 Task: Create validation rules in hostel object.
Action: Mouse moved to (1058, 79)
Screenshot: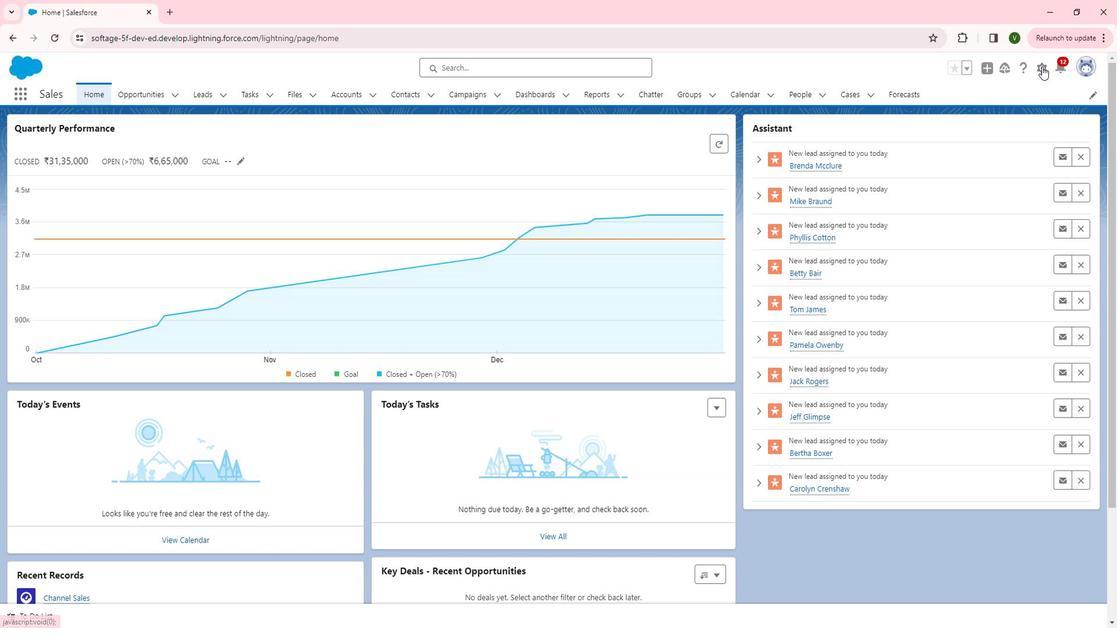 
Action: Mouse pressed left at (1058, 79)
Screenshot: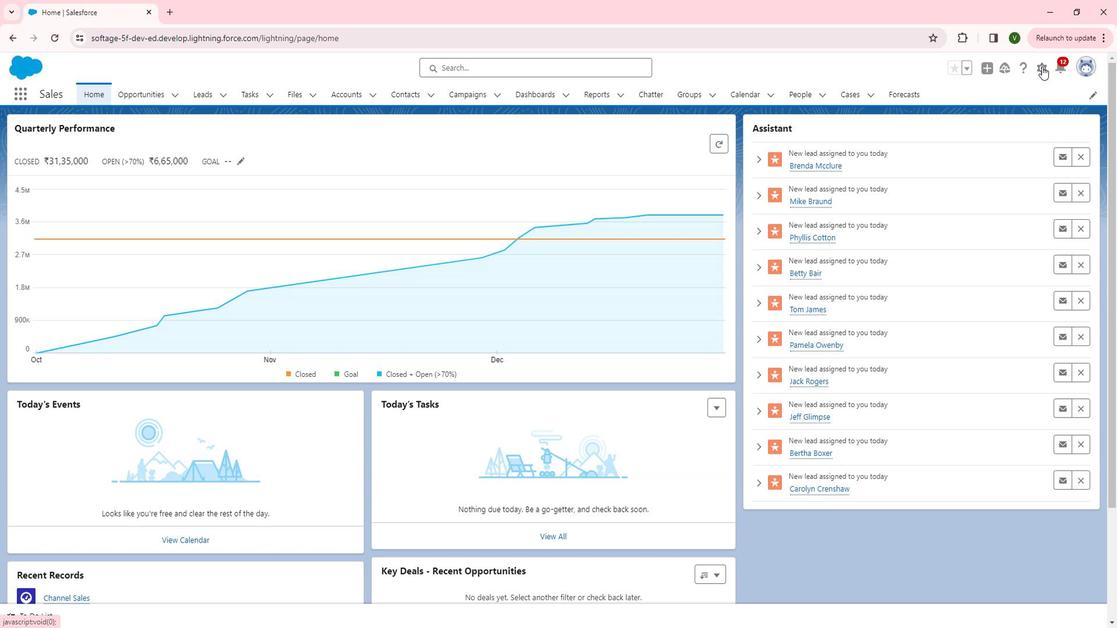 
Action: Mouse moved to (1000, 115)
Screenshot: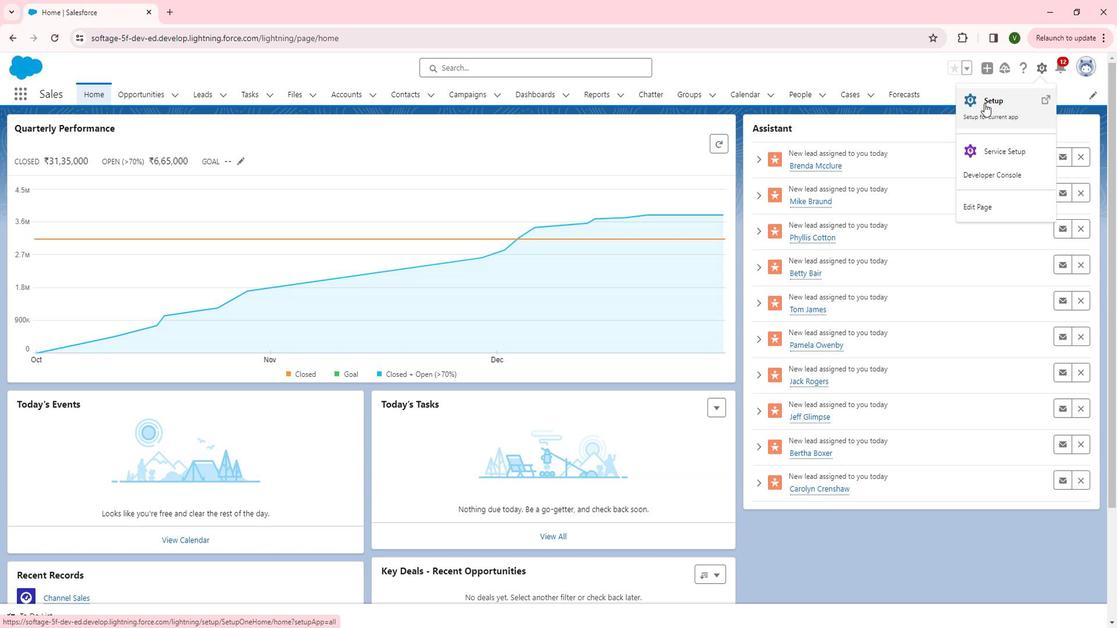 
Action: Mouse pressed left at (1000, 115)
Screenshot: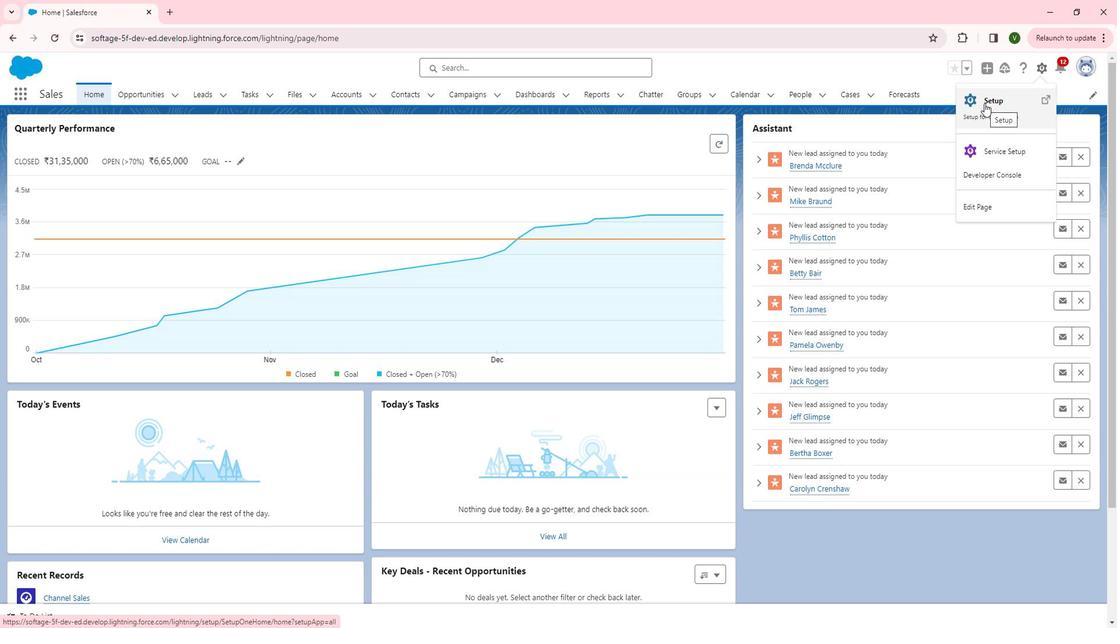 
Action: Mouse moved to (55, 357)
Screenshot: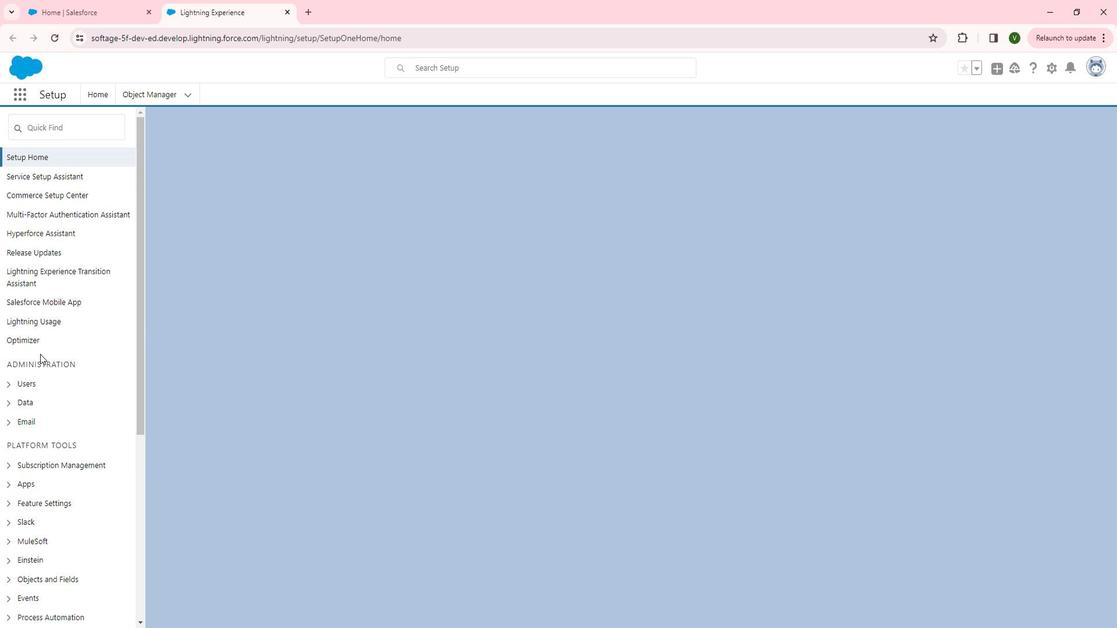 
Action: Mouse scrolled (55, 356) with delta (0, 0)
Screenshot: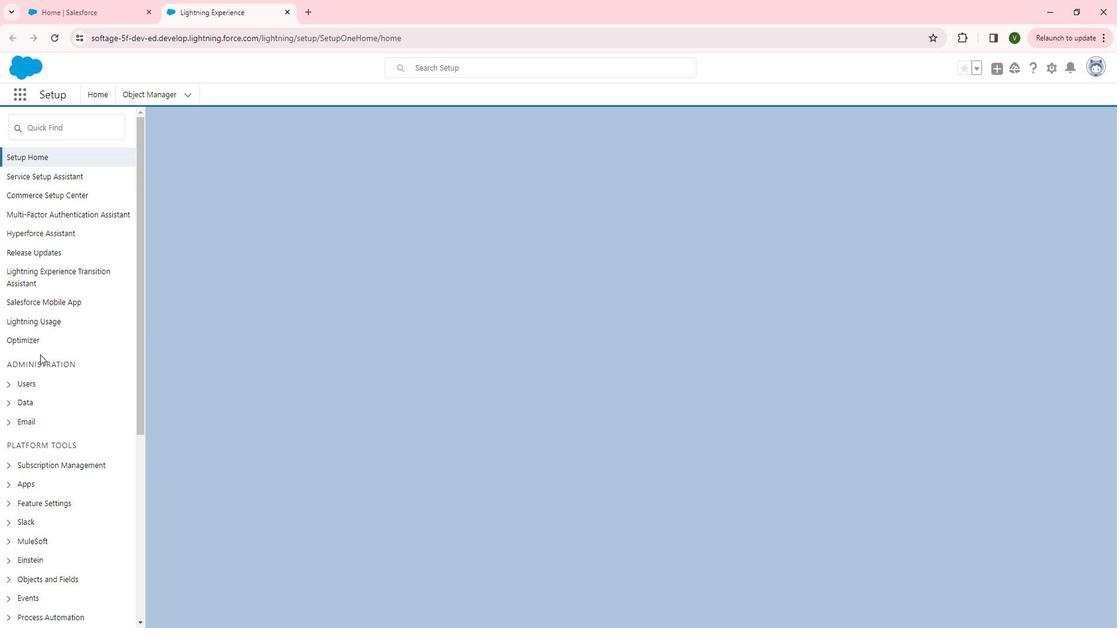 
Action: Mouse scrolled (55, 356) with delta (0, 0)
Screenshot: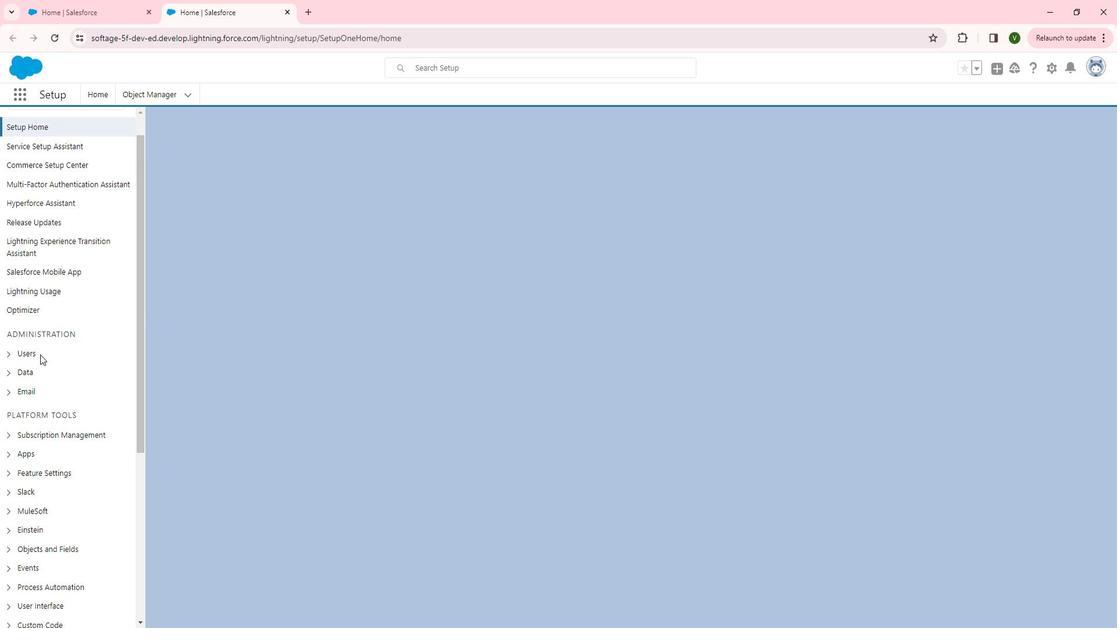 
Action: Mouse scrolled (55, 356) with delta (0, 0)
Screenshot: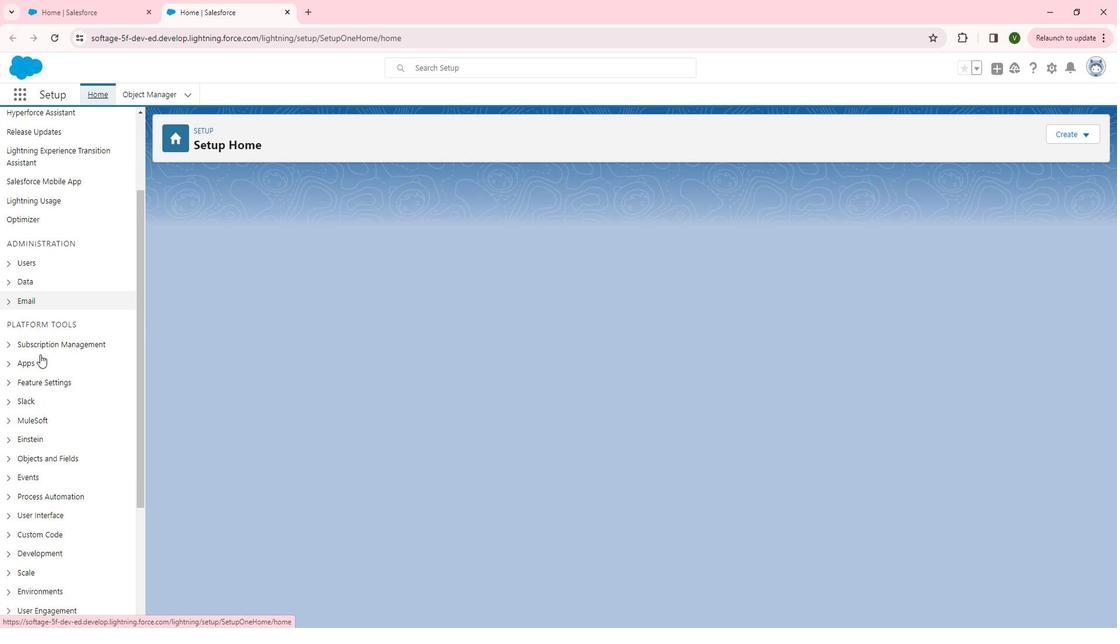 
Action: Mouse scrolled (55, 356) with delta (0, 0)
Screenshot: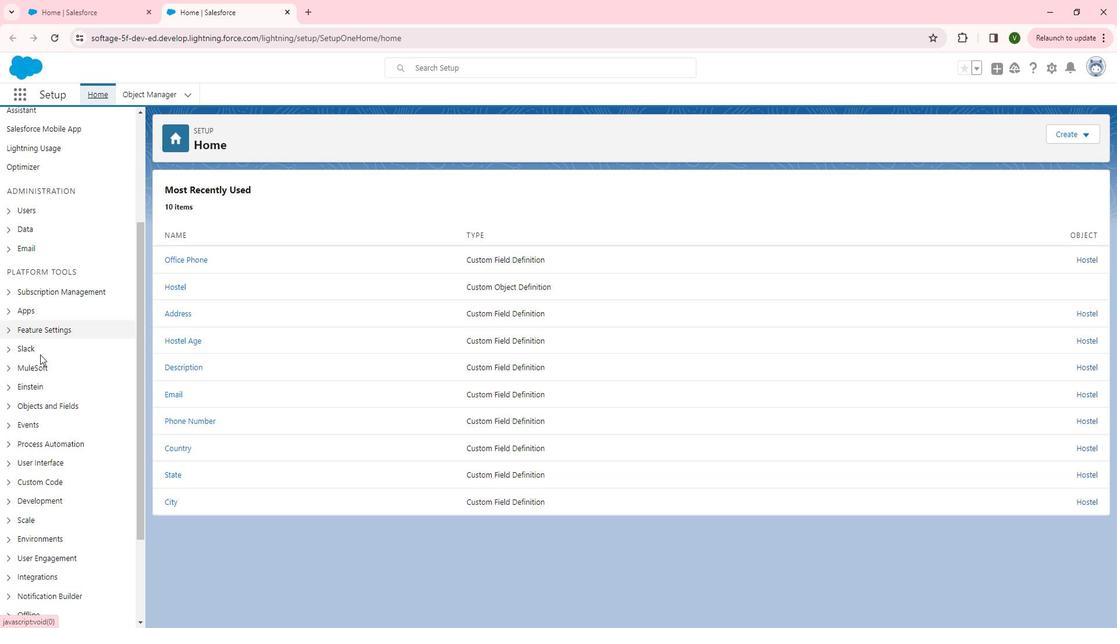 
Action: Mouse moved to (22, 342)
Screenshot: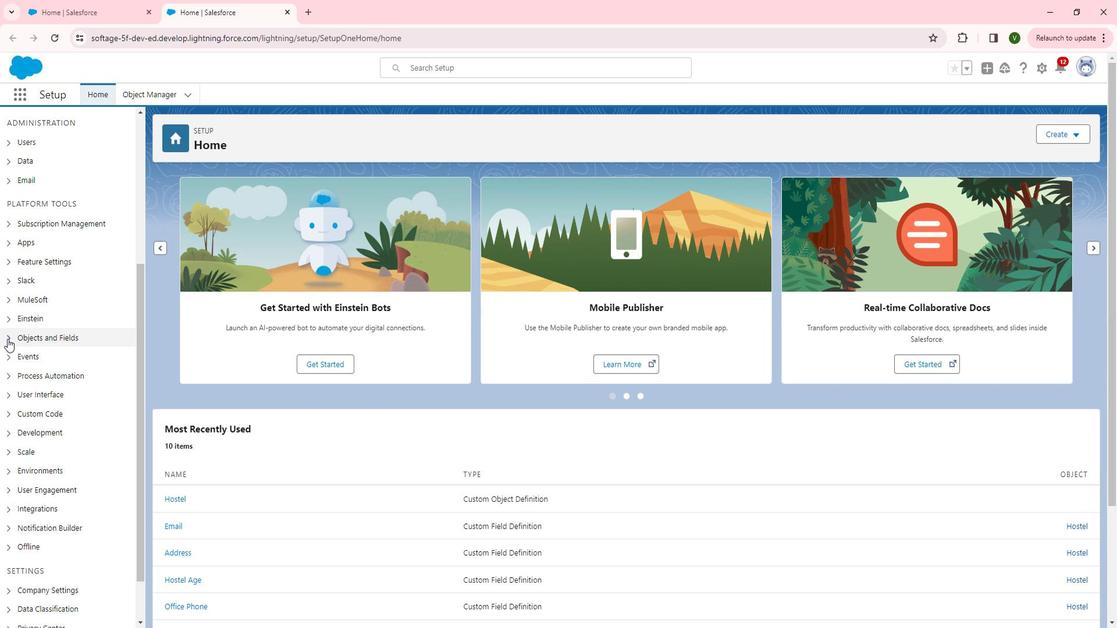 
Action: Mouse pressed left at (22, 342)
Screenshot: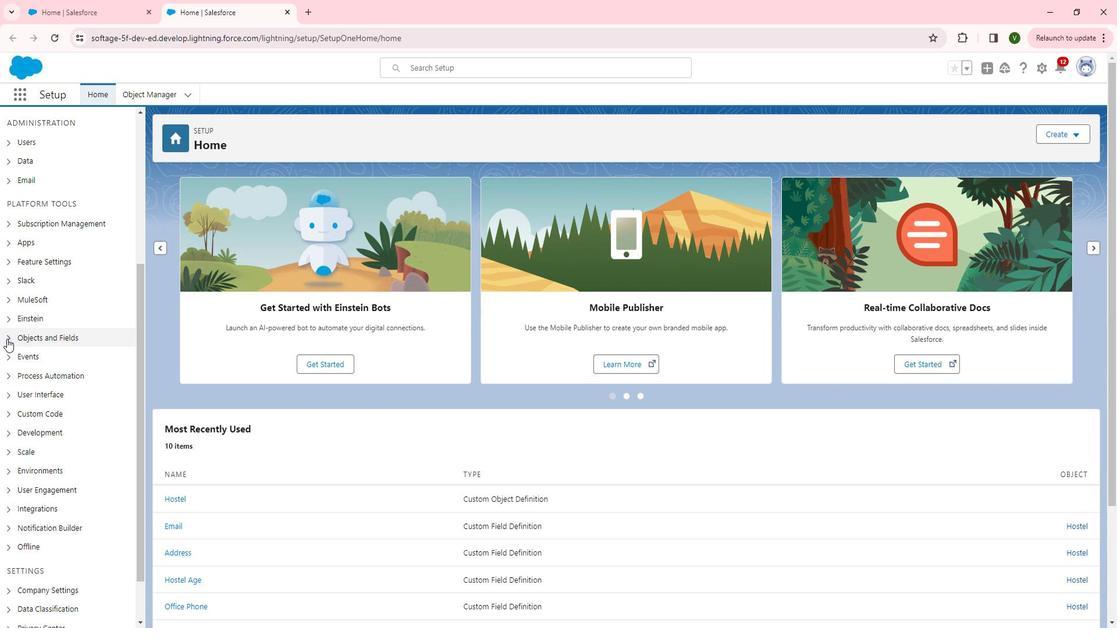 
Action: Mouse moved to (71, 361)
Screenshot: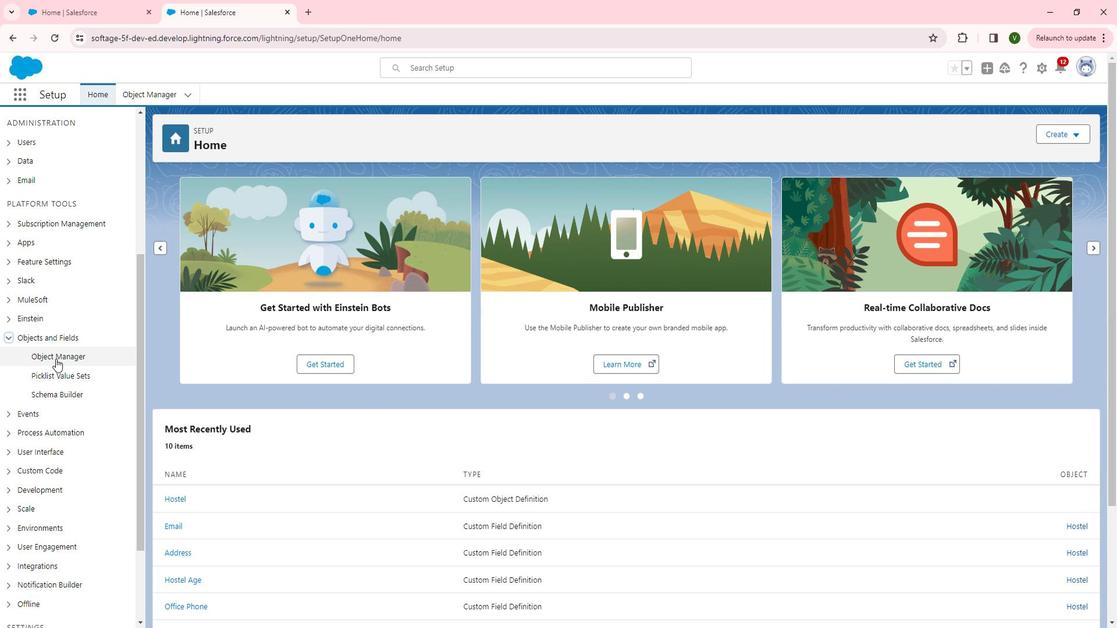 
Action: Mouse pressed left at (71, 361)
Screenshot: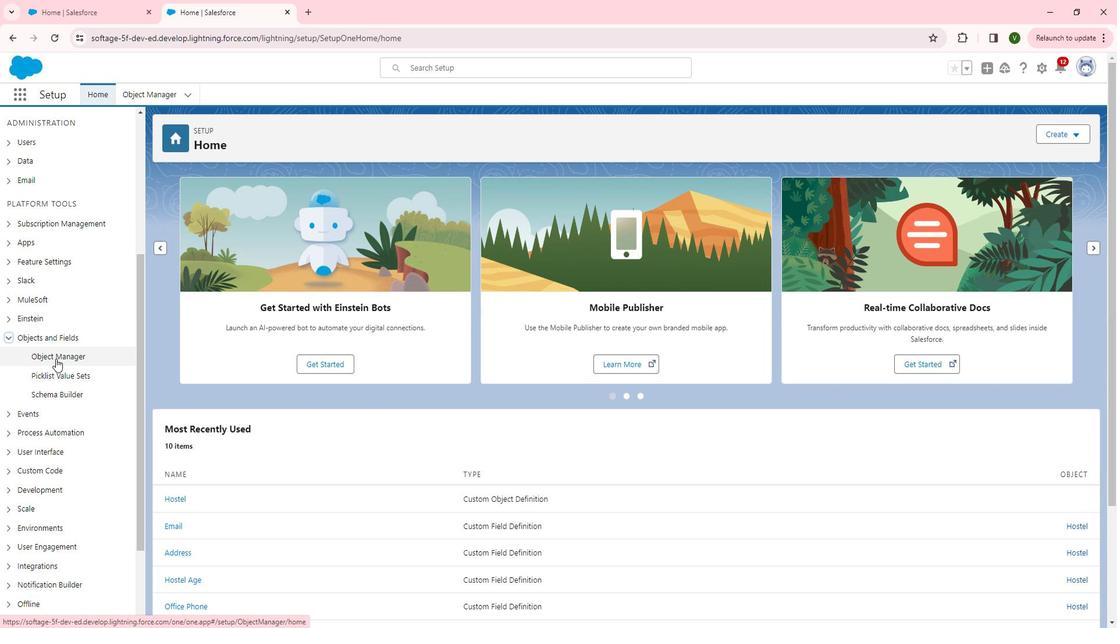 
Action: Mouse moved to (711, 404)
Screenshot: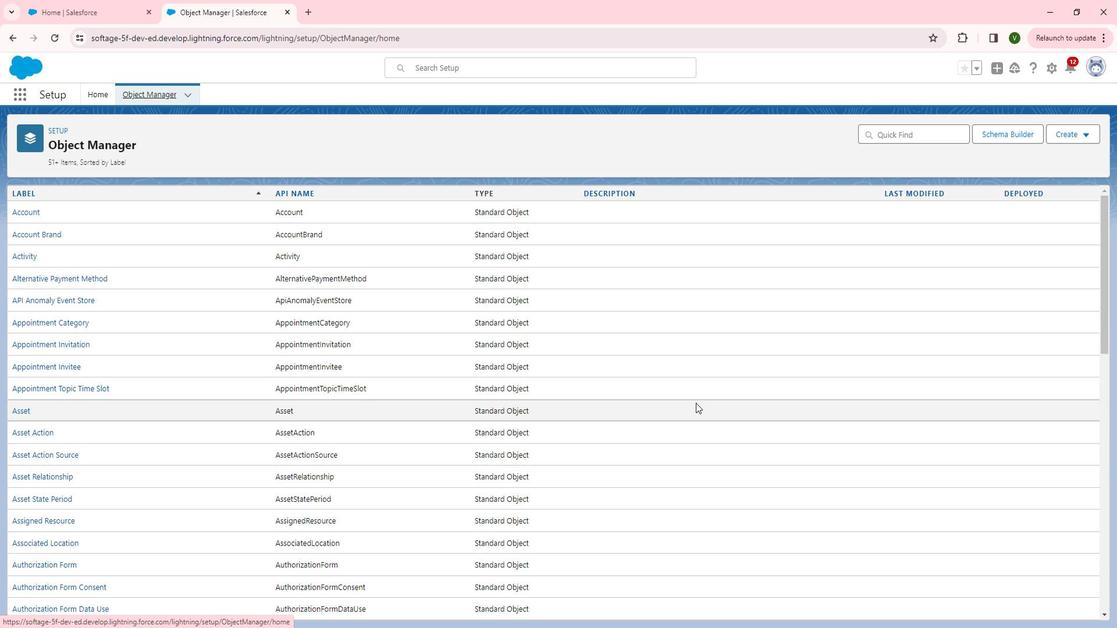 
Action: Mouse scrolled (711, 403) with delta (0, 0)
Screenshot: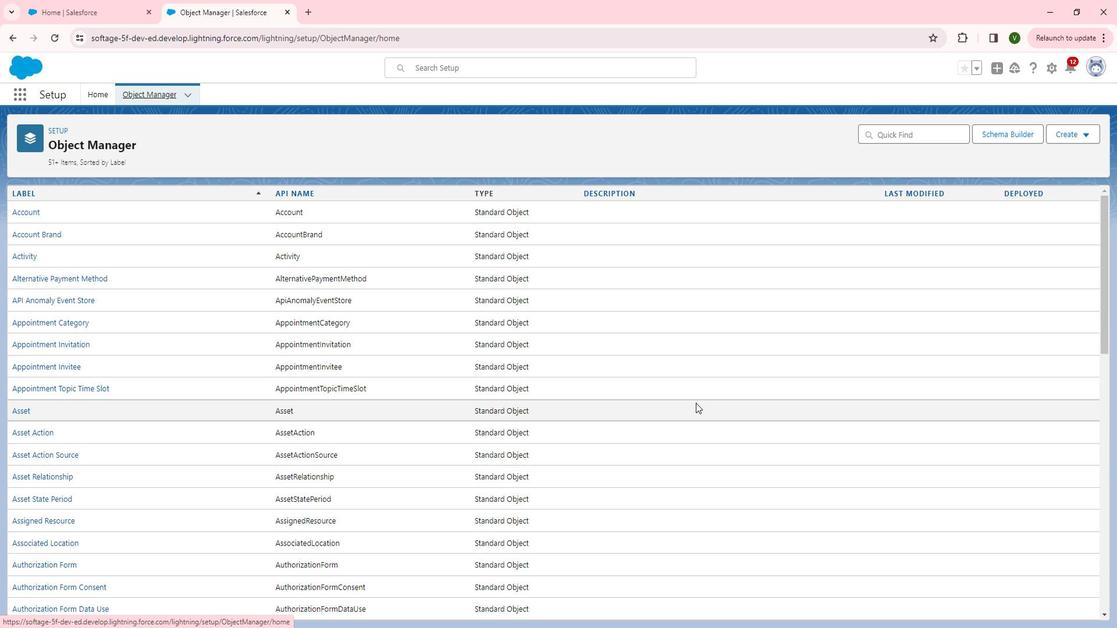 
Action: Mouse scrolled (711, 403) with delta (0, 0)
Screenshot: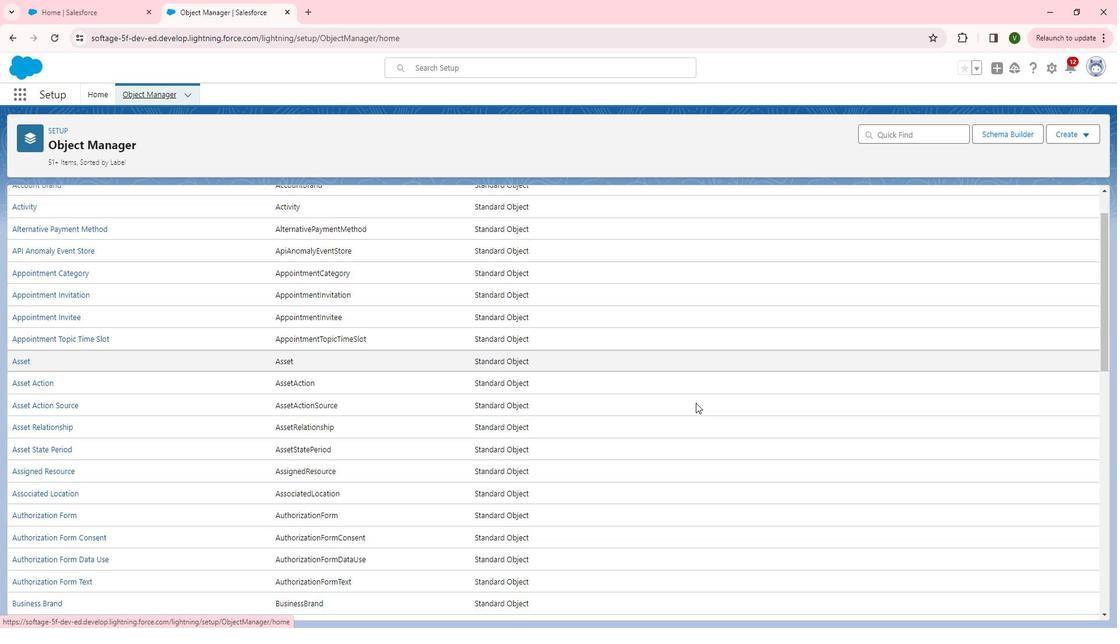 
Action: Mouse scrolled (711, 403) with delta (0, 0)
Screenshot: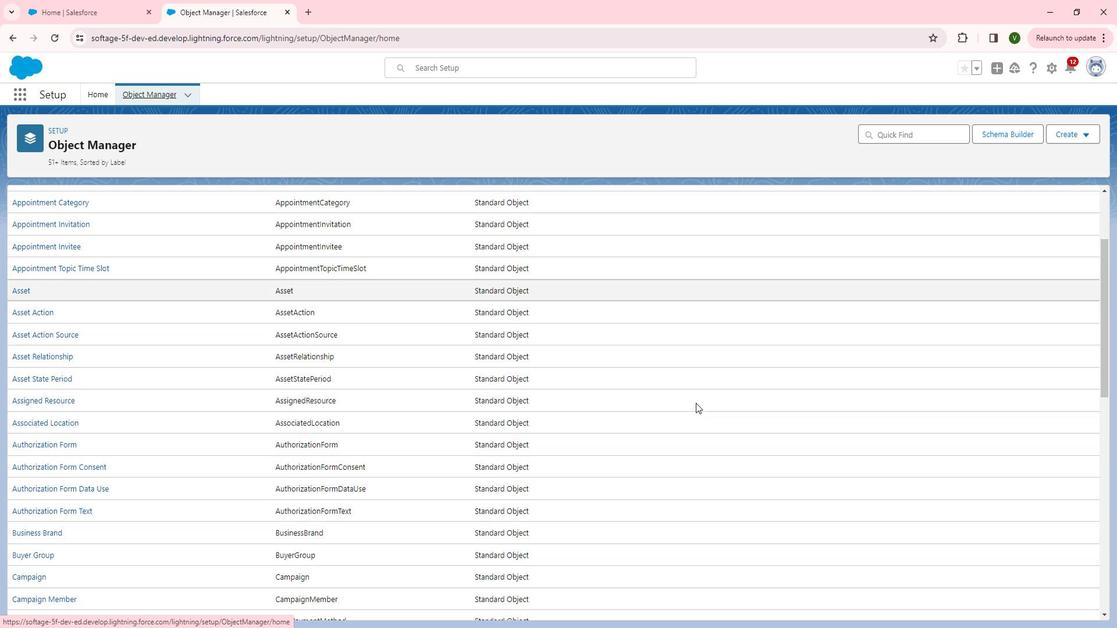 
Action: Mouse scrolled (711, 403) with delta (0, 0)
Screenshot: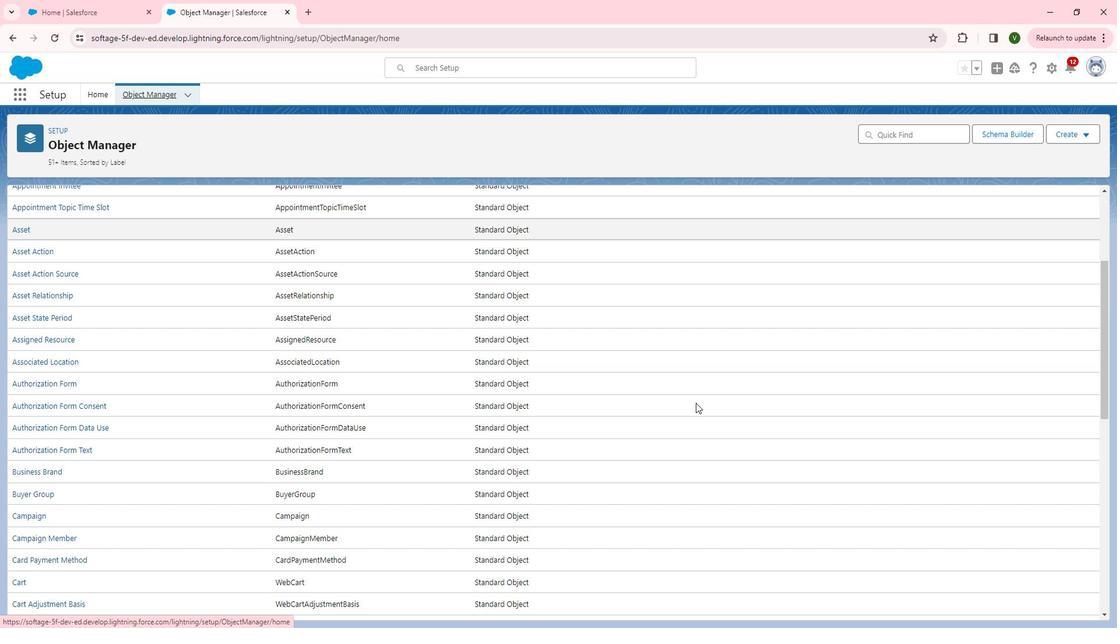 
Action: Mouse scrolled (711, 403) with delta (0, 0)
Screenshot: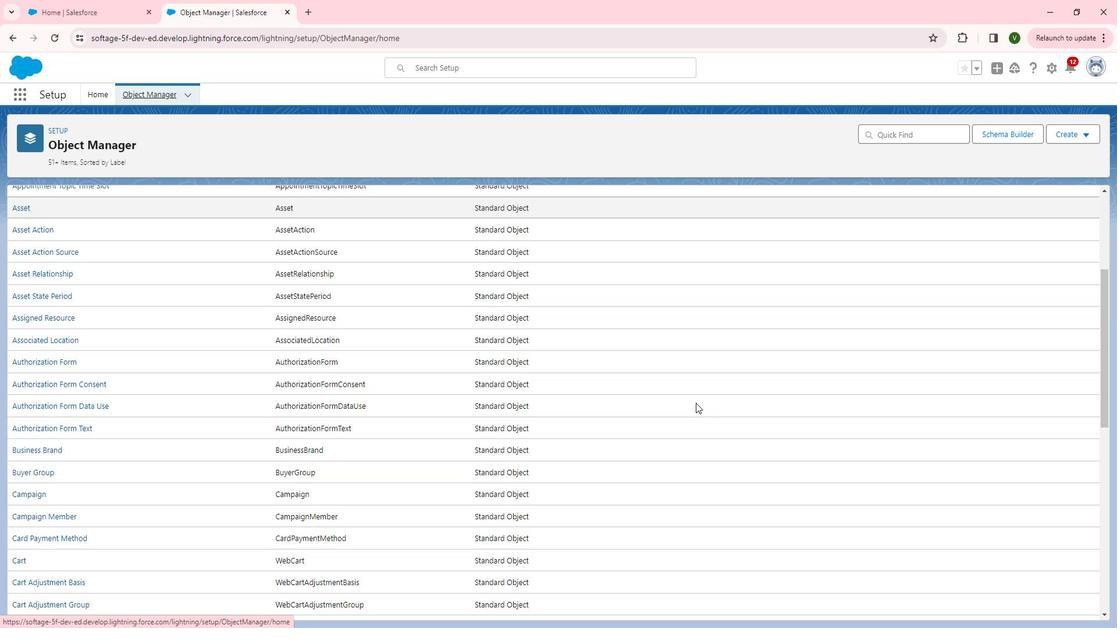 
Action: Mouse scrolled (711, 403) with delta (0, 0)
Screenshot: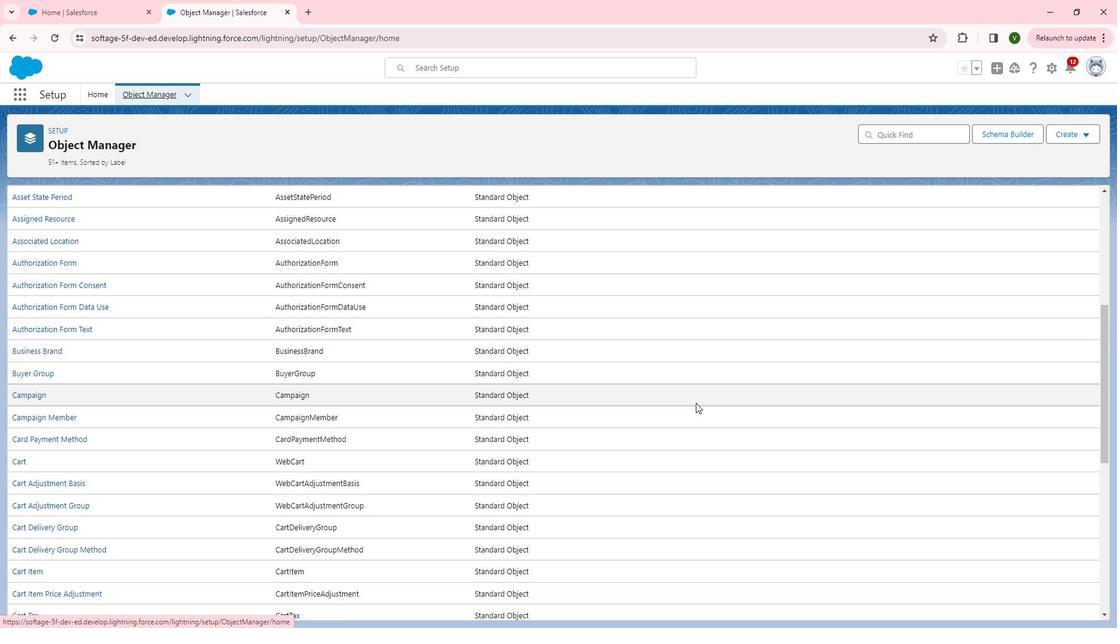 
Action: Mouse scrolled (711, 403) with delta (0, 0)
Screenshot: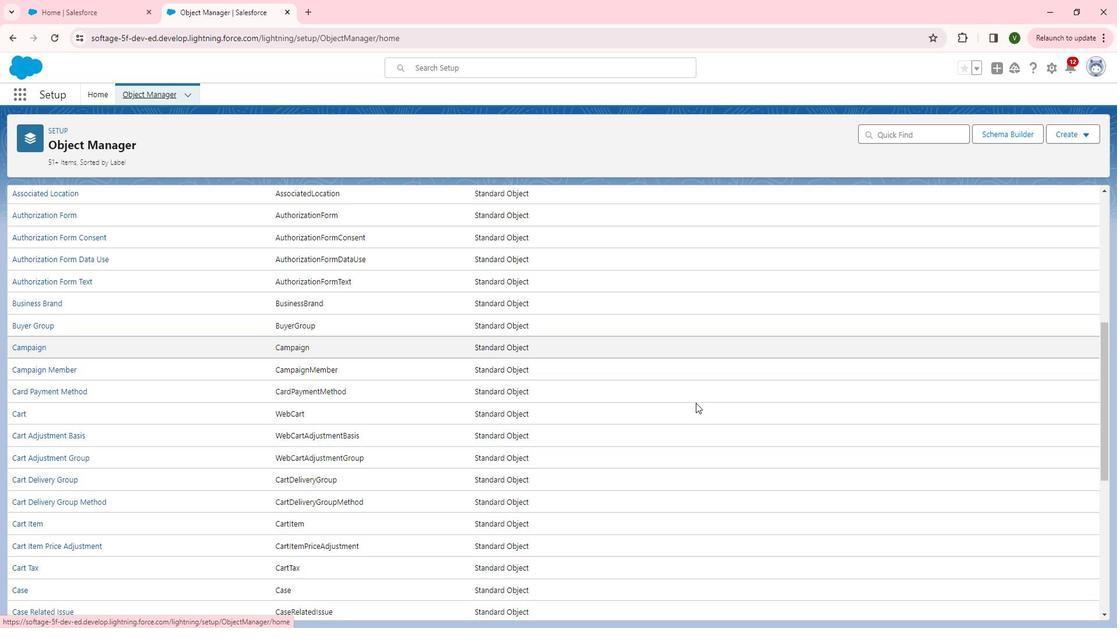 
Action: Mouse scrolled (711, 403) with delta (0, 0)
Screenshot: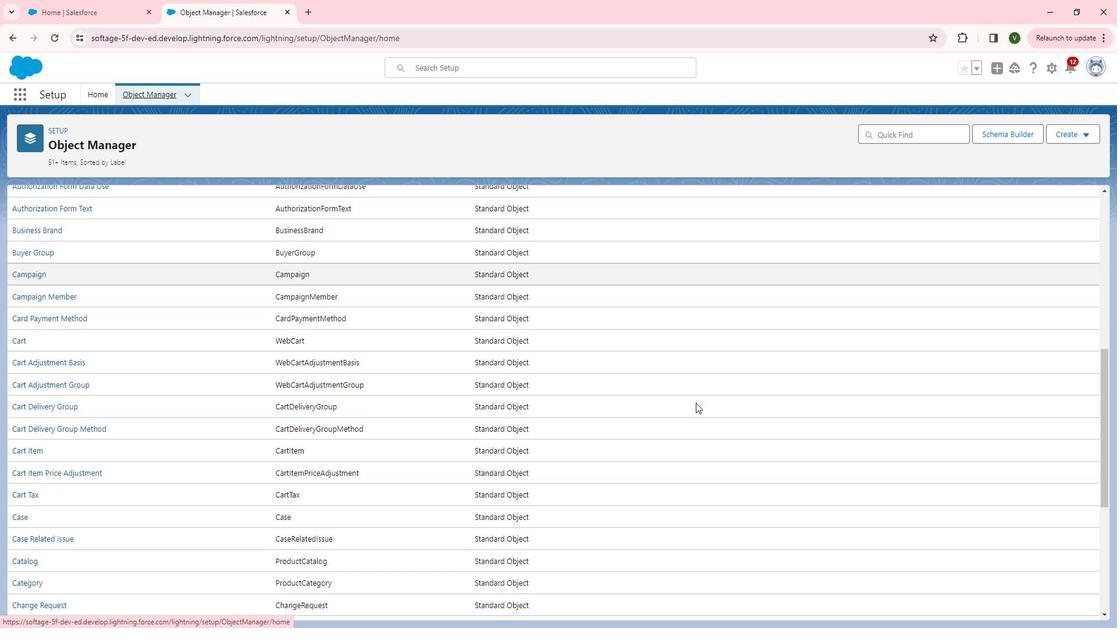 
Action: Mouse scrolled (711, 403) with delta (0, 0)
Screenshot: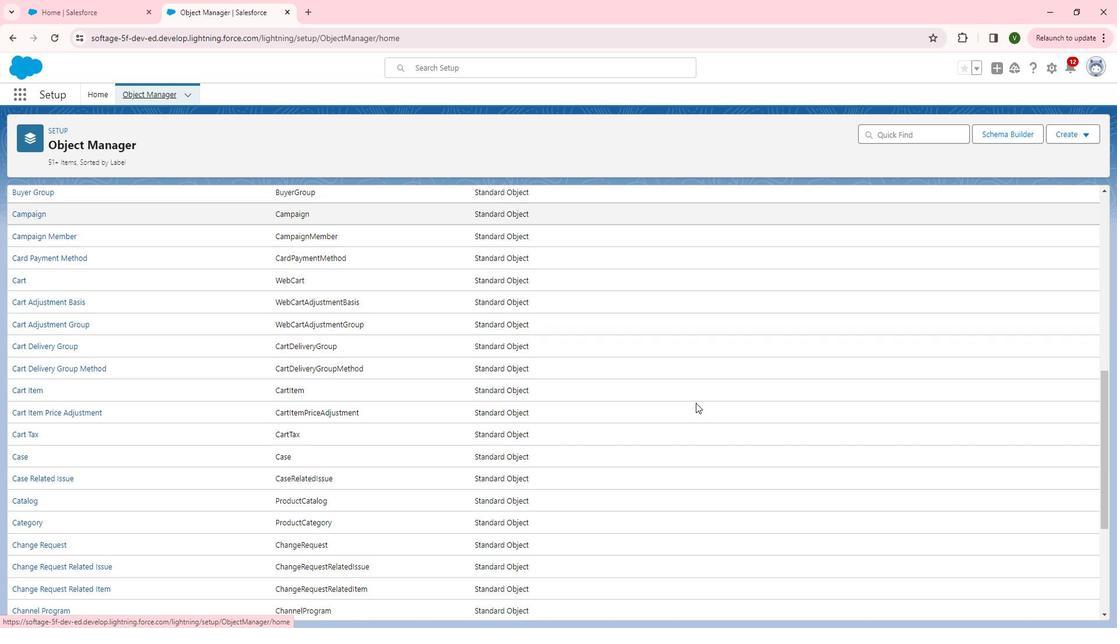 
Action: Mouse scrolled (711, 403) with delta (0, 0)
Screenshot: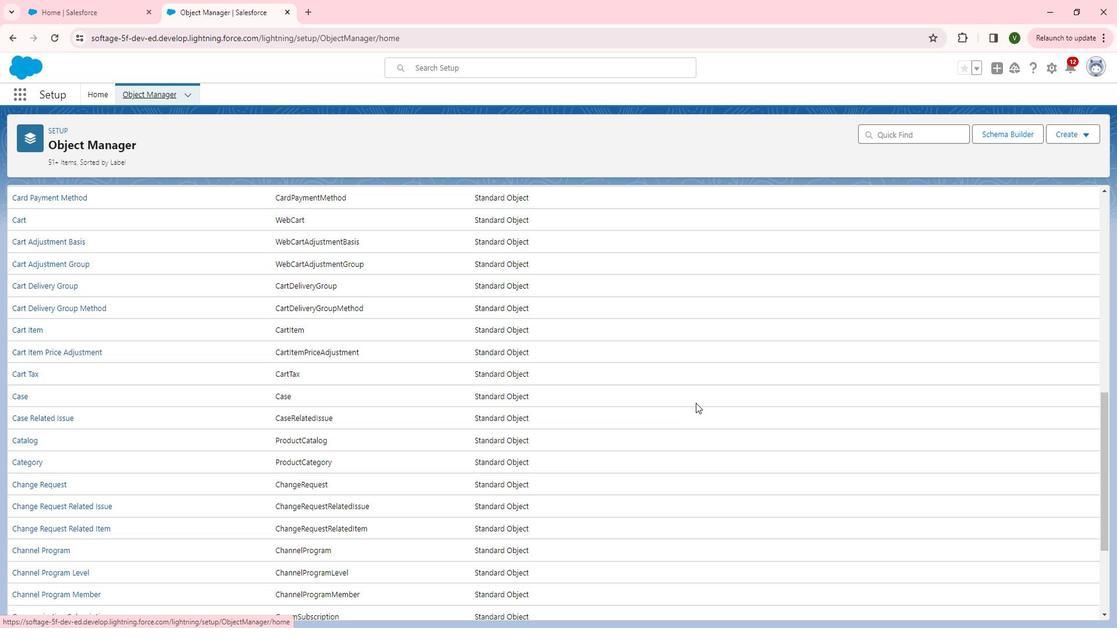 
Action: Mouse scrolled (711, 403) with delta (0, 0)
Screenshot: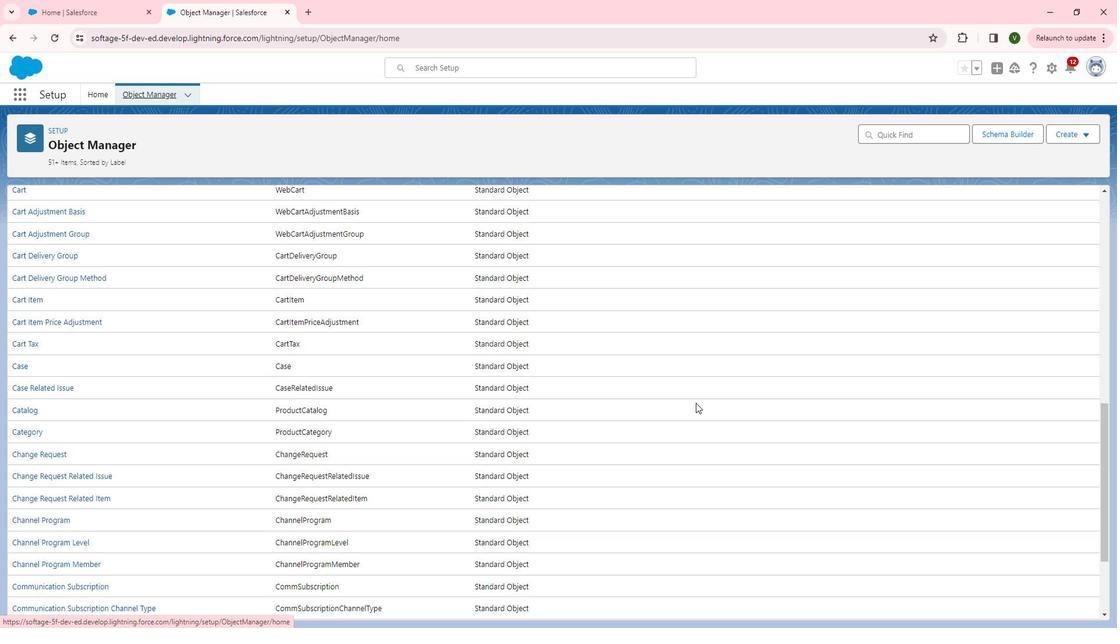 
Action: Mouse scrolled (711, 403) with delta (0, 0)
Screenshot: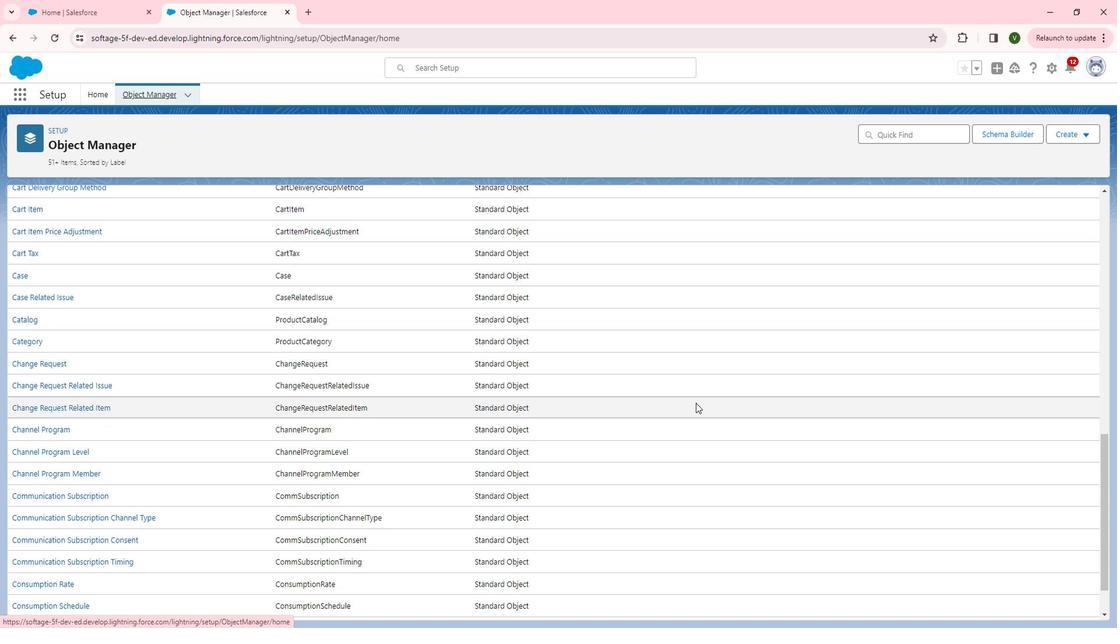 
Action: Mouse scrolled (711, 403) with delta (0, 0)
Screenshot: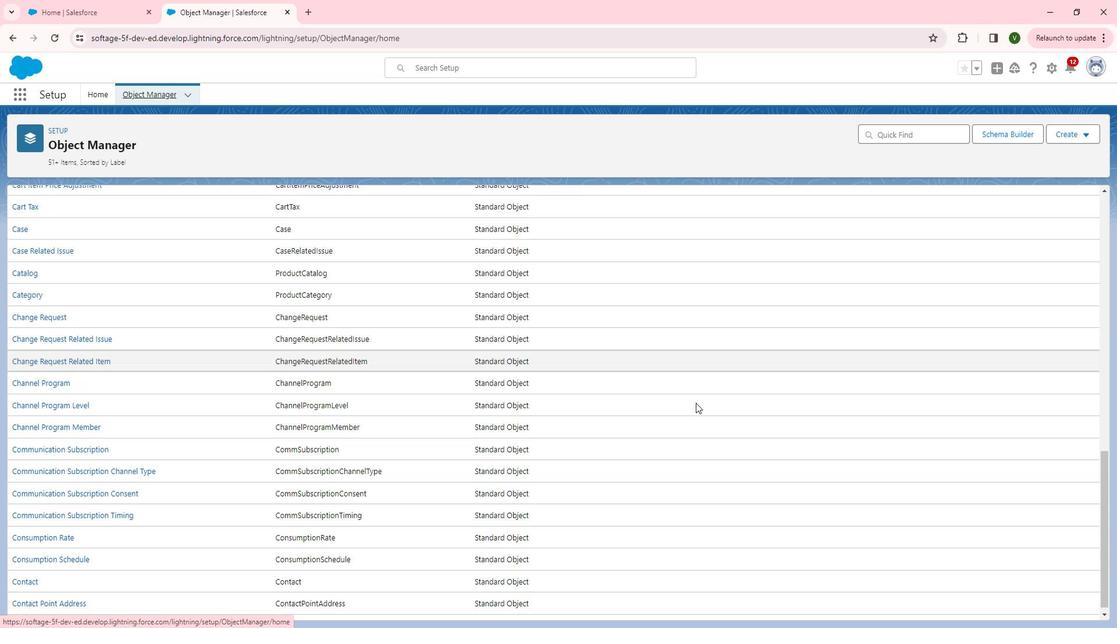 
Action: Mouse scrolled (711, 403) with delta (0, 0)
Screenshot: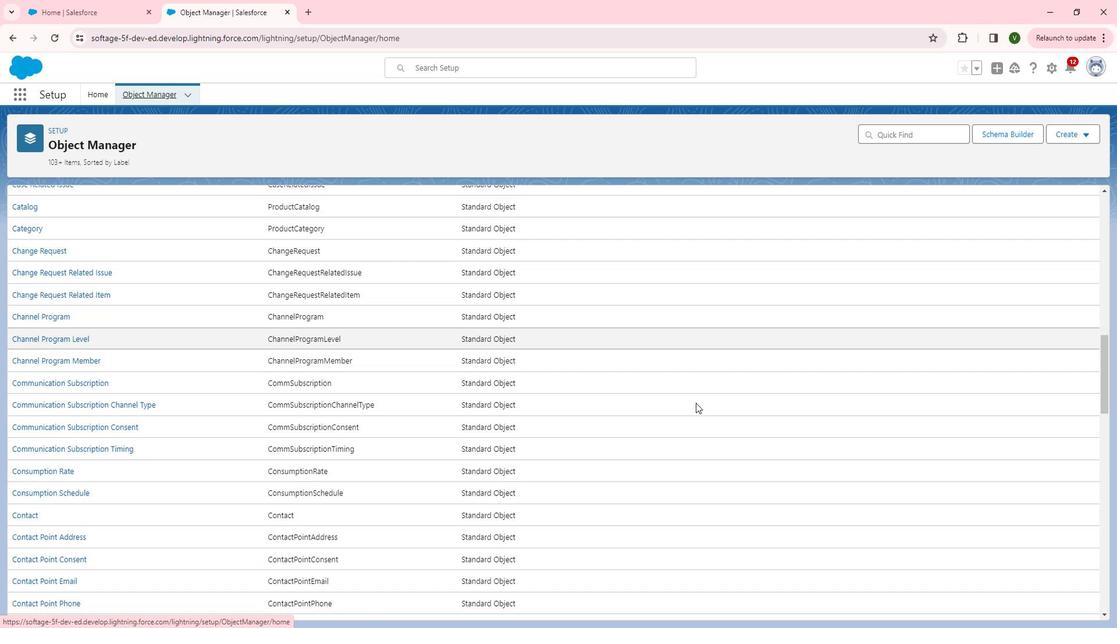 
Action: Mouse scrolled (711, 403) with delta (0, 0)
Screenshot: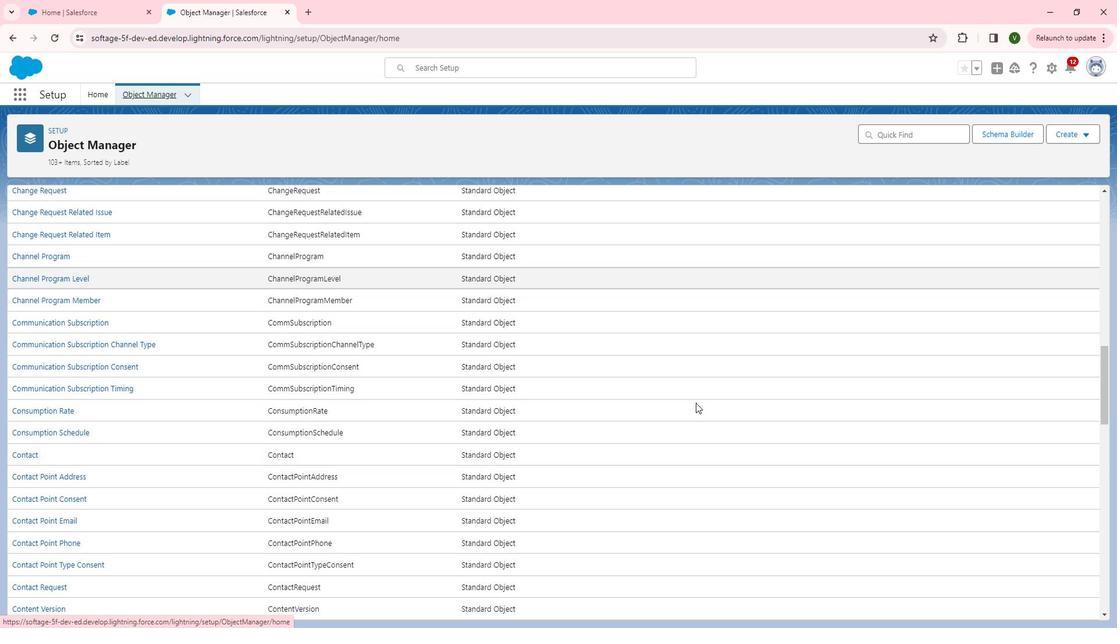 
Action: Mouse scrolled (711, 403) with delta (0, 0)
Screenshot: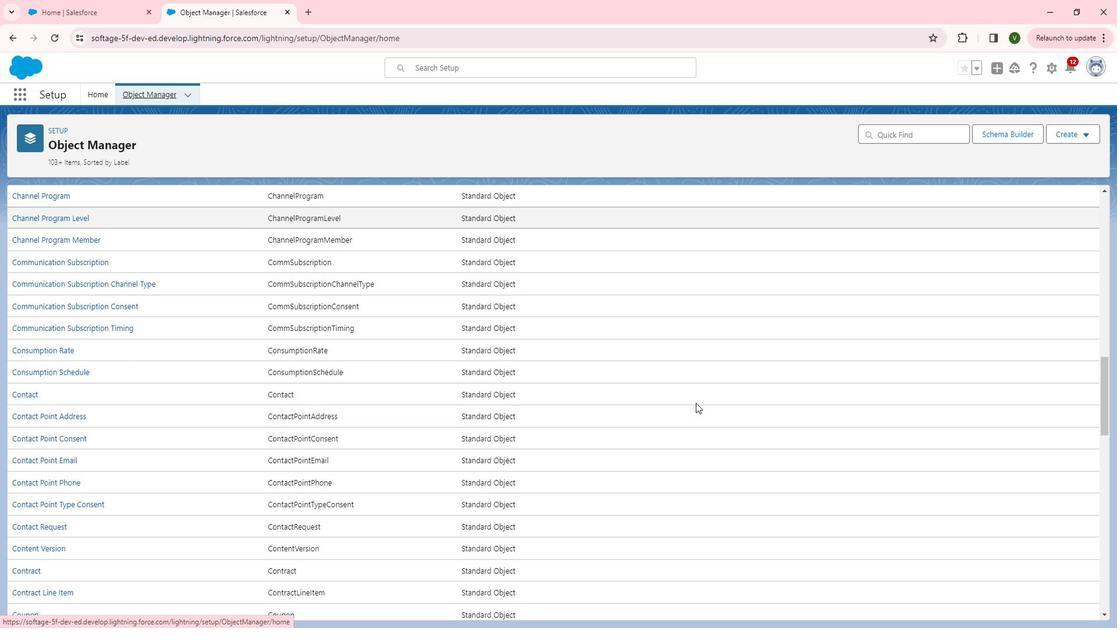
Action: Mouse scrolled (711, 403) with delta (0, 0)
Screenshot: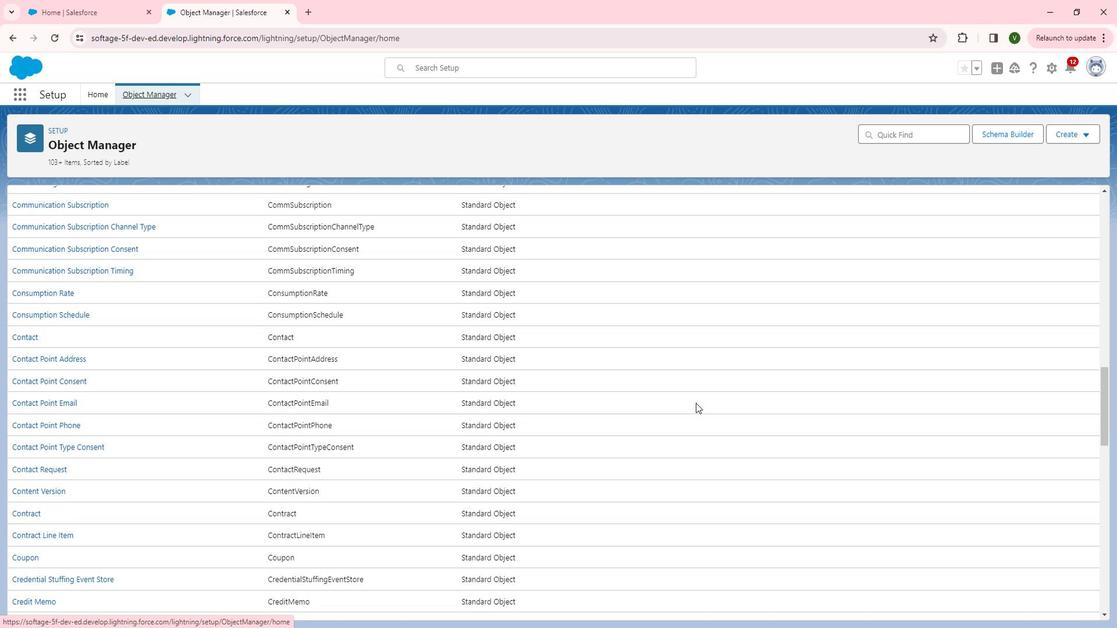 
Action: Mouse scrolled (711, 403) with delta (0, 0)
Screenshot: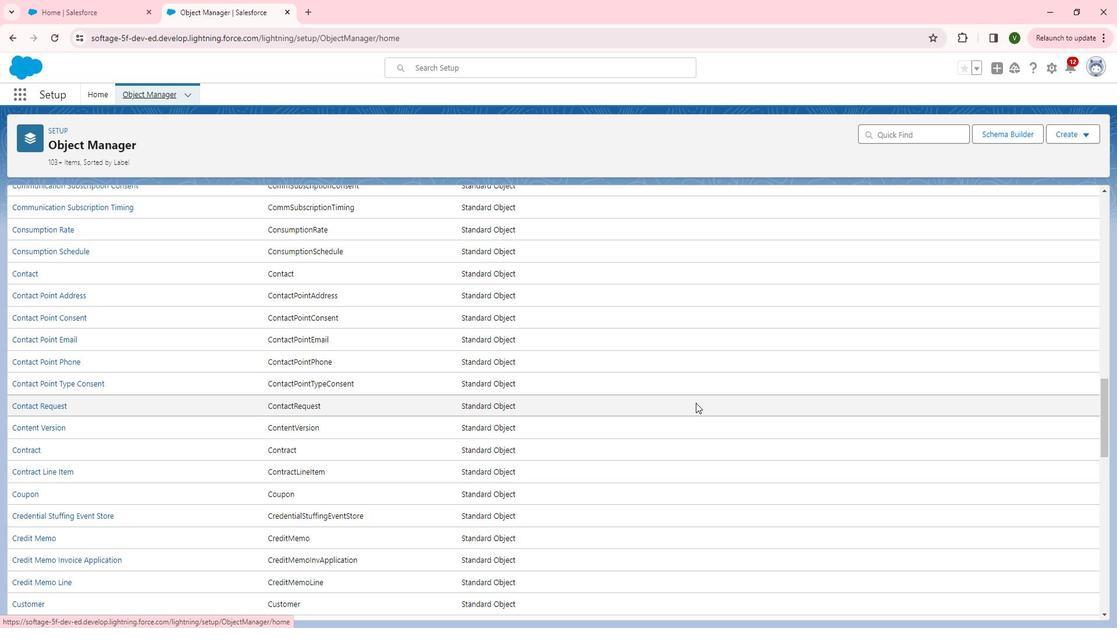 
Action: Mouse scrolled (711, 403) with delta (0, 0)
Screenshot: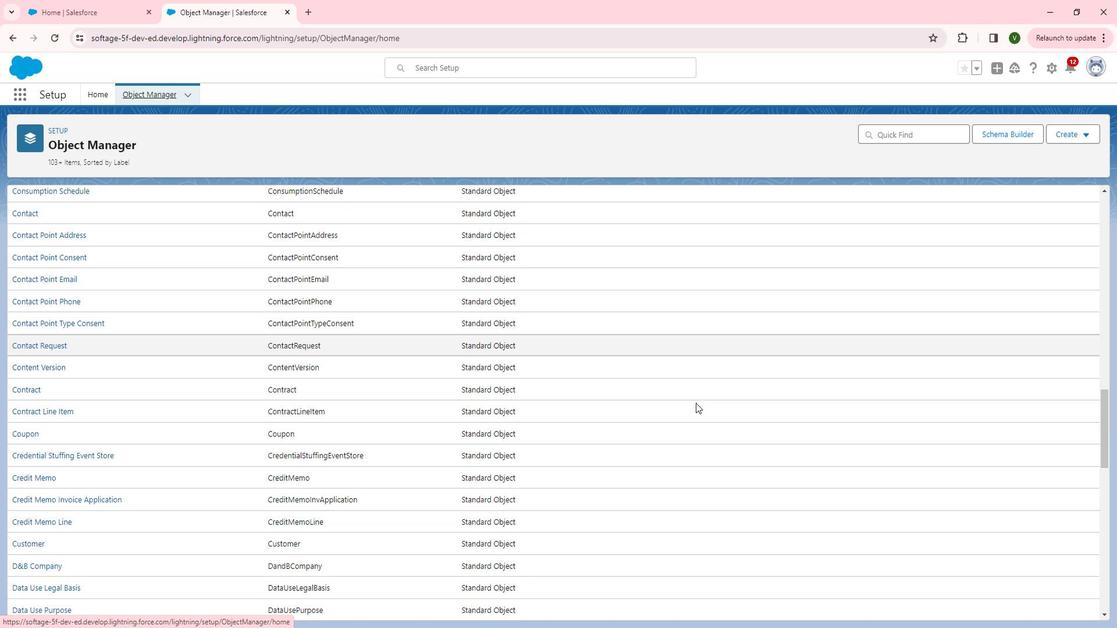 
Action: Mouse scrolled (711, 403) with delta (0, 0)
Screenshot: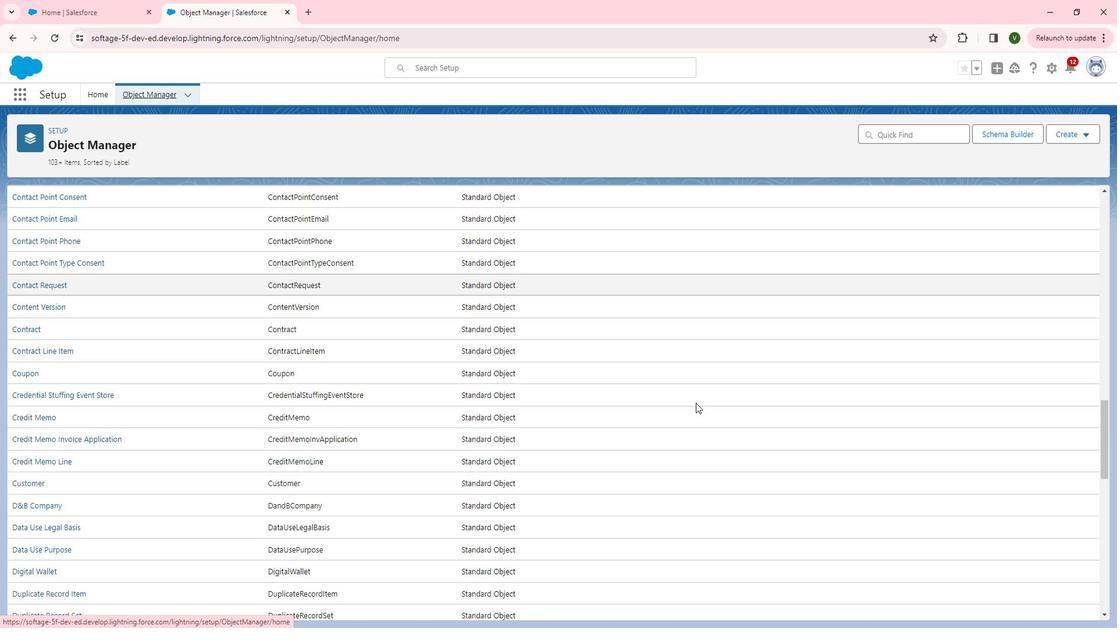 
Action: Mouse scrolled (711, 403) with delta (0, 0)
Screenshot: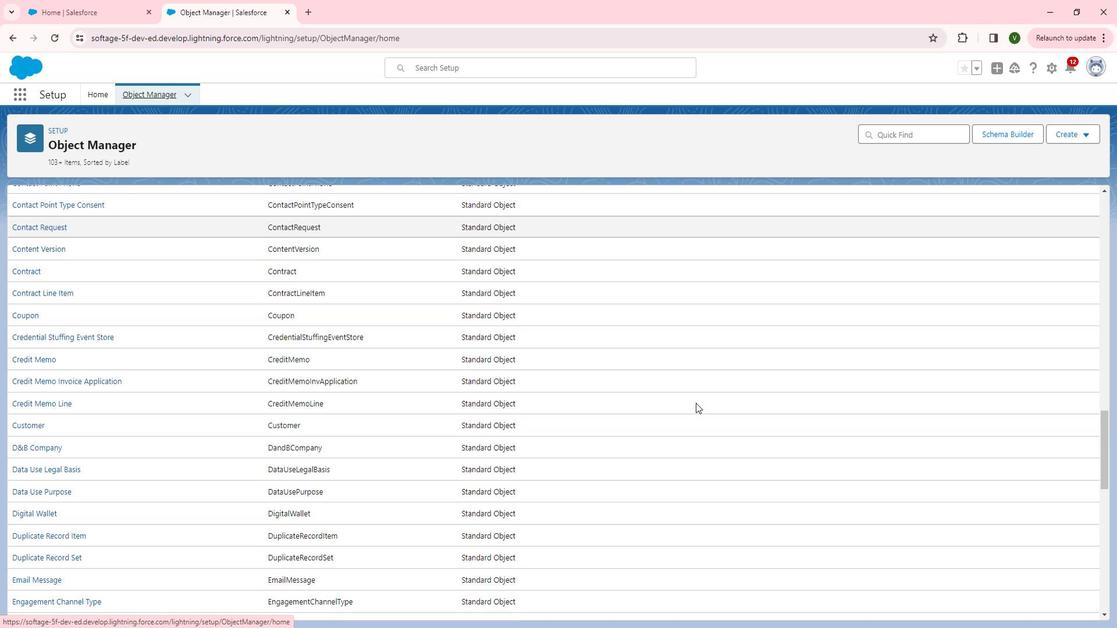 
Action: Mouse scrolled (711, 403) with delta (0, 0)
Screenshot: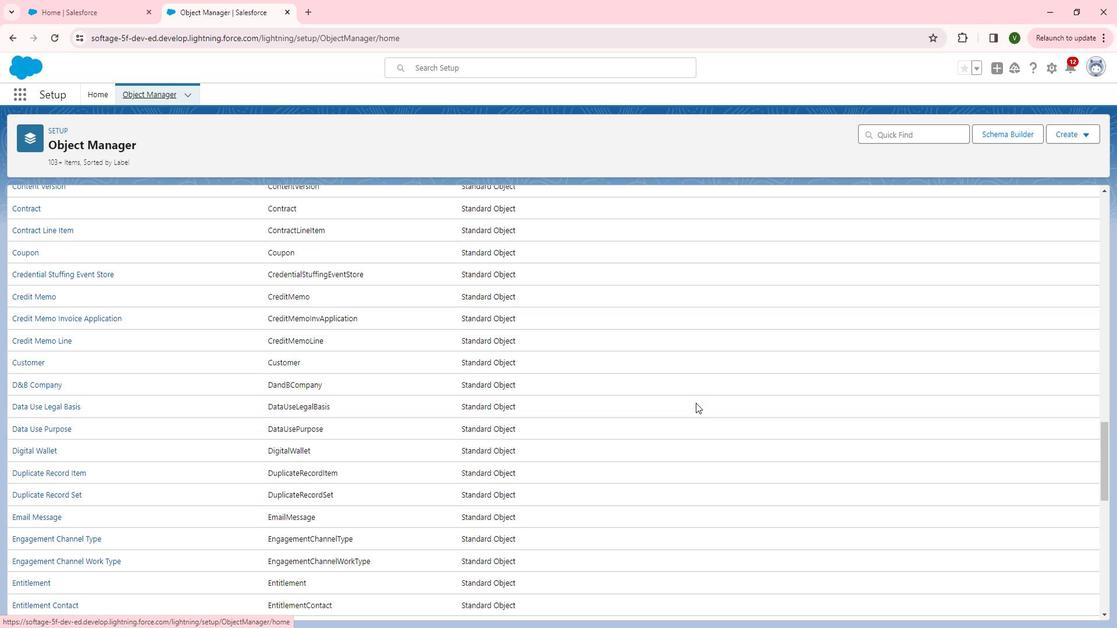 
Action: Mouse scrolled (711, 403) with delta (0, 0)
Screenshot: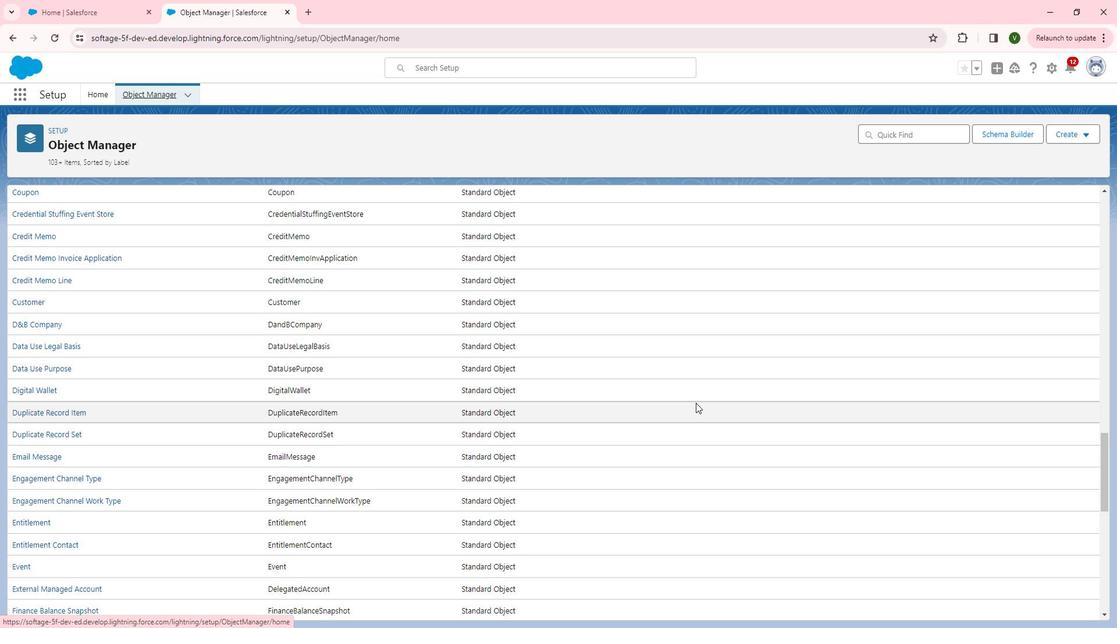 
Action: Mouse scrolled (711, 403) with delta (0, 0)
Screenshot: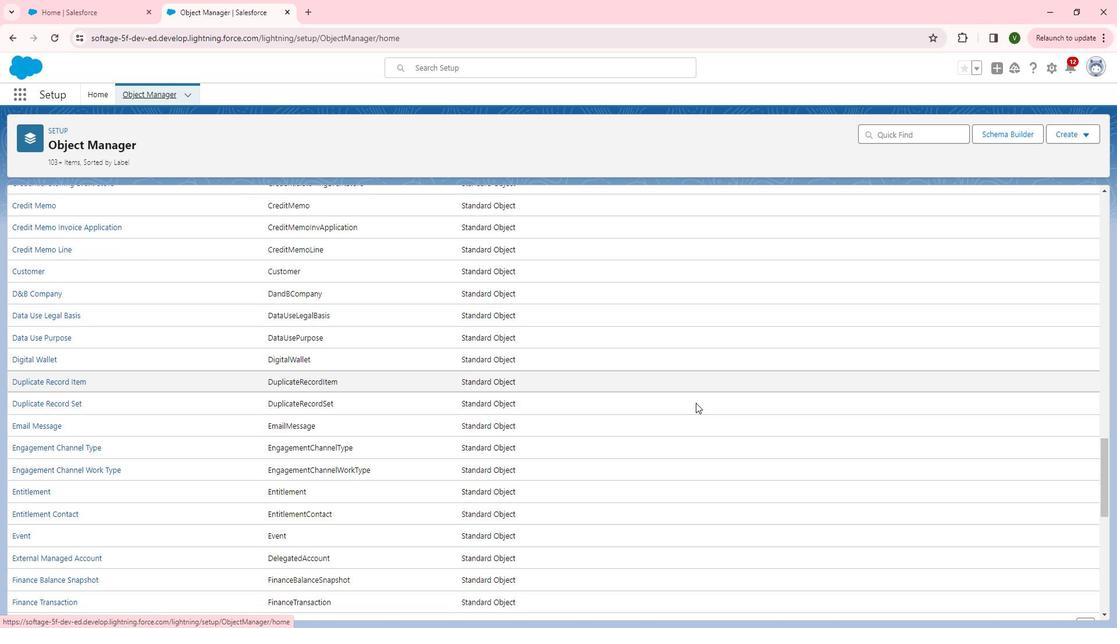 
Action: Mouse scrolled (711, 403) with delta (0, 0)
Screenshot: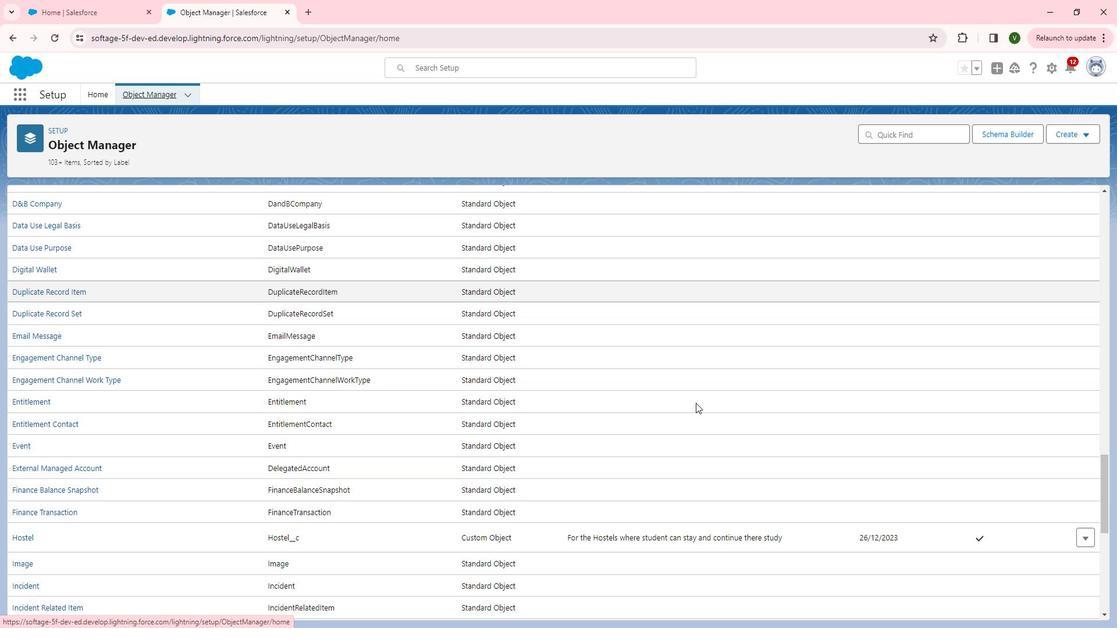 
Action: Mouse scrolled (711, 403) with delta (0, 0)
Screenshot: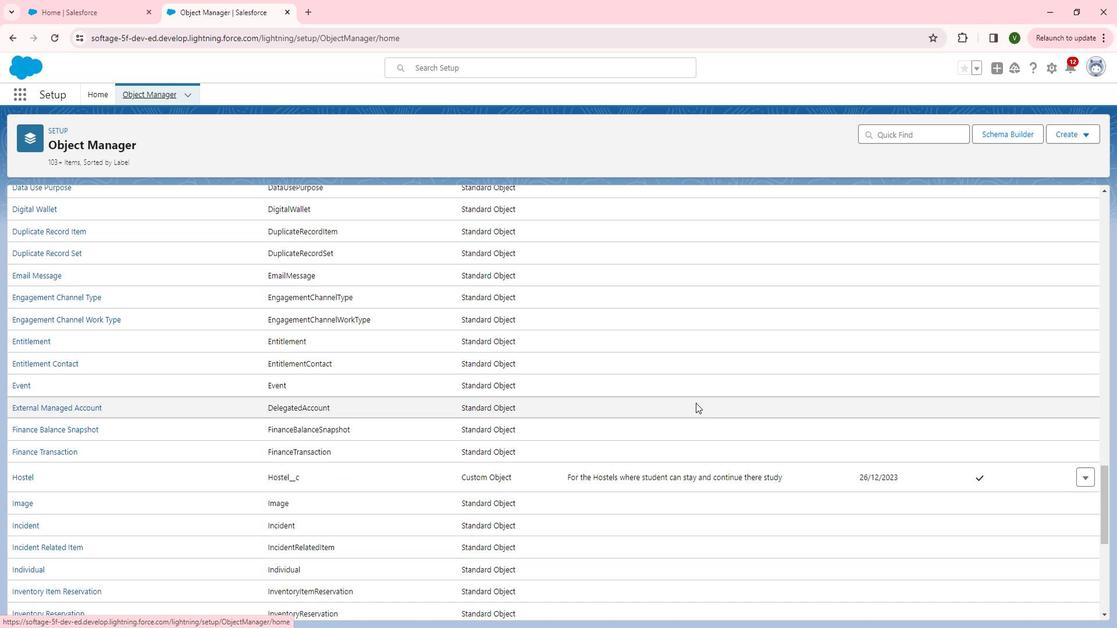 
Action: Mouse moved to (39, 416)
Screenshot: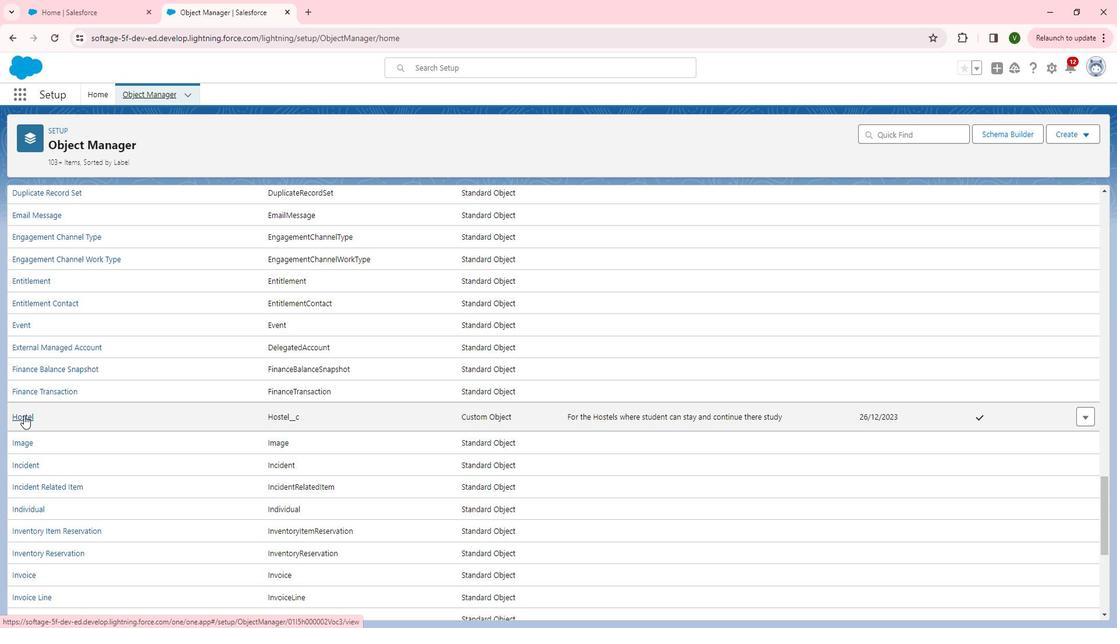
Action: Mouse pressed left at (39, 416)
Screenshot: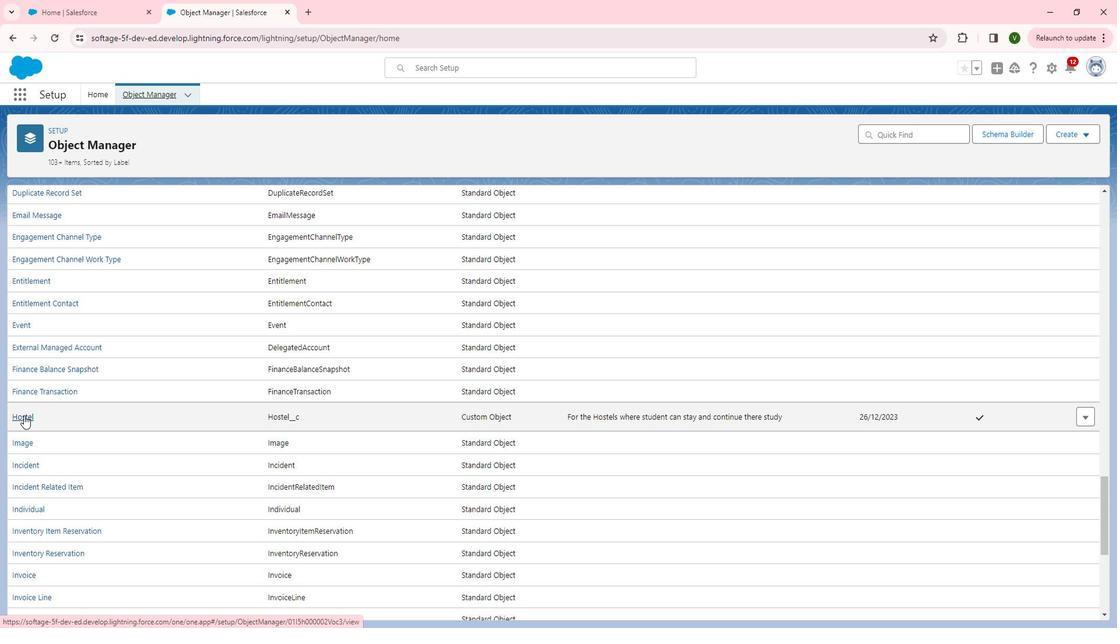 
Action: Mouse moved to (60, 545)
Screenshot: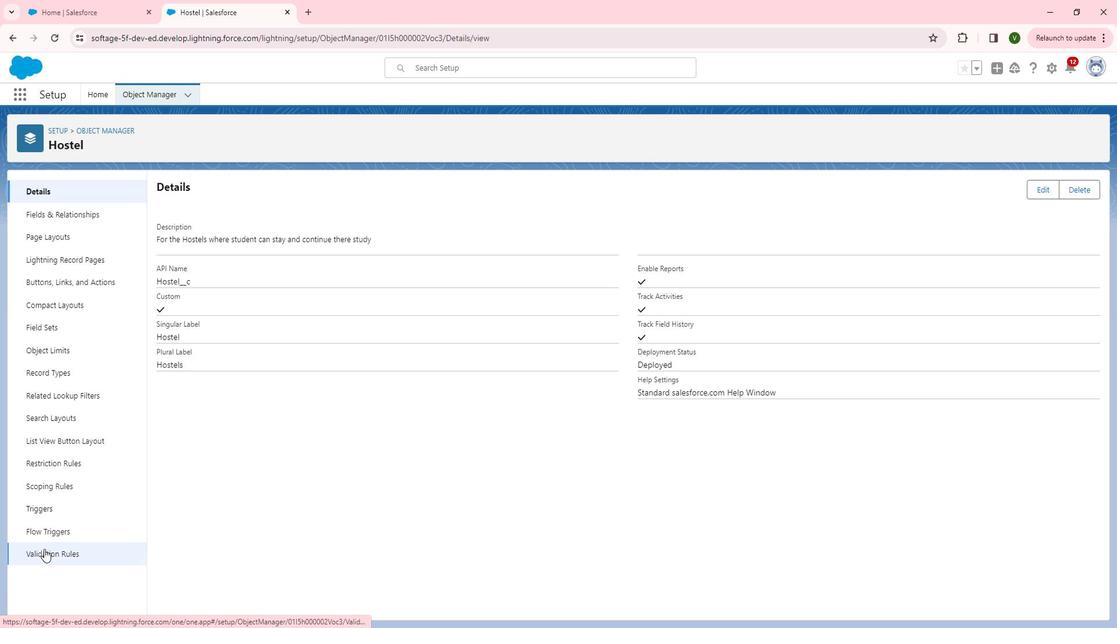 
Action: Mouse pressed left at (60, 545)
Screenshot: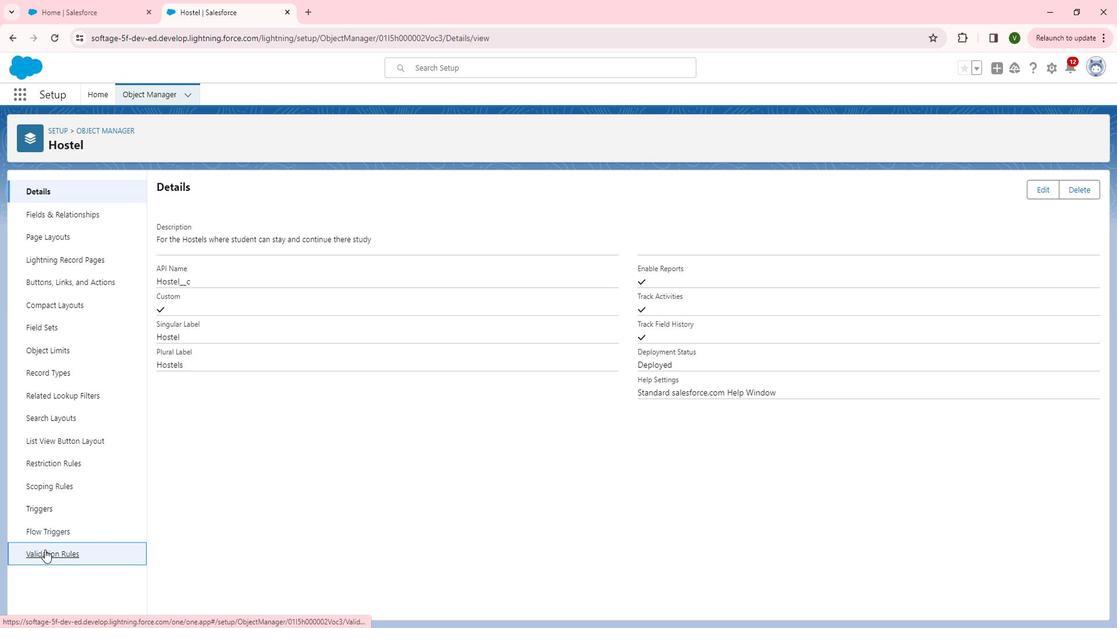 
Action: Mouse moved to (1099, 192)
Screenshot: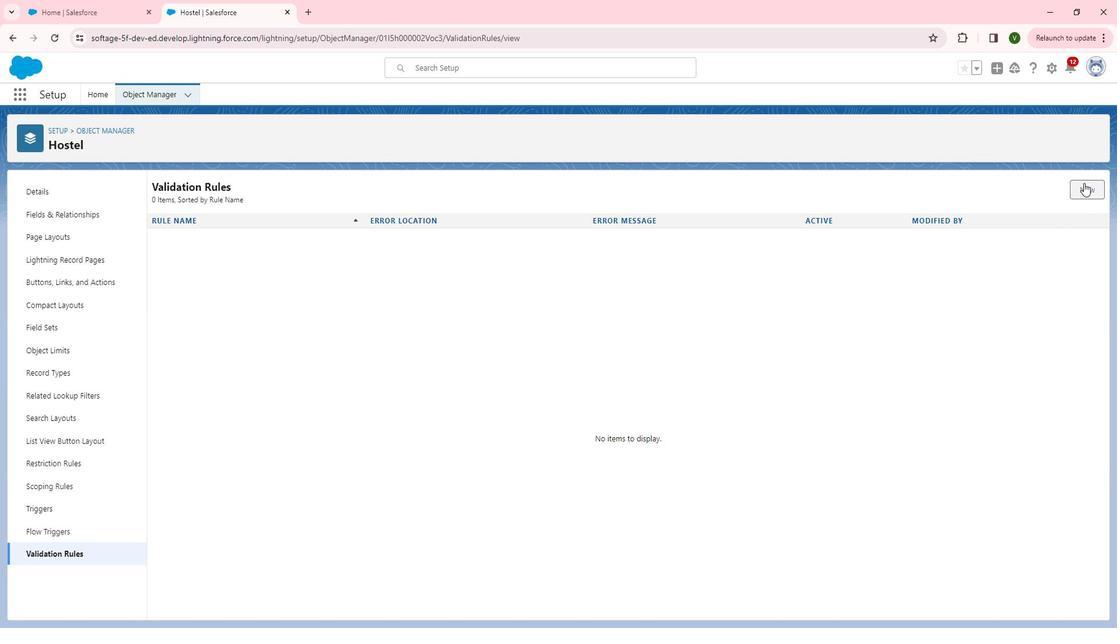 
Action: Mouse pressed left at (1099, 192)
Screenshot: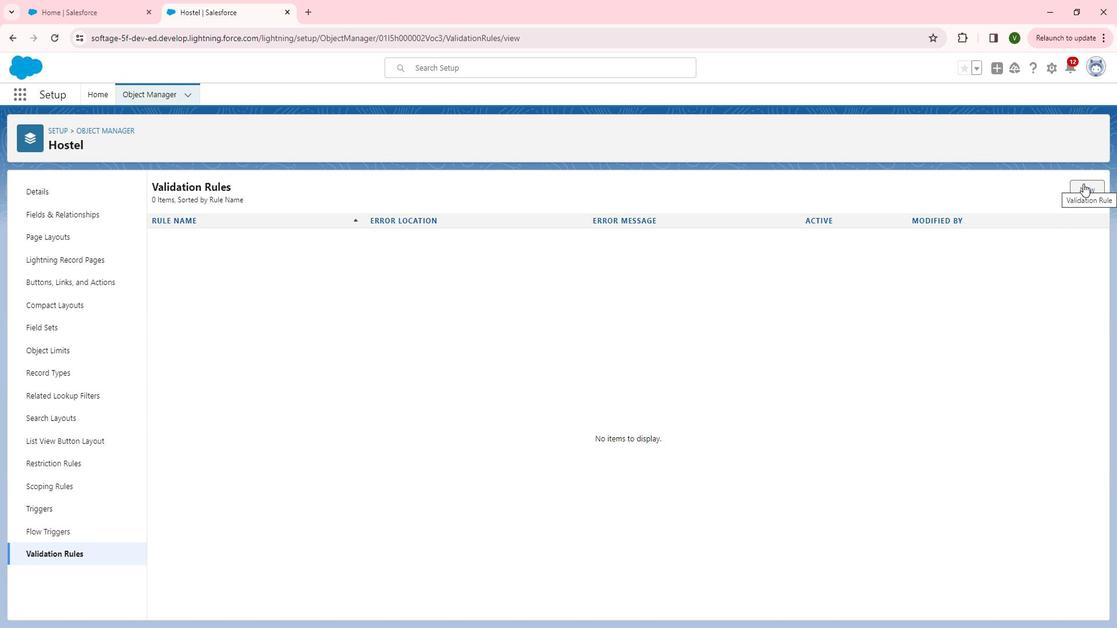
Action: Mouse moved to (352, 277)
Screenshot: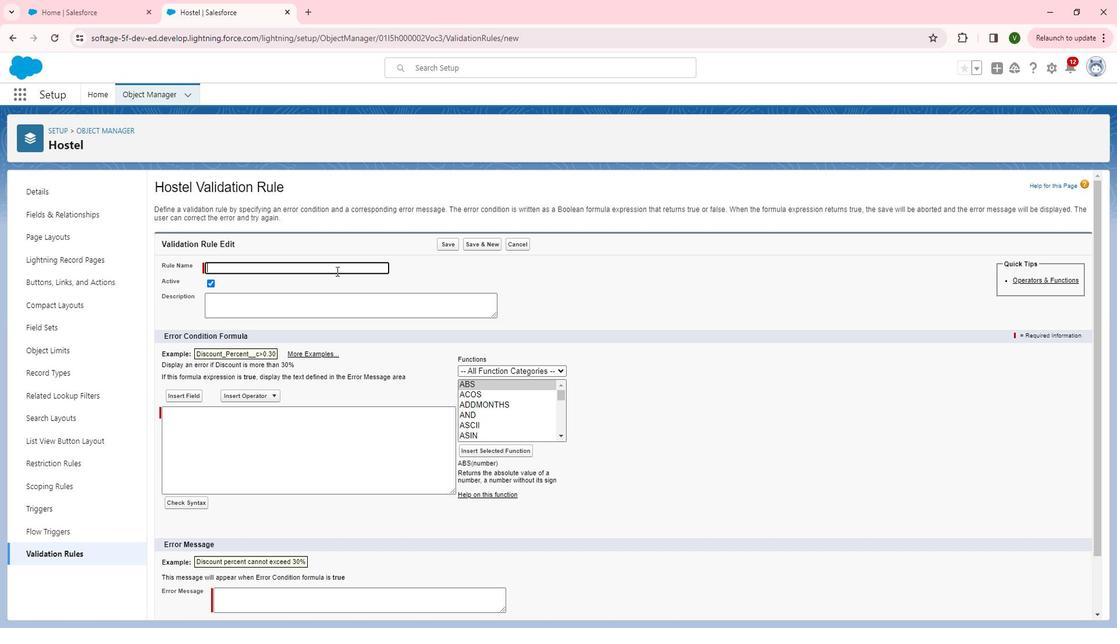
Action: Mouse pressed left at (352, 277)
Screenshot: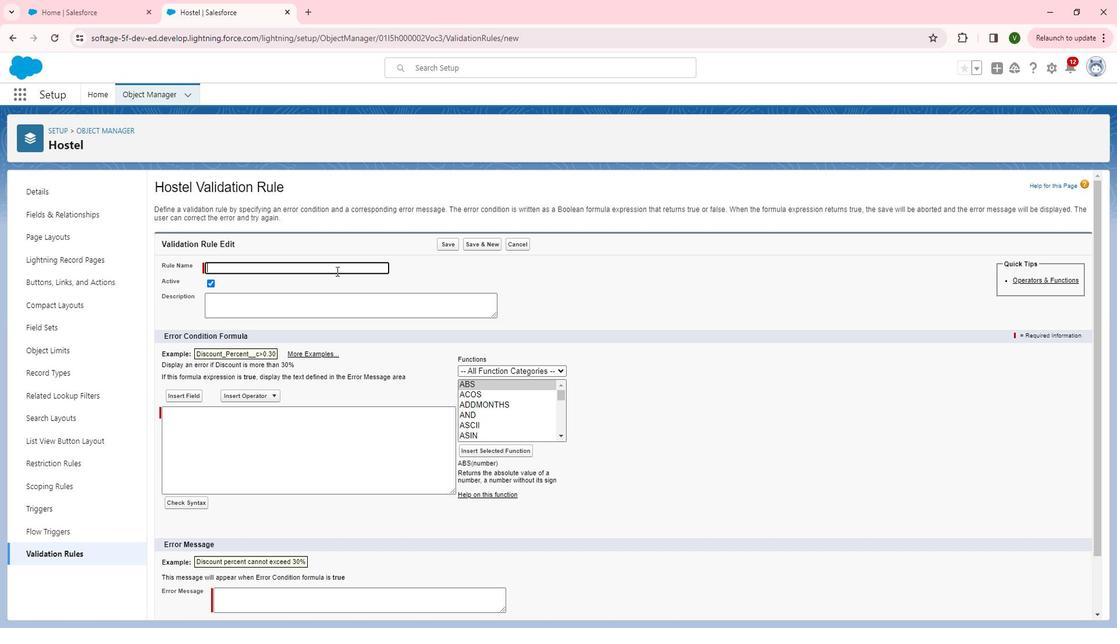 
Action: Key pressed <Key.shift>Ensure<Key.space>the<Key.space>email<Key.space>is<Key.space>not<Key.space>black<Key.backspace><Key.backspace>nk<Key.space>and<Key.space>it<Key.space>should<Key.space>be<Key.space>valiud<Key.backspace><Key.backspace><Key.backspace><Key.backspace><Key.backspace><Key.backspace><Key.backspace><Key.backspace><Key.backspace><Key.backspace><Key.space>and<Key.space><Key.backspace><Key.backspace><Key.backspace><Key.backspace><Key.backspace>and<Key.space>valid
Screenshot: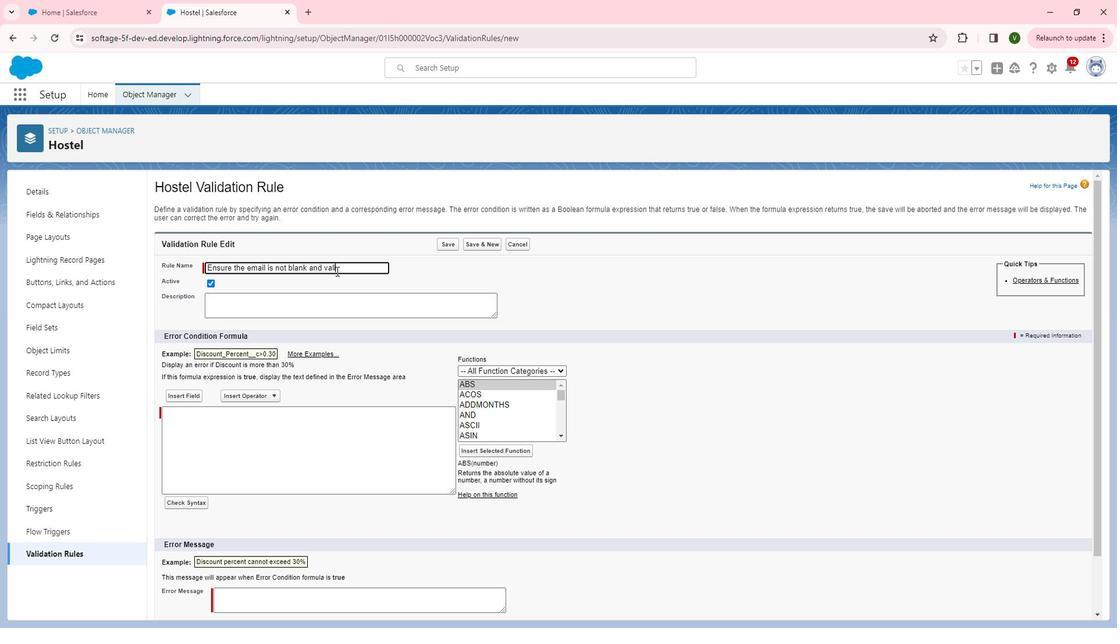 
Action: Mouse moved to (332, 304)
Screenshot: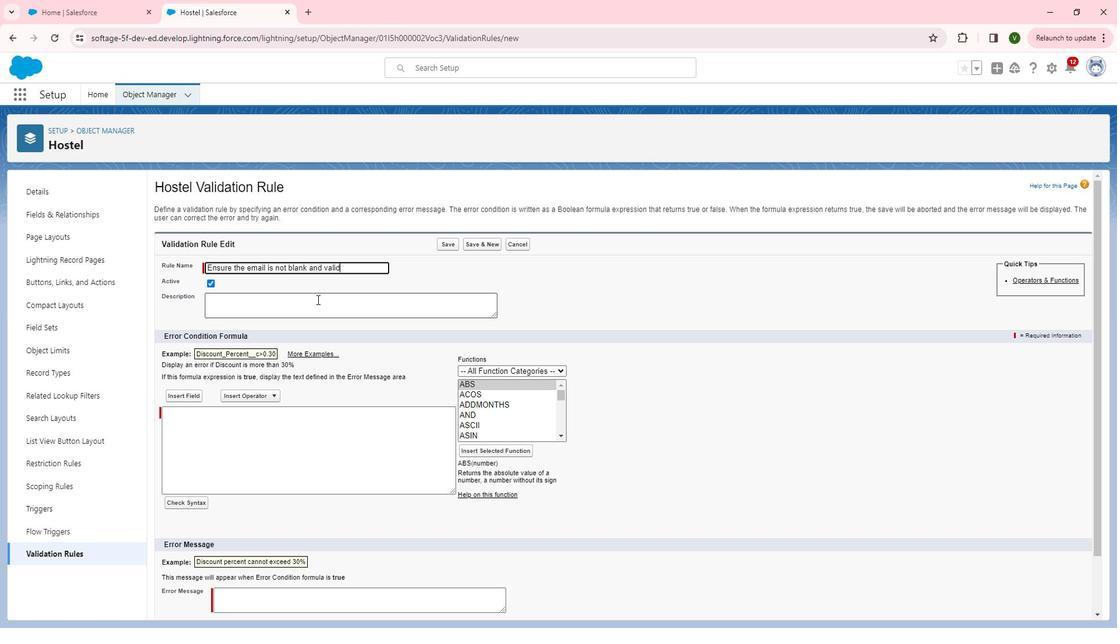 
Action: Mouse pressed left at (332, 304)
Screenshot: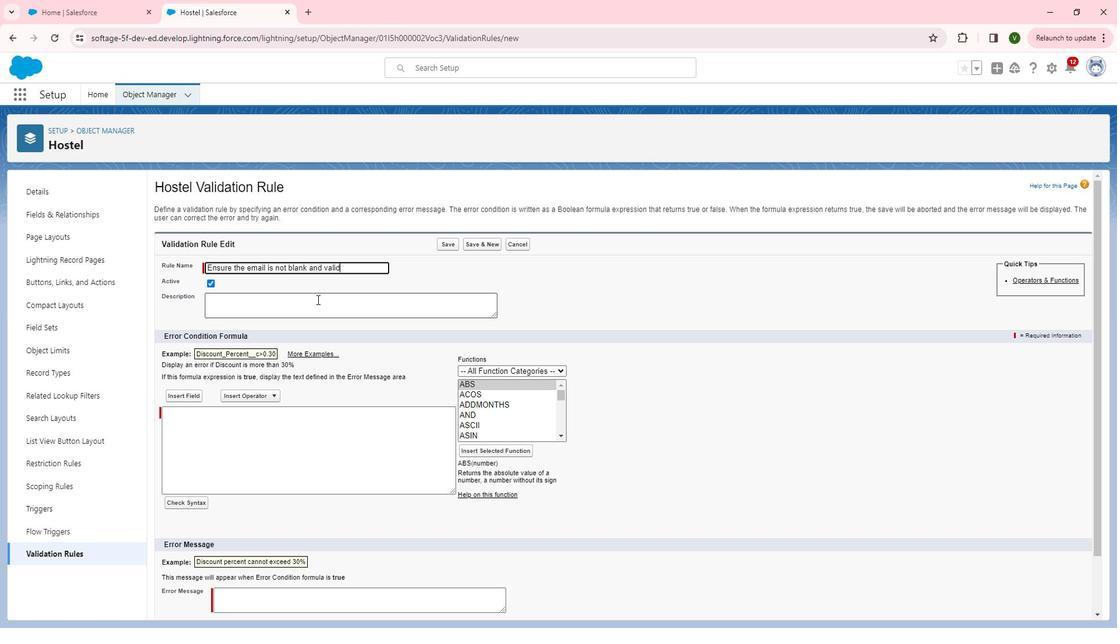 
Action: Key pressed <Key.shift>To<Key.space>mac<Key.backspace>ke<Key.space>sure<Key.space>the<Key.space><Key.shift>Email<Key.space>shoud<Key.space><Key.backspace><Key.backspace>ld<Key.space>be<Key.space>not<Key.space>blank<Key.space>and<Key.space>a<Key.backspace>enterd<Key.space><Key.backspace><Key.backspace>ed<Key.space>value<Key.backspace><Key.backspace><Key.backspace><Key.backspace><Key.backspace>email<Key.space>shu<Key.backspace>ould<Key.space>be<Key.space>valid
Screenshot: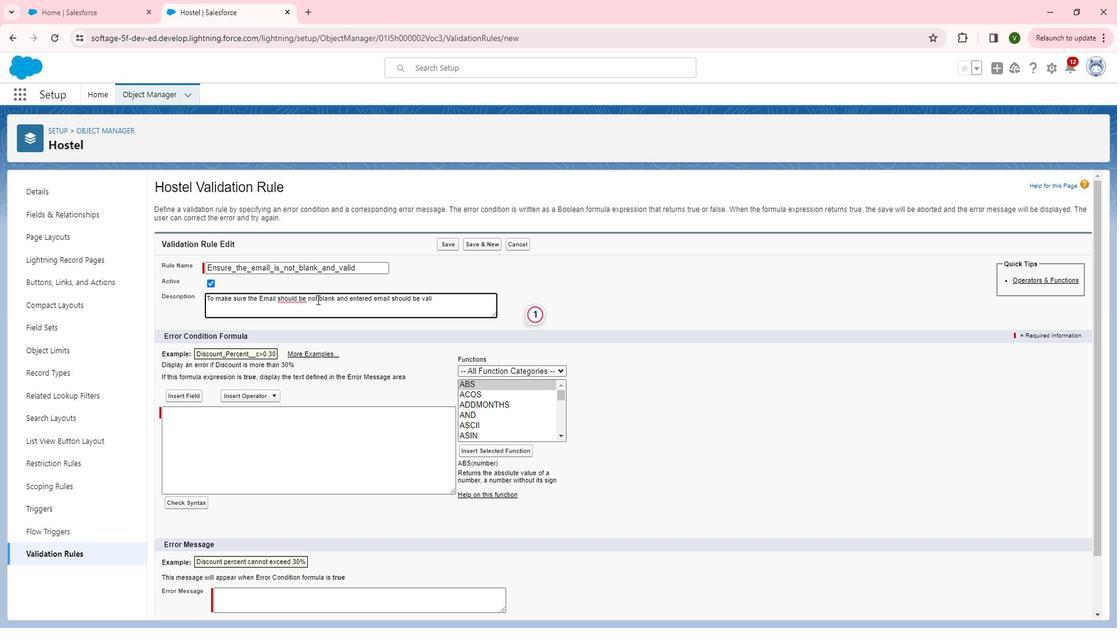 
Action: Mouse moved to (338, 434)
Screenshot: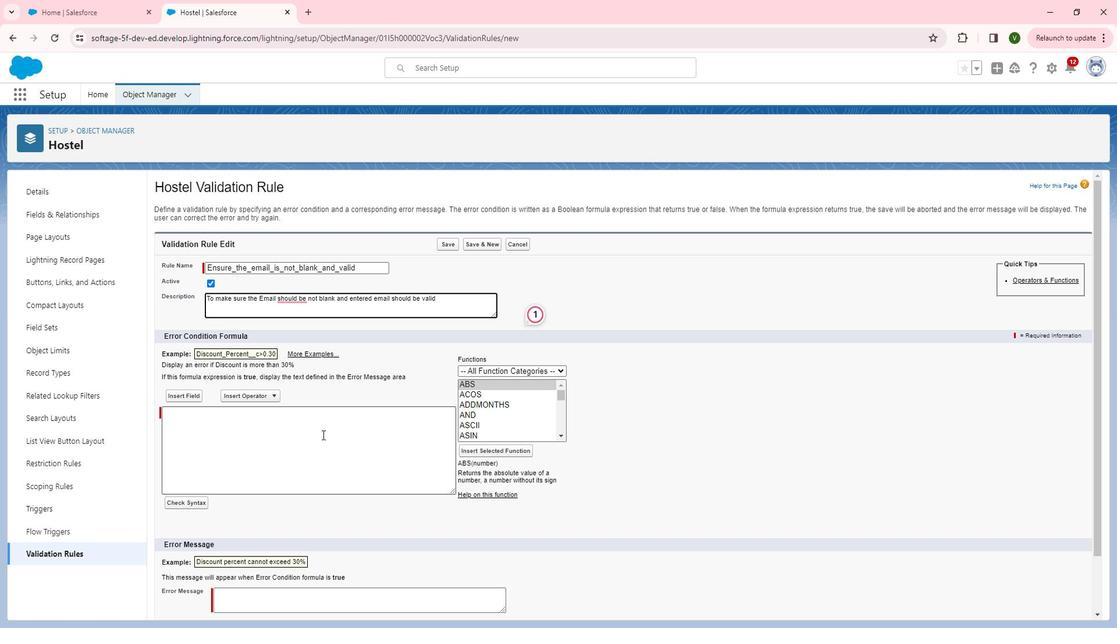 
Action: Mouse pressed left at (338, 434)
Screenshot: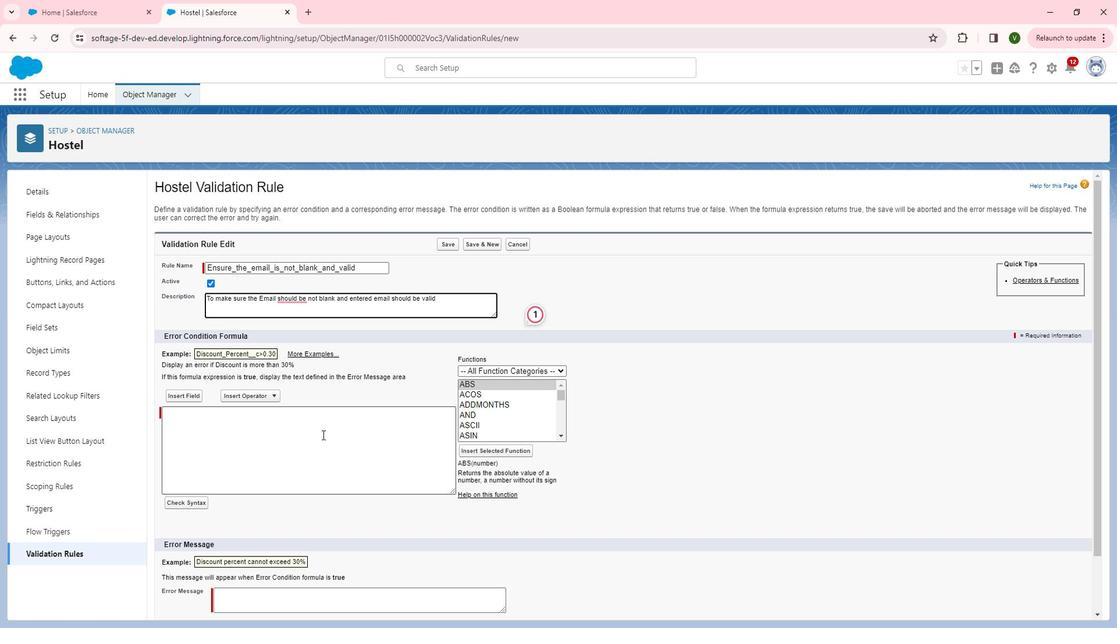 
Action: Key pressed <Key.shift>And<Key.shift><Key.shift><Key.shift><Key.shift><Key.shift><Key.shift><Key.shift><Key.shift><Key.shift><Key.shift><Key.shift><Key.shift>(<Key.enter><Key.shift>Not<Key.backspace><Key.backspace><Key.shift>OT<Key.shift>(<Key.left><Key.left><Key.left><Key.left><Key.tab>
Screenshot: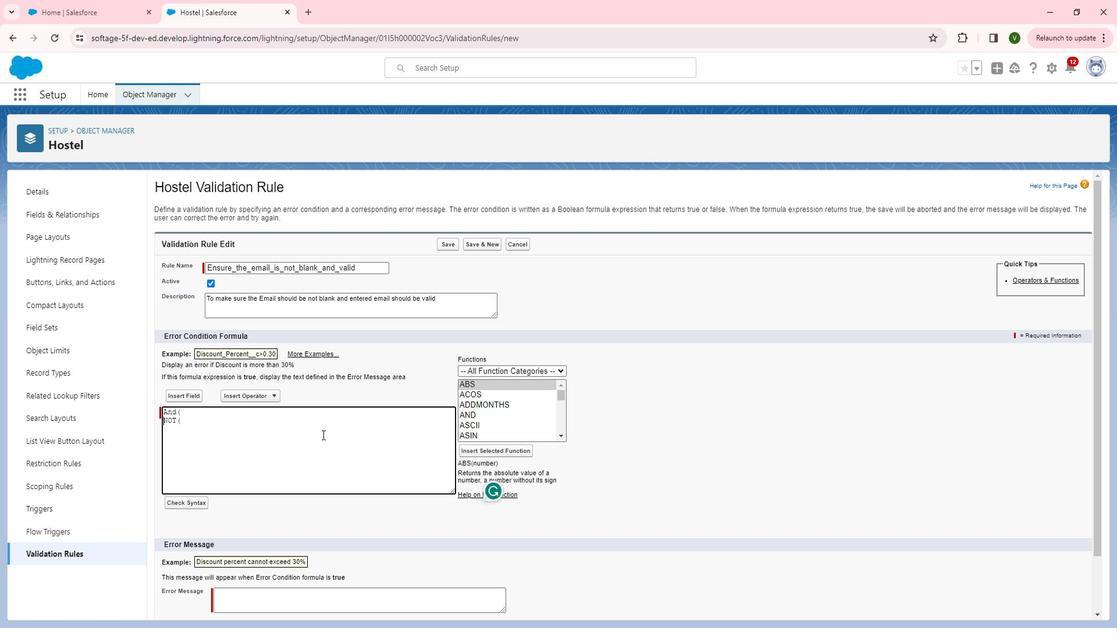 
Action: Mouse pressed left at (338, 434)
Screenshot: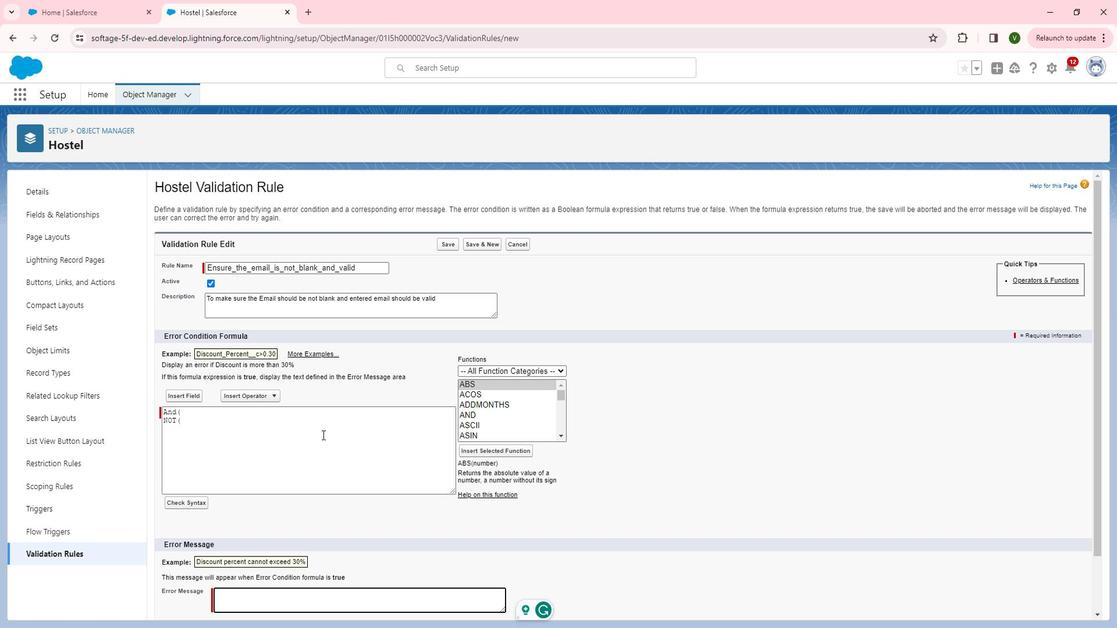 
Action: Key pressed <Key.backspace><Key.backspace><Key.backspace><Key.backspace><Key.backspace><Key.space><Key.shift>Not<Key.shift>(is<Key.backspace><Key.backspace><Key.shift>Isblank<Key.backspace><Key.backspace><Key.backspace><Key.backspace><Key.backspace><Key.backspace><Key.backspace>
Screenshot: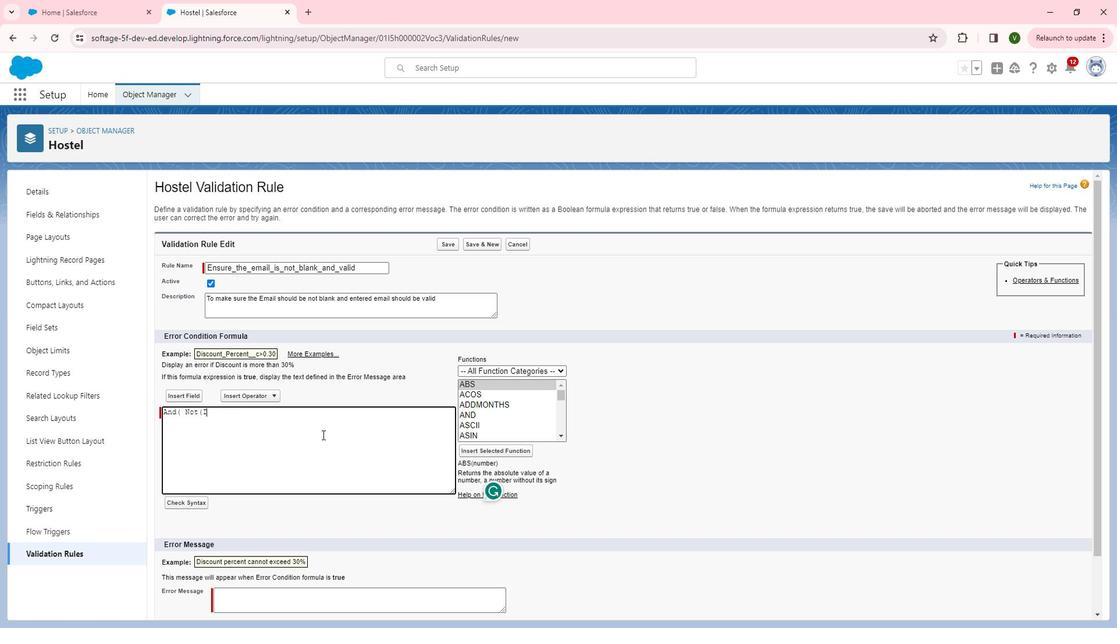
Action: Mouse moved to (499, 421)
Screenshot: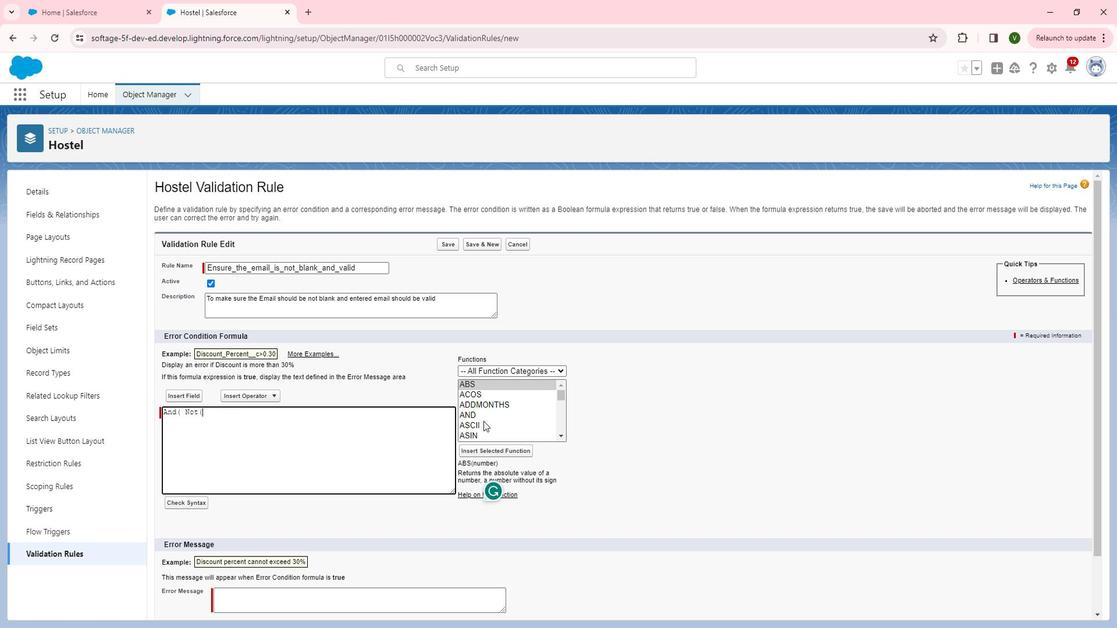
Action: Mouse scrolled (499, 420) with delta (0, 0)
Screenshot: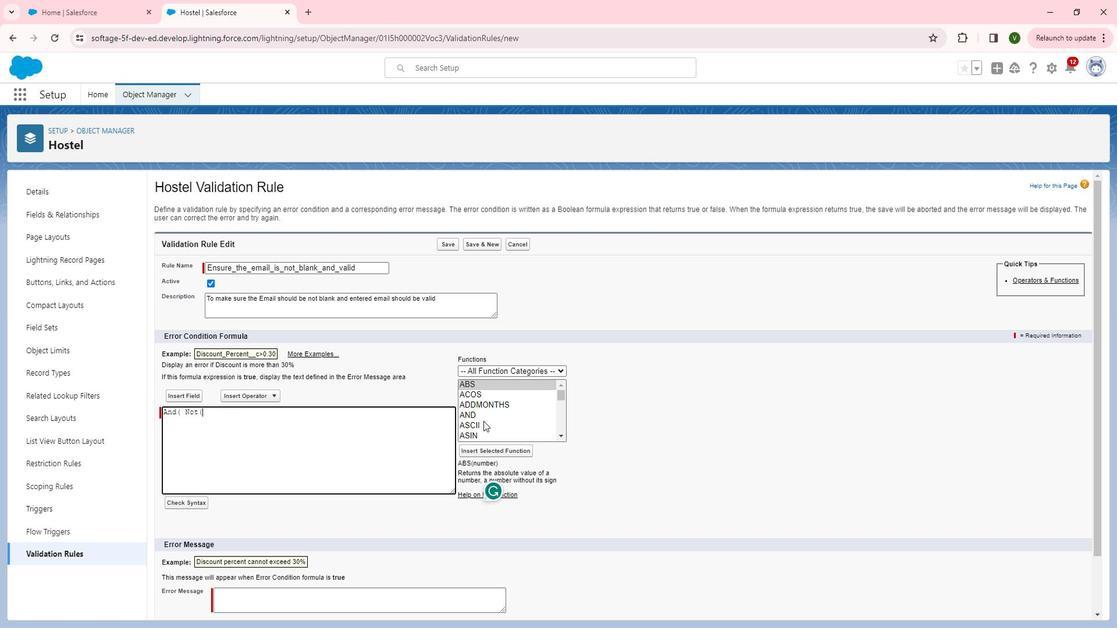 
Action: Mouse scrolled (499, 420) with delta (0, 0)
Screenshot: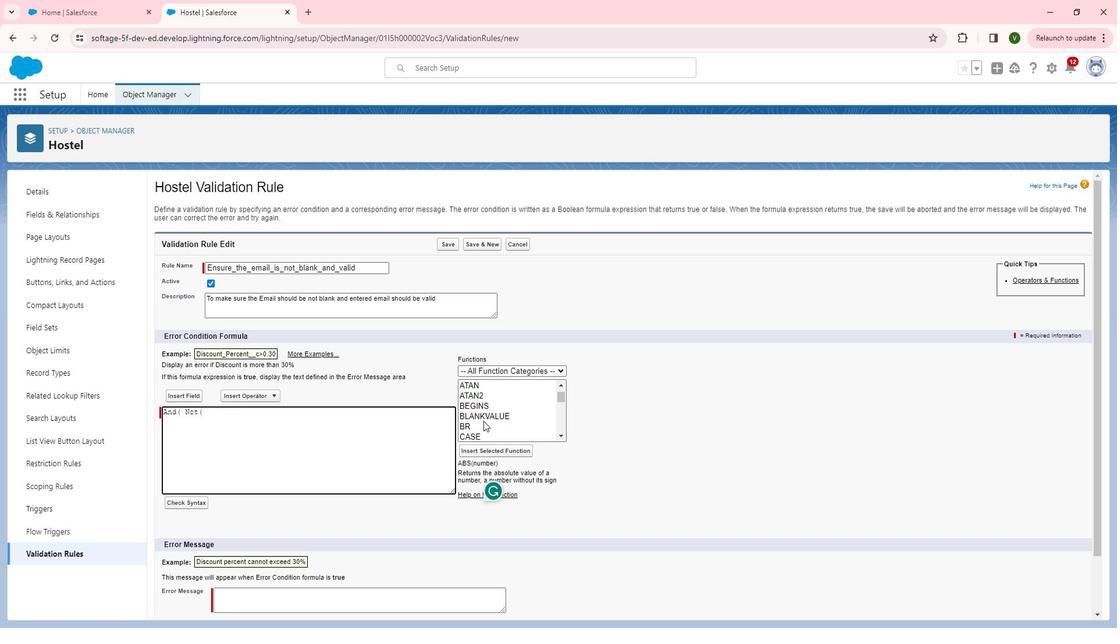 
Action: Mouse moved to (502, 420)
Screenshot: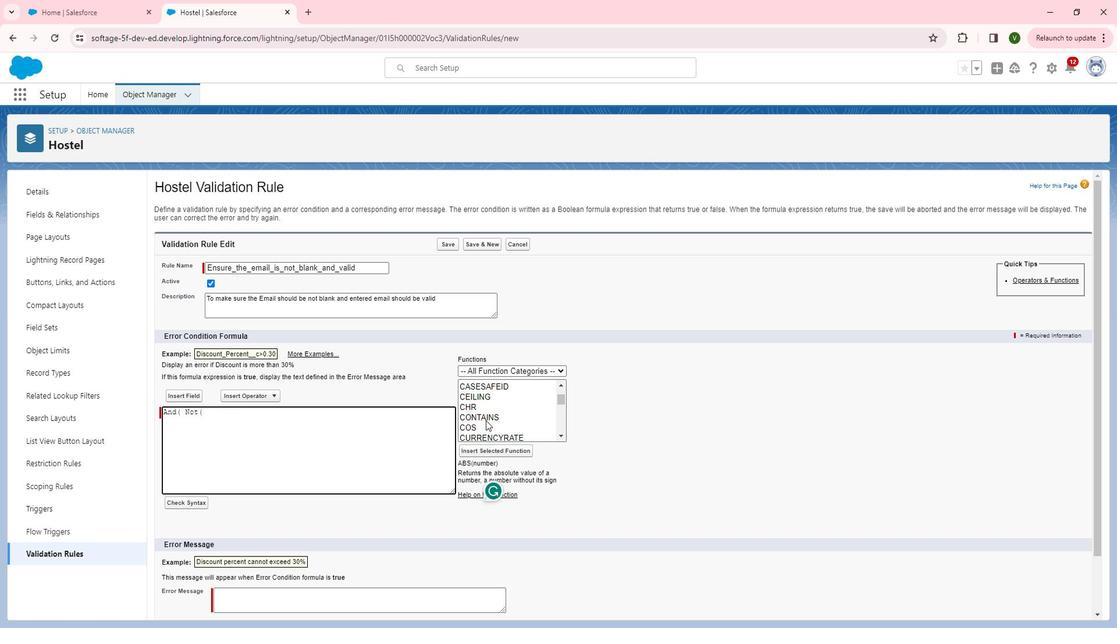
Action: Mouse scrolled (502, 420) with delta (0, 0)
Screenshot: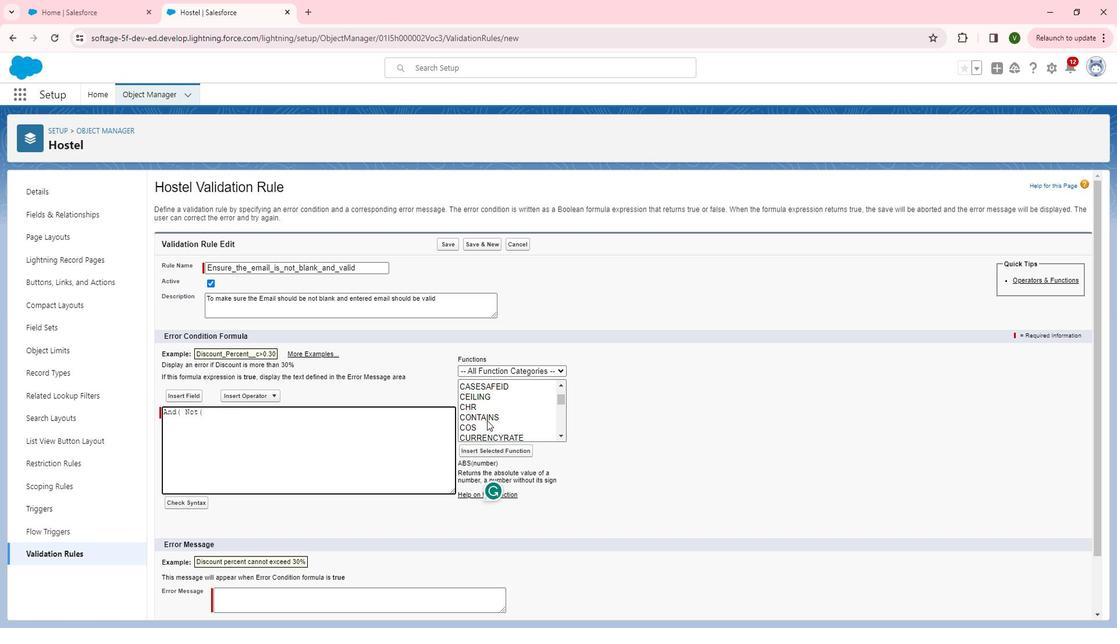 
Action: Mouse moved to (502, 420)
Screenshot: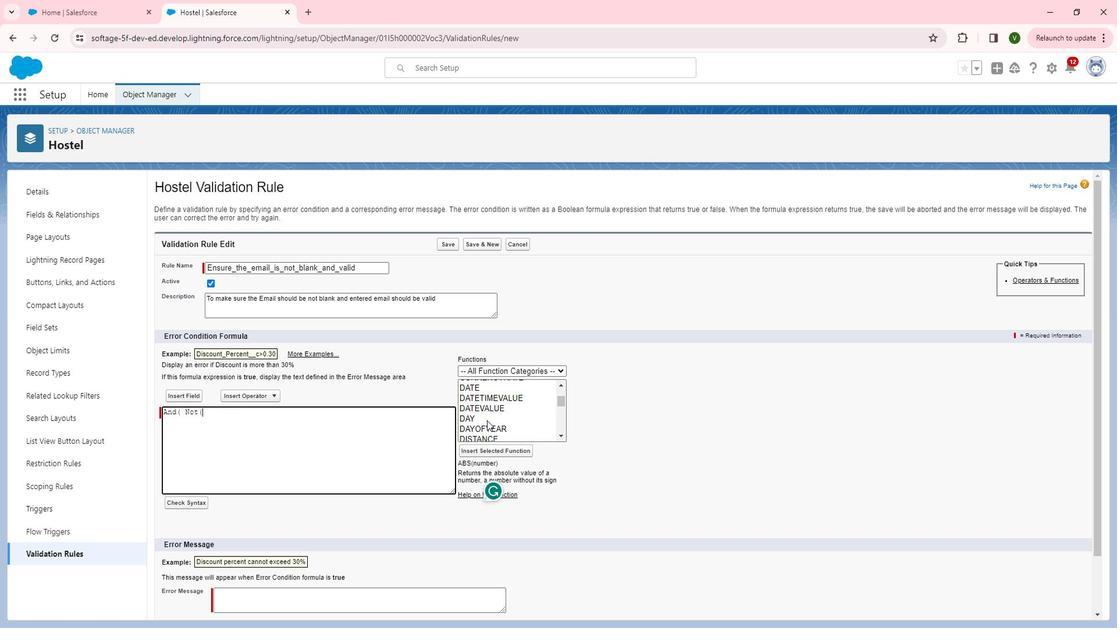 
Action: Mouse scrolled (502, 420) with delta (0, 0)
Screenshot: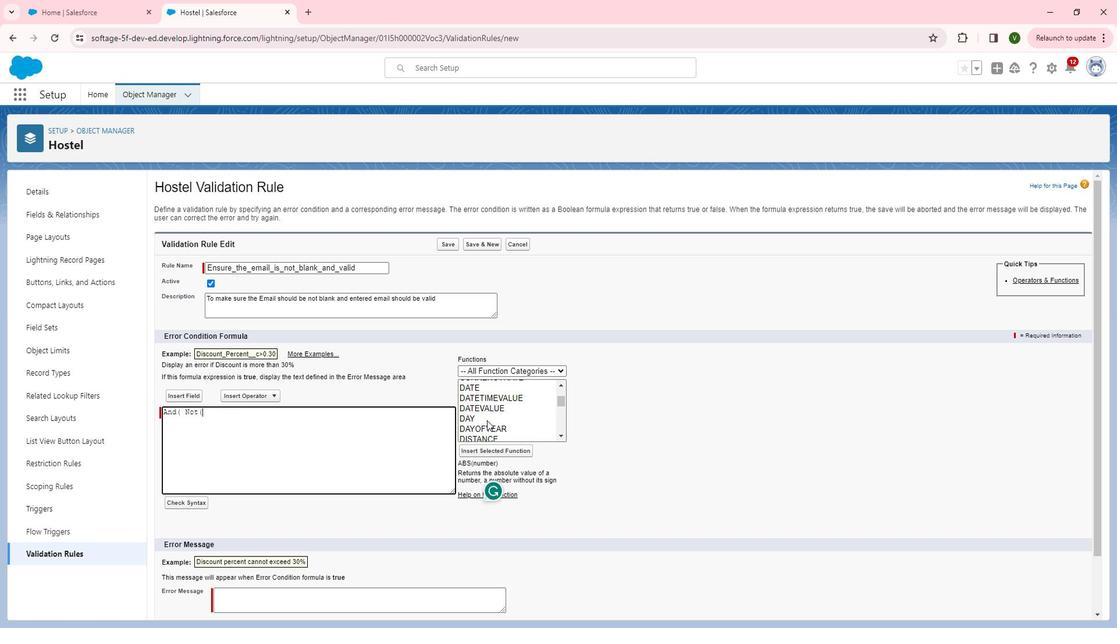 
Action: Mouse scrolled (502, 420) with delta (0, 0)
Screenshot: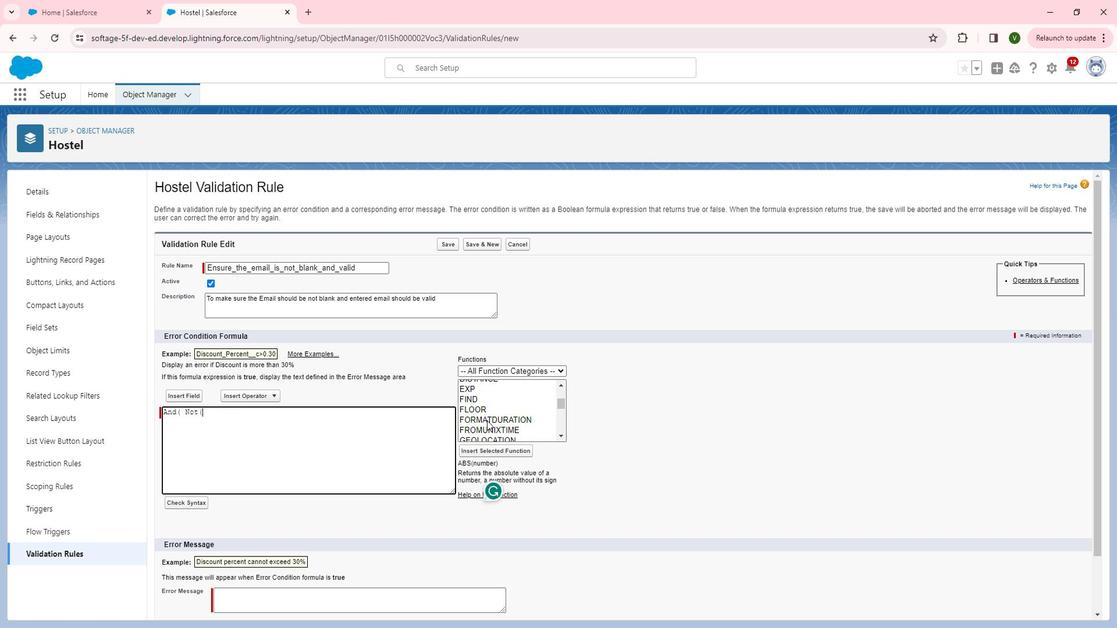 
Action: Mouse scrolled (502, 420) with delta (0, 0)
Screenshot: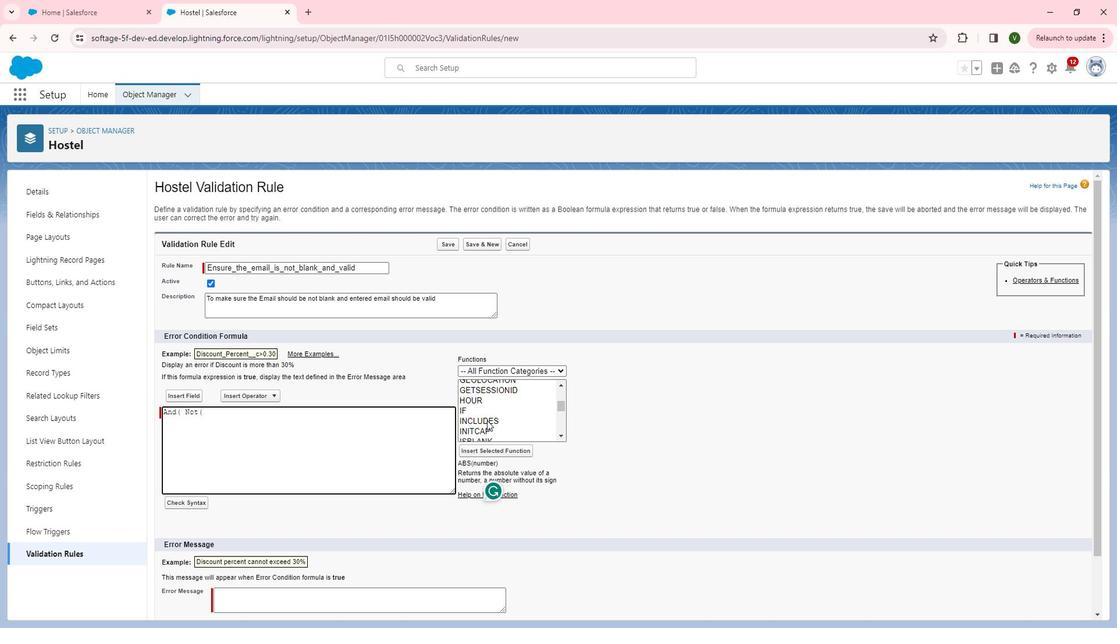 
Action: Mouse moved to (500, 384)
Screenshot: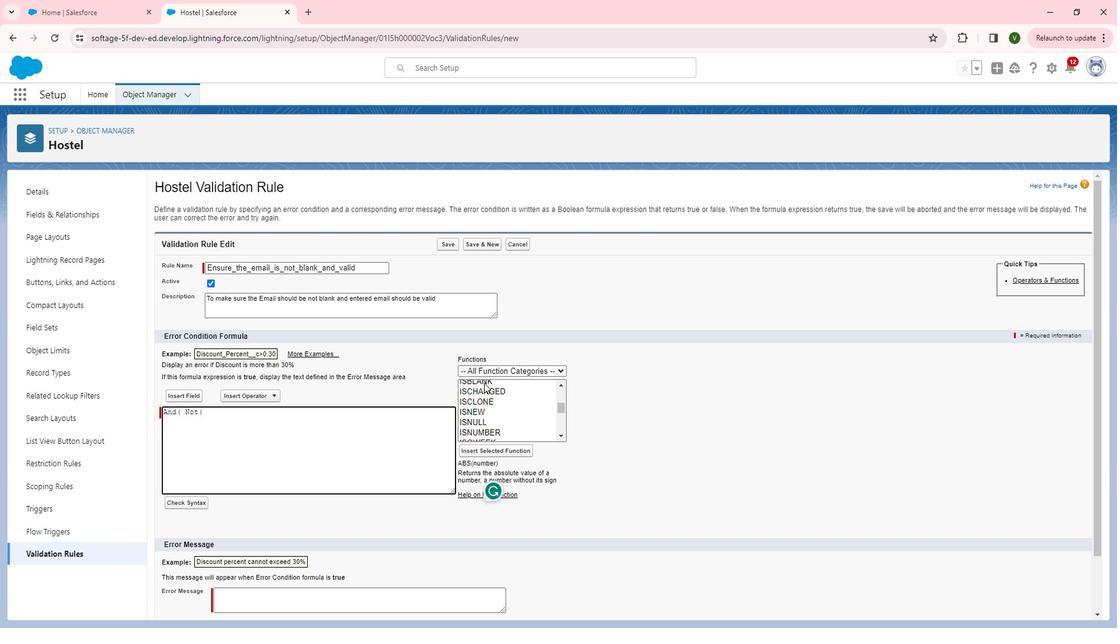 
Action: Mouse pressed left at (500, 384)
Screenshot: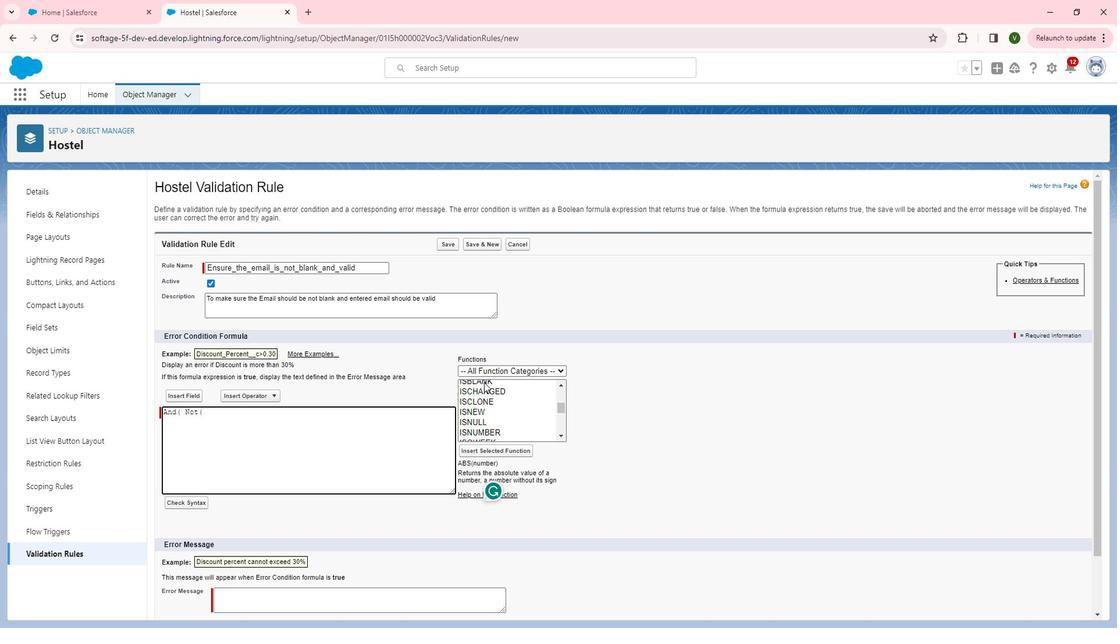 
Action: Mouse moved to (500, 385)
Screenshot: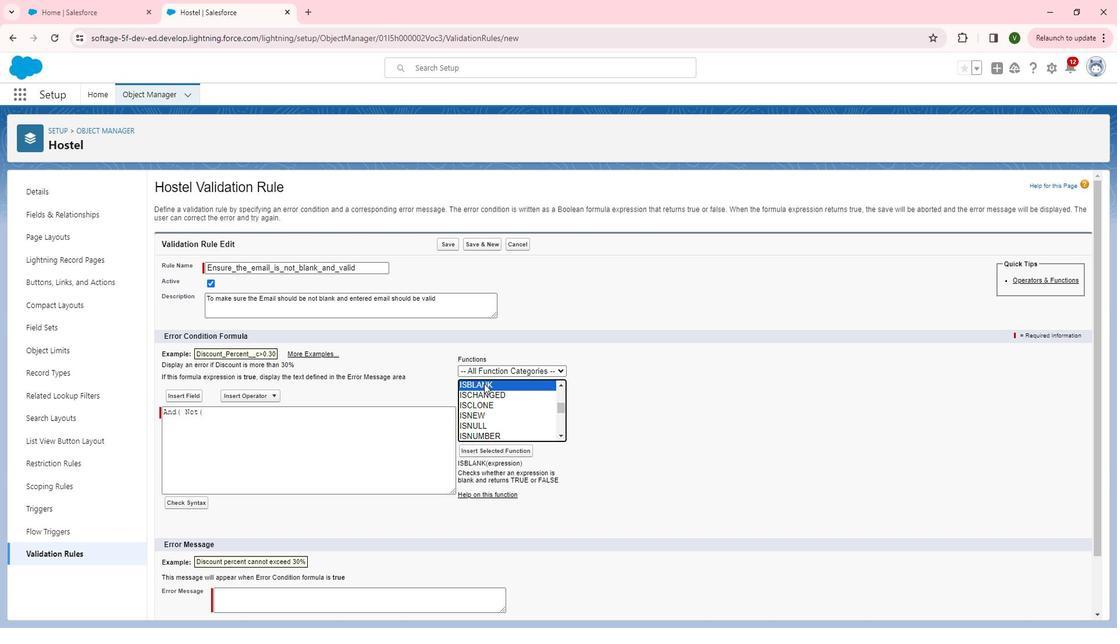 
Action: Mouse pressed left at (500, 385)
Screenshot: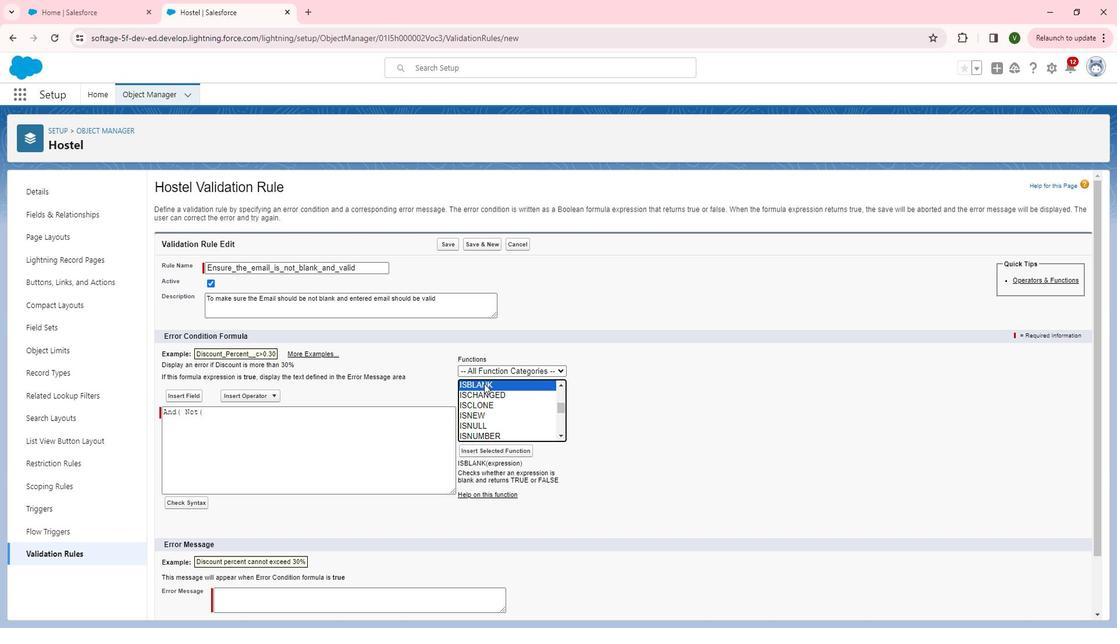
Action: Mouse pressed left at (500, 385)
Screenshot: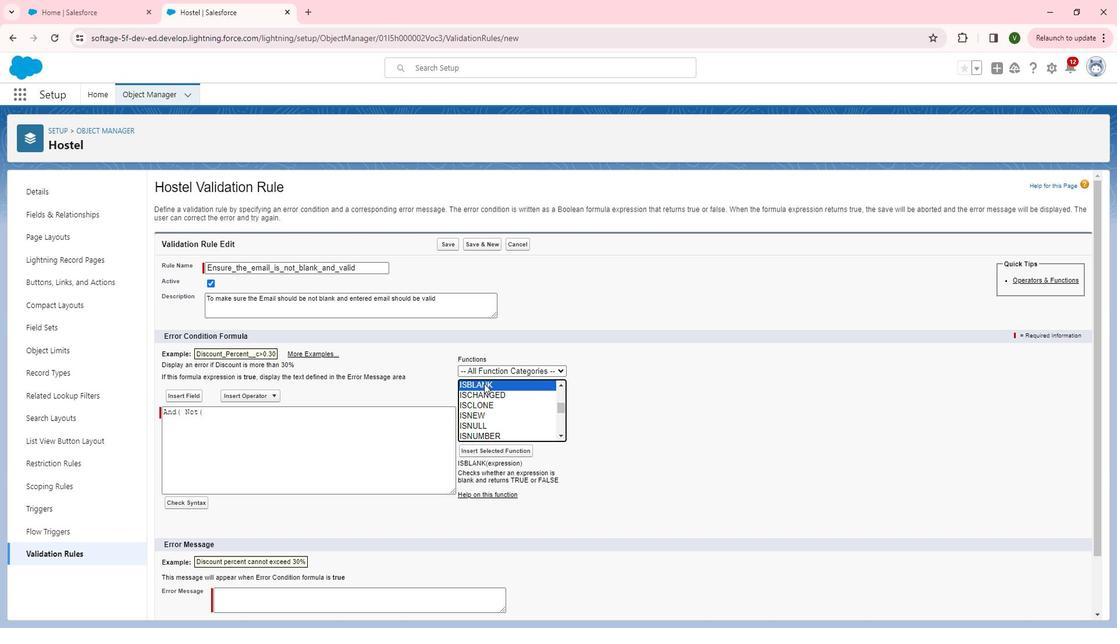 
Action: Mouse moved to (277, 413)
Screenshot: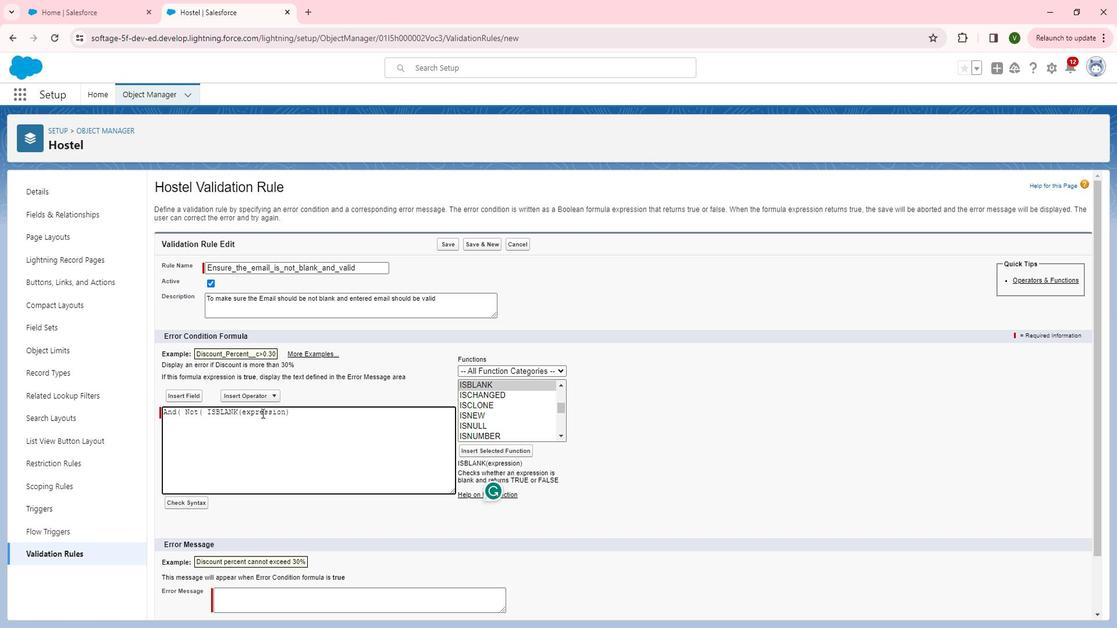 
Action: Mouse pressed left at (277, 413)
Screenshot: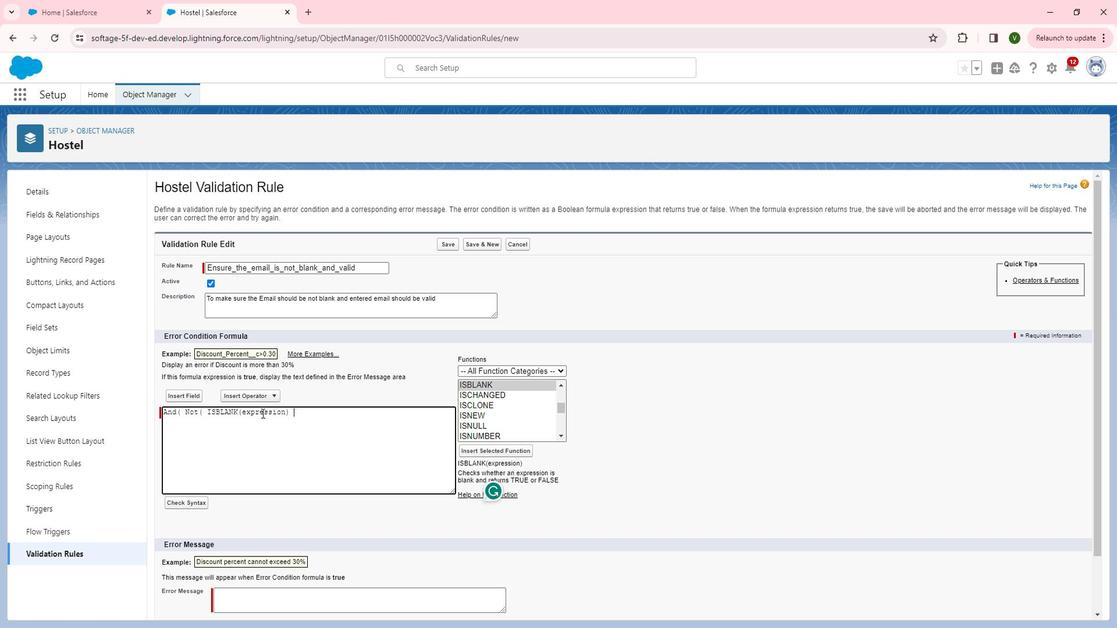 
Action: Mouse pressed left at (277, 413)
Screenshot: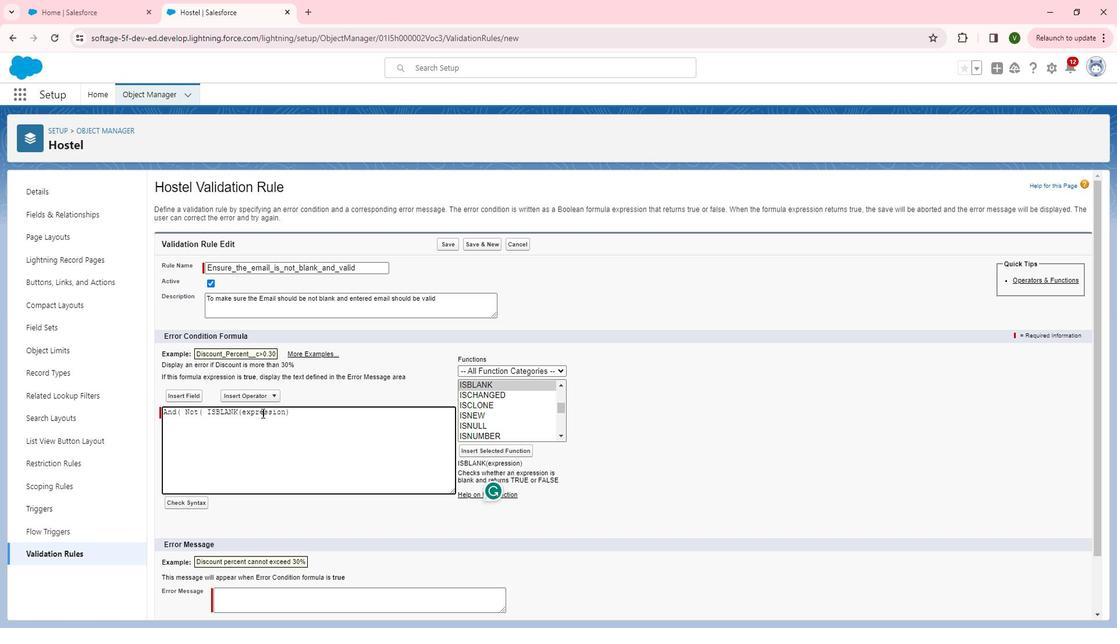 
Action: Mouse moved to (203, 393)
Screenshot: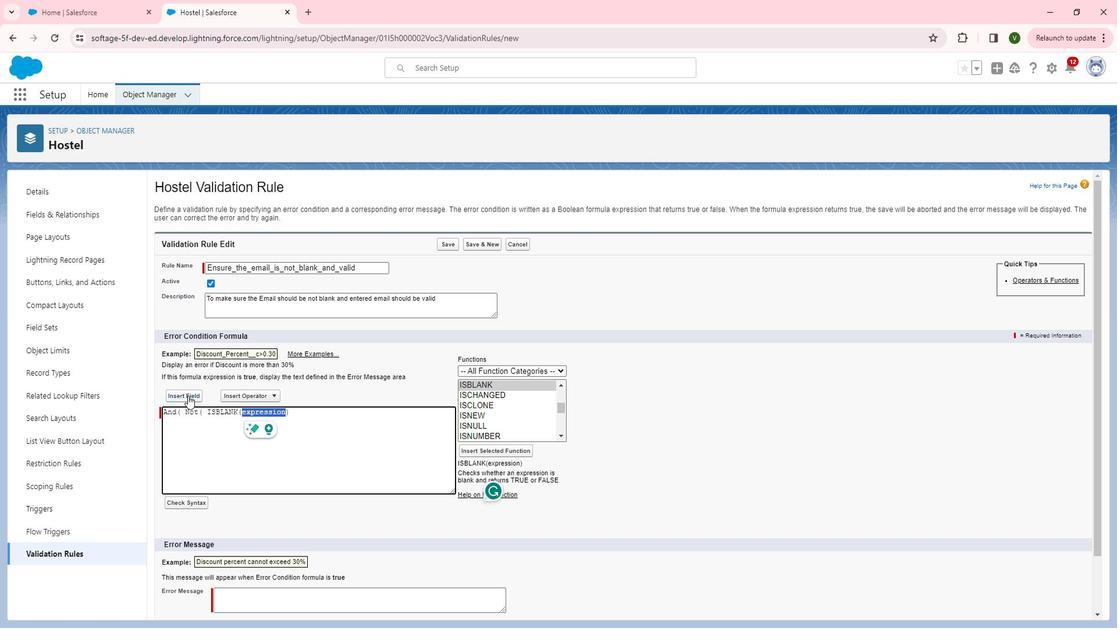 
Action: Mouse pressed left at (203, 393)
Screenshot: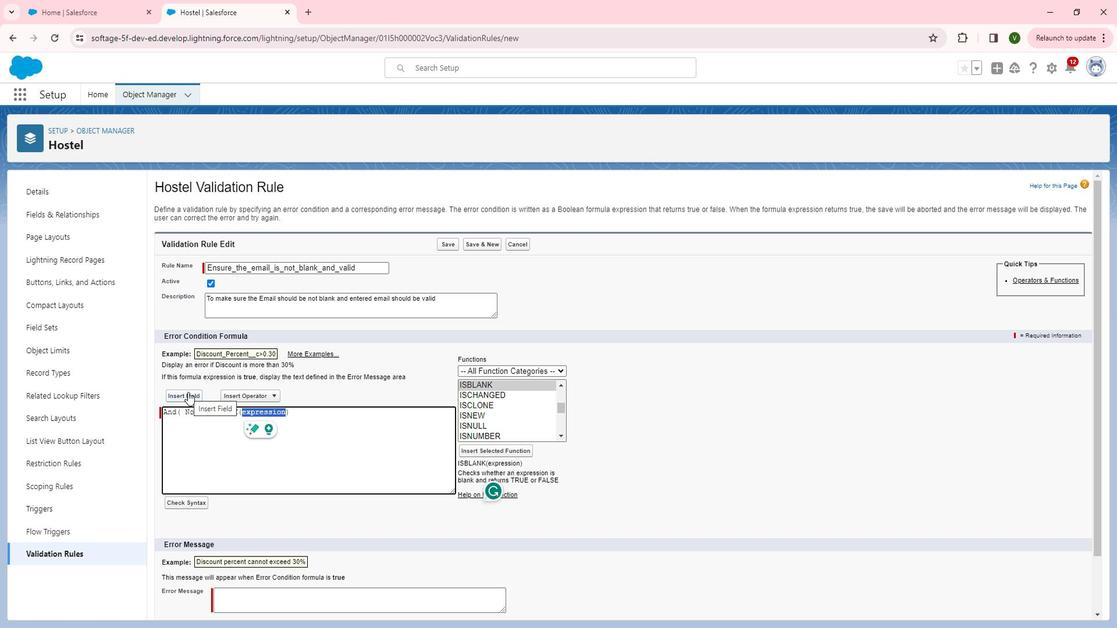 
Action: Mouse moved to (525, 430)
Screenshot: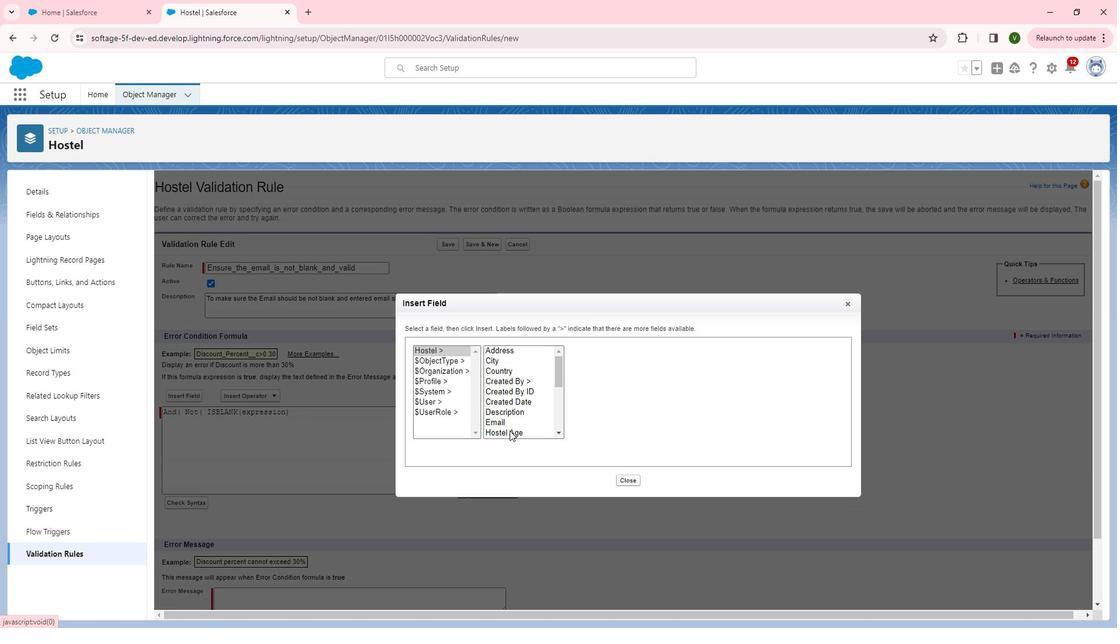
Action: Mouse pressed left at (525, 430)
Screenshot: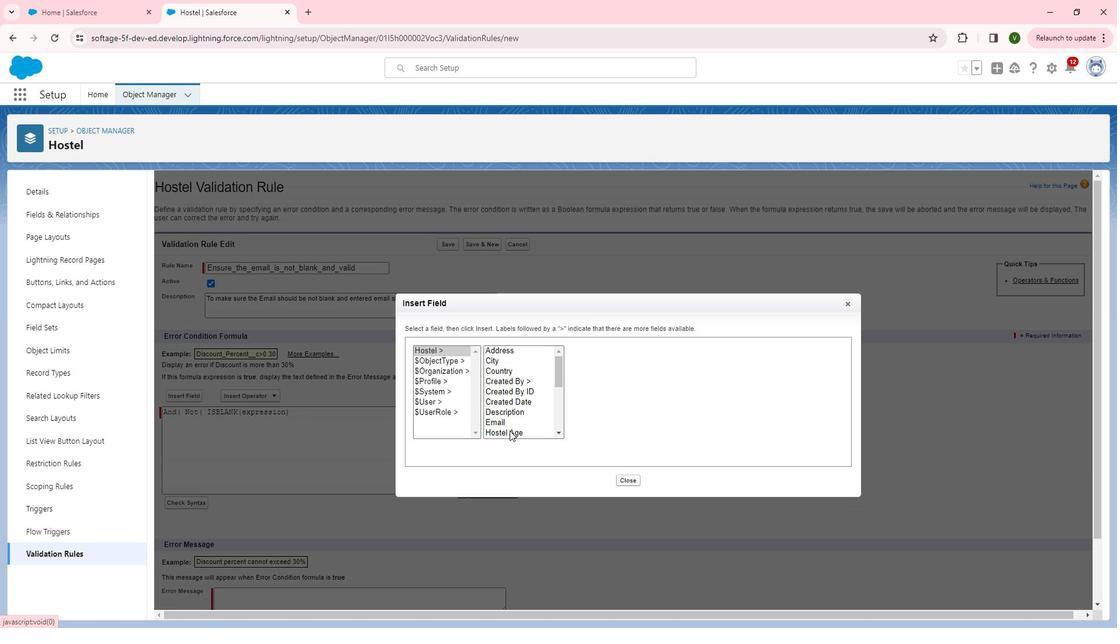 
Action: Mouse moved to (516, 421)
Screenshot: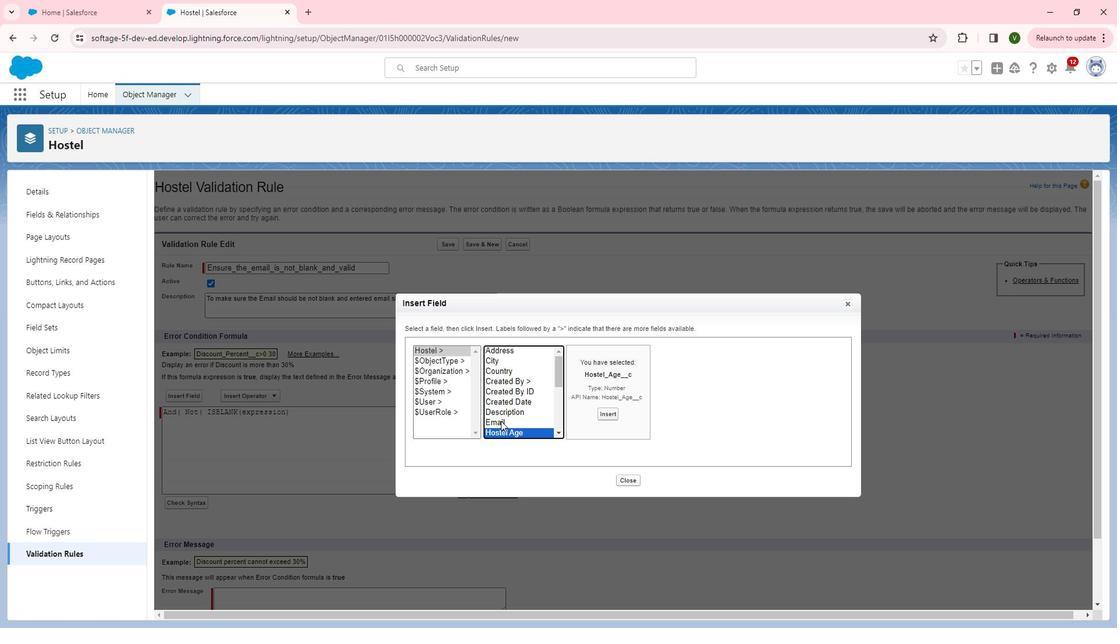 
Action: Mouse pressed left at (516, 421)
Screenshot: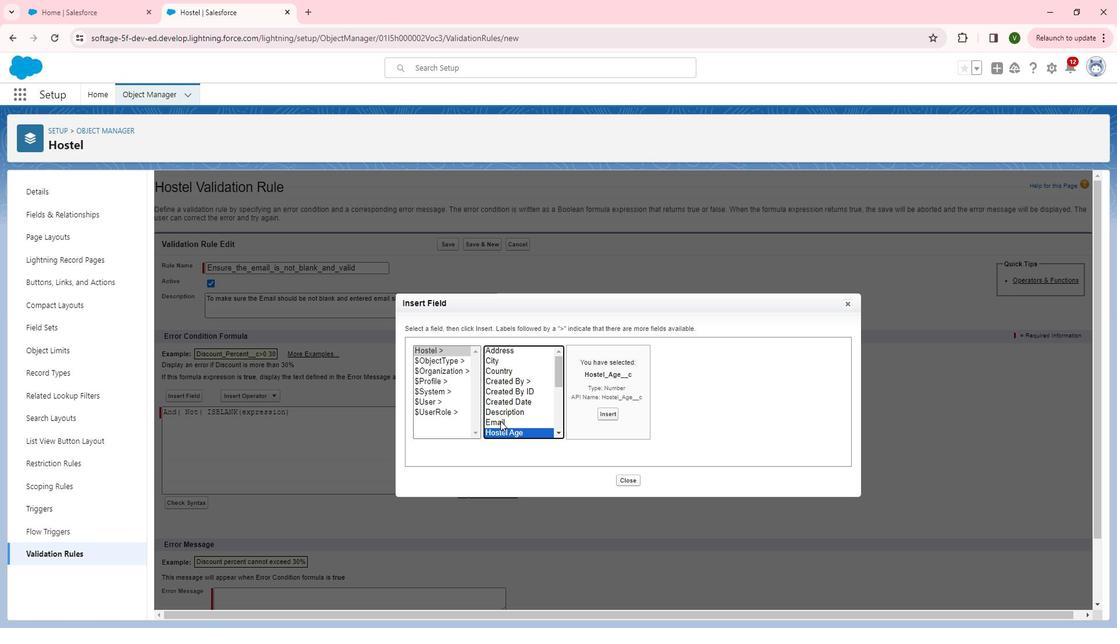
Action: Mouse moved to (619, 410)
Screenshot: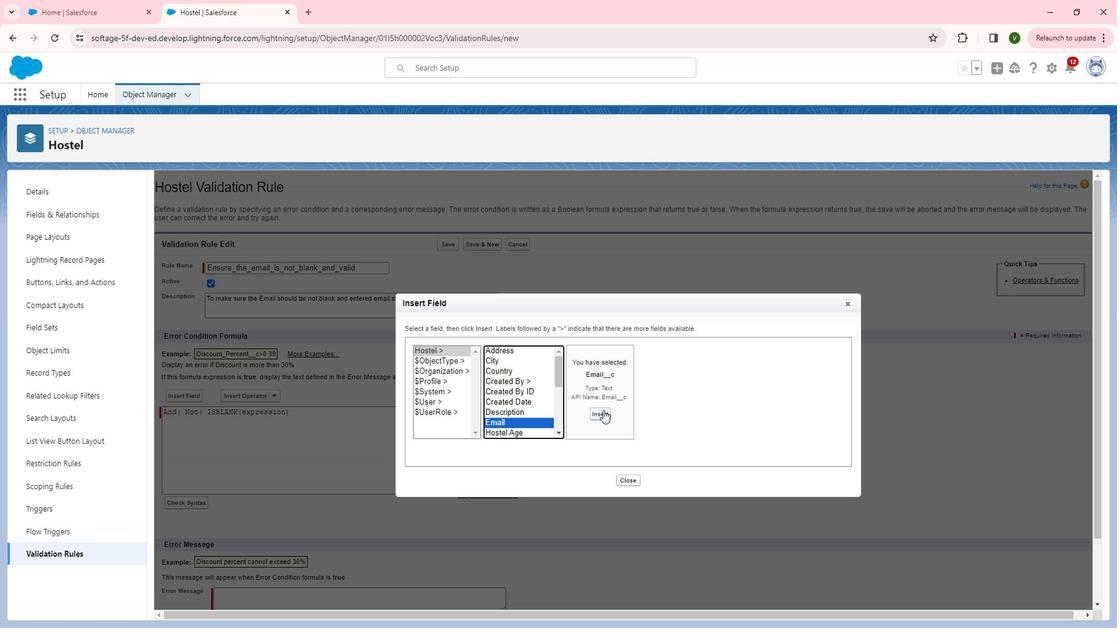 
Action: Mouse pressed left at (619, 410)
Screenshot: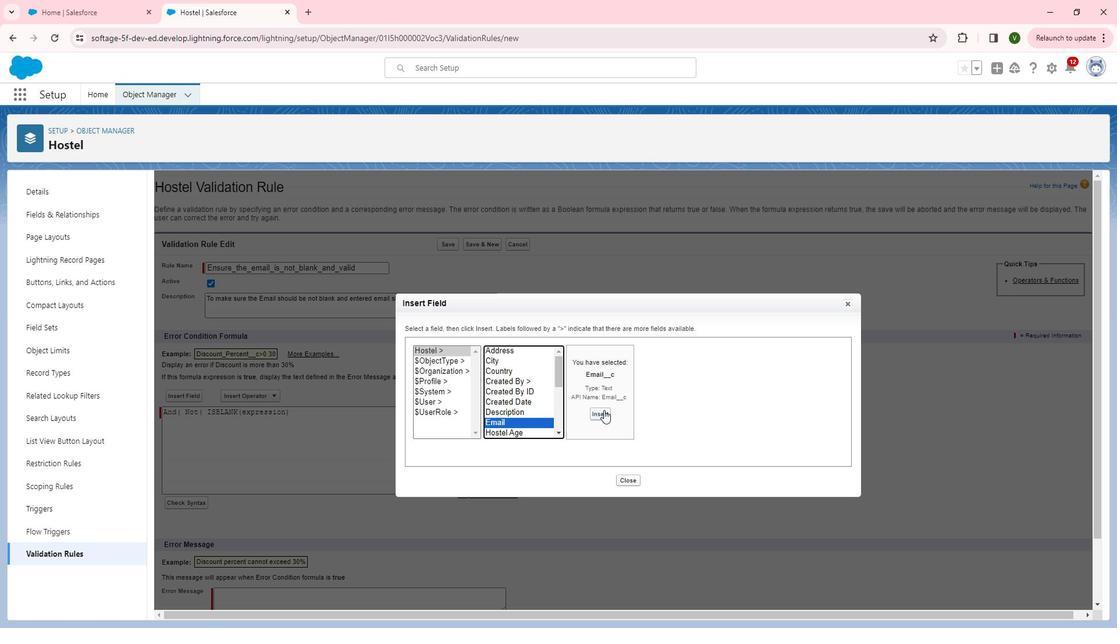 
Action: Mouse moved to (323, 419)
Screenshot: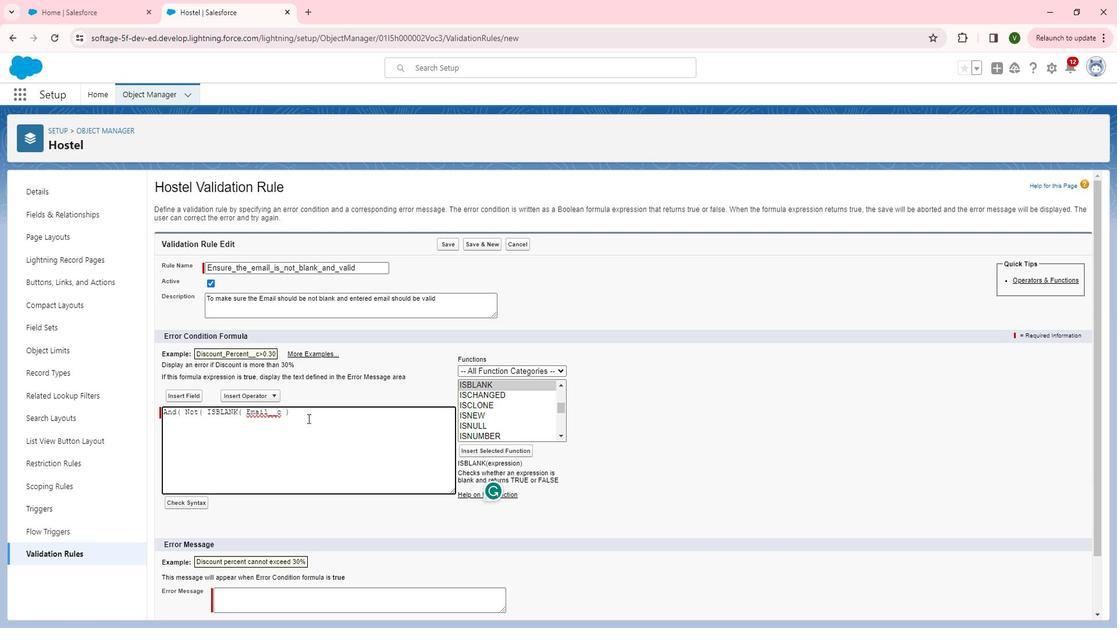 
Action: Mouse pressed left at (323, 419)
Screenshot: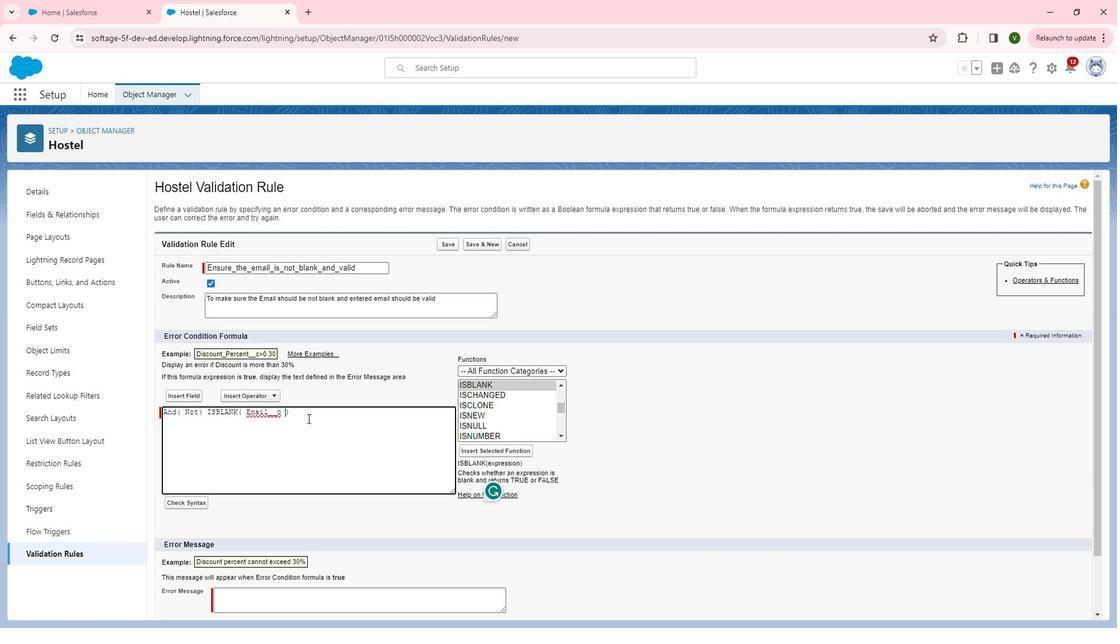 
Action: Key pressed <Key.backspace><Key.shift_r>),<Key.enter><Key.shift>Not<Key.caps_lock><Key.shift><Key.caps_lock><Key.shift>(<Key.space><Key.backspace>
Screenshot: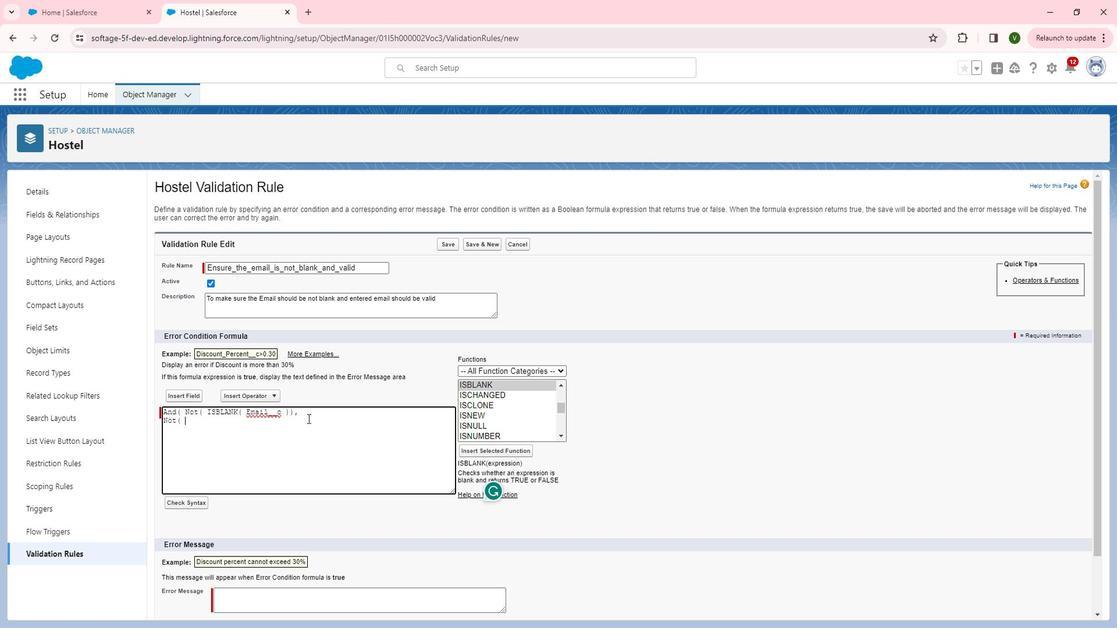 
Action: Mouse moved to (493, 406)
Screenshot: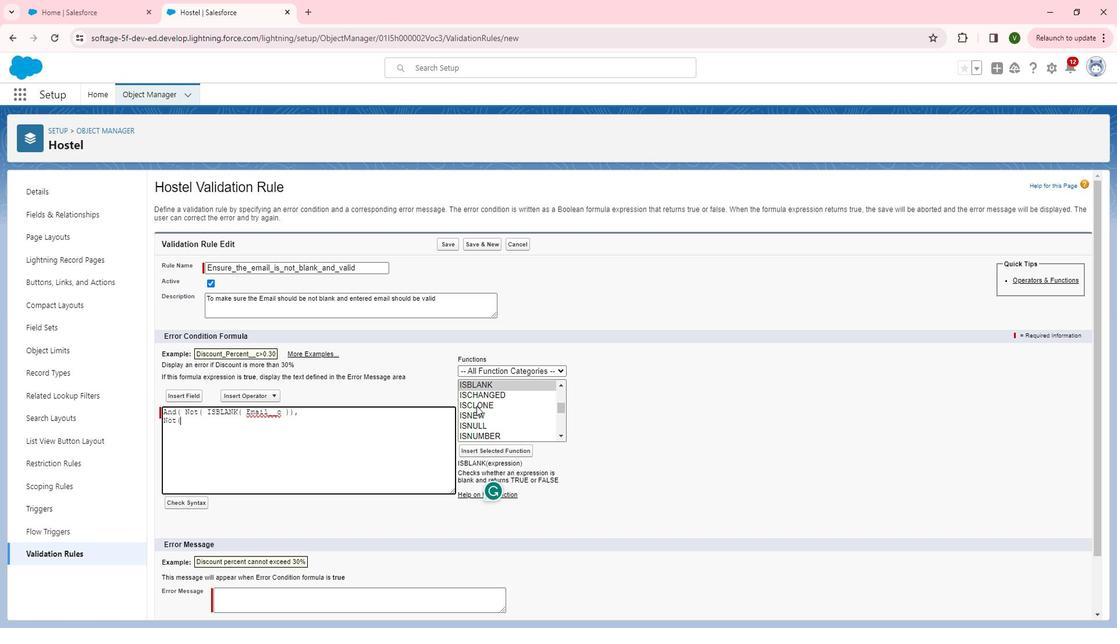 
Action: Mouse scrolled (493, 407) with delta (0, 0)
Screenshot: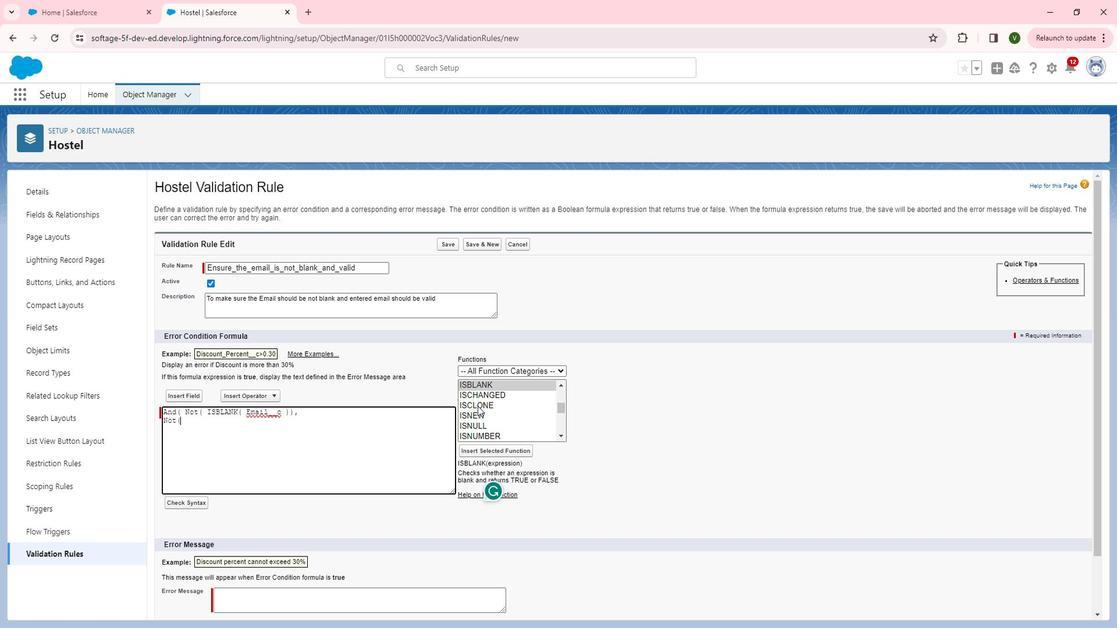 
Action: Mouse scrolled (493, 407) with delta (0, 0)
Screenshot: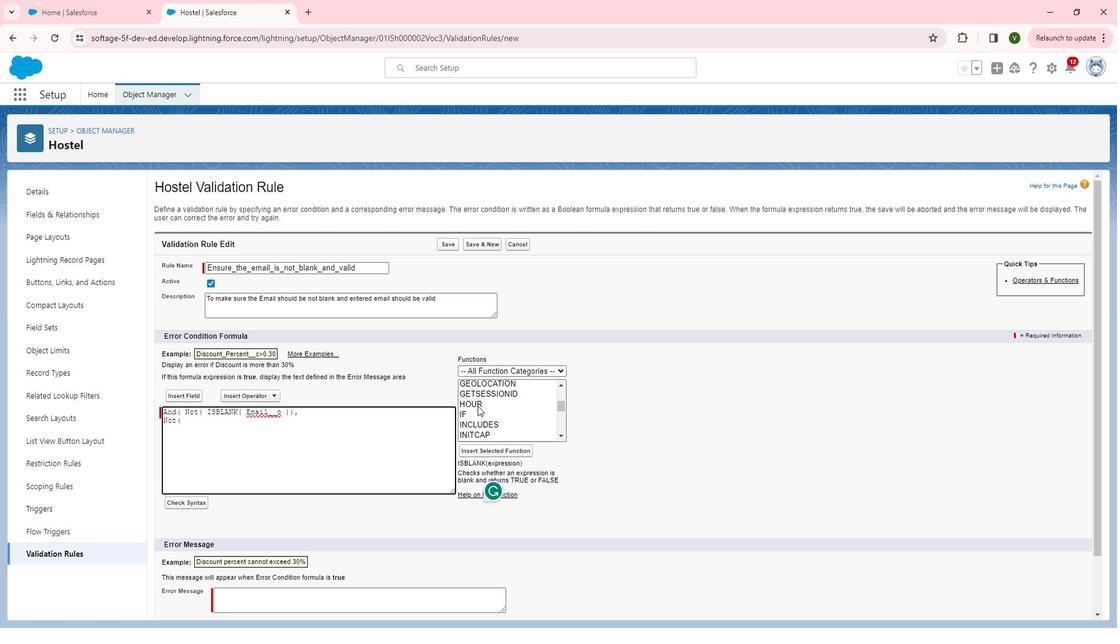 
Action: Mouse scrolled (493, 407) with delta (0, 0)
Screenshot: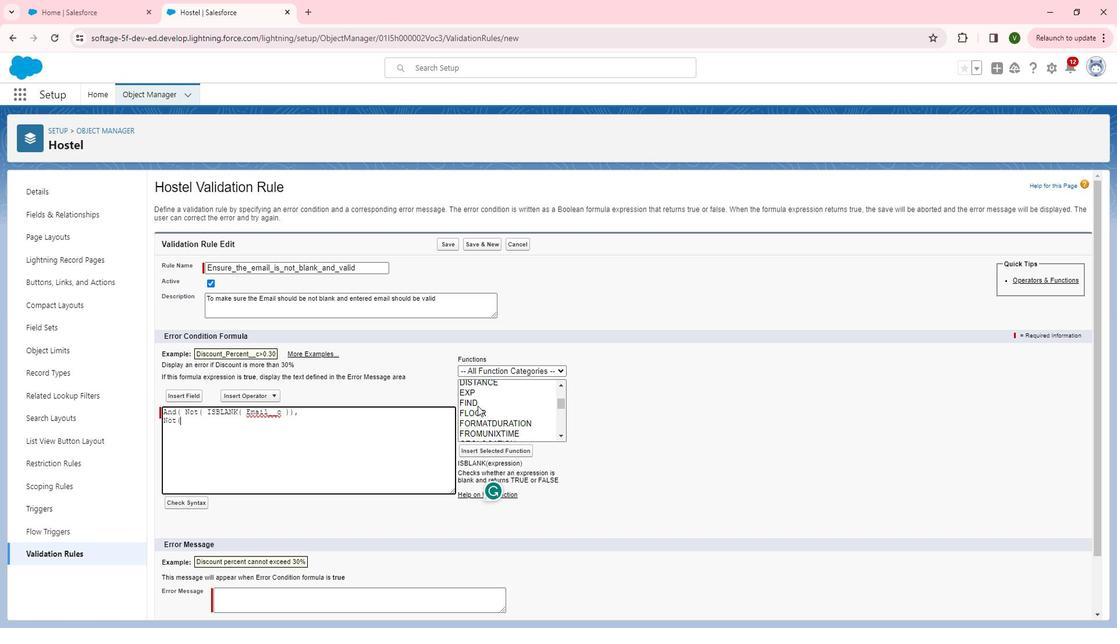 
Action: Mouse moved to (493, 406)
Screenshot: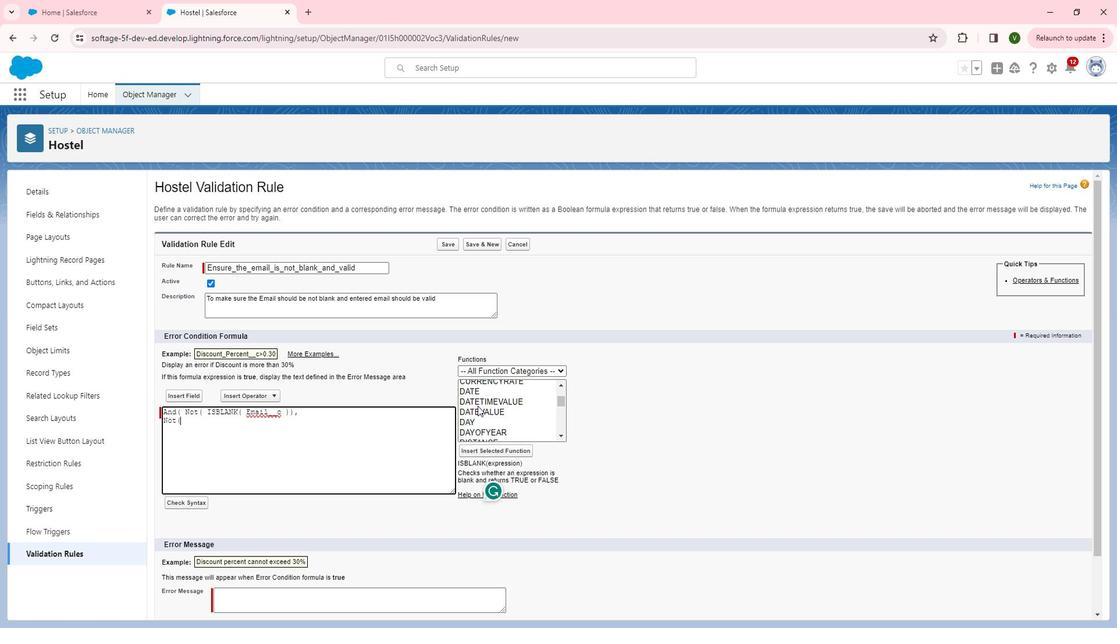 
Action: Mouse scrolled (493, 407) with delta (0, 0)
Screenshot: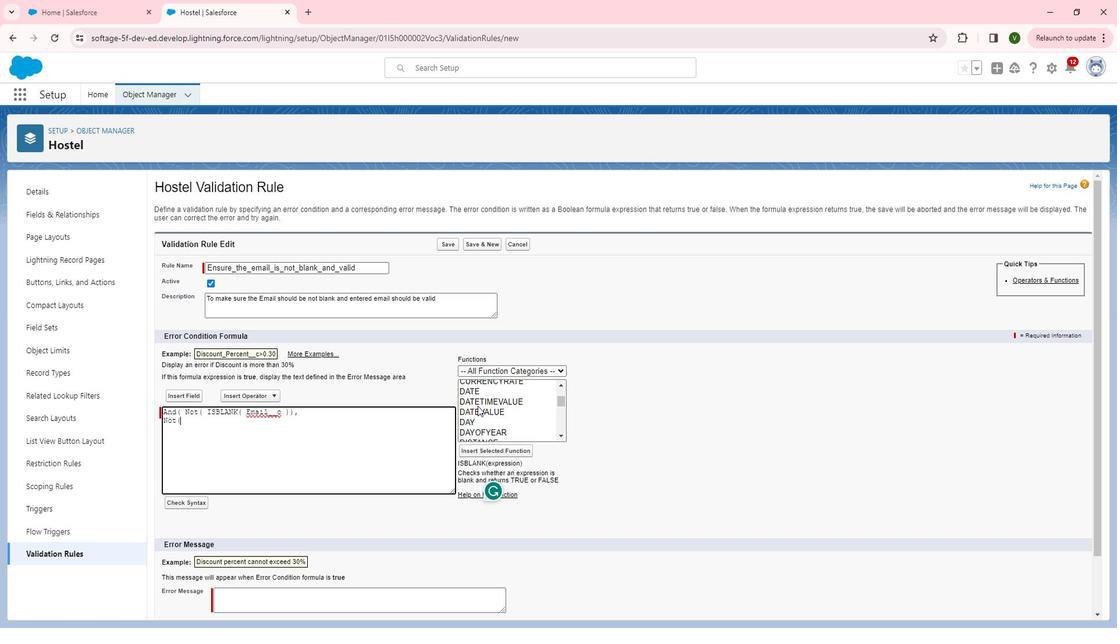 
Action: Mouse moved to (506, 423)
Screenshot: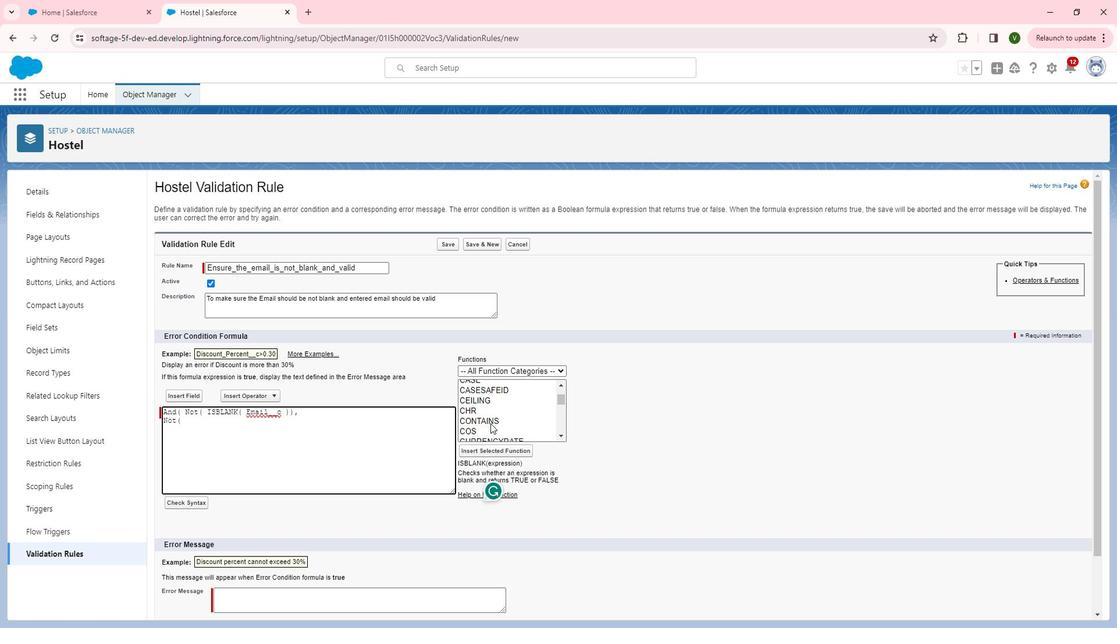 
Action: Mouse pressed left at (506, 423)
Screenshot: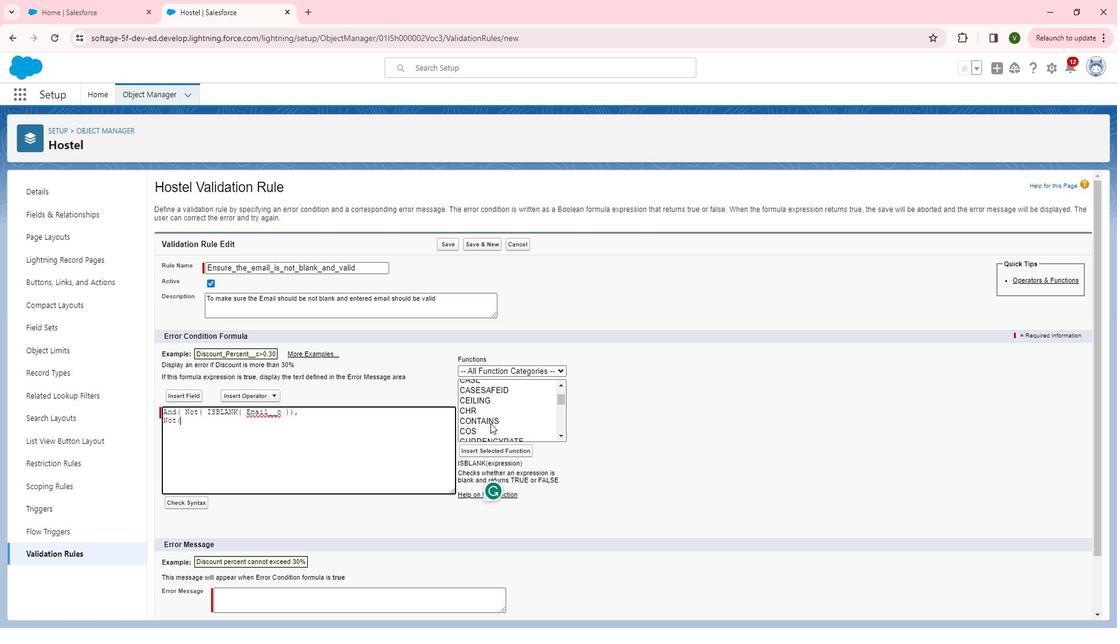 
Action: Mouse moved to (516, 445)
Screenshot: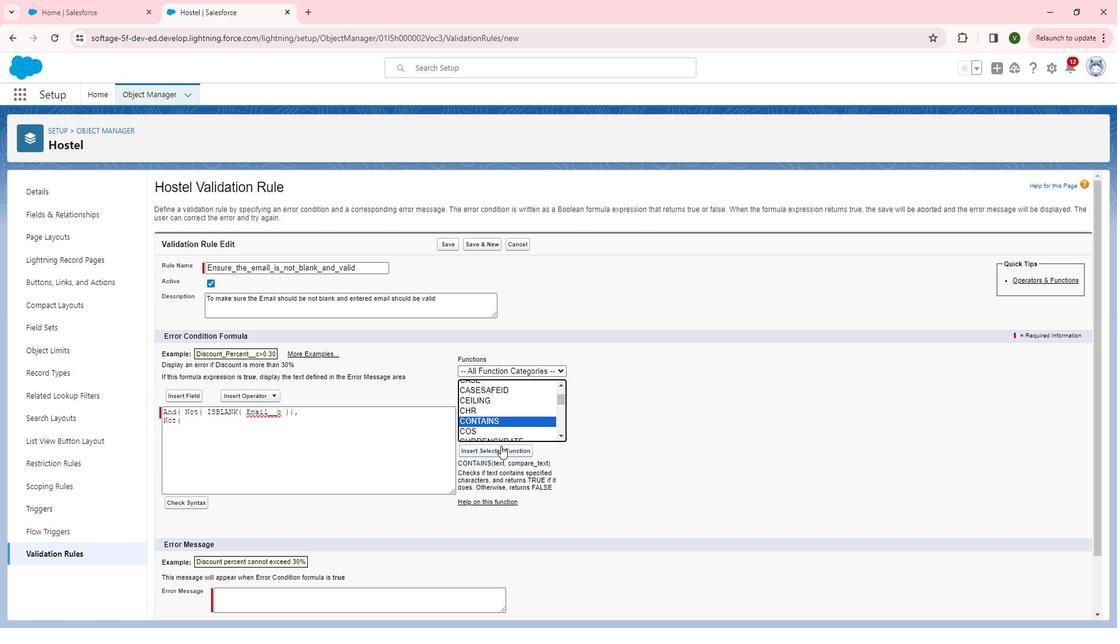 
Action: Mouse pressed left at (516, 445)
Screenshot: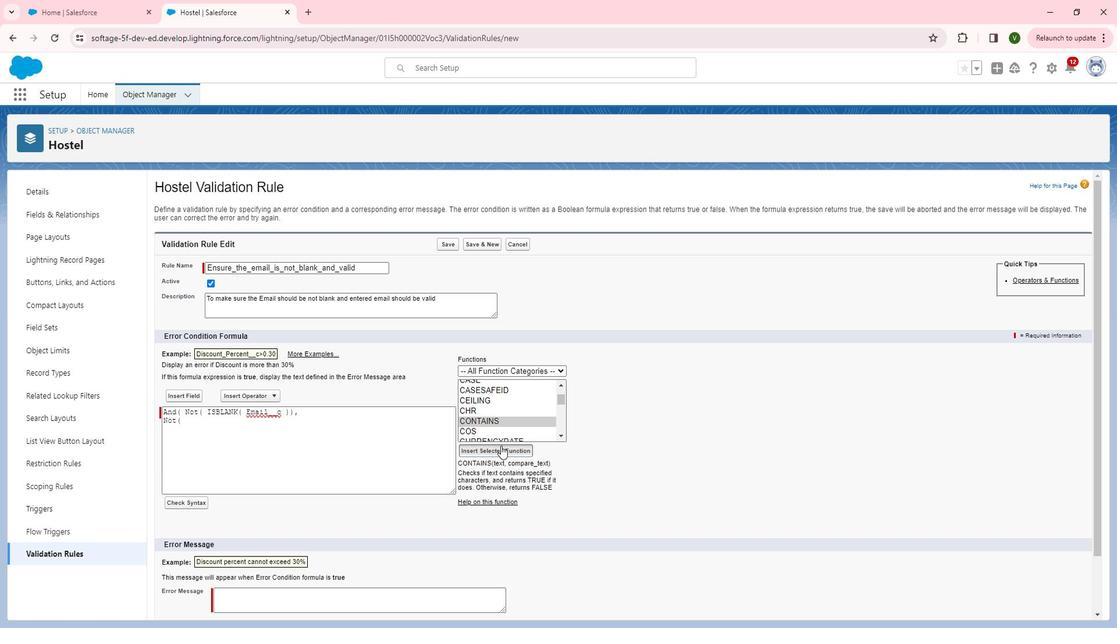 
Action: Mouse moved to (246, 418)
Screenshot: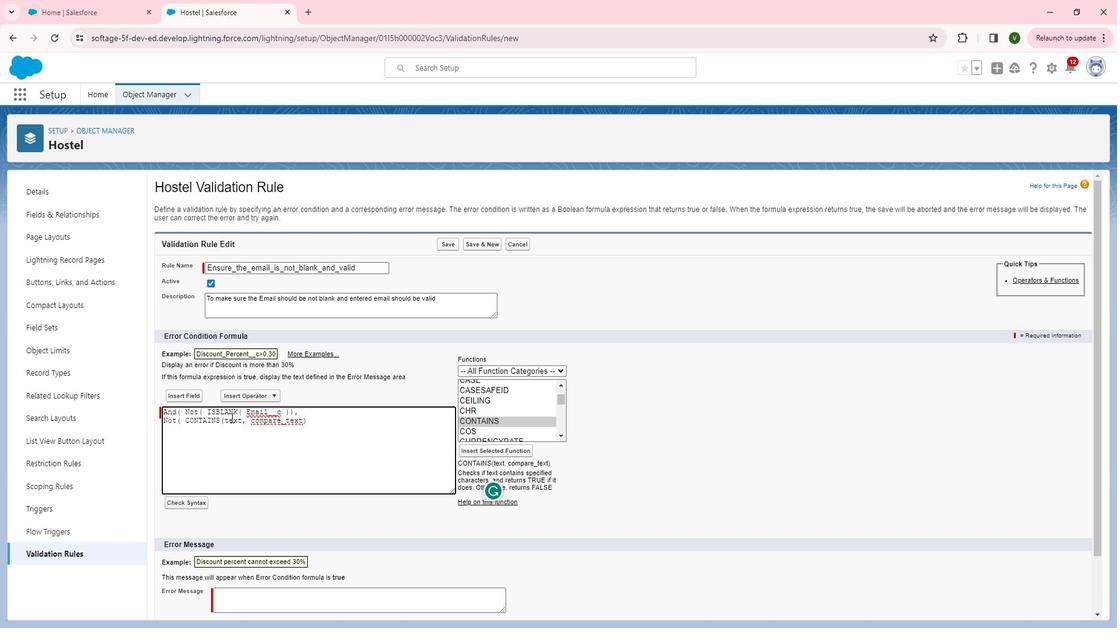 
Action: Mouse pressed left at (246, 418)
Screenshot: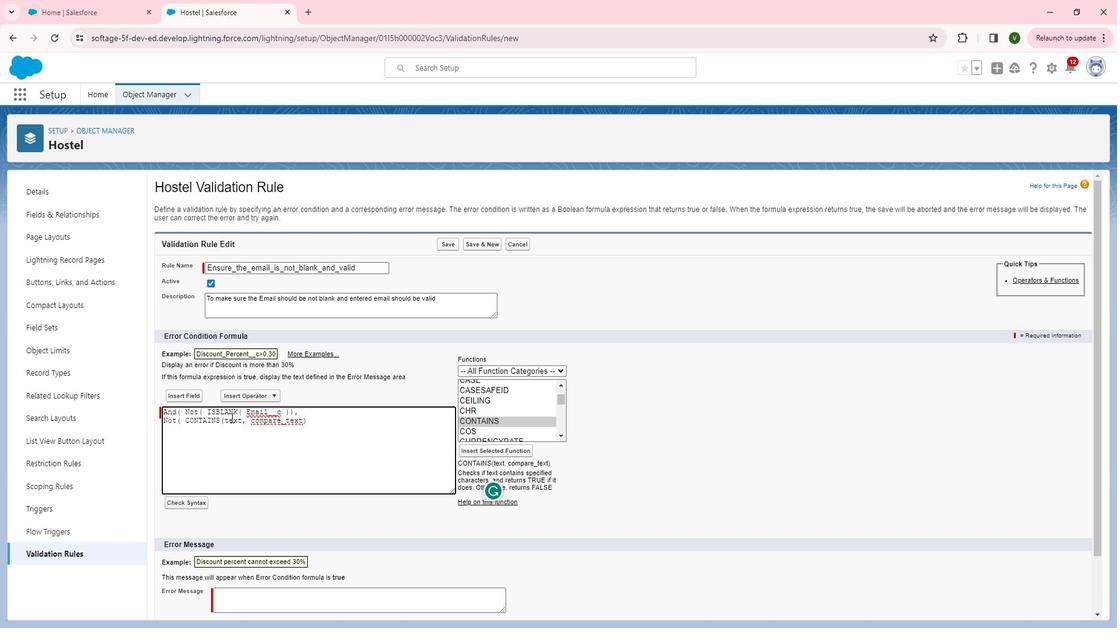 
Action: Mouse pressed left at (246, 418)
Screenshot: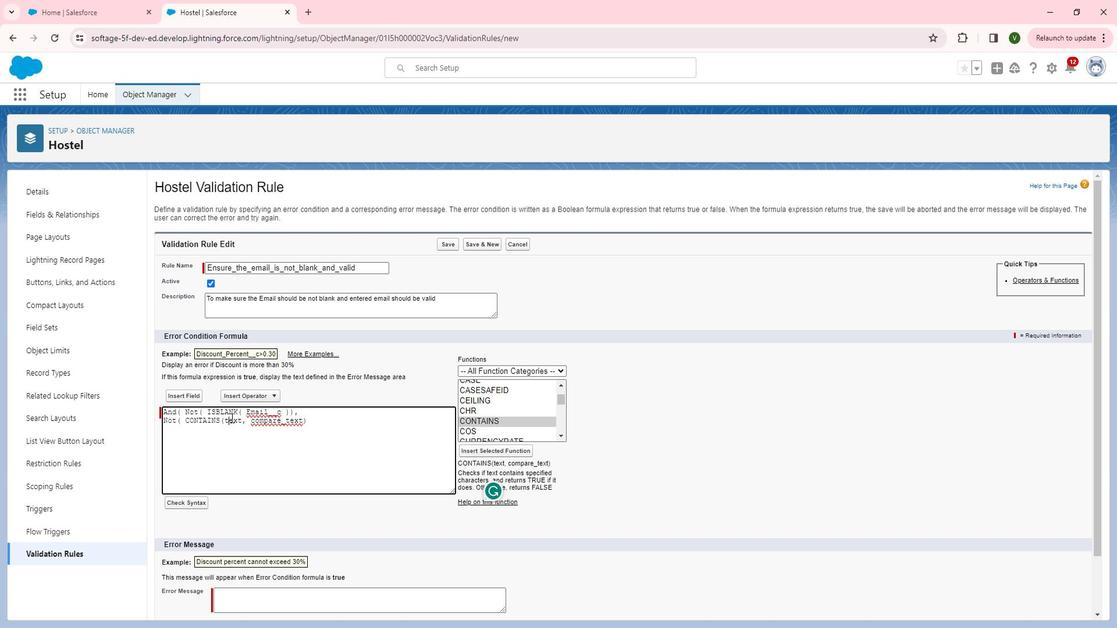 
Action: Mouse moved to (202, 397)
Screenshot: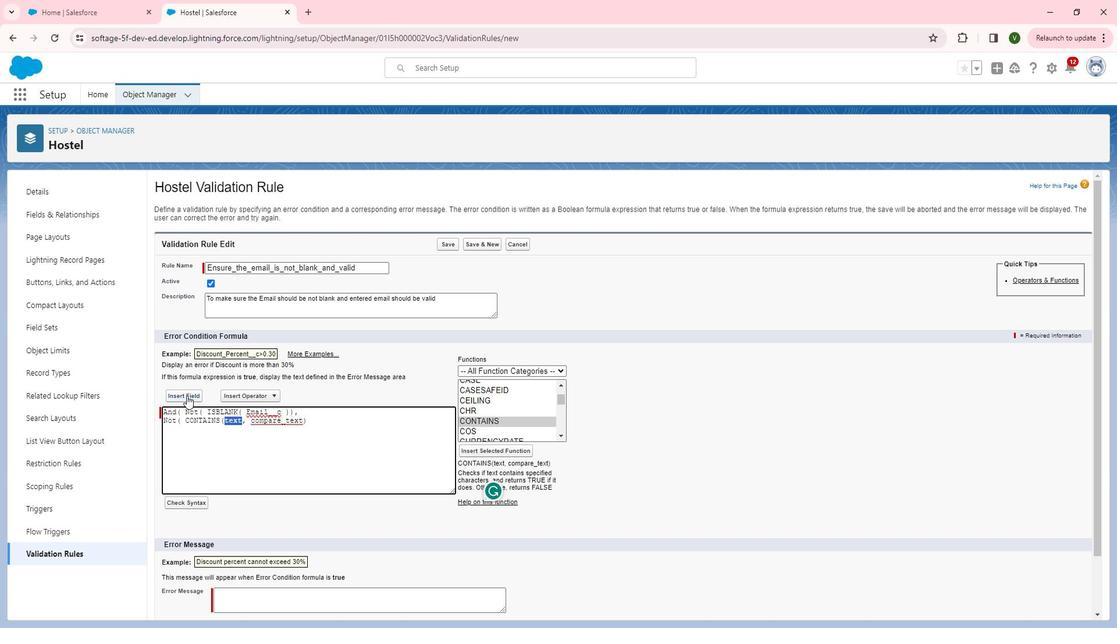 
Action: Mouse pressed left at (202, 397)
Screenshot: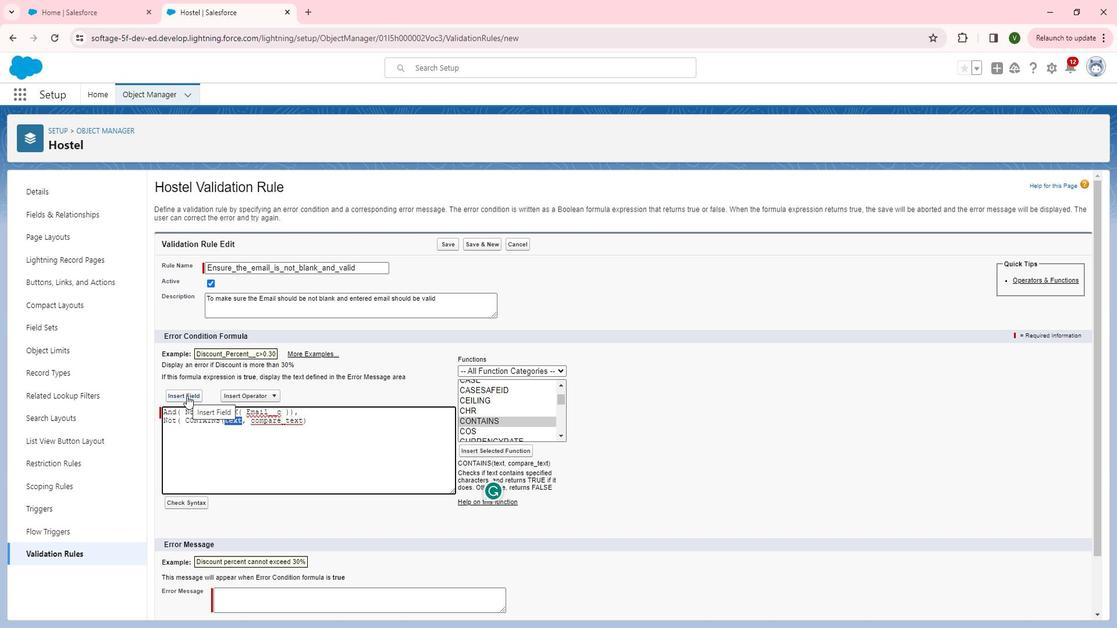 
Action: Mouse moved to (515, 423)
Screenshot: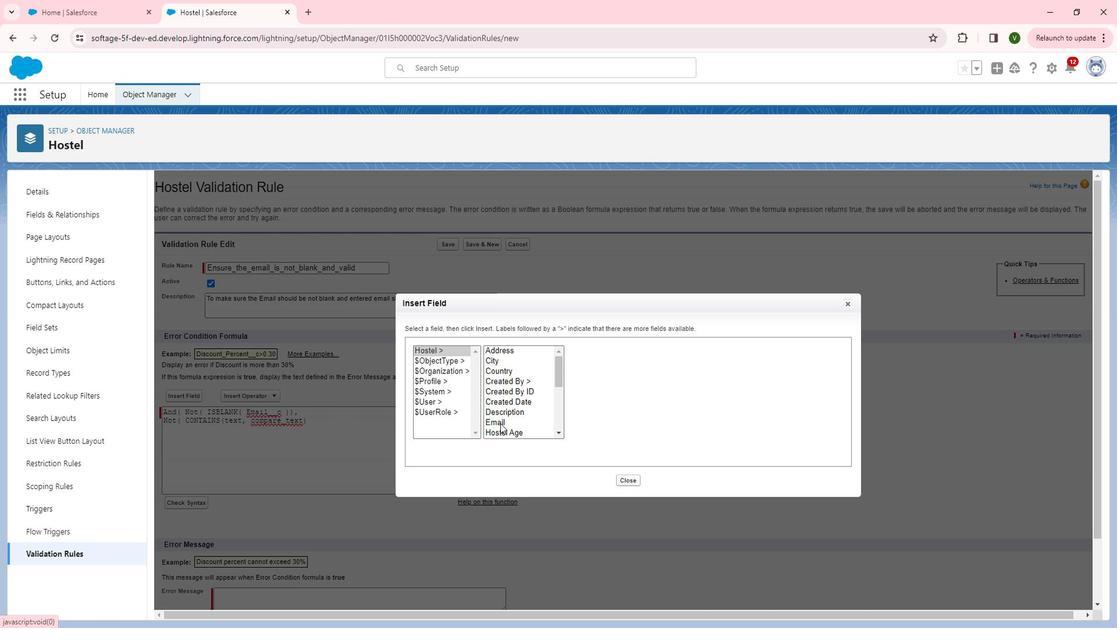 
Action: Mouse pressed left at (515, 423)
Screenshot: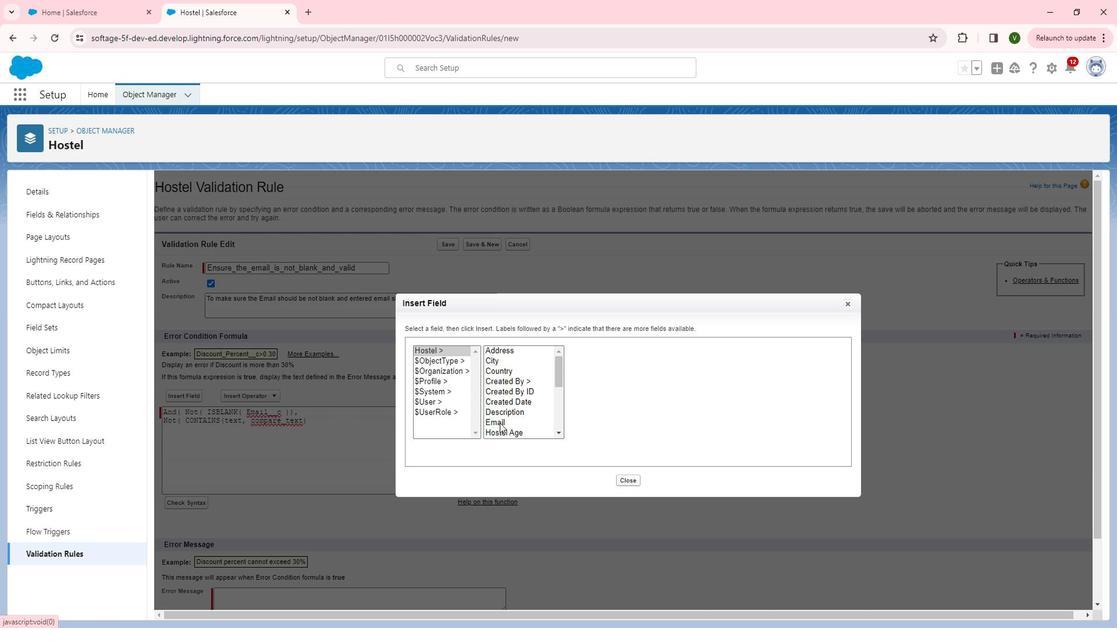 
Action: Mouse moved to (619, 415)
Screenshot: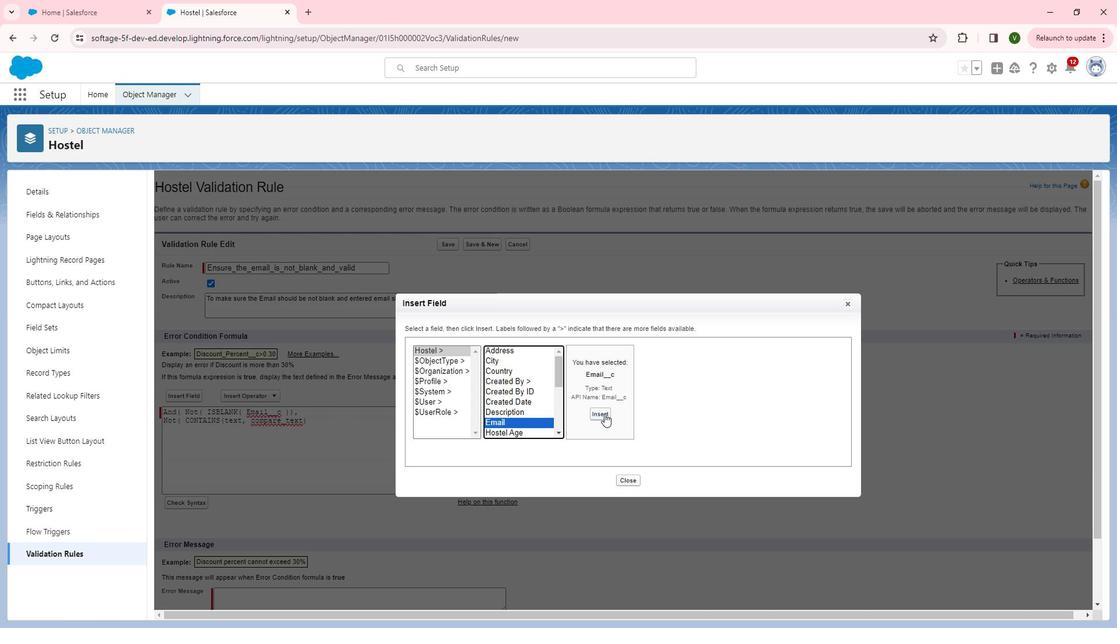 
Action: Mouse pressed left at (619, 415)
Screenshot: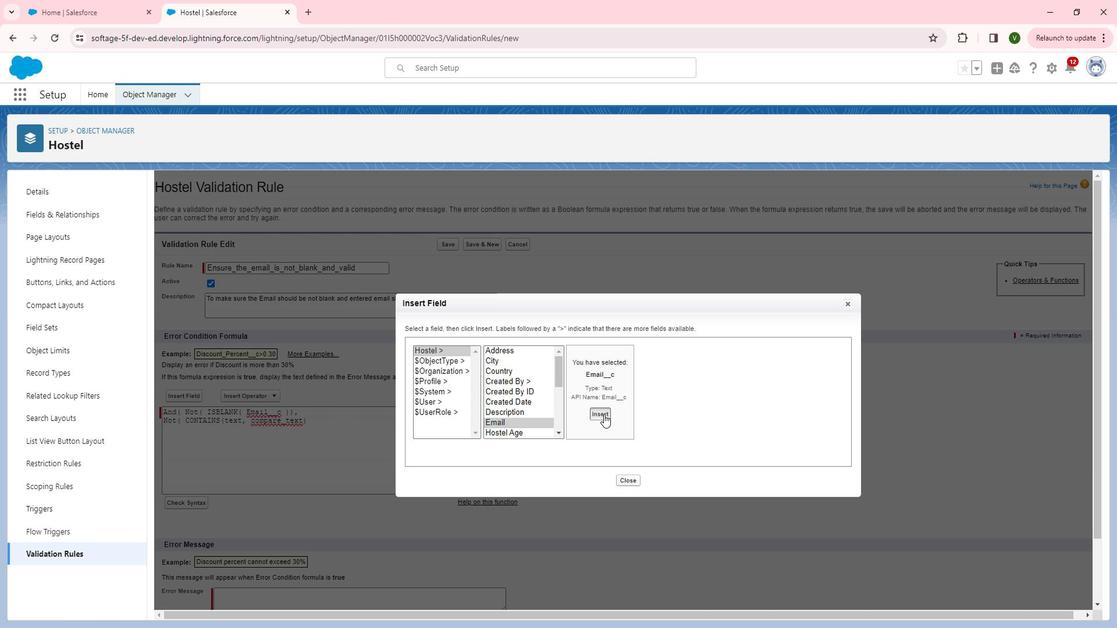 
Action: Mouse moved to (313, 424)
Screenshot: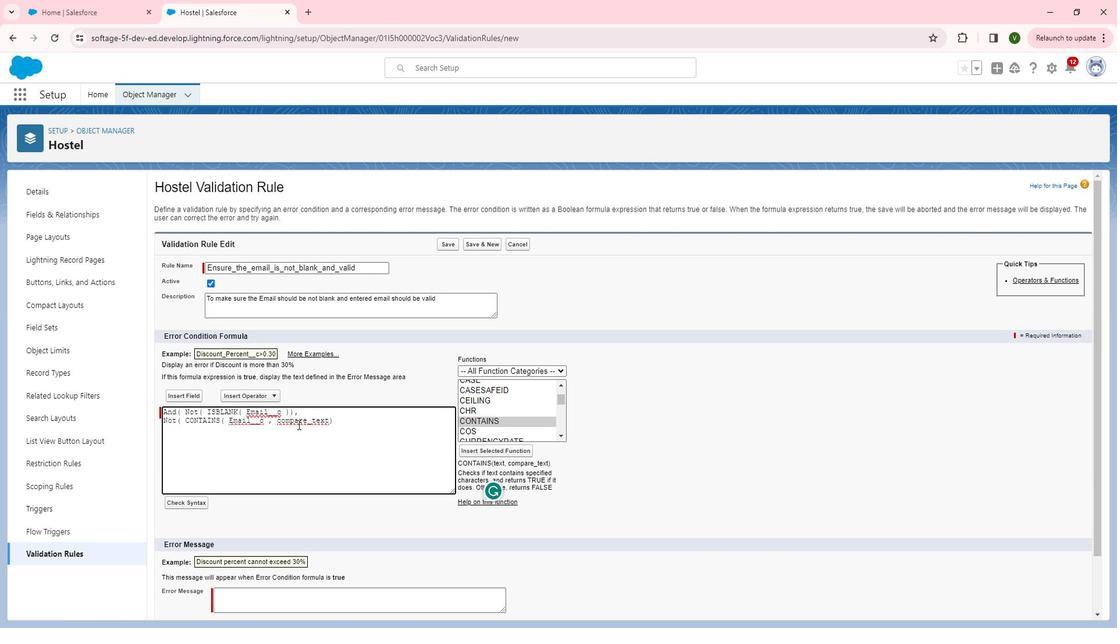 
Action: Mouse pressed left at (313, 424)
Screenshot: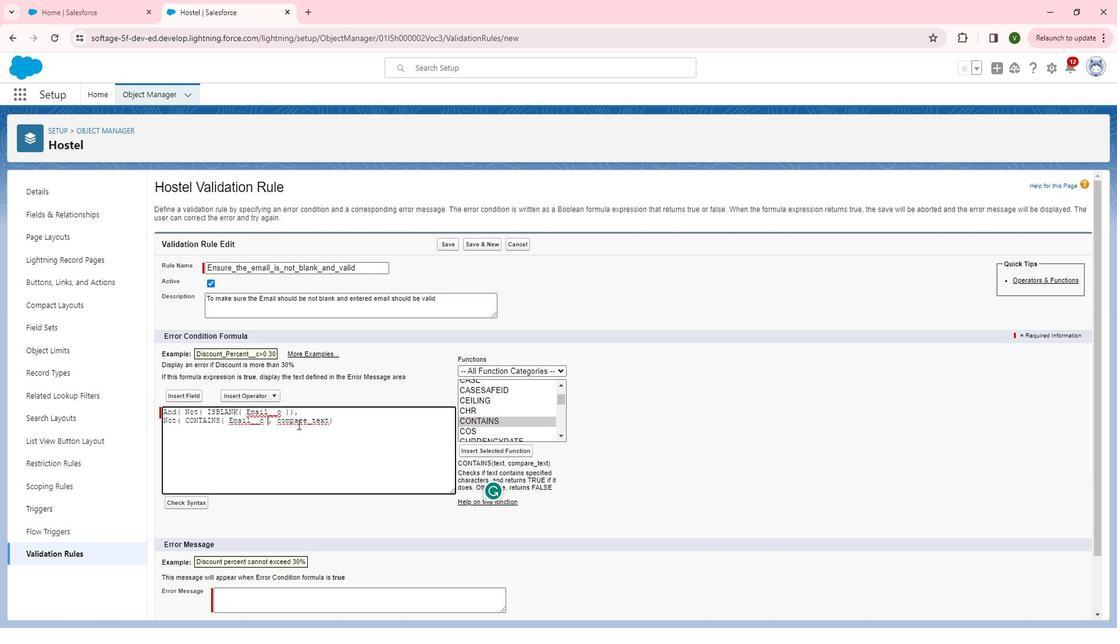 
Action: Mouse pressed left at (313, 424)
Screenshot: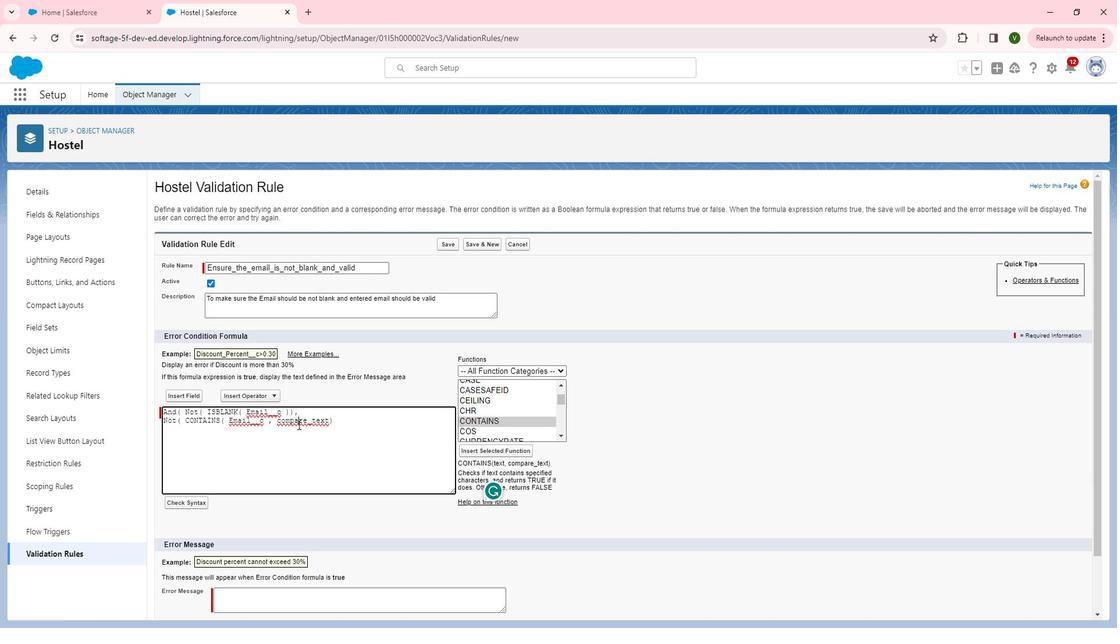 
Action: Mouse moved to (313, 424)
Screenshot: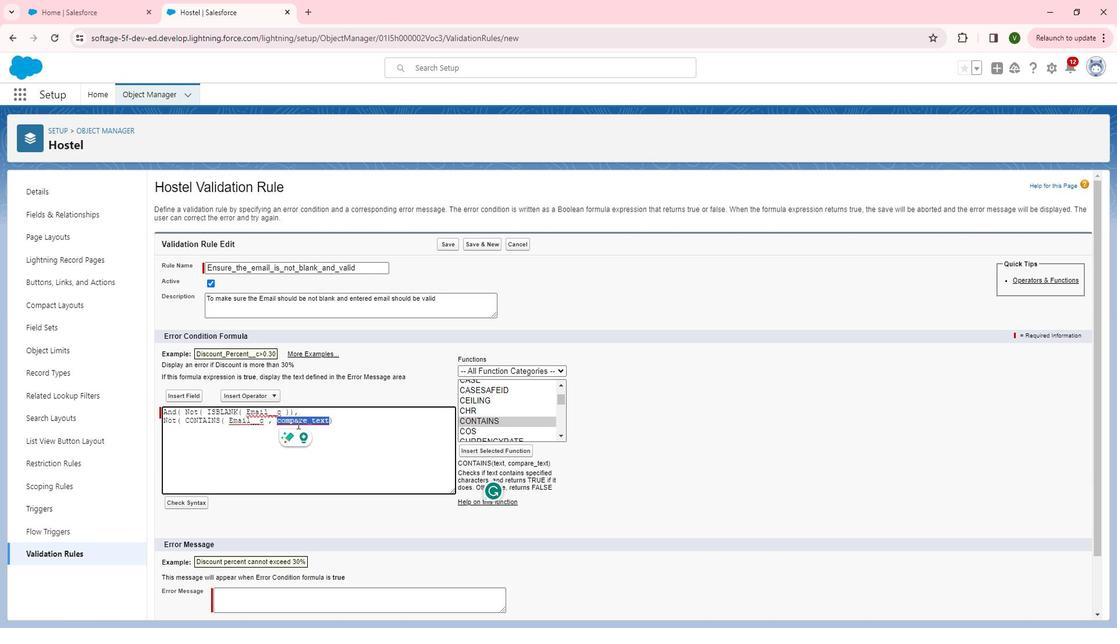 
Action: Key pressed '<Key.shift>@'<Key.right><Key.shift>),<Key.enter><Key.shift>Not<Key.shift>(<Key.space>
Screenshot: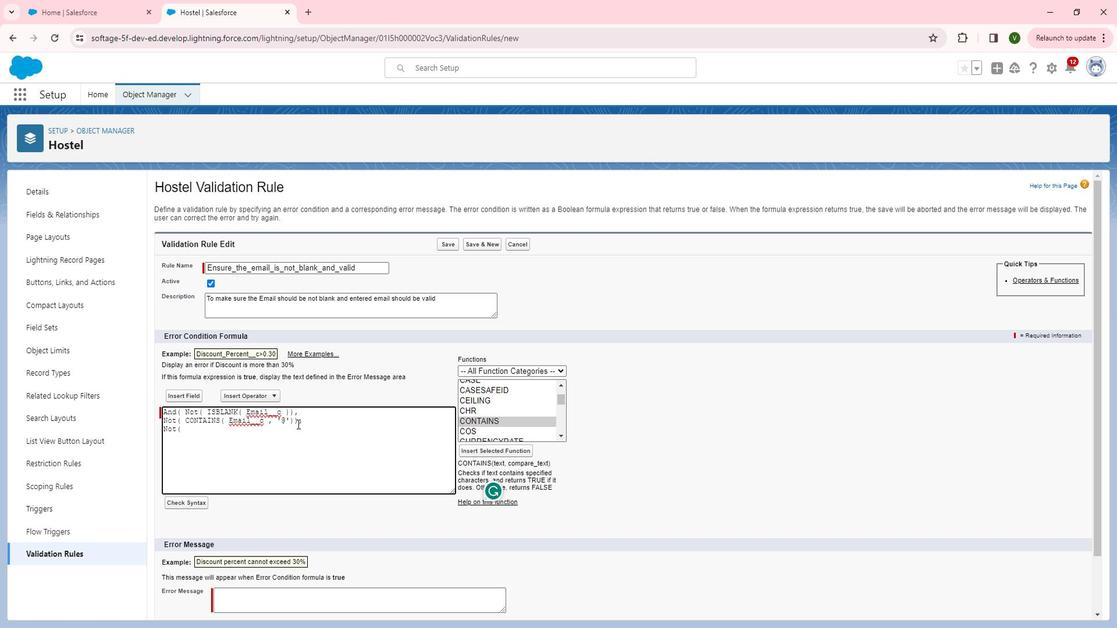 
Action: Mouse moved to (504, 423)
Screenshot: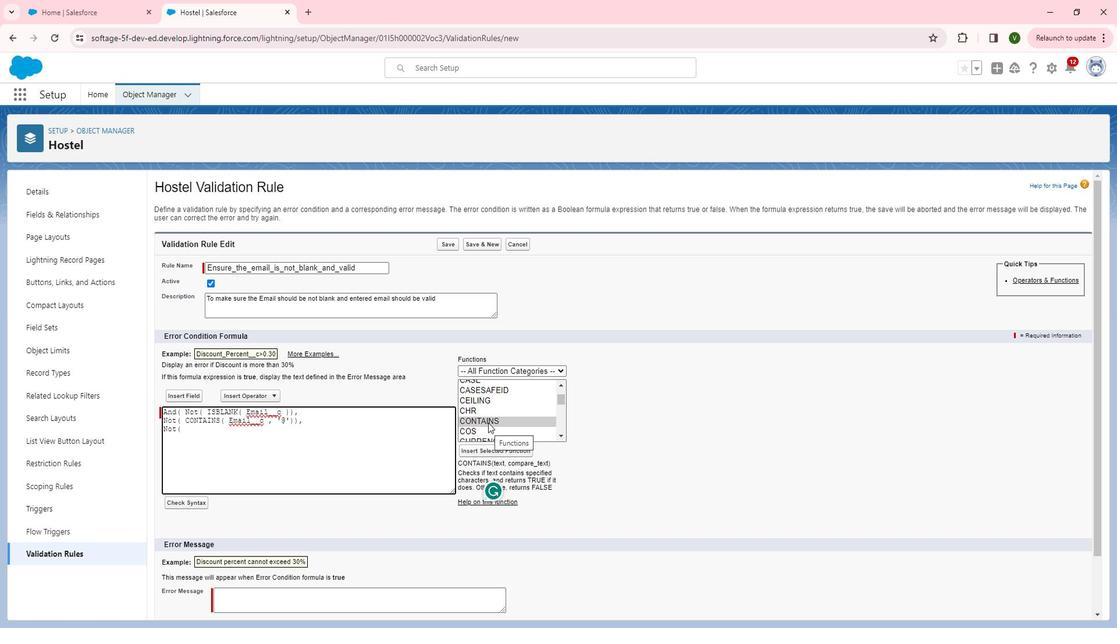 
Action: Mouse pressed left at (504, 423)
Screenshot: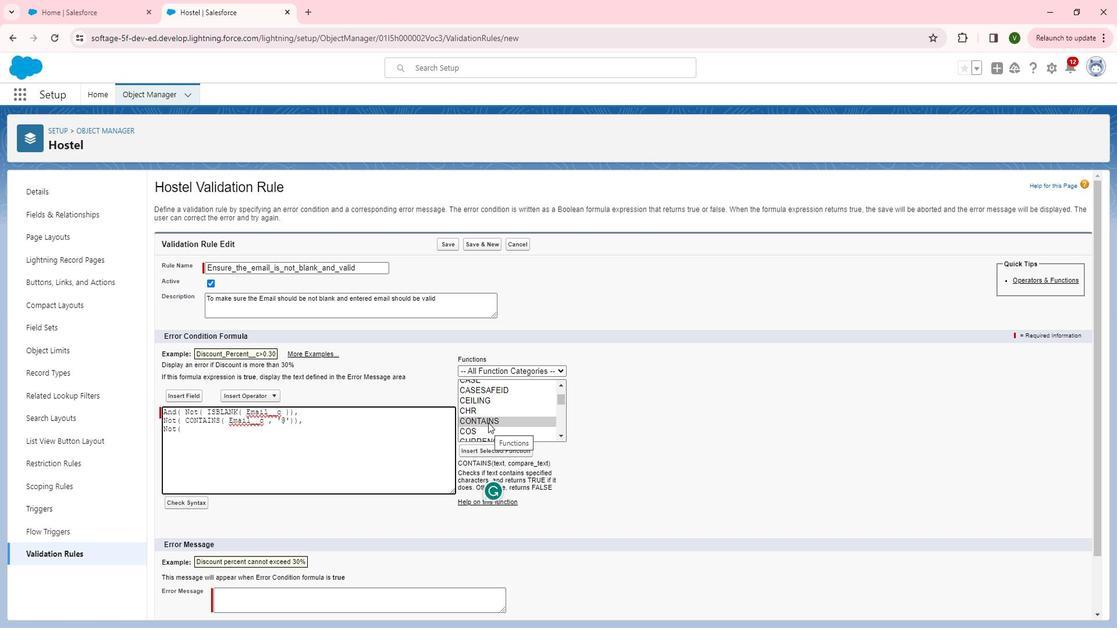 
Action: Mouse pressed left at (504, 423)
Screenshot: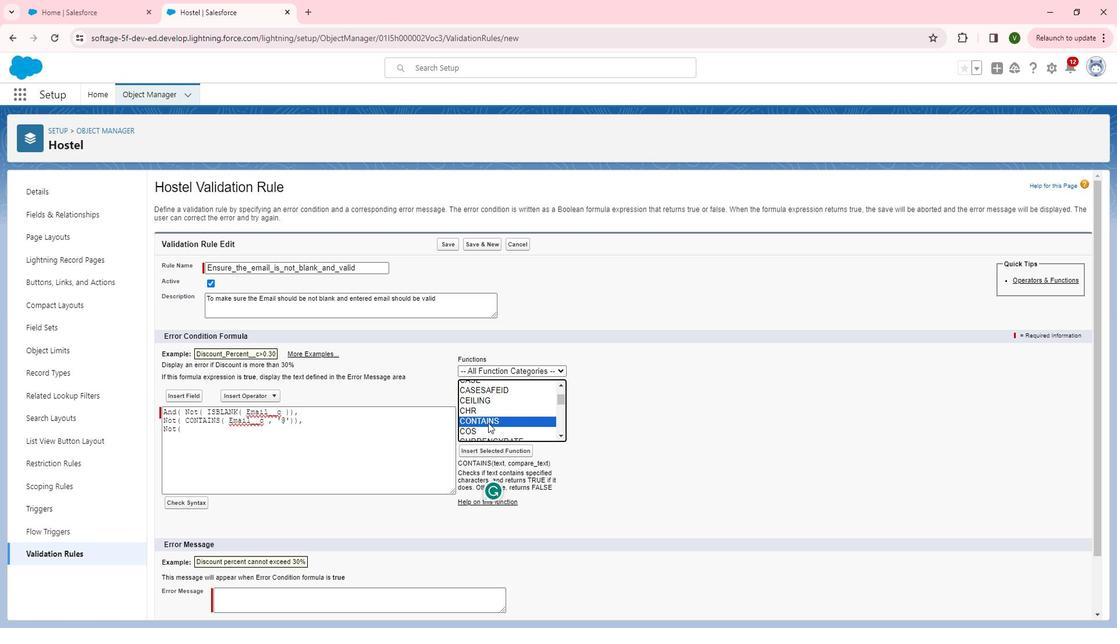 
Action: Mouse moved to (253, 429)
Screenshot: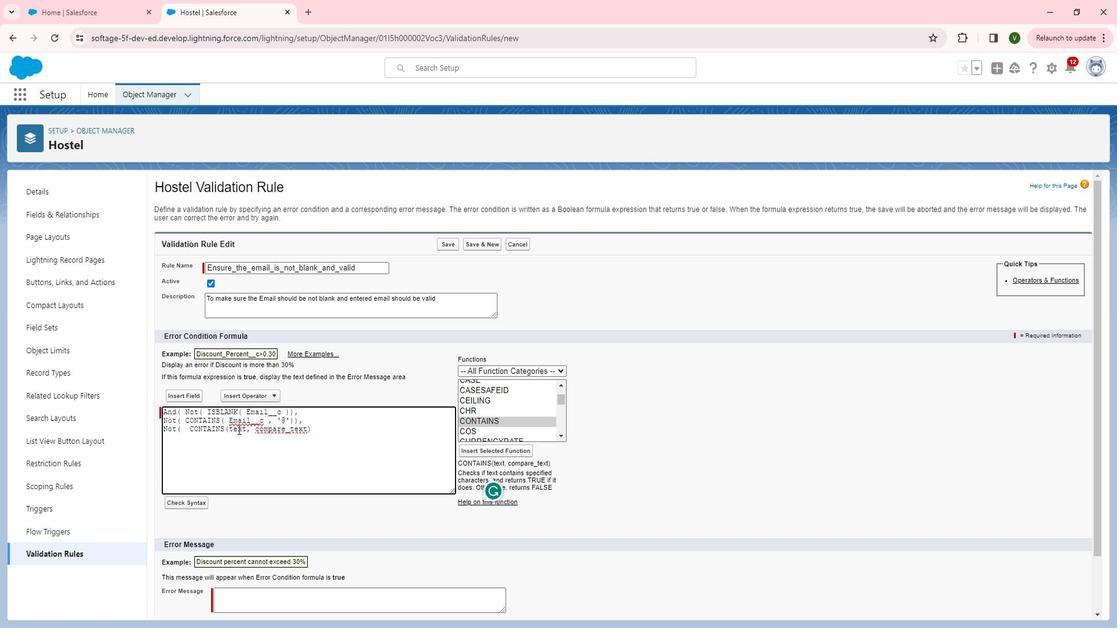 
Action: Mouse pressed left at (253, 429)
Screenshot: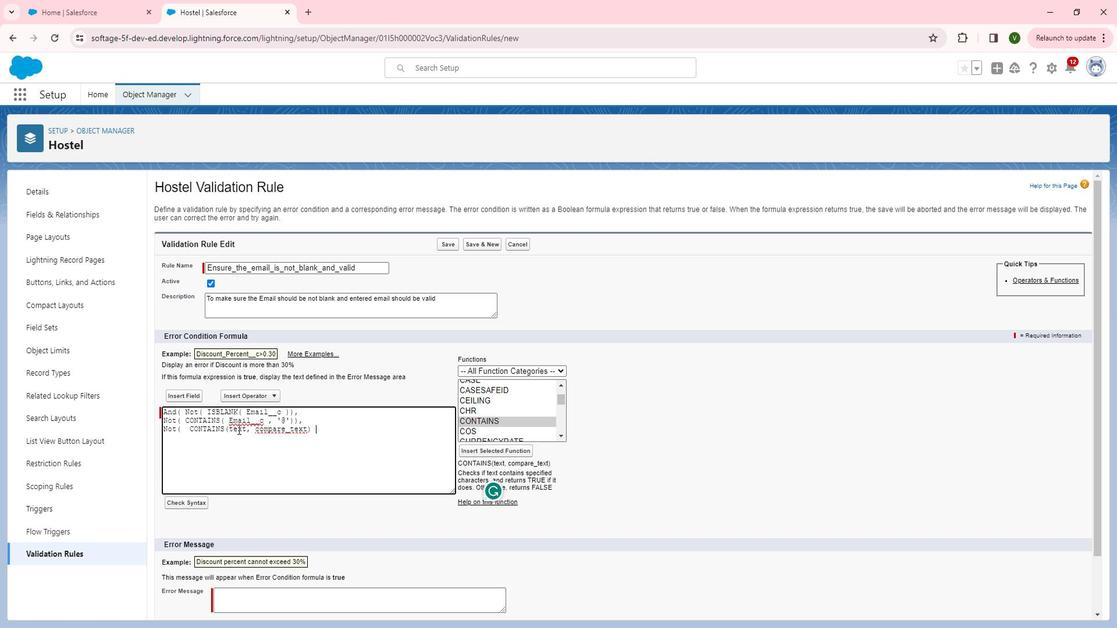 
Action: Mouse pressed left at (253, 429)
Screenshot: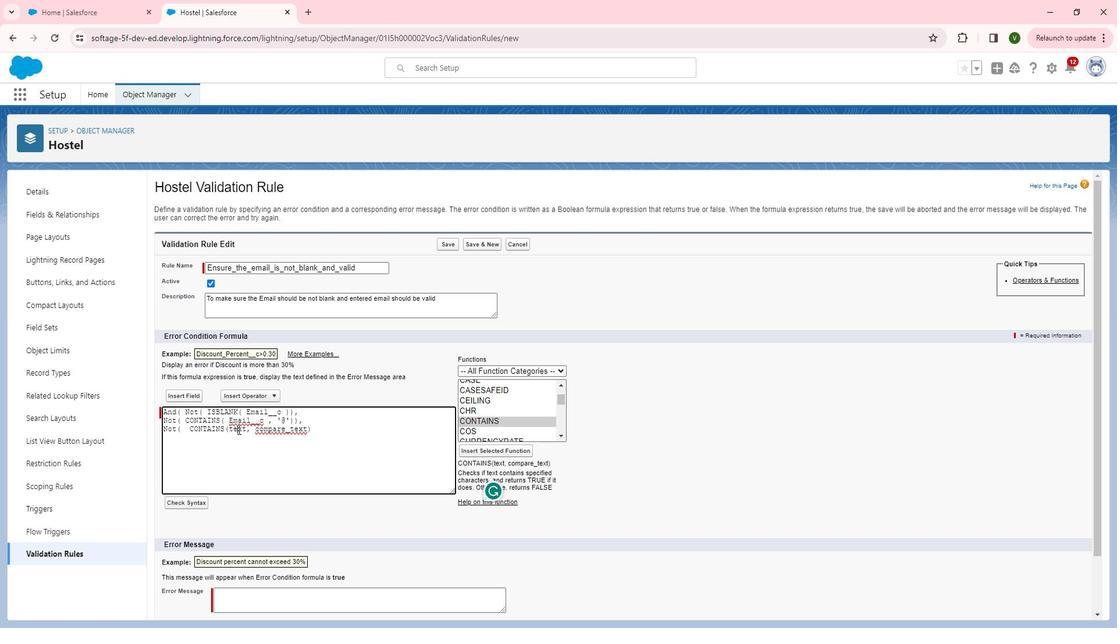 
Action: Mouse pressed left at (253, 429)
Screenshot: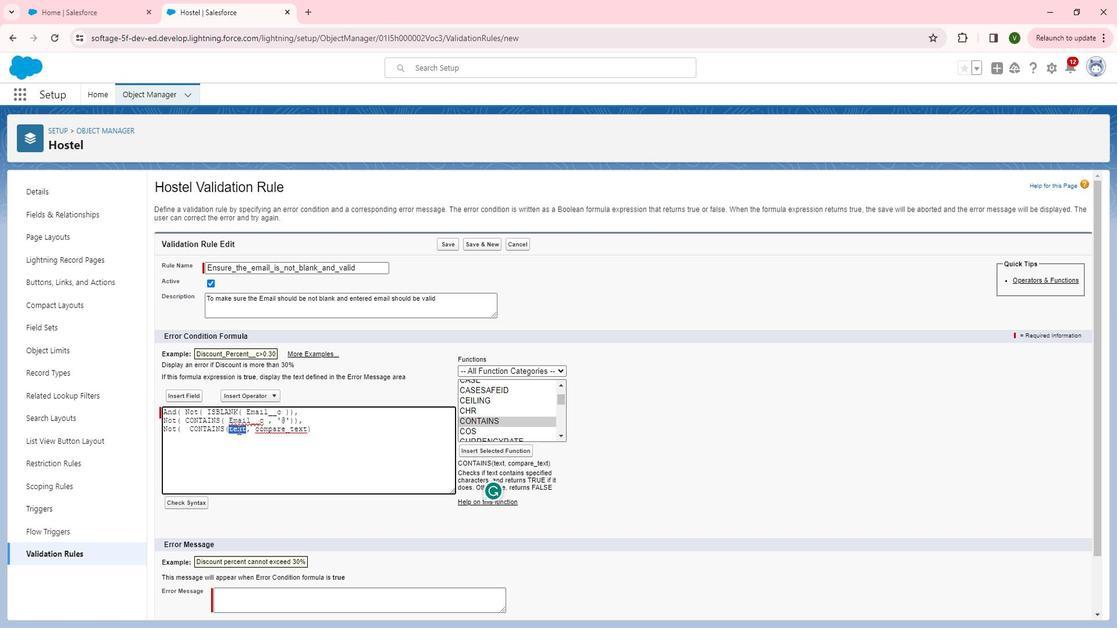 
Action: Mouse pressed left at (253, 429)
Screenshot: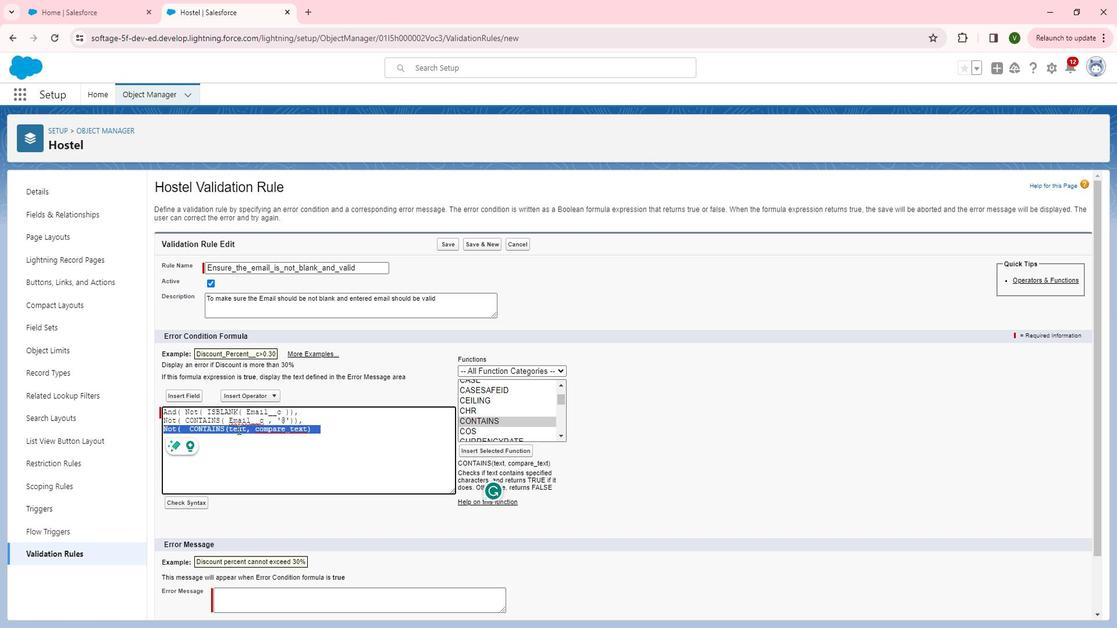 
Action: Mouse moved to (253, 431)
Screenshot: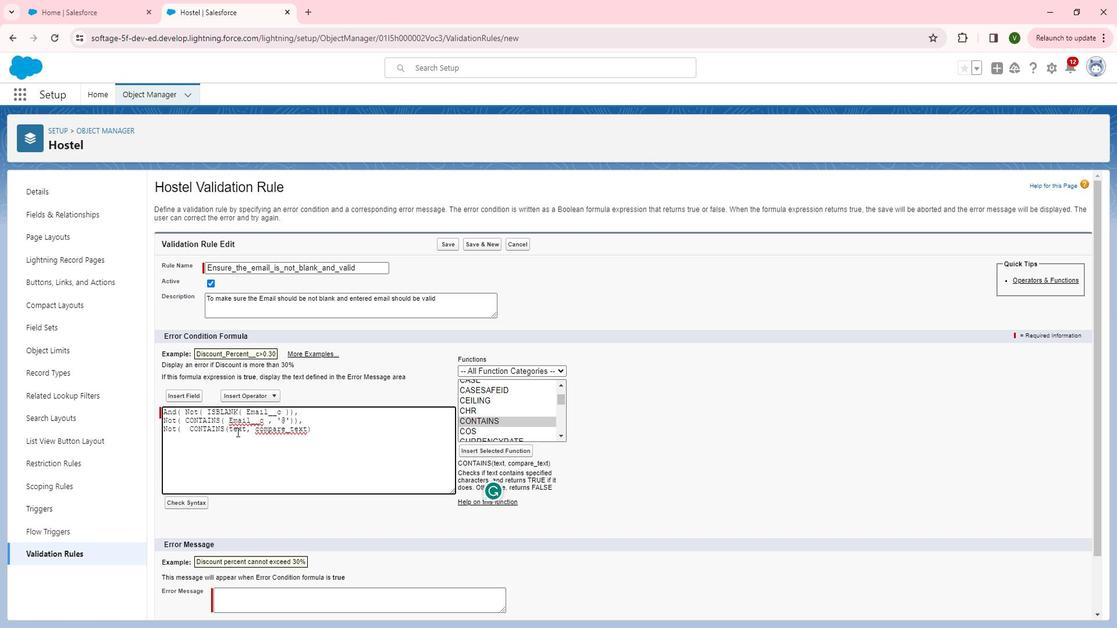 
Action: Mouse pressed left at (253, 431)
Screenshot: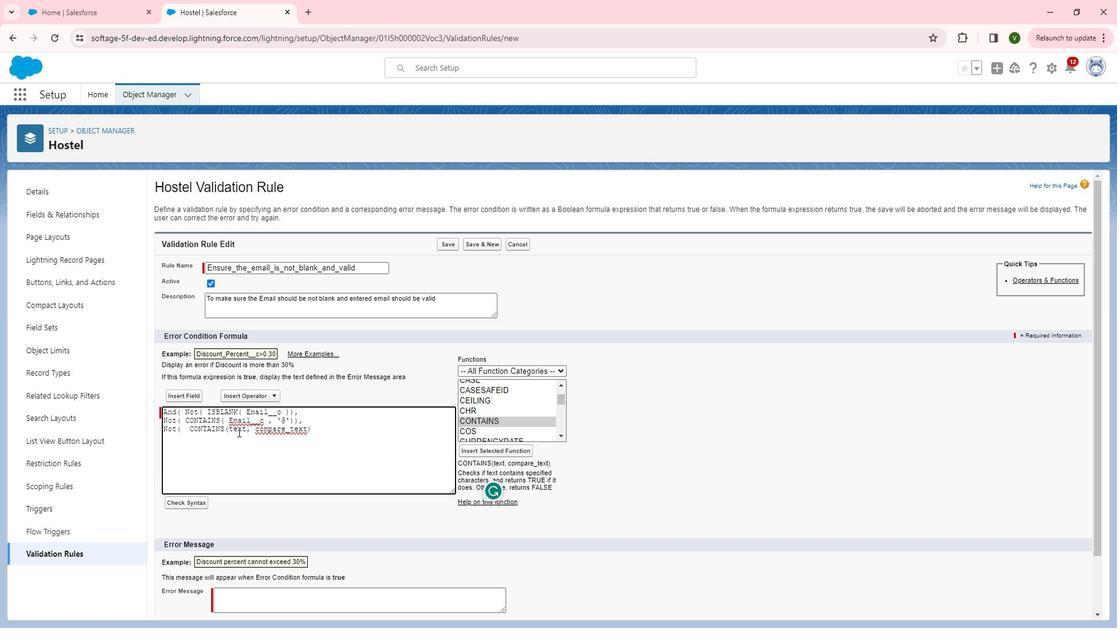 
Action: Mouse pressed left at (253, 431)
Screenshot: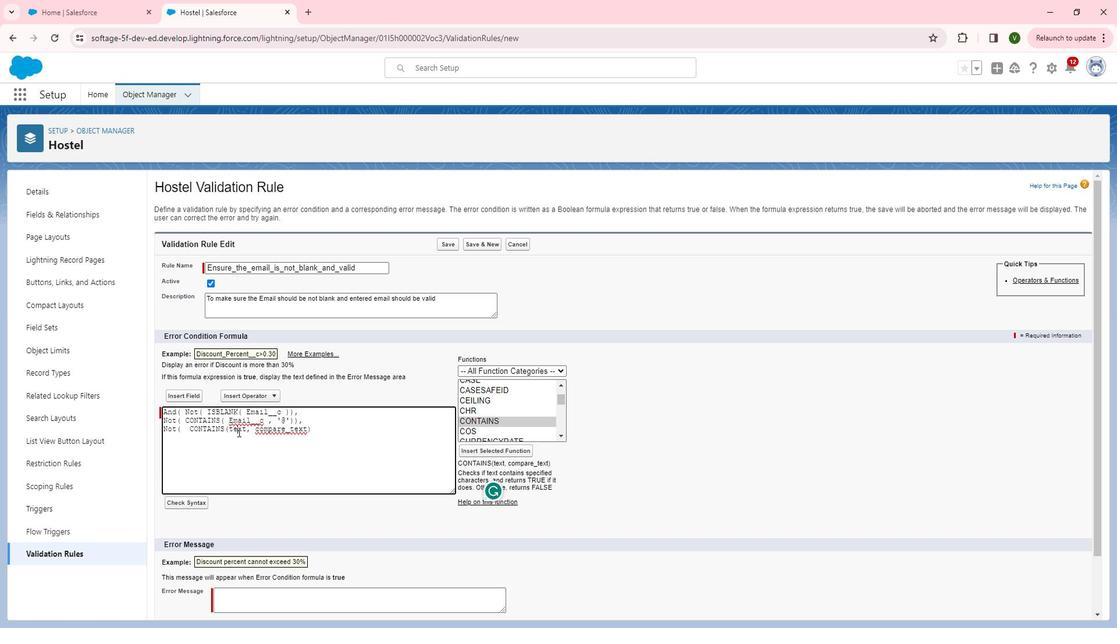 
Action: Mouse moved to (213, 396)
Screenshot: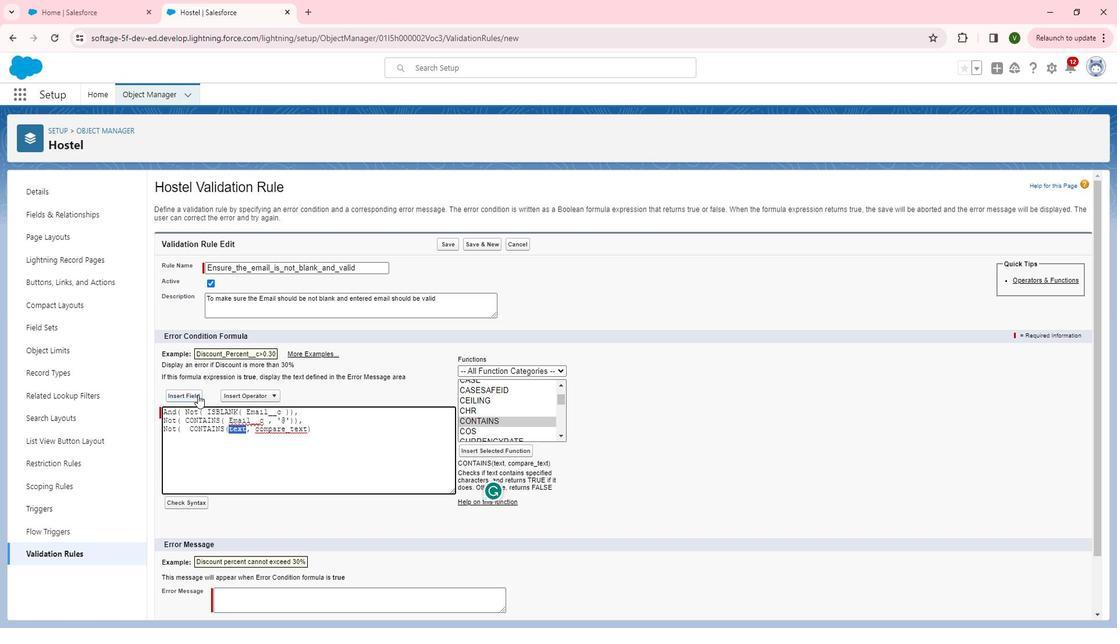 
Action: Mouse pressed left at (213, 396)
Screenshot: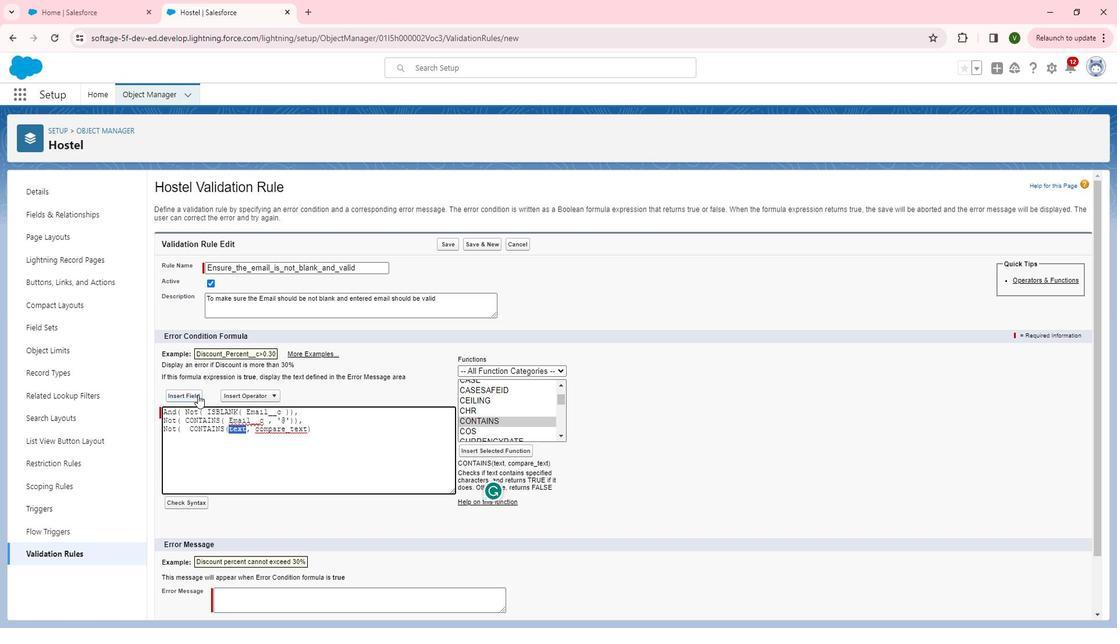 
Action: Mouse moved to (512, 420)
Screenshot: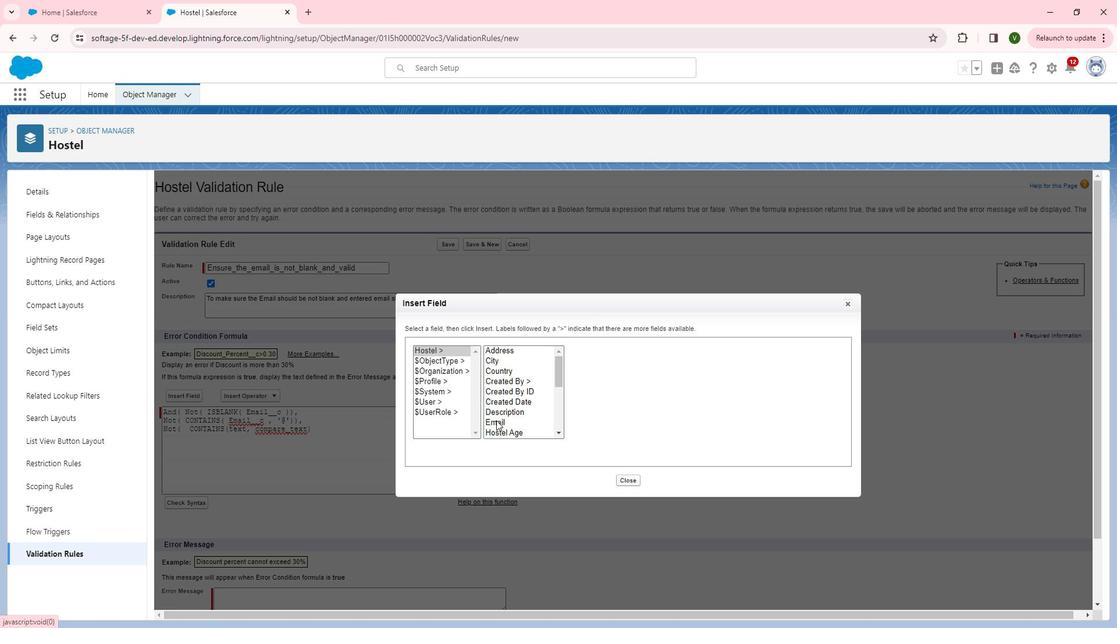 
Action: Mouse pressed left at (512, 420)
Screenshot: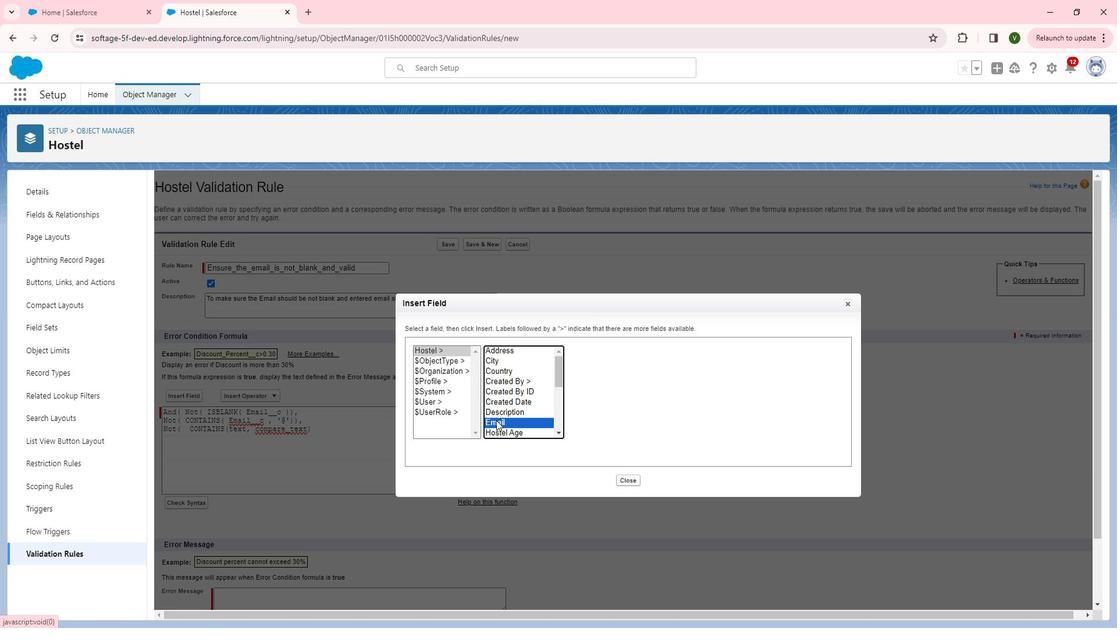 
Action: Mouse moved to (616, 414)
Screenshot: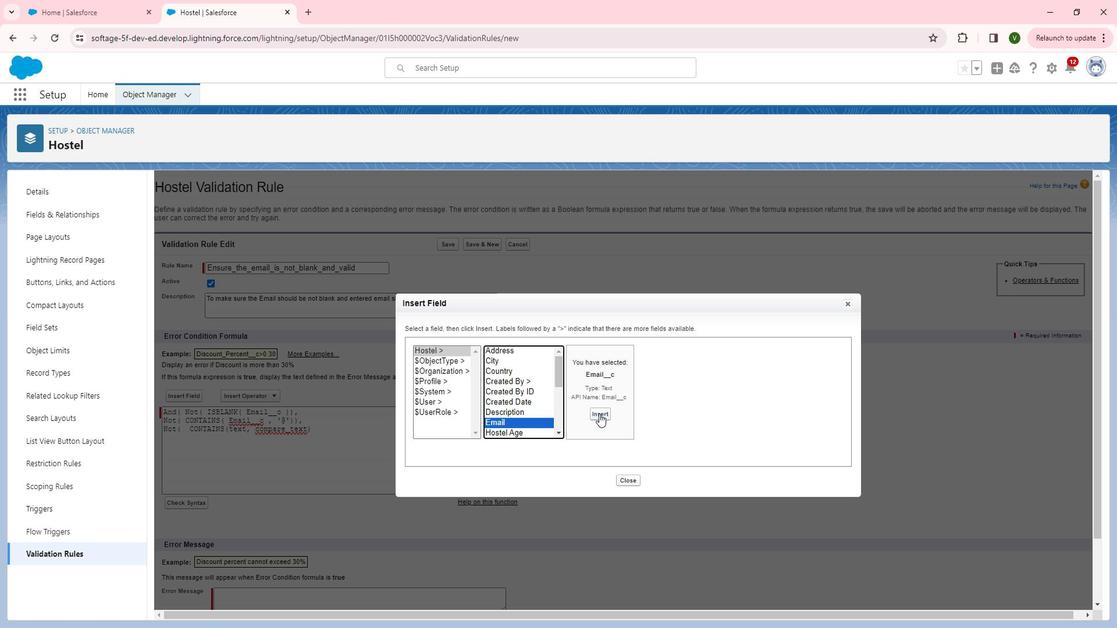 
Action: Mouse pressed left at (616, 414)
Screenshot: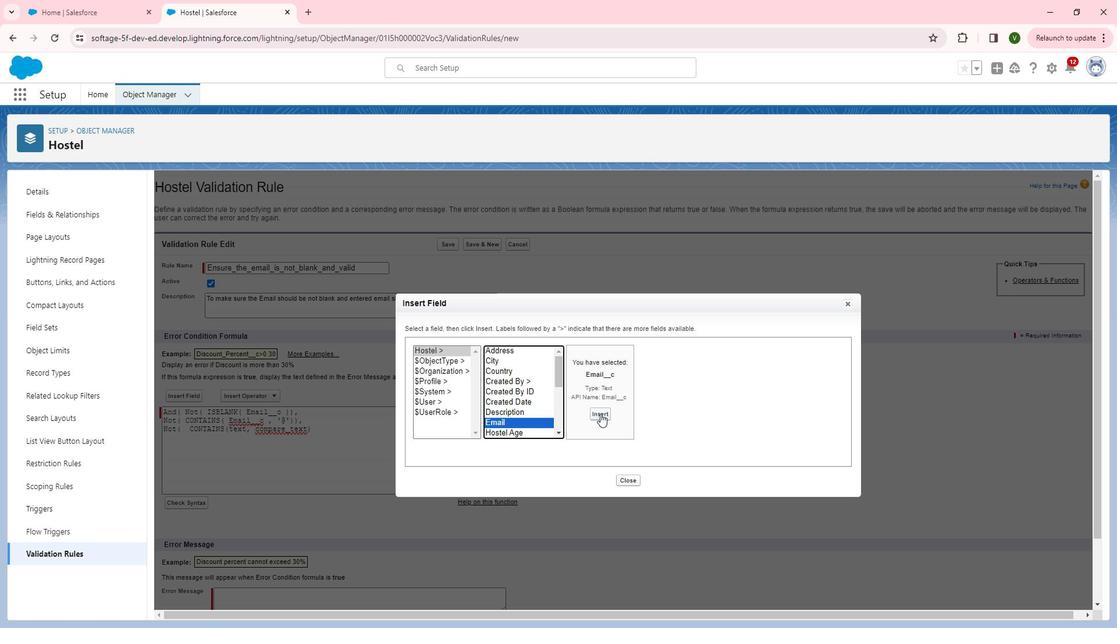 
Action: Mouse moved to (316, 429)
Screenshot: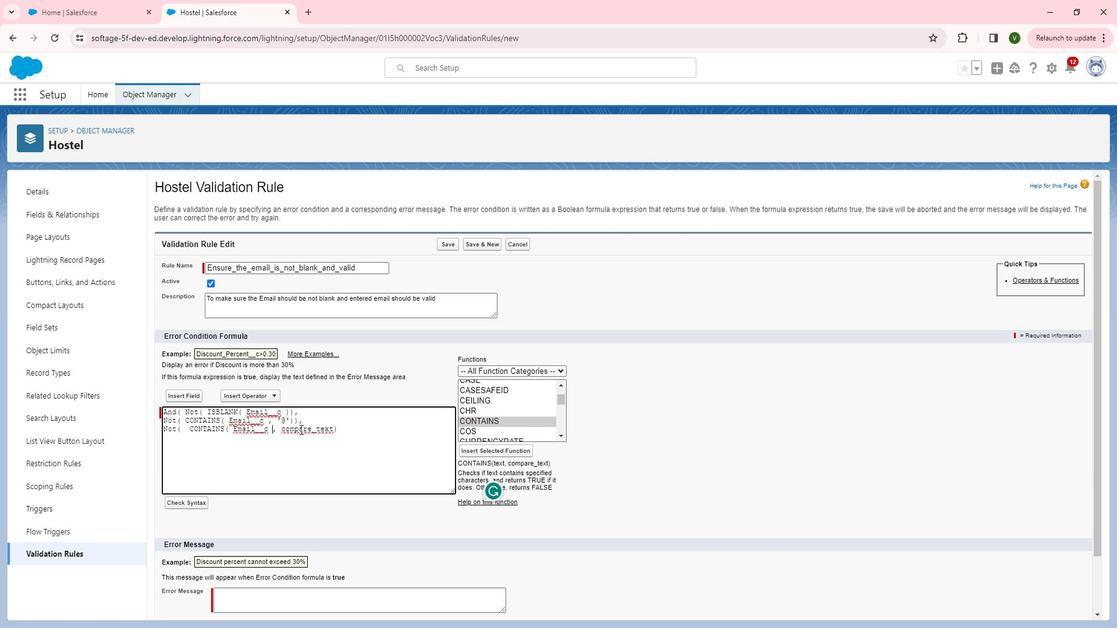 
Action: Mouse pressed left at (316, 429)
Screenshot: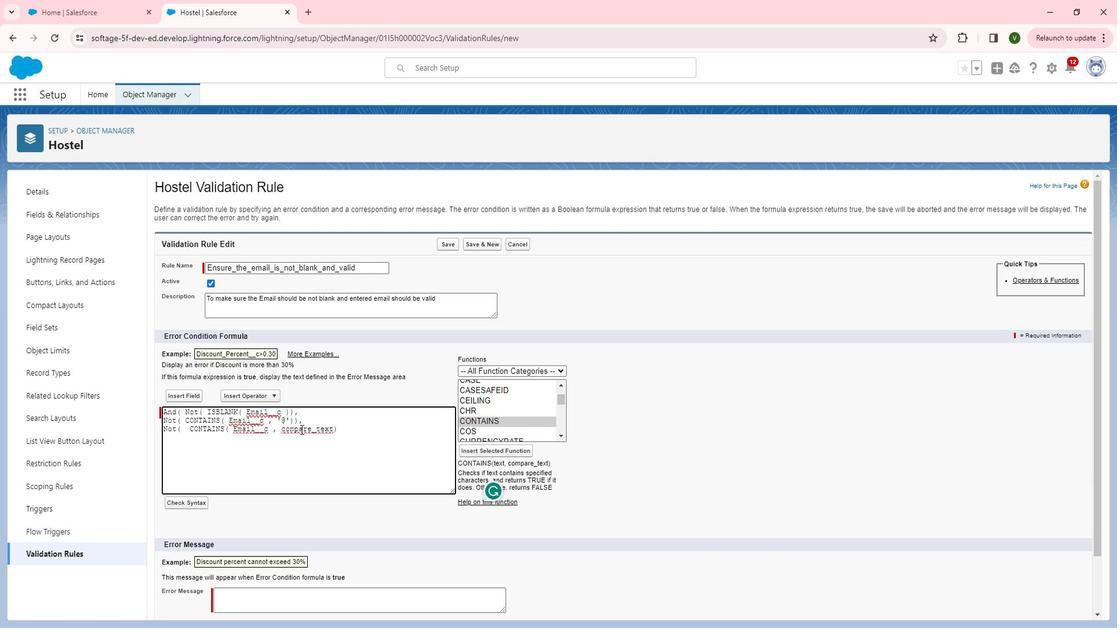 
Action: Mouse pressed left at (316, 429)
Screenshot: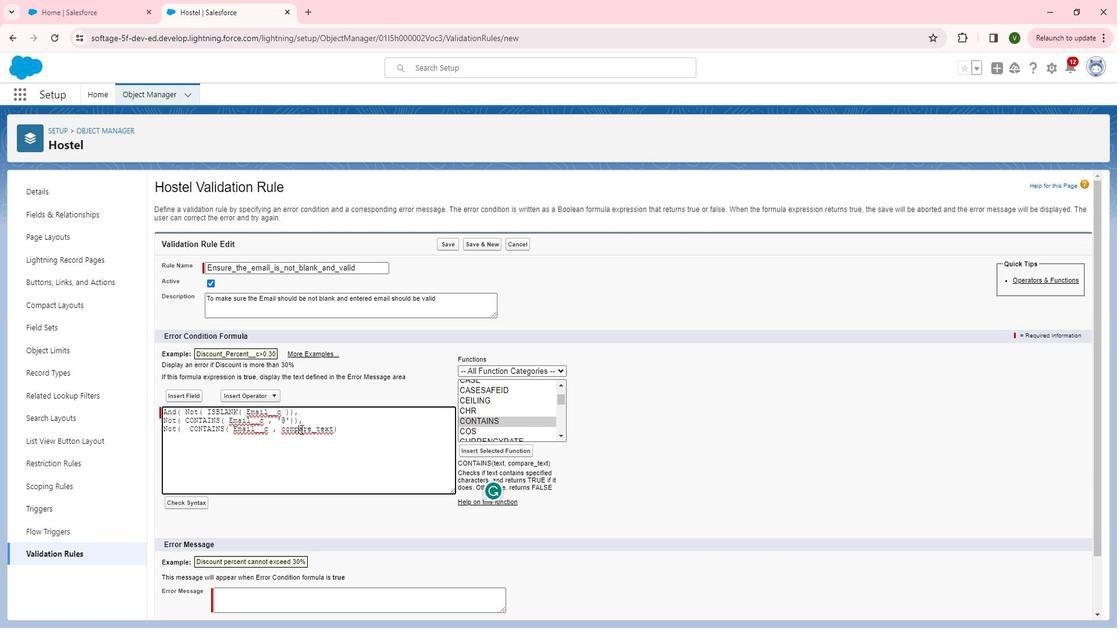 
Action: Mouse moved to (318, 429)
Screenshot: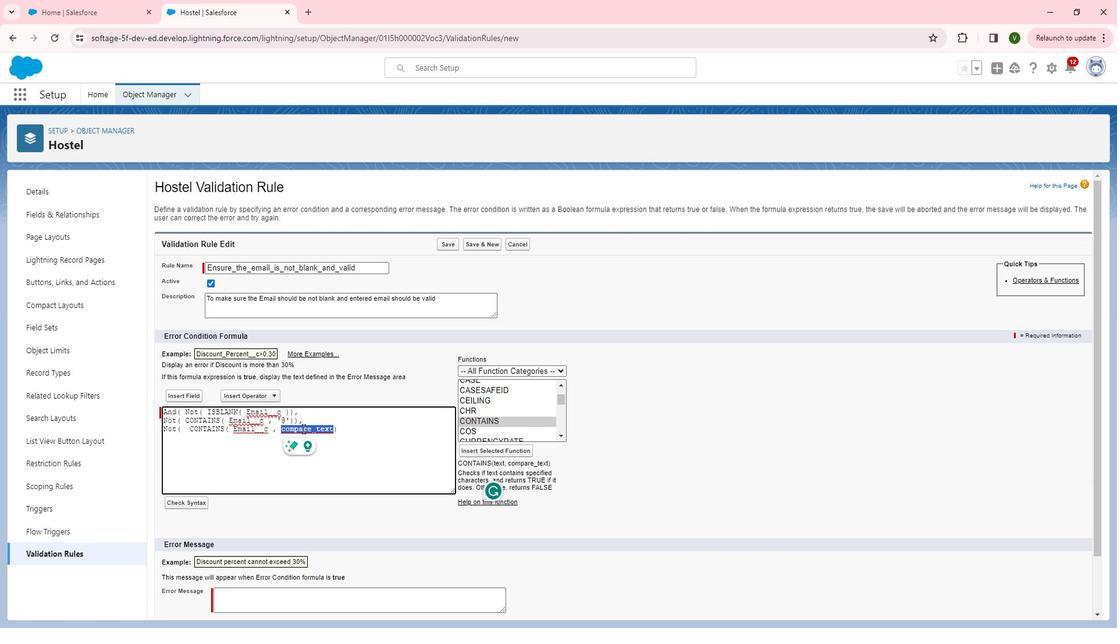 
Action: Key pressed <Key.shift>".<Key.shift>"<Key.right><Key.shift>)<Key.enter>0<Key.backspace><Key.shift>)
Screenshot: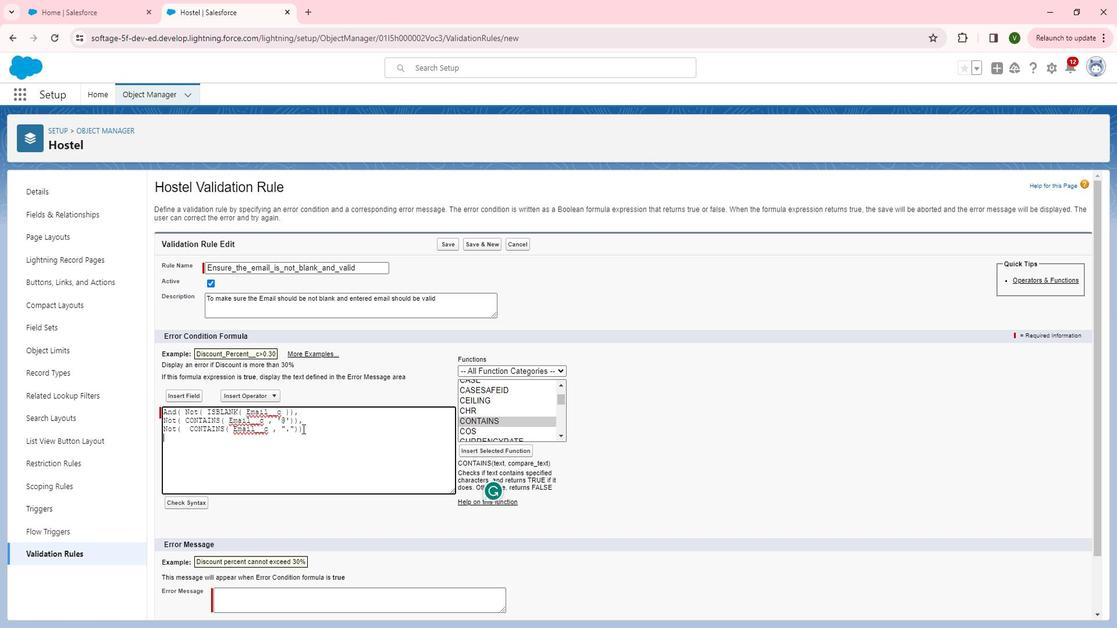 
Action: Mouse moved to (216, 498)
Screenshot: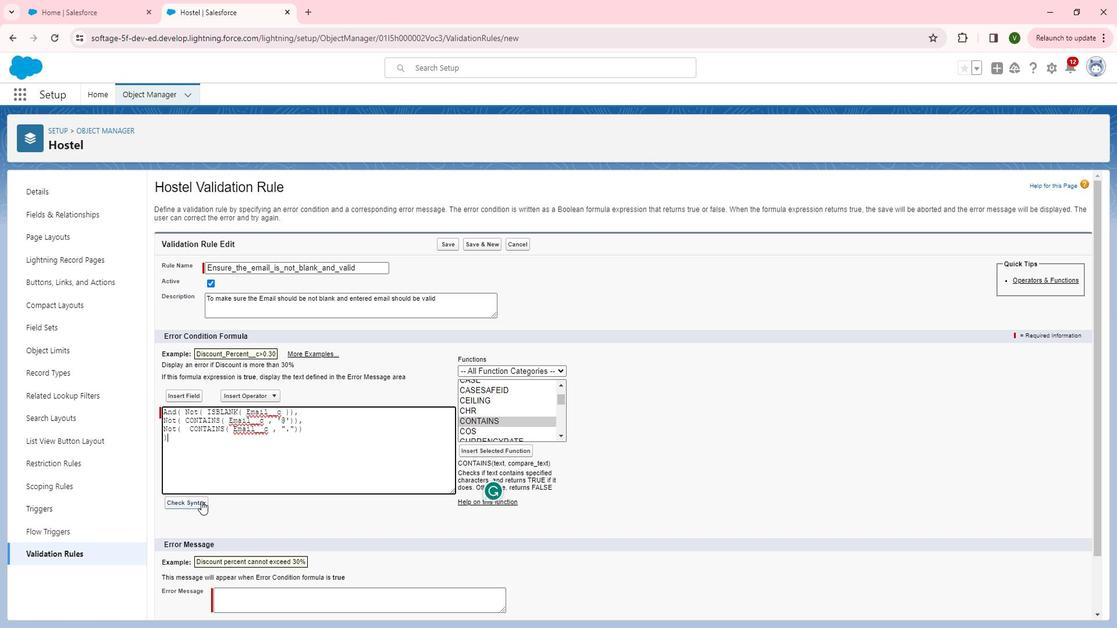 
Action: Mouse pressed left at (216, 498)
Screenshot: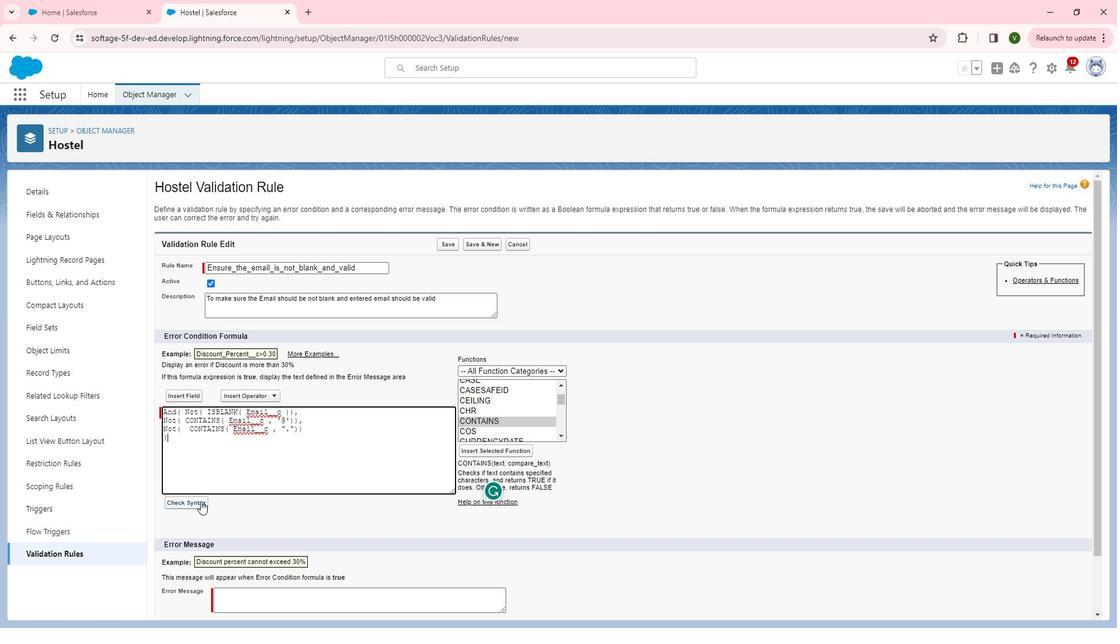 
Action: Mouse moved to (302, 488)
Screenshot: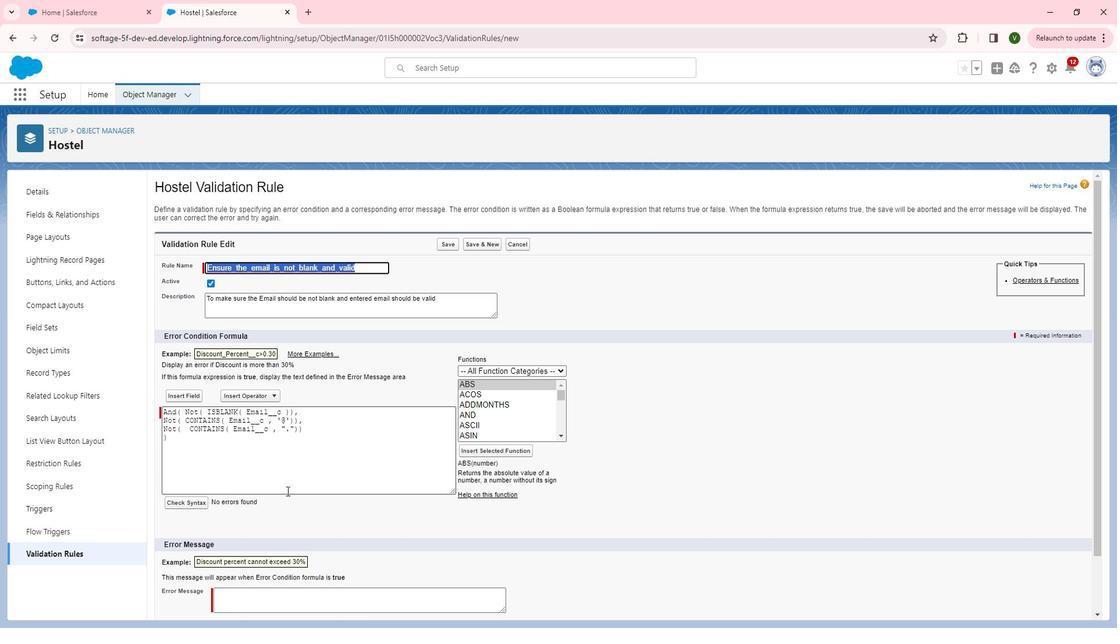 
Action: Mouse scrolled (302, 488) with delta (0, 0)
Screenshot: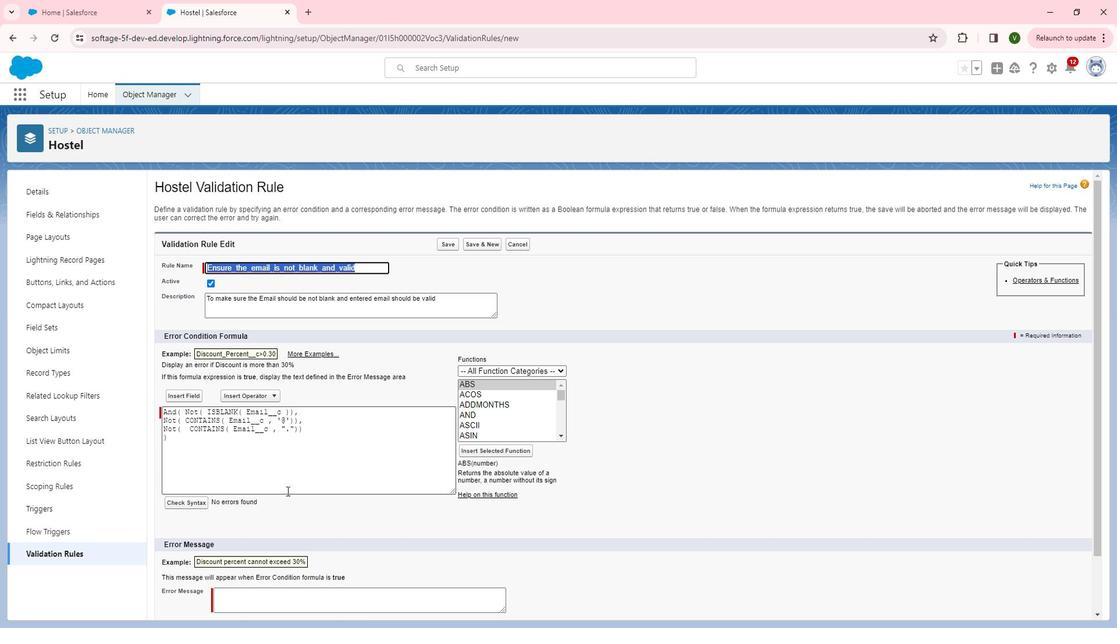 
Action: Mouse scrolled (302, 488) with delta (0, 0)
Screenshot: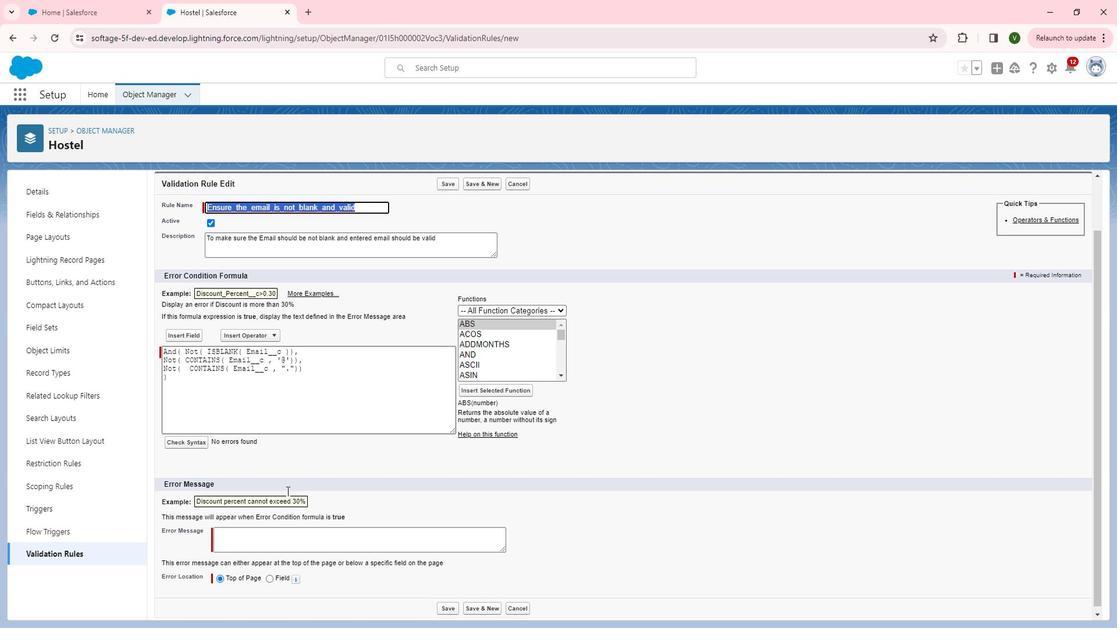 
Action: Mouse moved to (296, 527)
Screenshot: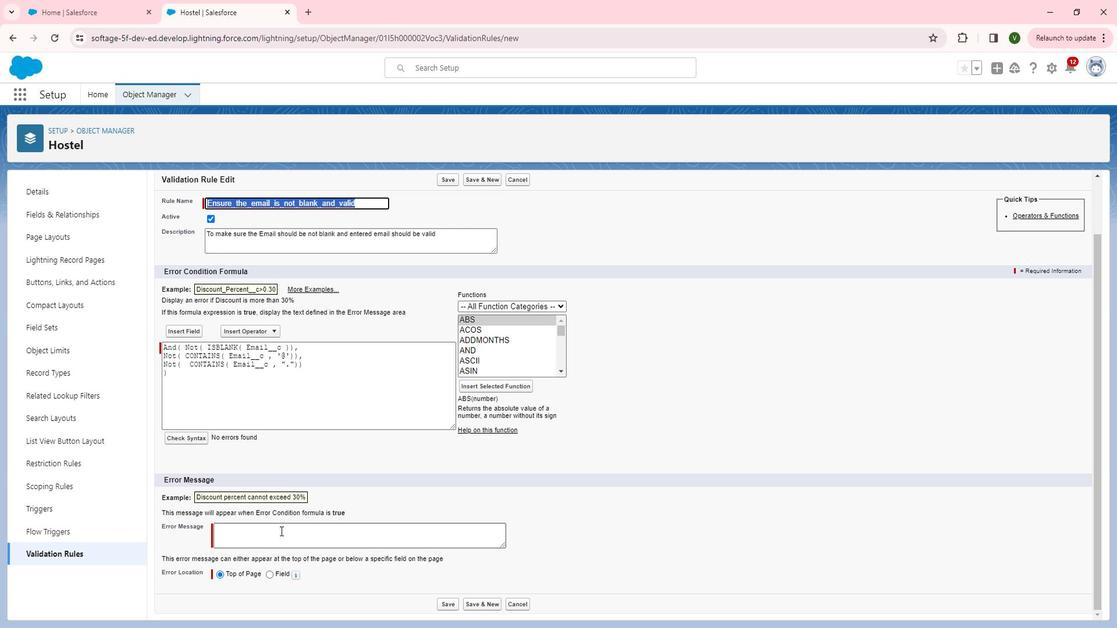 
Action: Mouse pressed left at (296, 527)
Screenshot: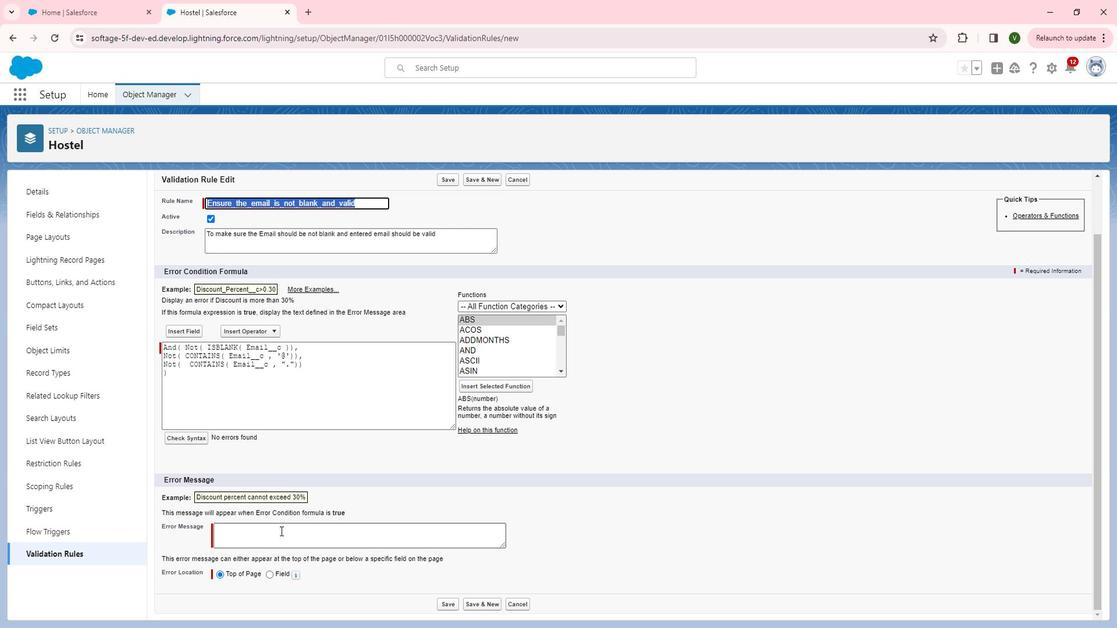 
Action: Key pressed <Key.shift>Email<Key.space>n<Key.backspace><Key.shift>Must<Key.space>n<Key.backspace>be<Key.space>not<Key.space><Key.shift>Bla<Key.backspace><Key.backspace><Key.backspace>blank<Key.space>and<Key.space>it<Key.space>should<Key.space>be<Key.space><Key.shift>V<Key.backspace><Key.shift>valid
Screenshot: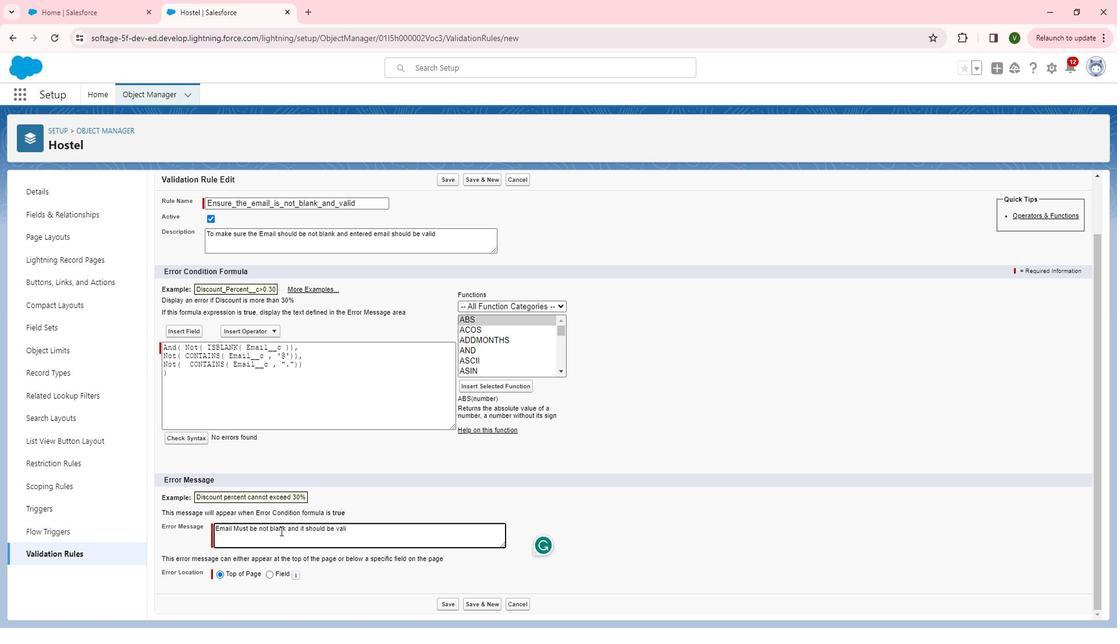 
Action: Mouse moved to (284, 568)
Screenshot: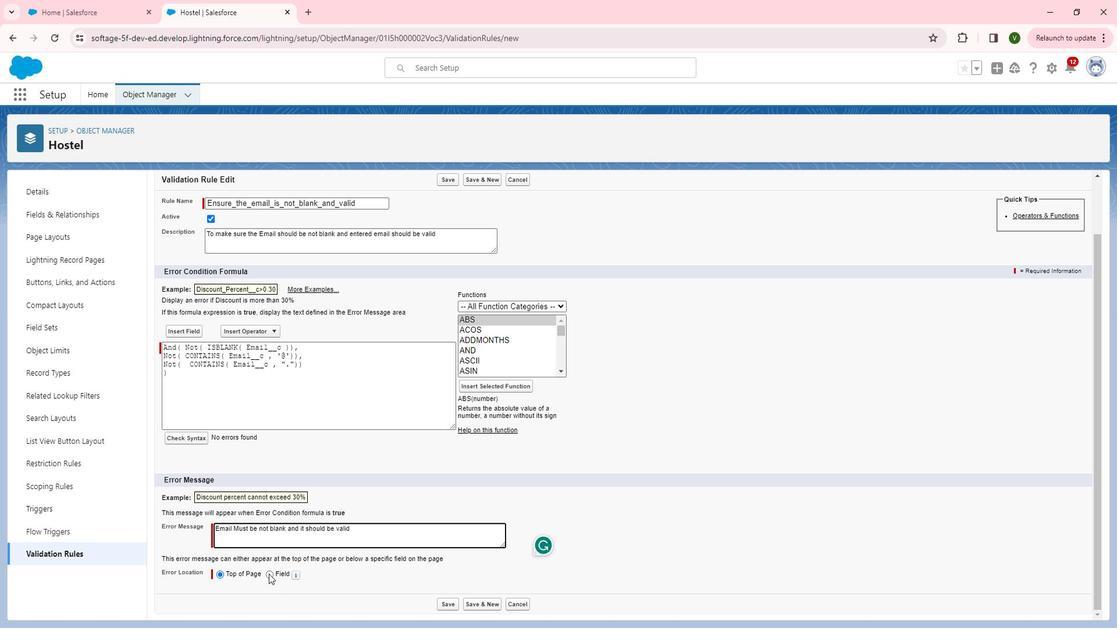 
Action: Mouse pressed left at (284, 568)
Screenshot: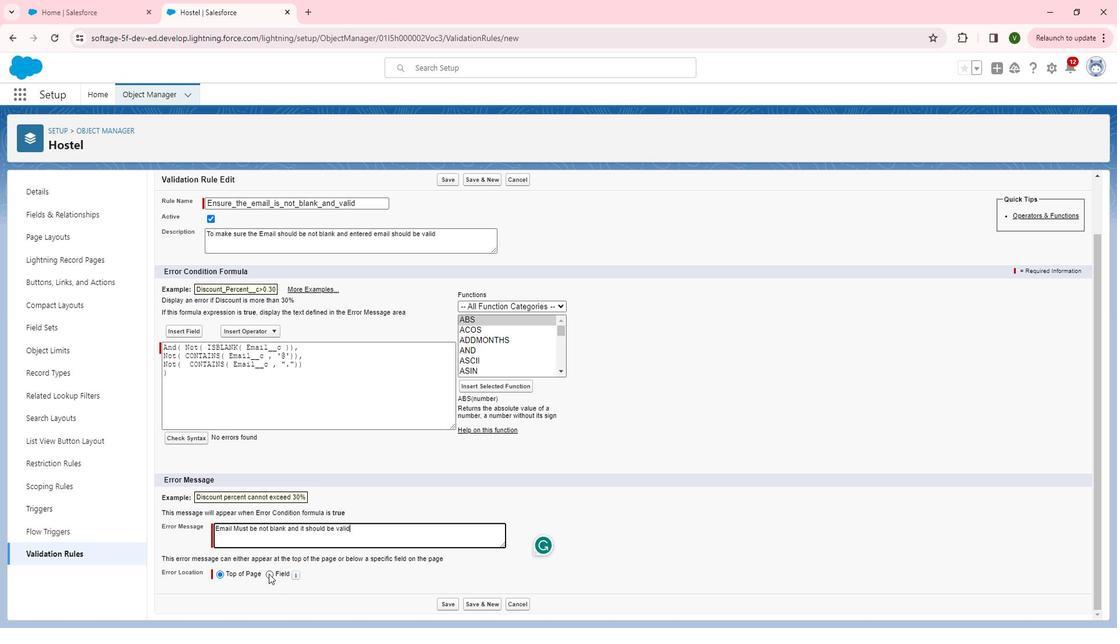 
Action: Mouse moved to (358, 568)
Screenshot: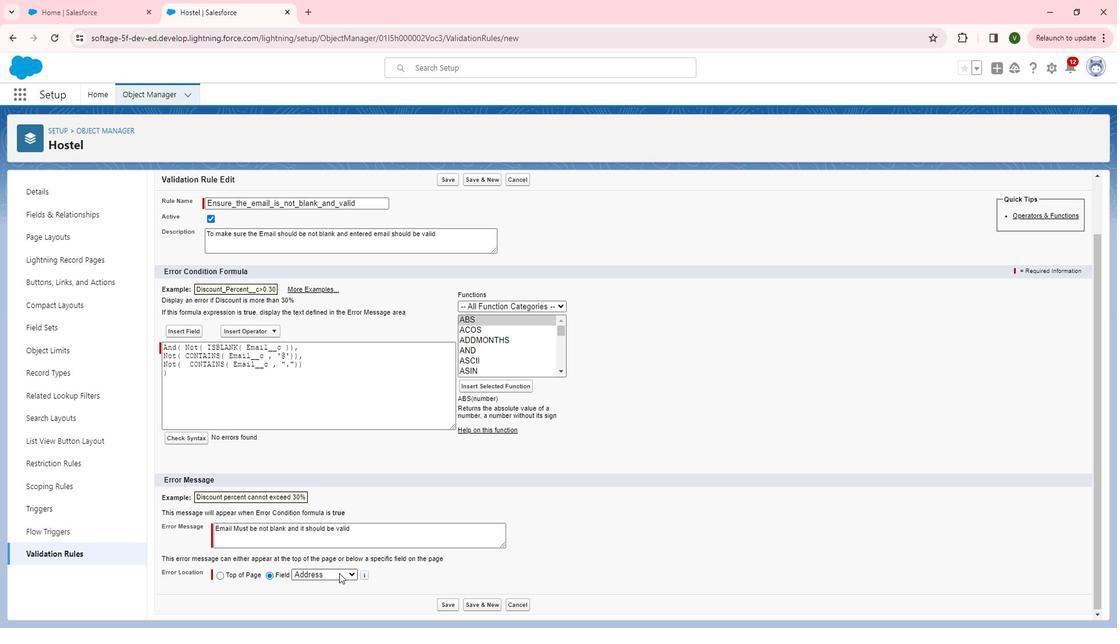
Action: Mouse pressed left at (358, 568)
Screenshot: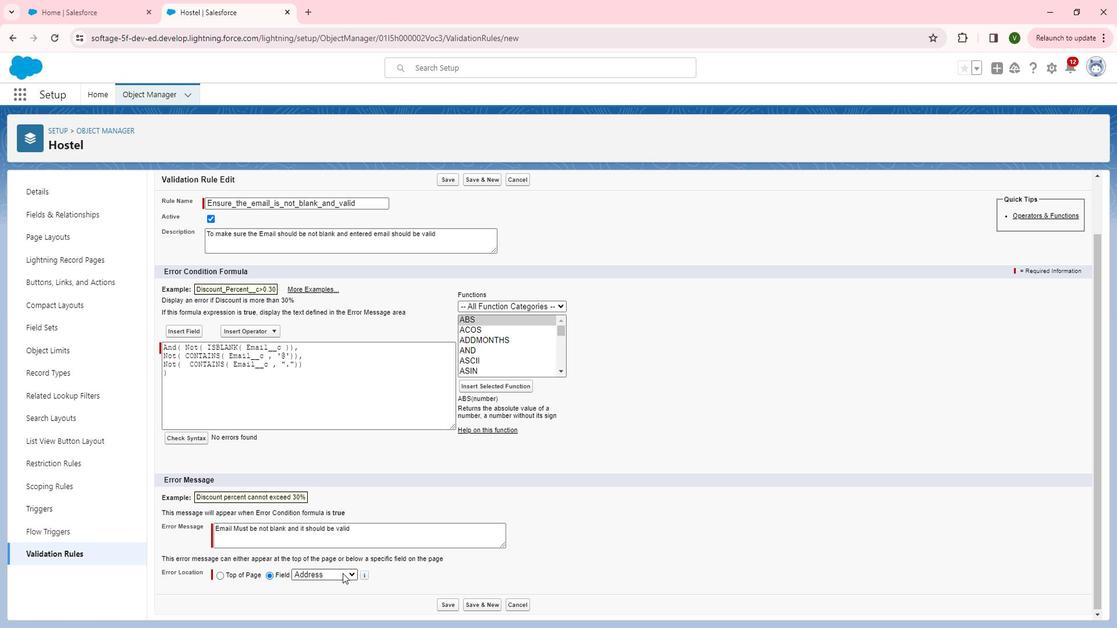 
Action: Mouse moved to (346, 501)
Screenshot: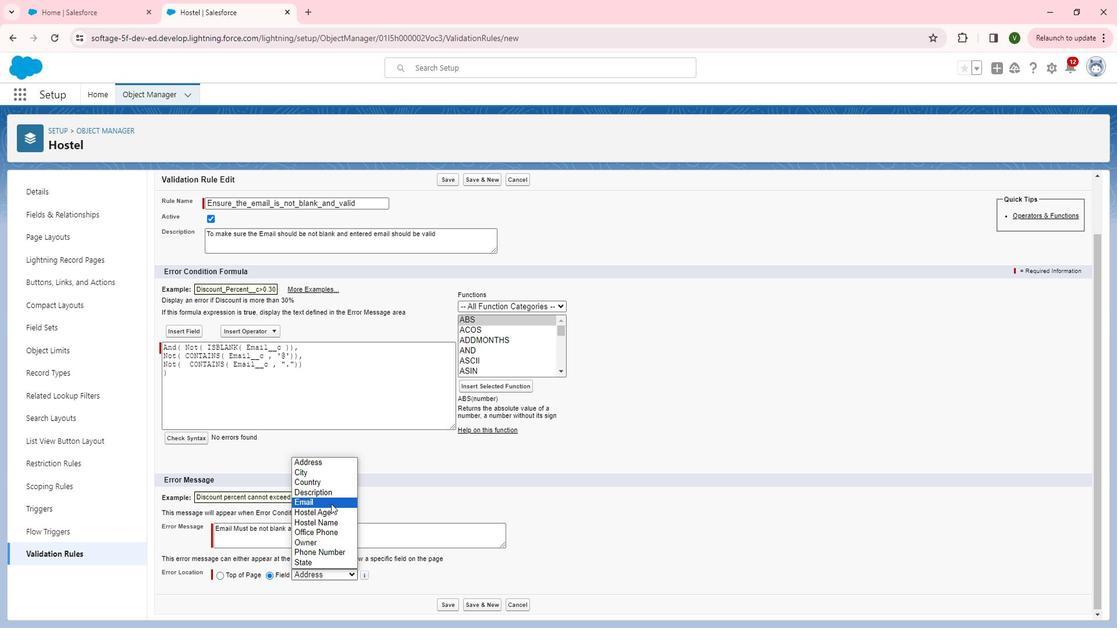
Action: Mouse pressed left at (346, 501)
Screenshot: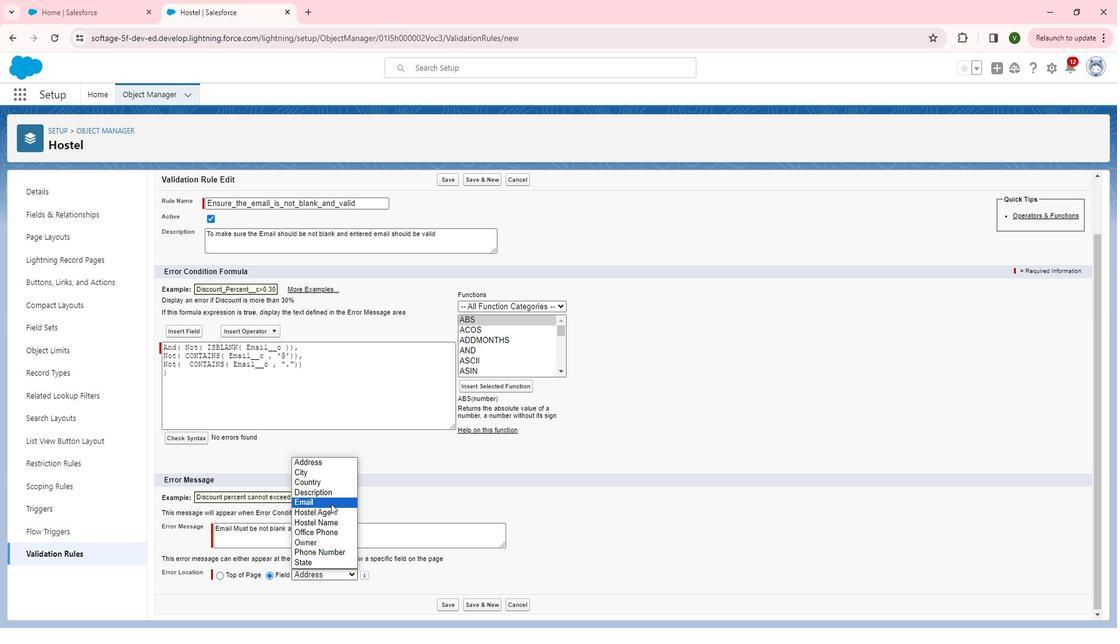
Action: Mouse moved to (521, 560)
Screenshot: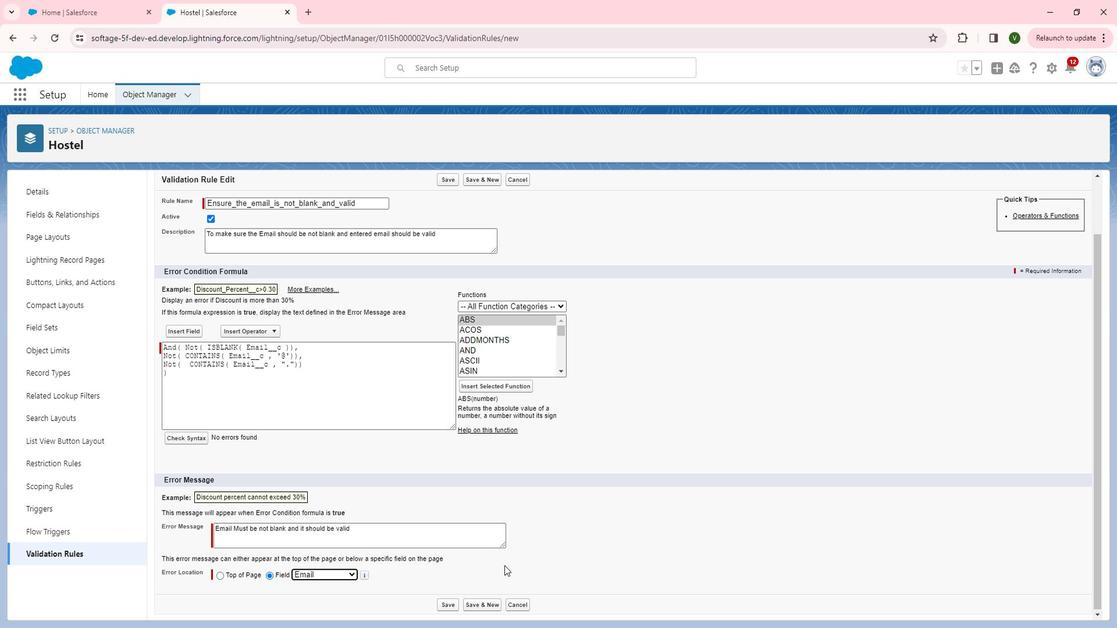 
Action: Mouse scrolled (521, 560) with delta (0, 0)
Screenshot: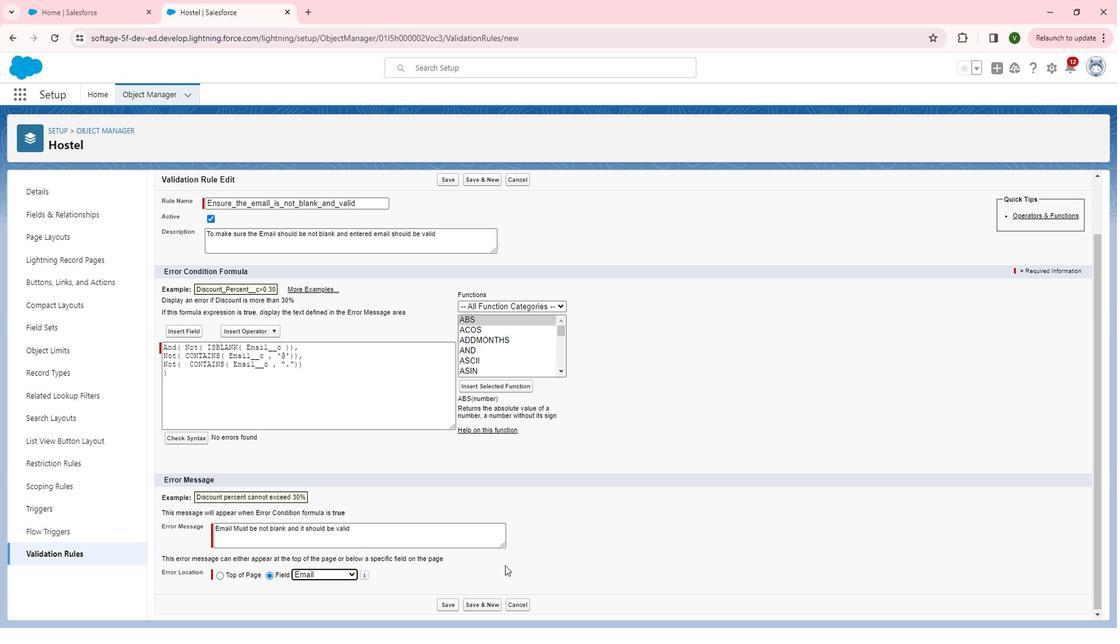 
Action: Mouse moved to (459, 595)
Screenshot: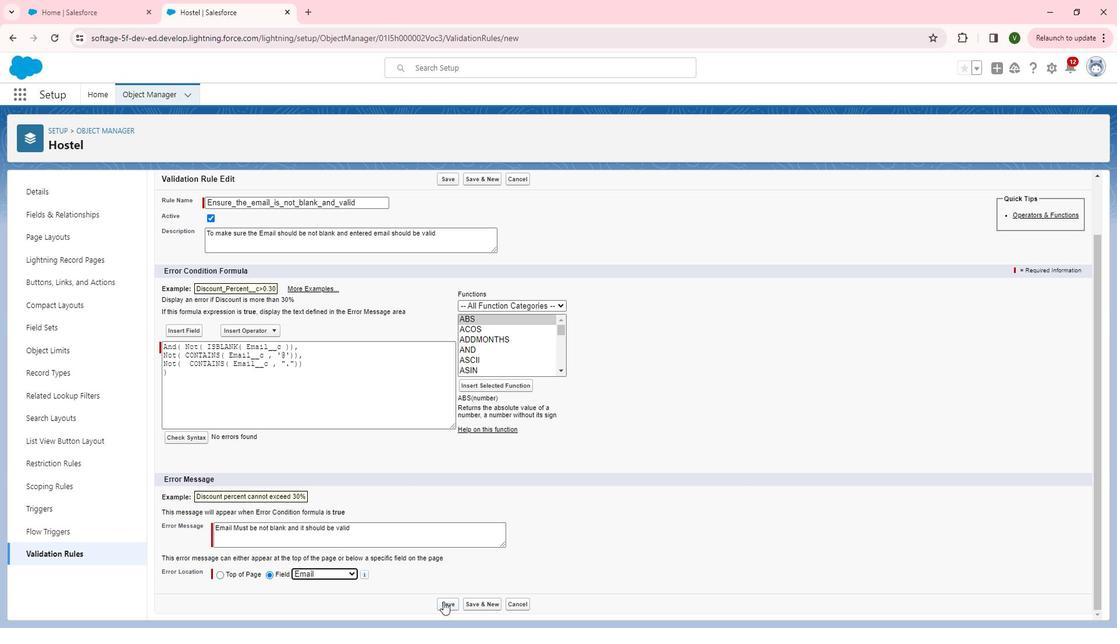 
Action: Mouse pressed left at (459, 595)
Screenshot: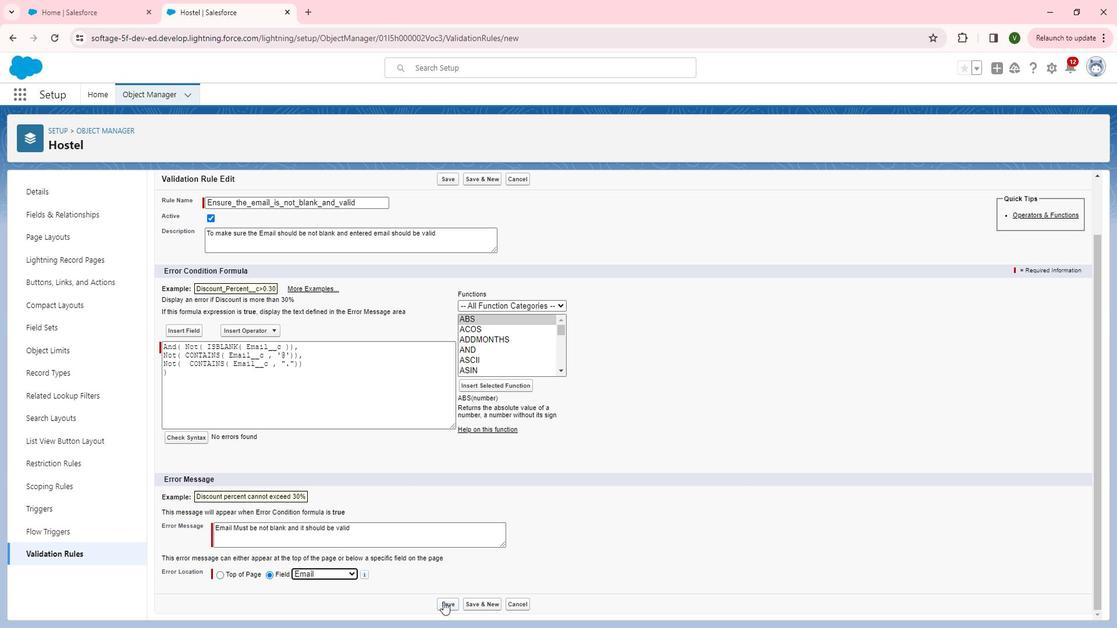 
Action: Mouse moved to (72, 208)
Screenshot: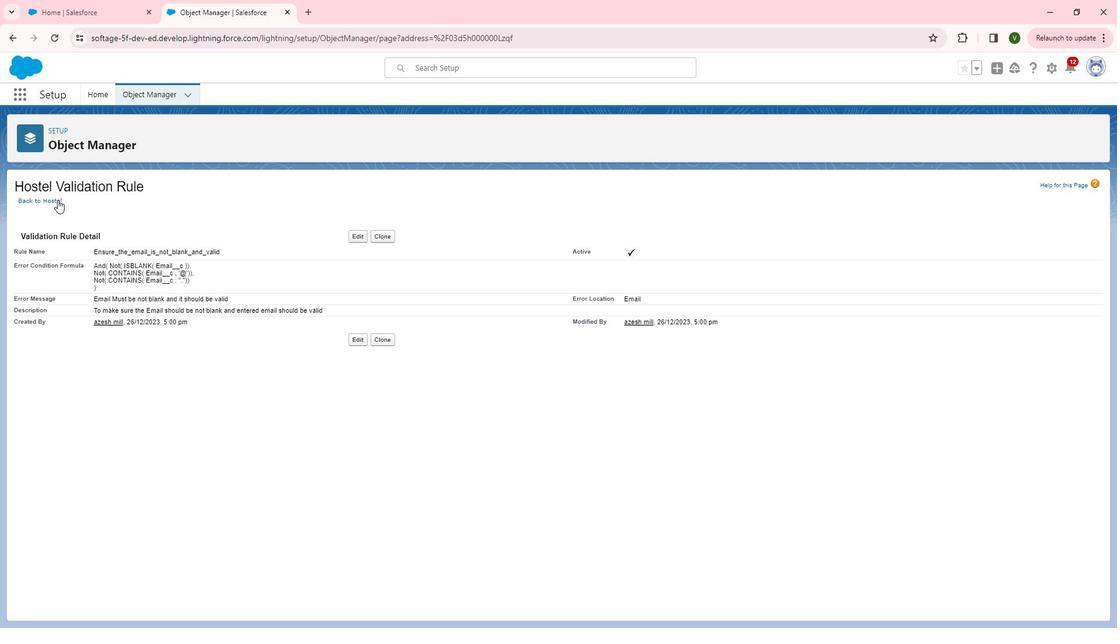 
Action: Mouse pressed left at (72, 208)
Screenshot: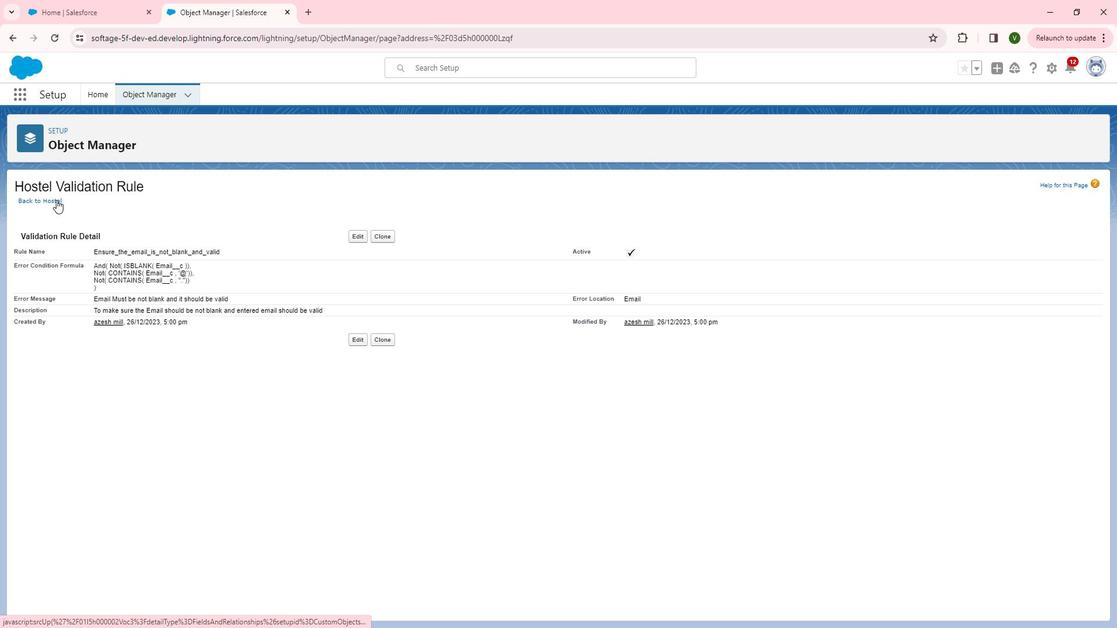 
Action: Mouse moved to (206, 444)
Screenshot: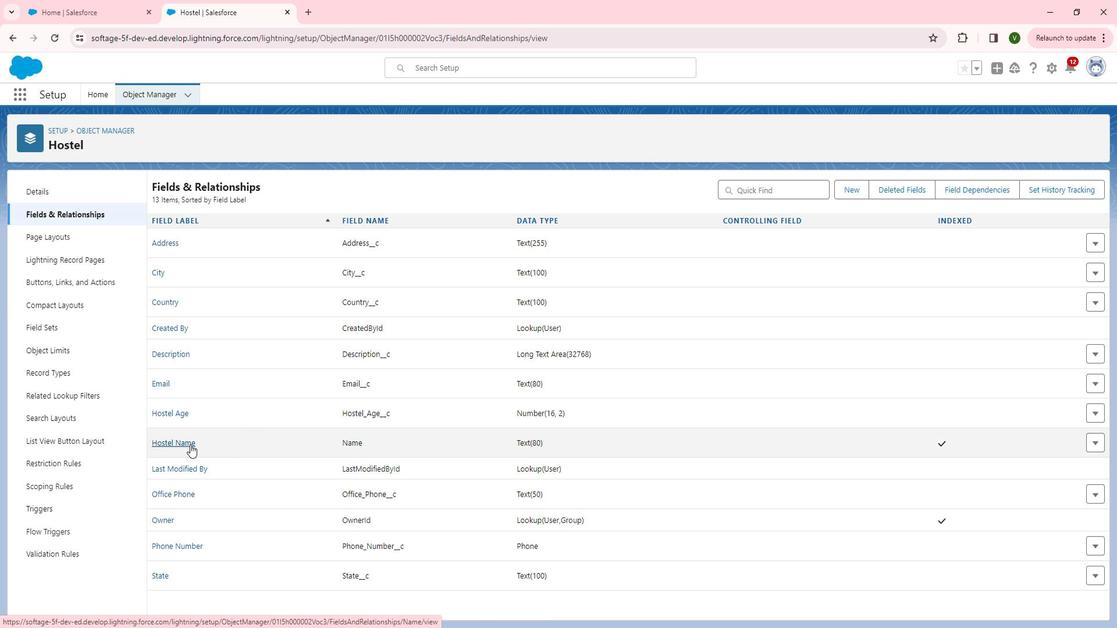 
Action: Mouse pressed left at (206, 444)
Screenshot: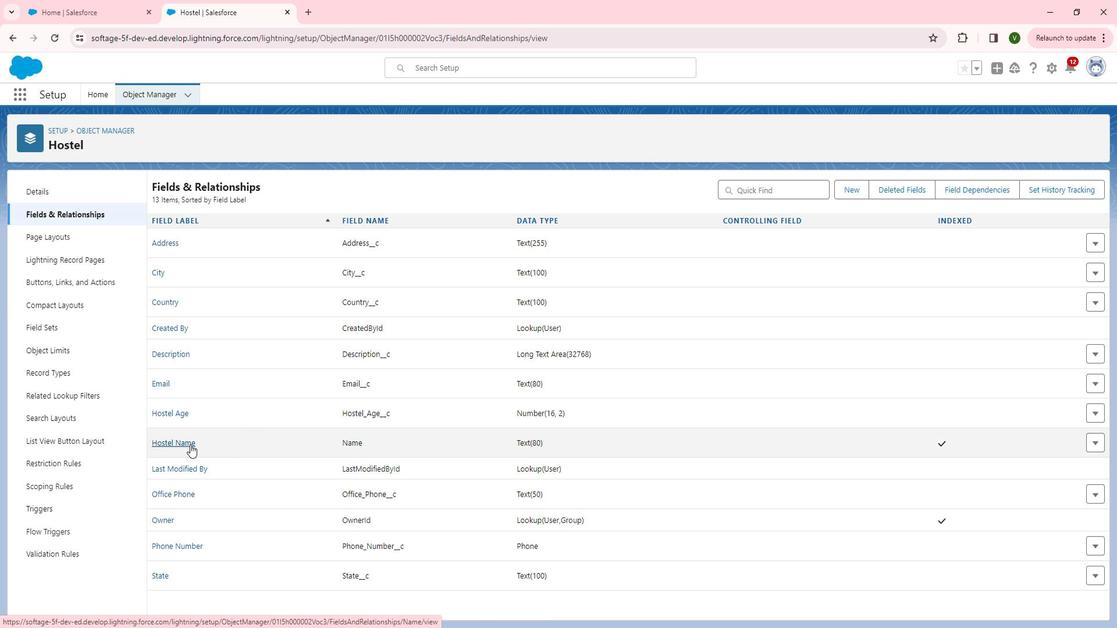 
Action: Mouse moved to (473, 358)
Screenshot: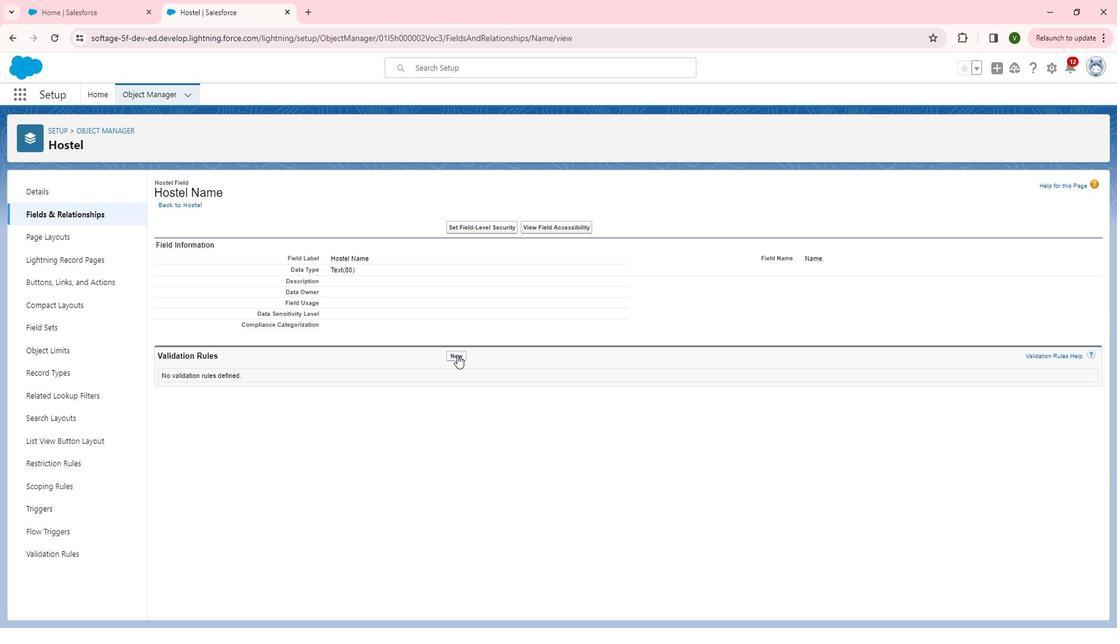 
Action: Mouse pressed left at (473, 358)
Screenshot: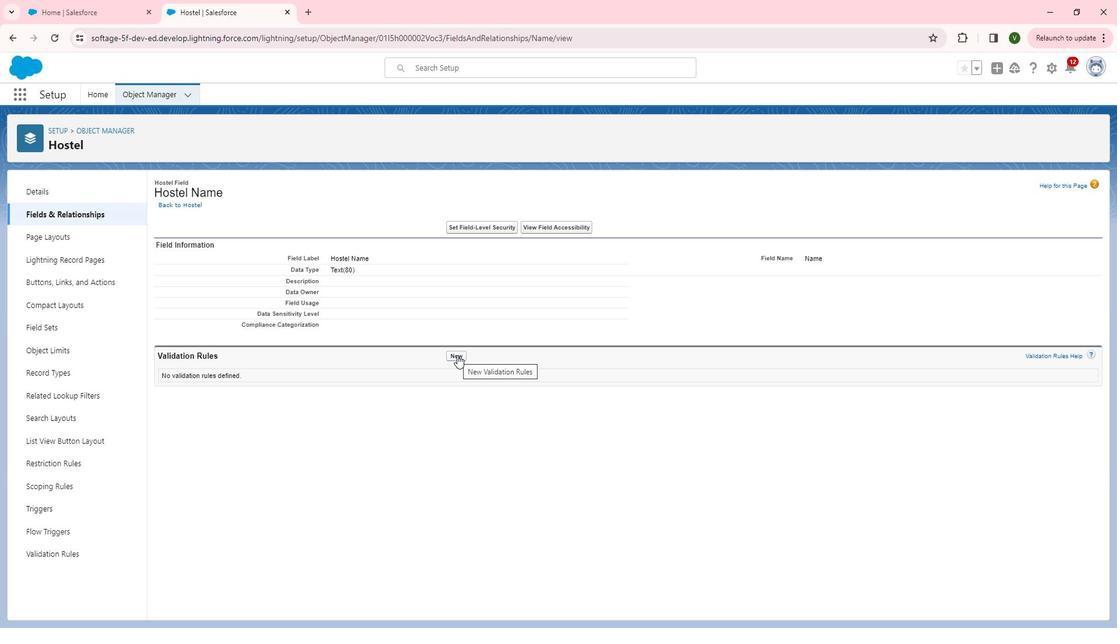 
Action: Mouse moved to (316, 274)
Screenshot: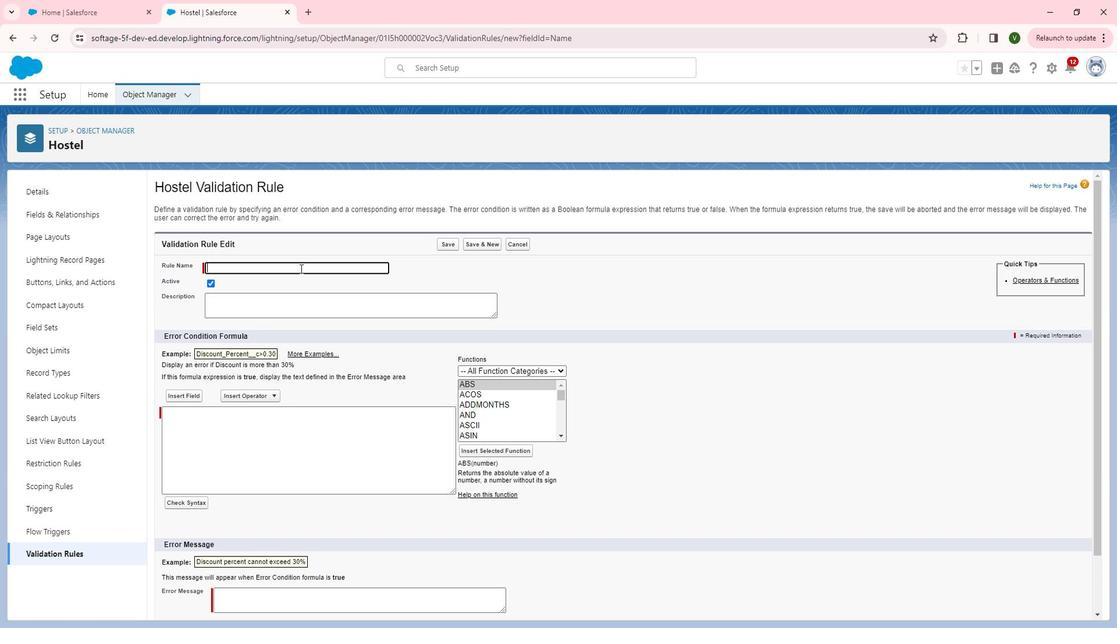 
Action: Mouse pressed left at (316, 274)
Screenshot: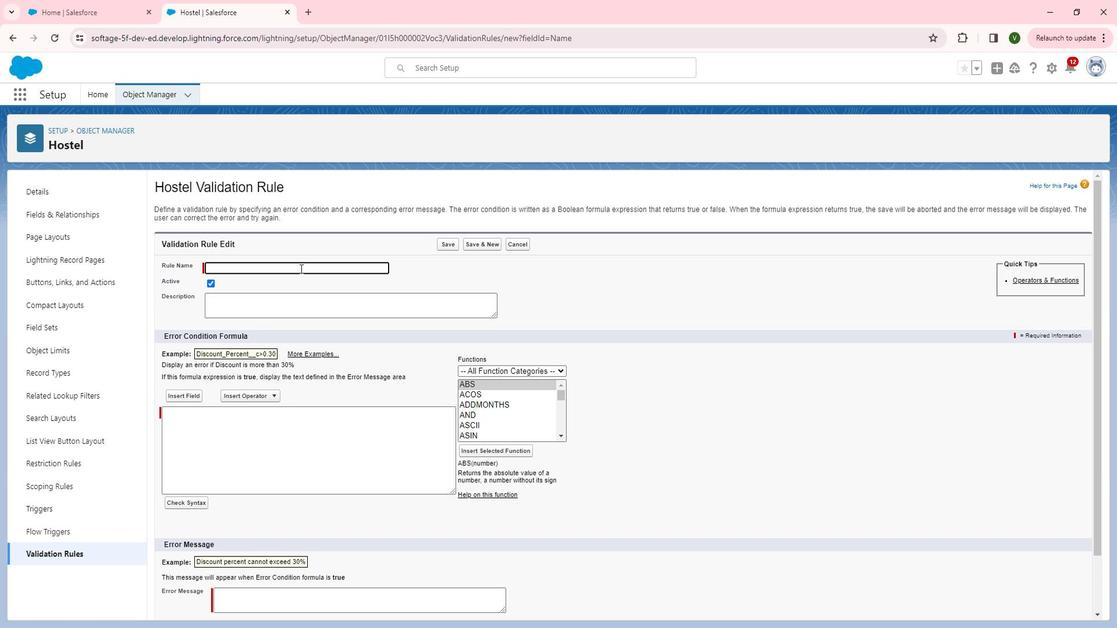 
Action: Key pressed <Key.shift>Hostel<Key.space><Key.shift>Name<Key.space>is<Key.space>not<Key.space>blank
Screenshot: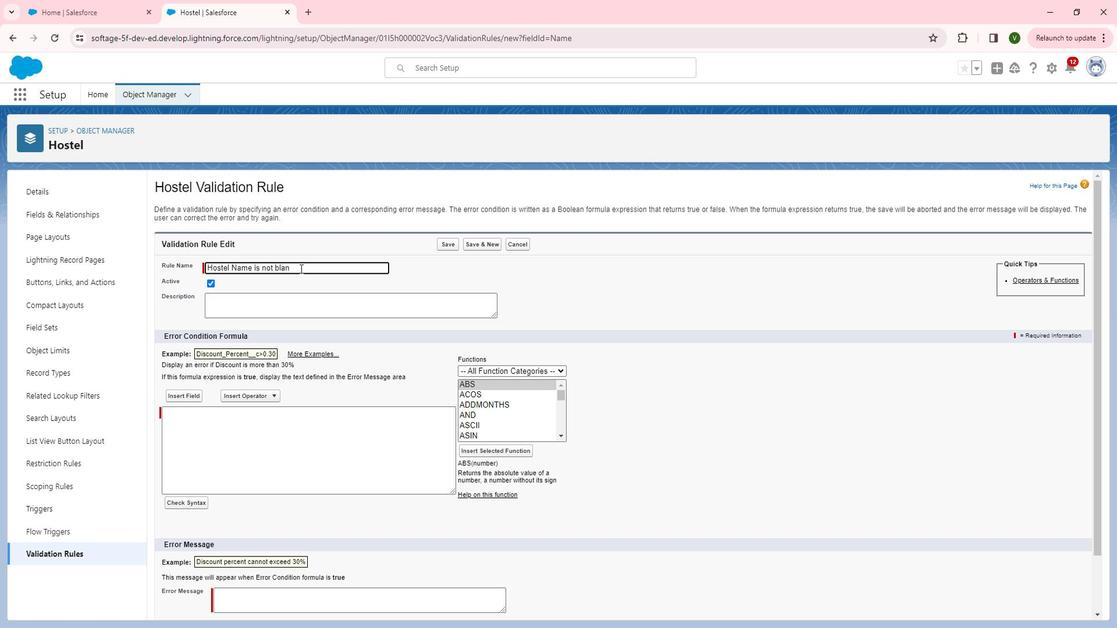 
Action: Mouse moved to (313, 309)
Screenshot: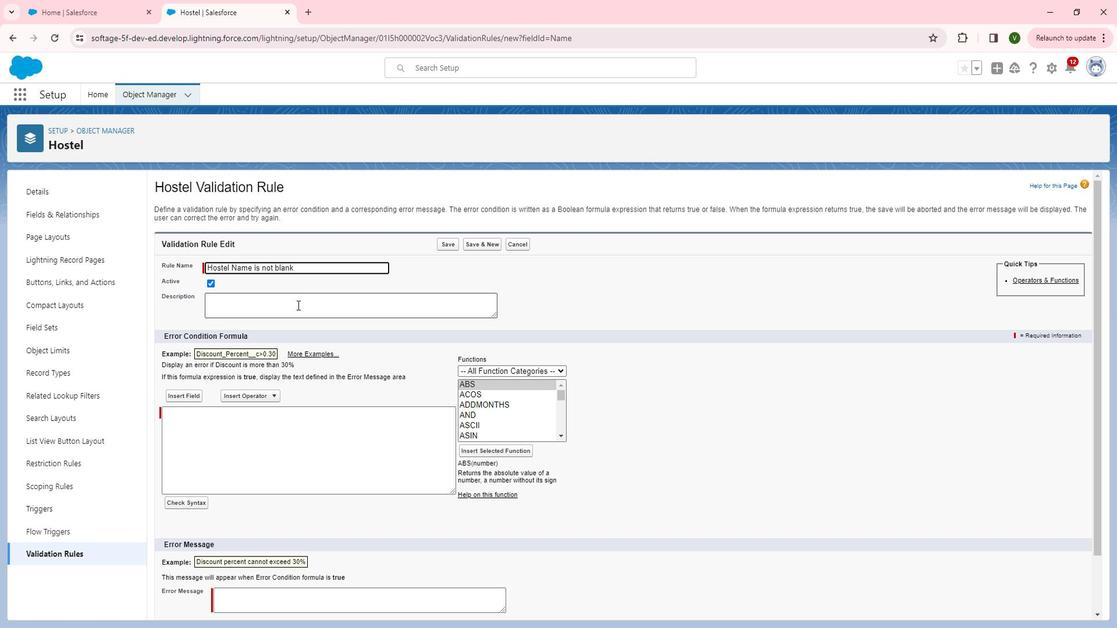 
Action: Mouse pressed left at (313, 309)
Screenshot: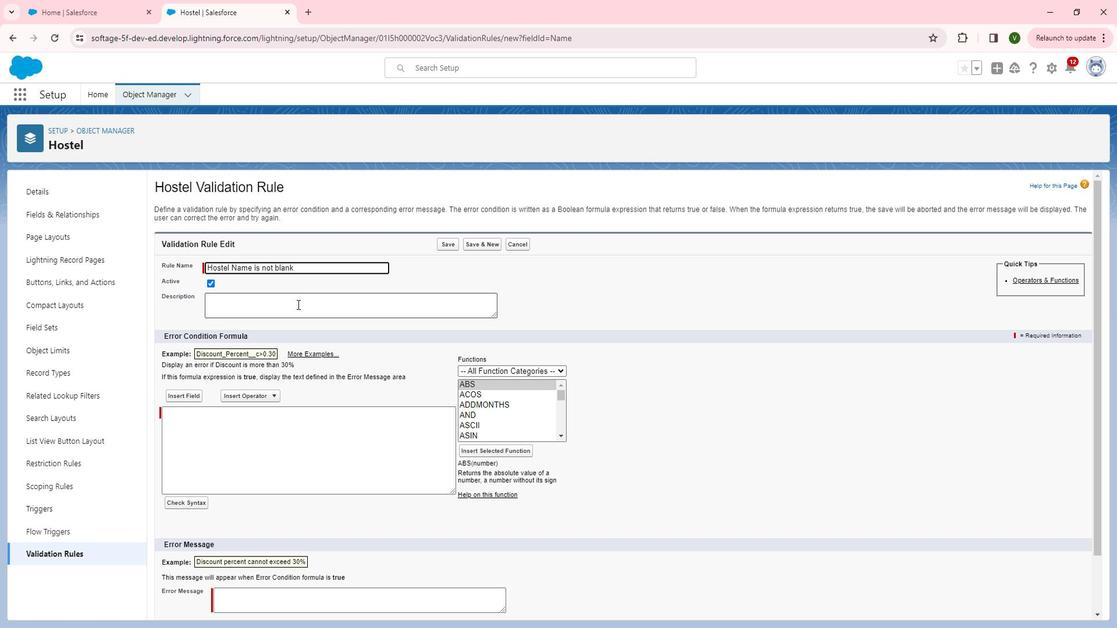
Action: Key pressed <Key.shift>Hostel<Key.space>name<Key.space>should<Key.space><Key.backspace><Key.backspace><Key.backspace><Key.backspace><Key.backspace><Key.backspace><Key.backspace><Key.backspace><Key.backspace><Key.backspace><Key.backspace><Key.backspace><Key.backspace><Key.backspace><Key.backspace><Key.backspace><Key.backspace><Key.backspace><Key.backspace><Key.shift>w<Key.shift>hen<Key.space>new<Key.space>record<Key.space>create<Key.space>for<Key.space><Key.shift>H<Key.backspace>o<Key.backspace>hostel<Key.space><Key.shift>H<Key.backspace>name<Key.space>should<Key.space>be<Key.space>not<Key.space>blank.
Screenshot: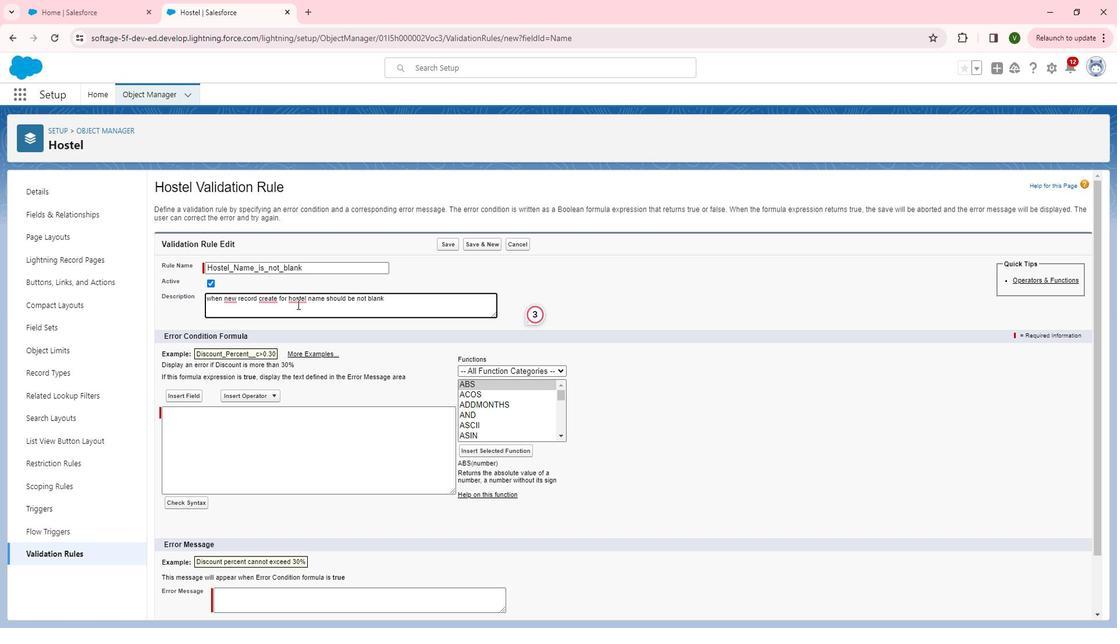 
Action: Mouse moved to (368, 429)
Screenshot: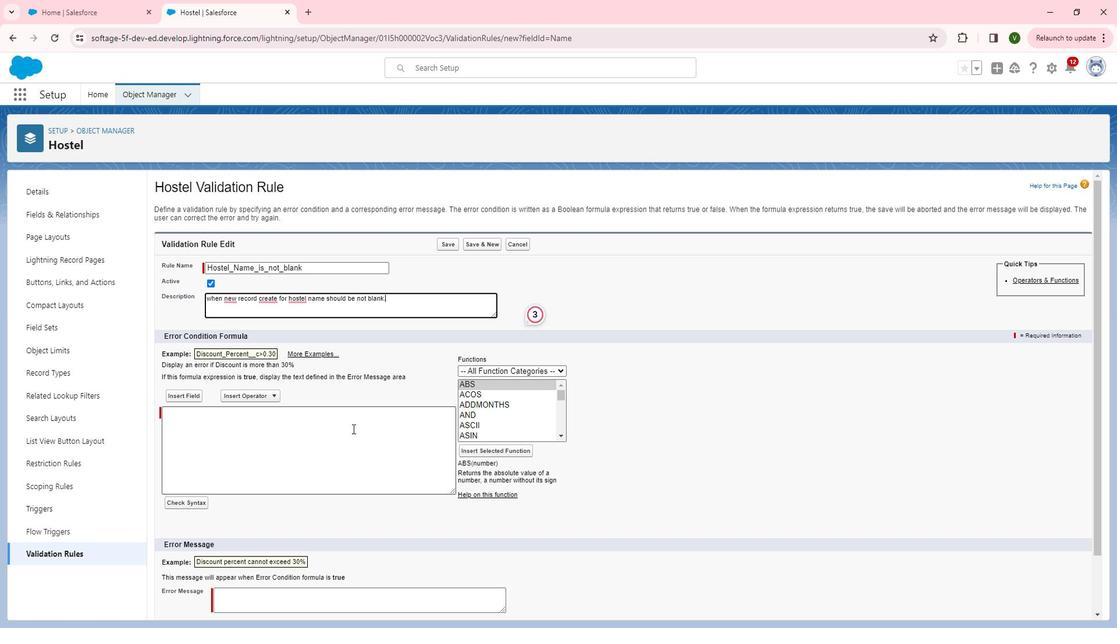 
Action: Mouse scrolled (368, 428) with delta (0, 0)
Screenshot: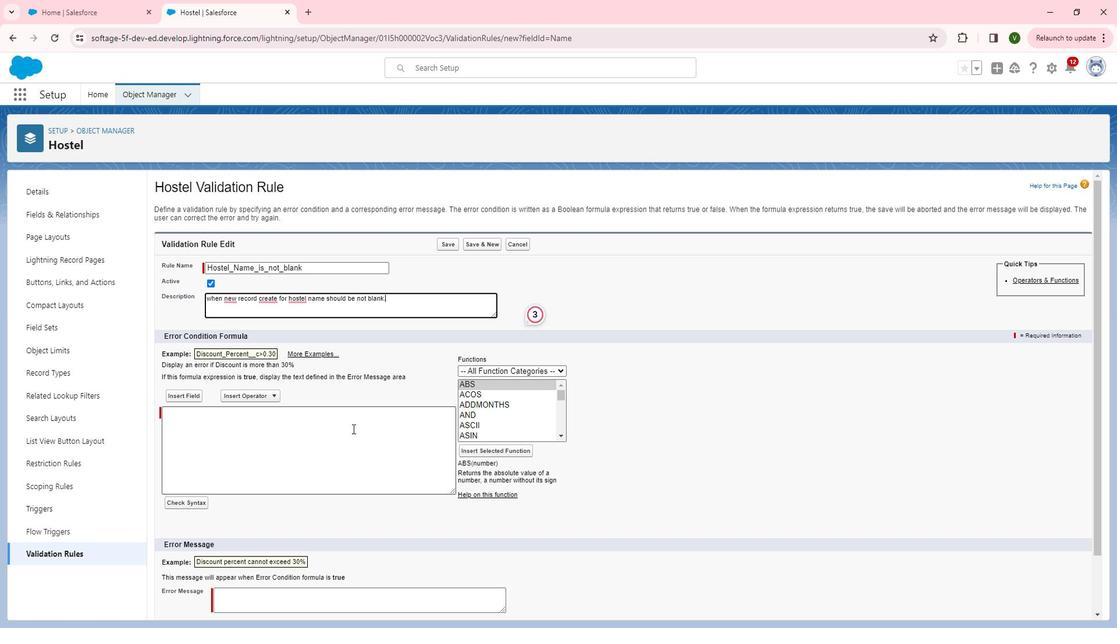 
Action: Mouse moved to (264, 383)
Screenshot: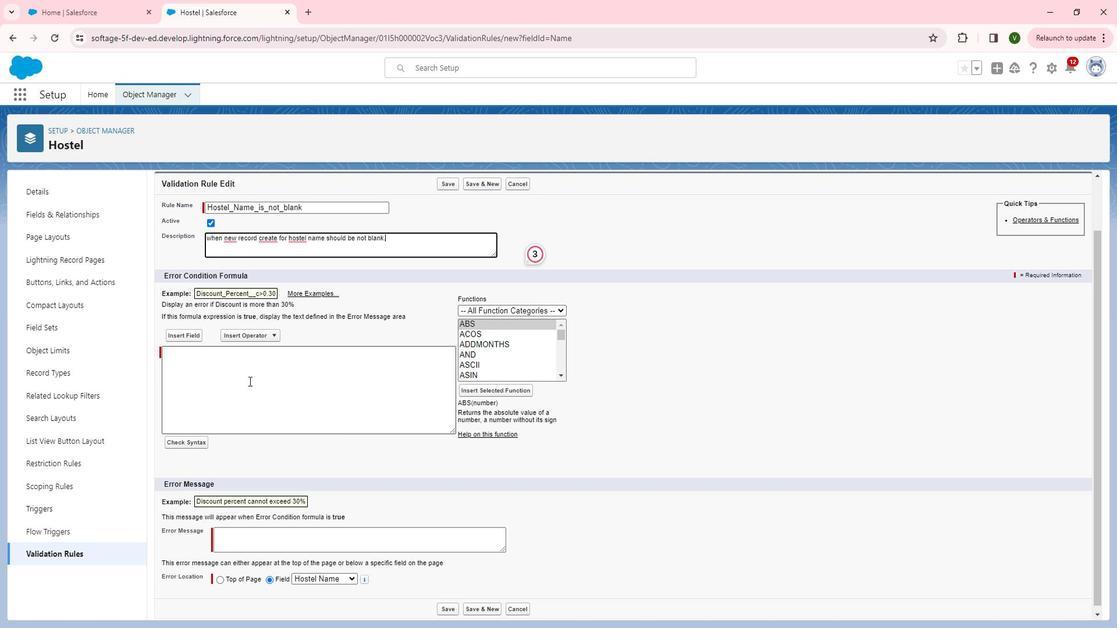 
Action: Mouse pressed left at (264, 383)
Screenshot: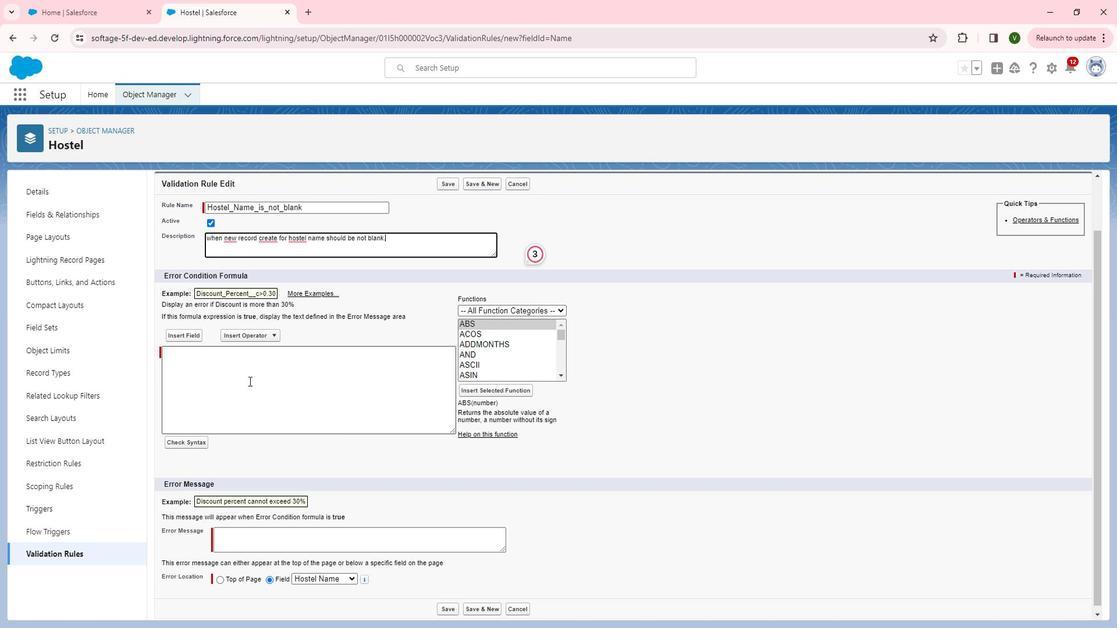 
Action: Mouse moved to (495, 356)
Screenshot: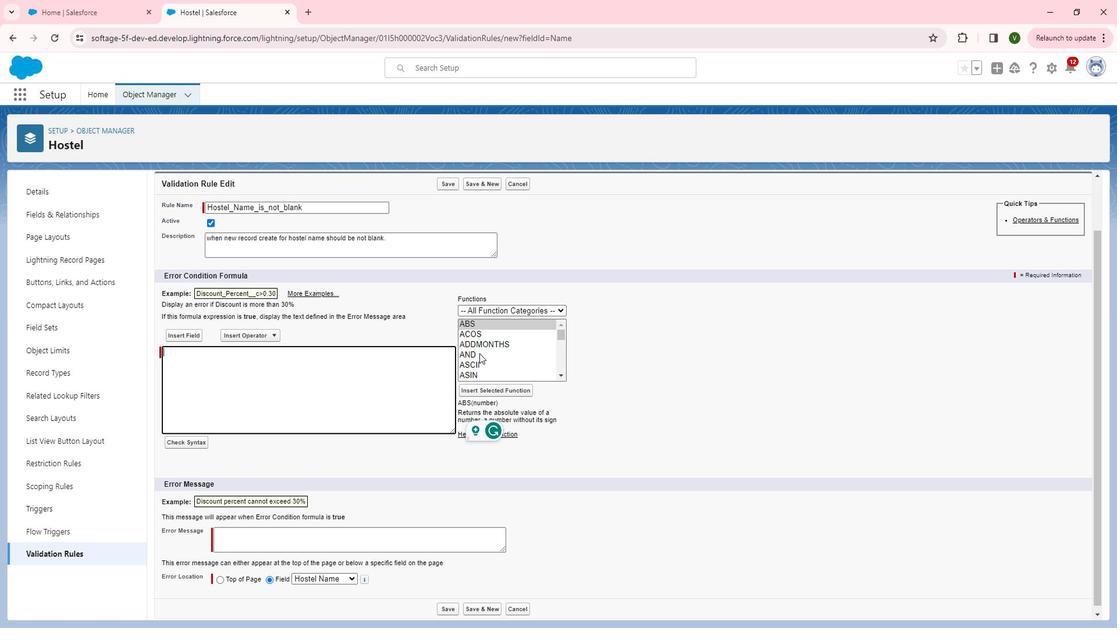
Action: Mouse scrolled (495, 355) with delta (0, 0)
Screenshot: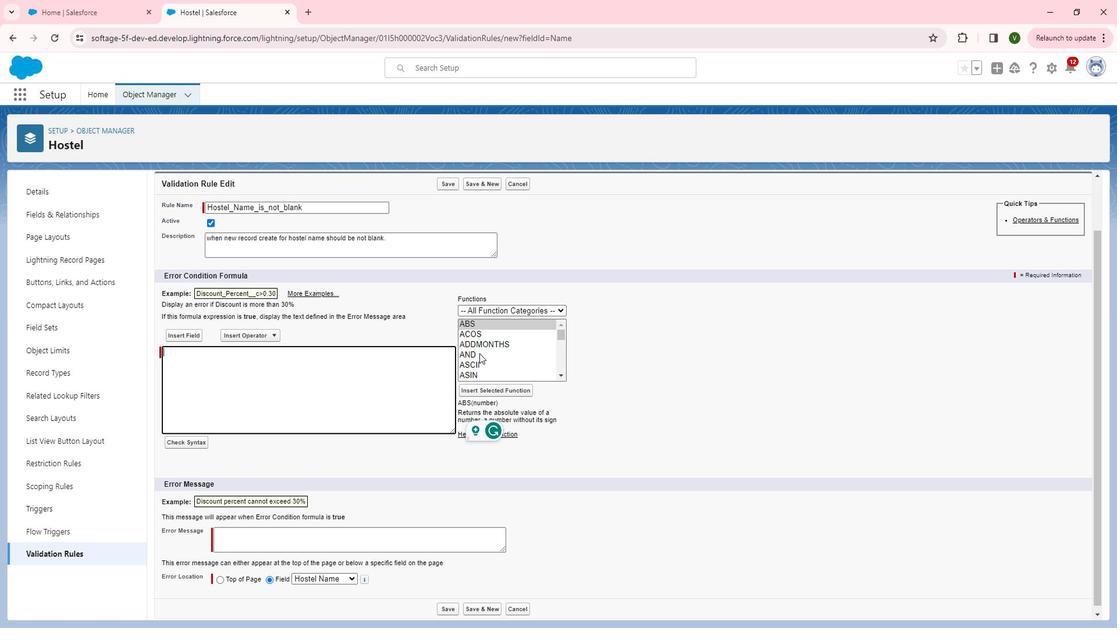 
Action: Mouse scrolled (495, 356) with delta (0, 0)
Screenshot: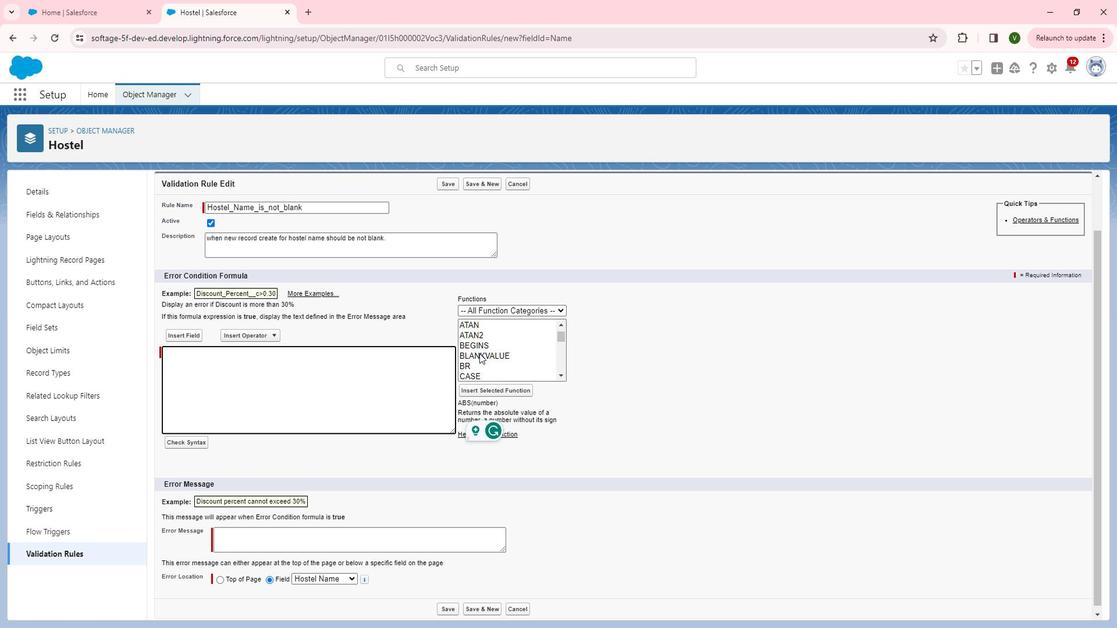 
Action: Mouse moved to (277, 338)
Screenshot: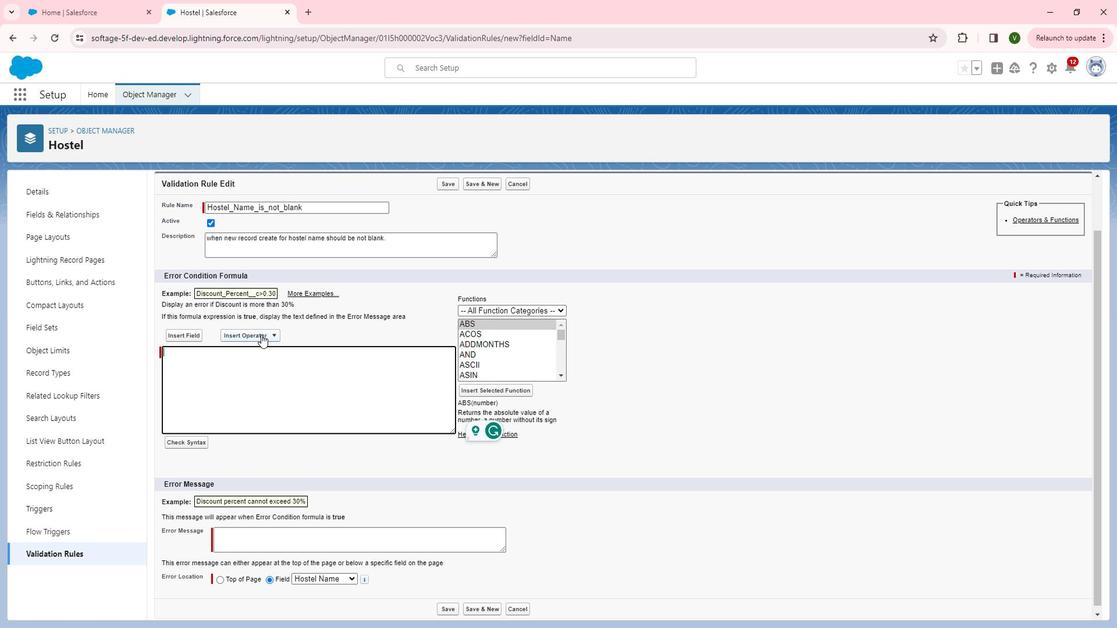 
Action: Mouse pressed left at (277, 338)
Screenshot: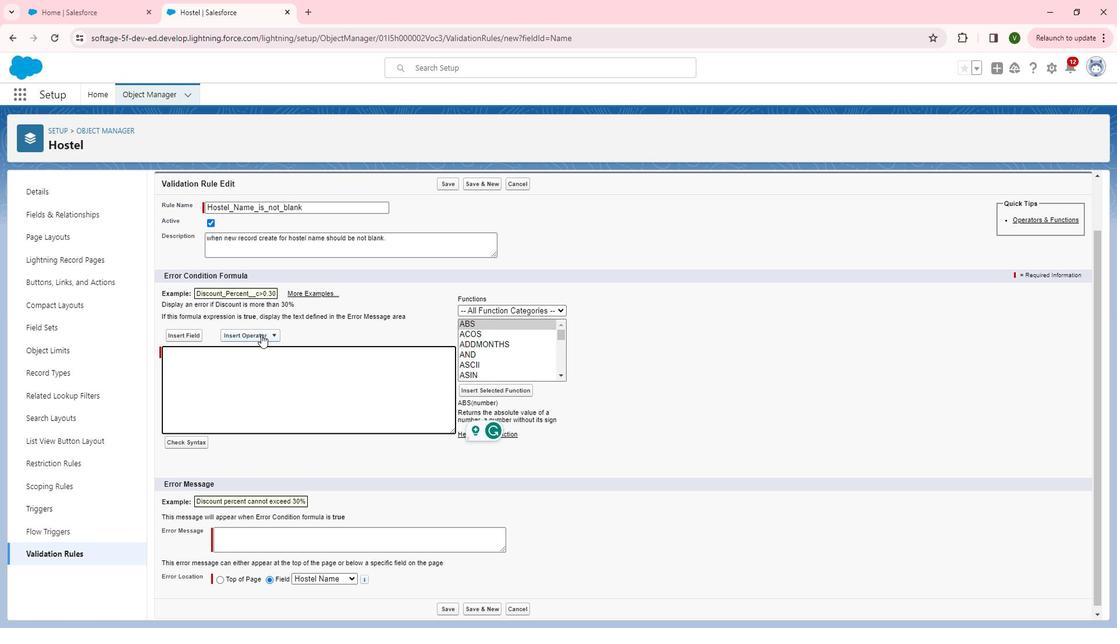 
Action: Mouse moved to (259, 511)
Screenshot: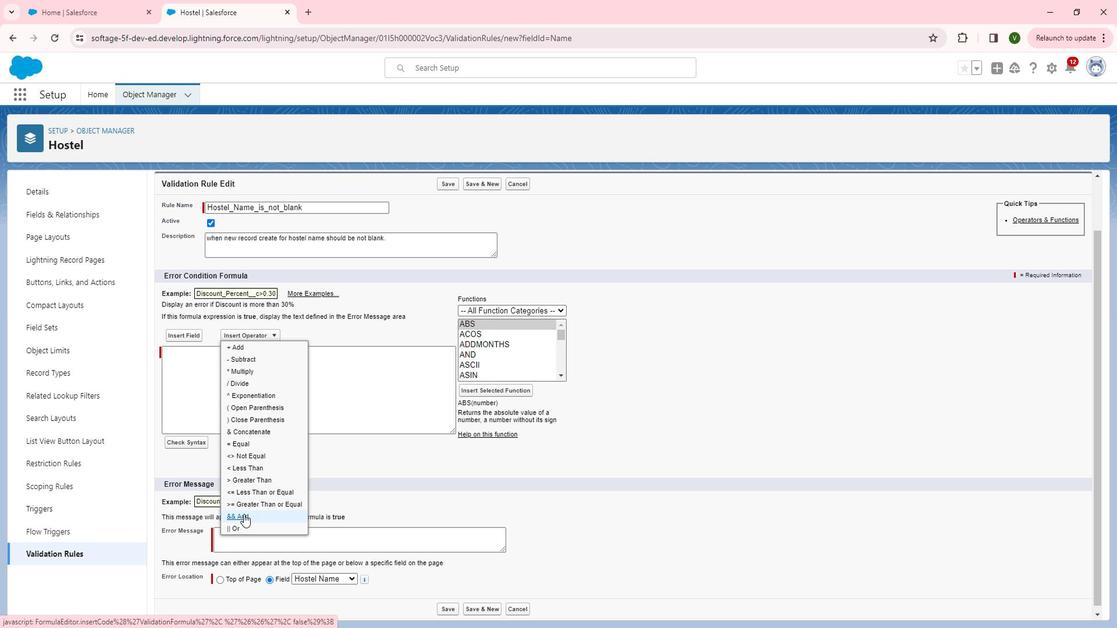 
Action: Mouse pressed left at (259, 511)
Screenshot: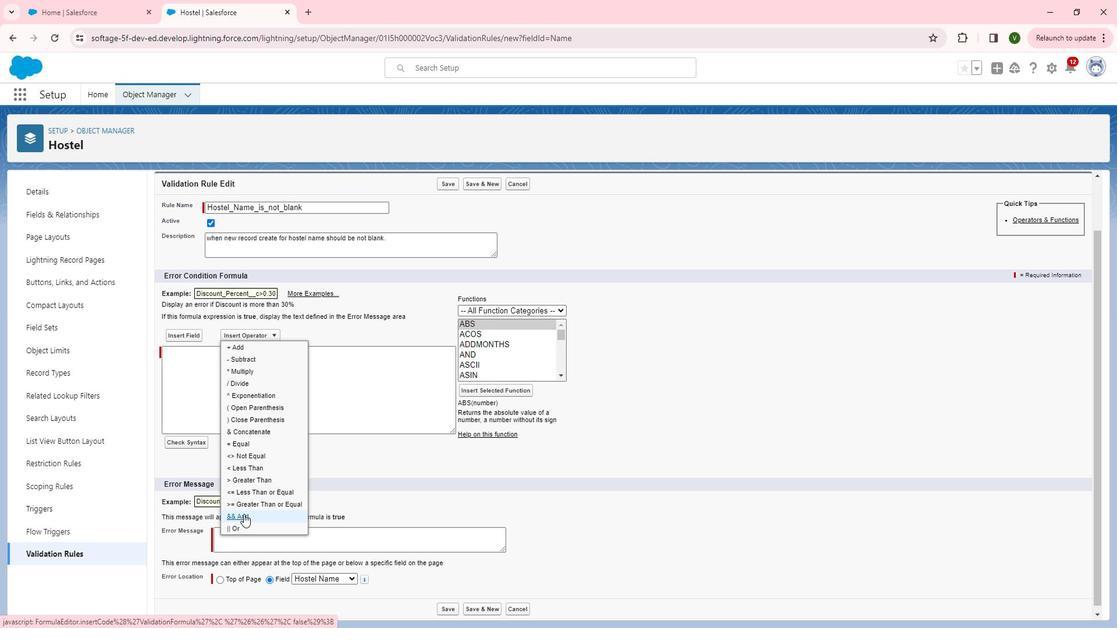 
Action: Mouse moved to (211, 409)
Screenshot: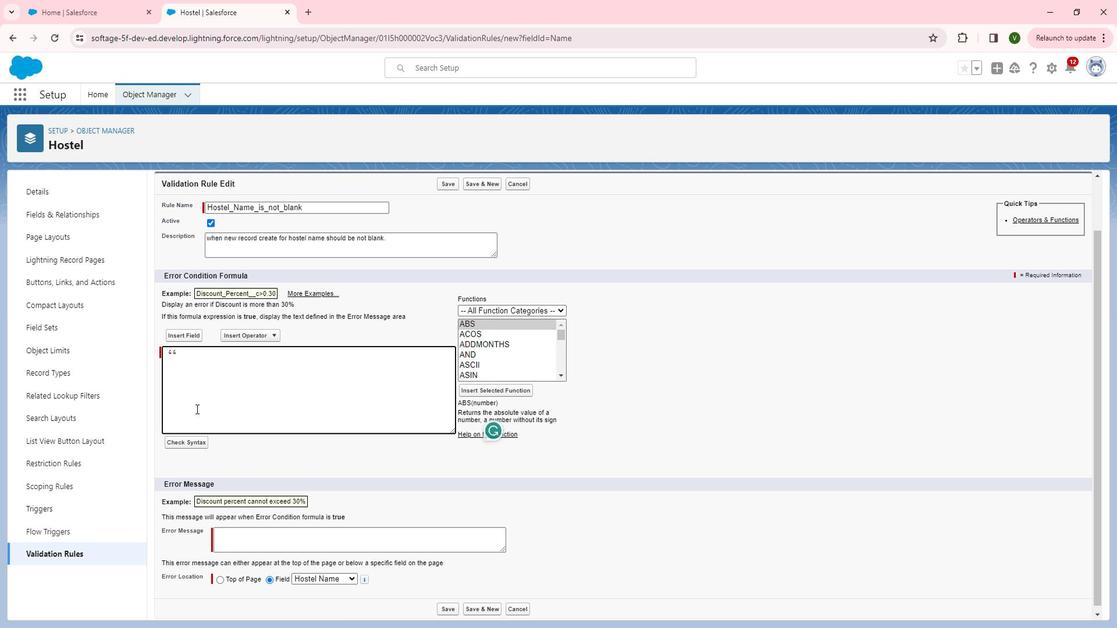 
Action: Key pressed <Key.backspace><Key.backspace><Key.backspace><Key.backspace><Key.shift>And<Key.space><Key.shift>(<Key.space>
Screenshot: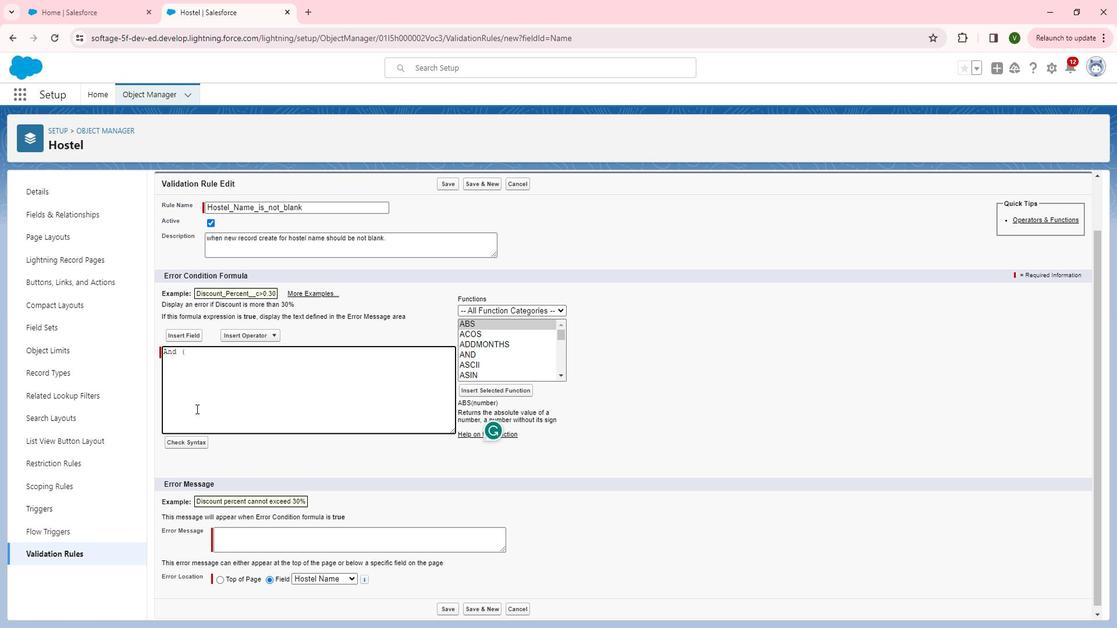 
Action: Mouse moved to (506, 342)
Screenshot: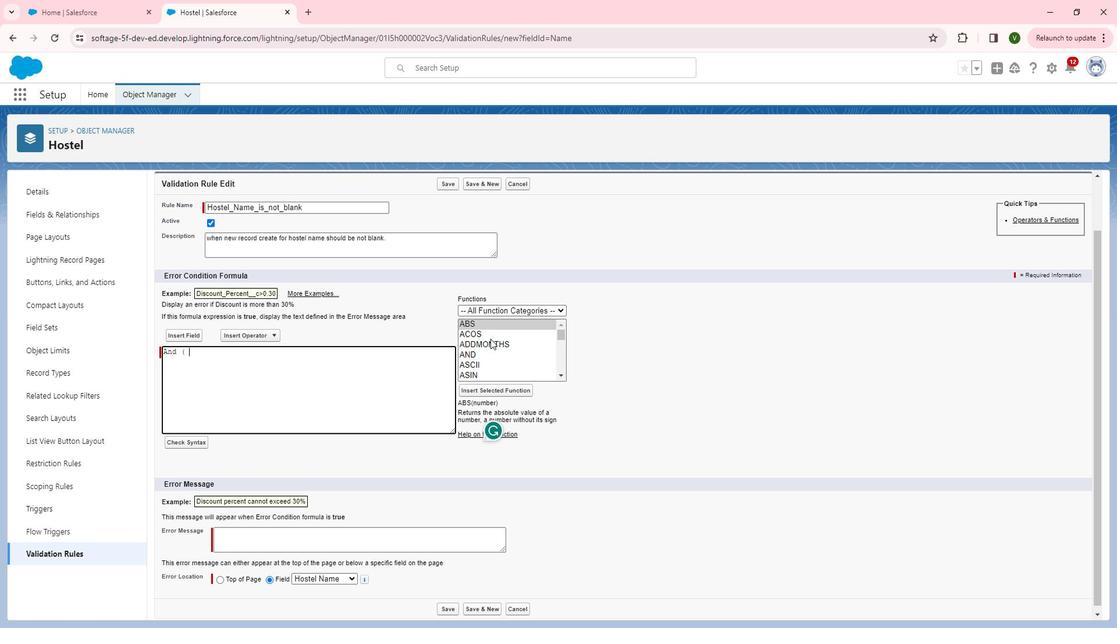 
Action: Mouse scrolled (506, 341) with delta (0, 0)
Screenshot: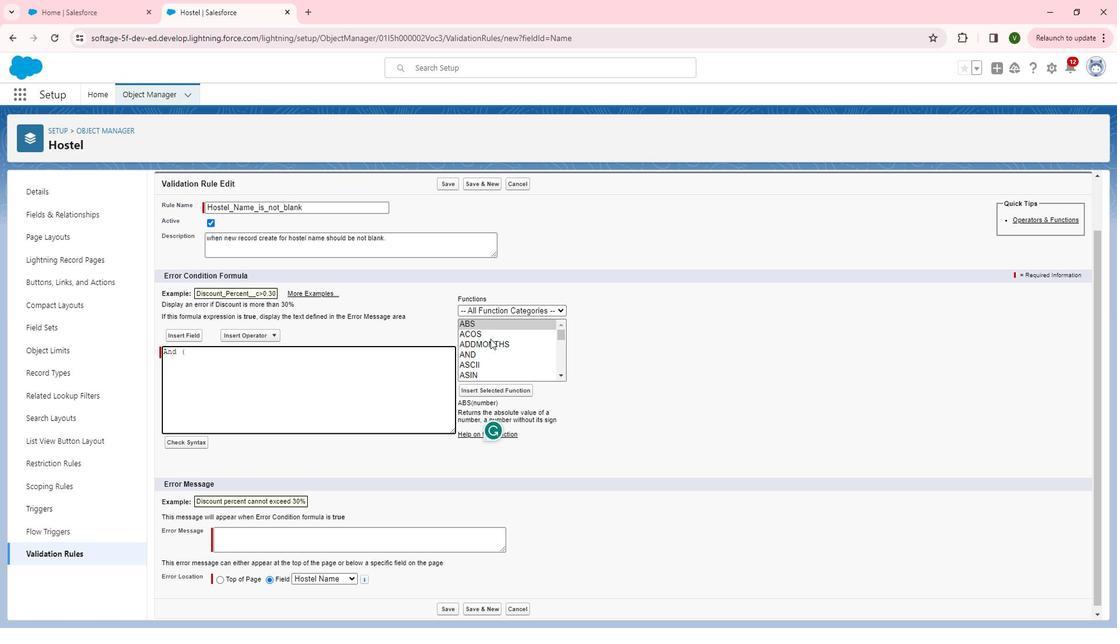 
Action: Mouse scrolled (506, 341) with delta (0, 0)
Screenshot: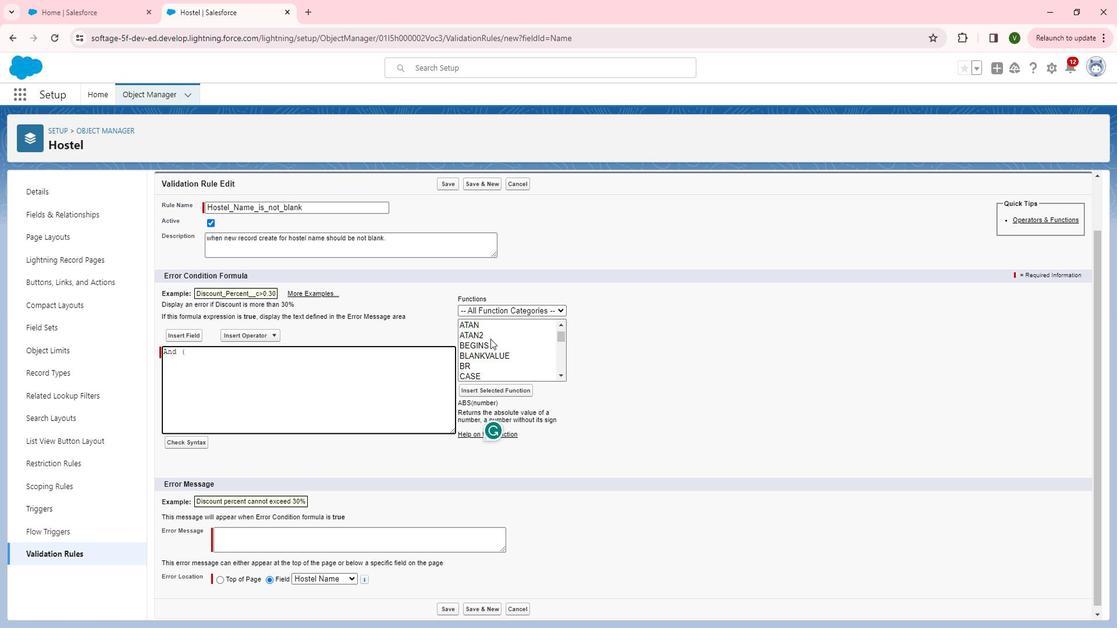 
Action: Mouse scrolled (506, 341) with delta (0, 0)
Screenshot: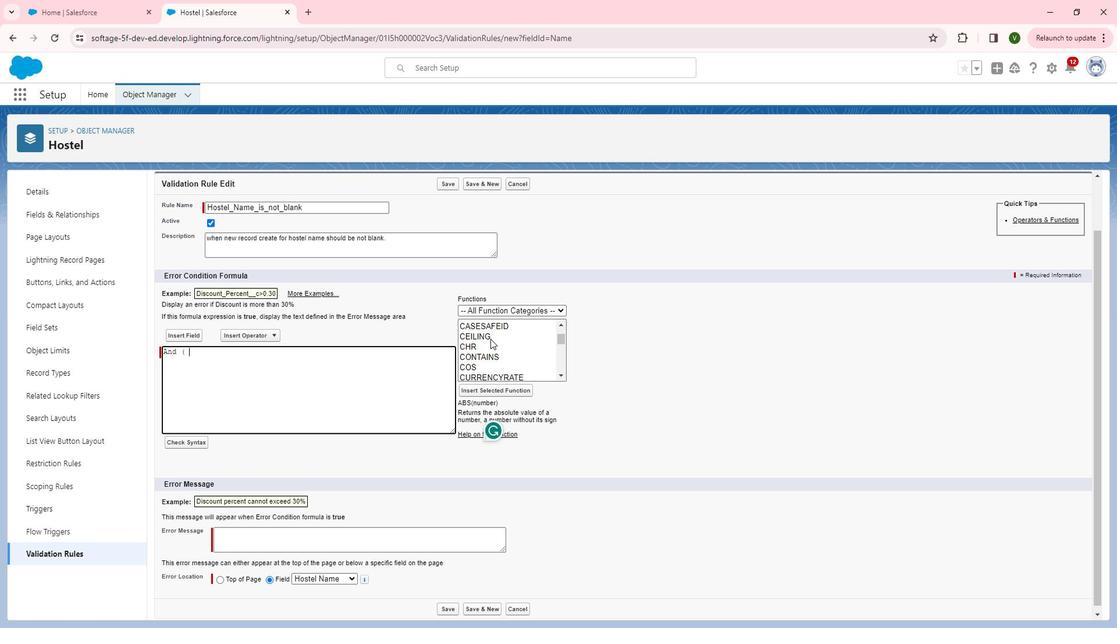 
Action: Mouse scrolled (506, 341) with delta (0, 0)
Screenshot: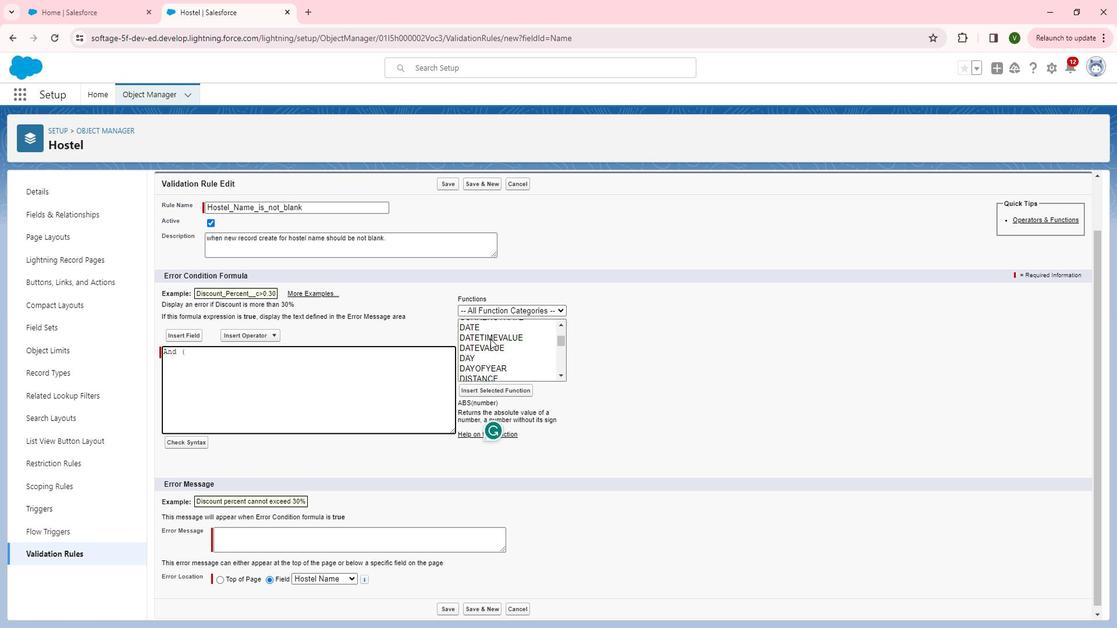 
Action: Mouse scrolled (506, 341) with delta (0, 0)
Screenshot: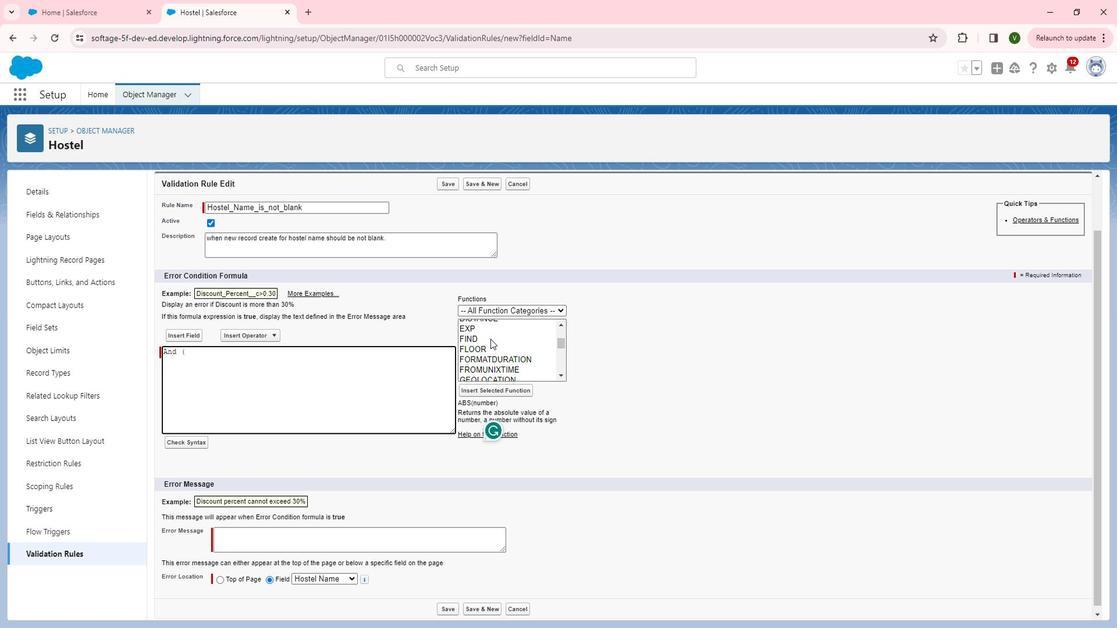 
Action: Mouse scrolled (506, 341) with delta (0, 0)
Screenshot: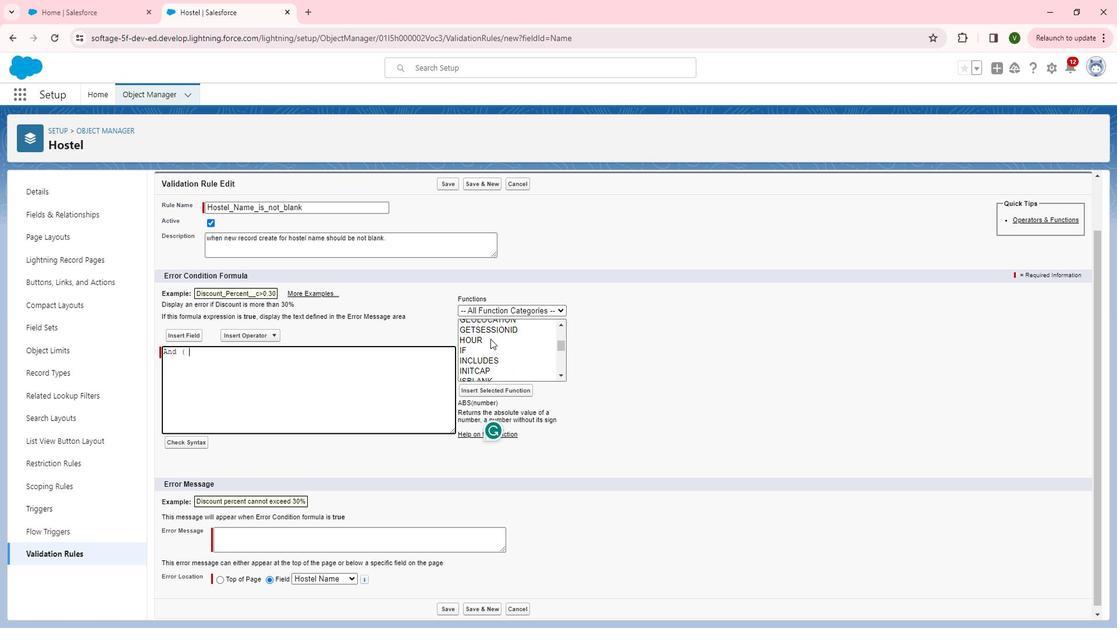 
Action: Mouse moved to (498, 352)
Screenshot: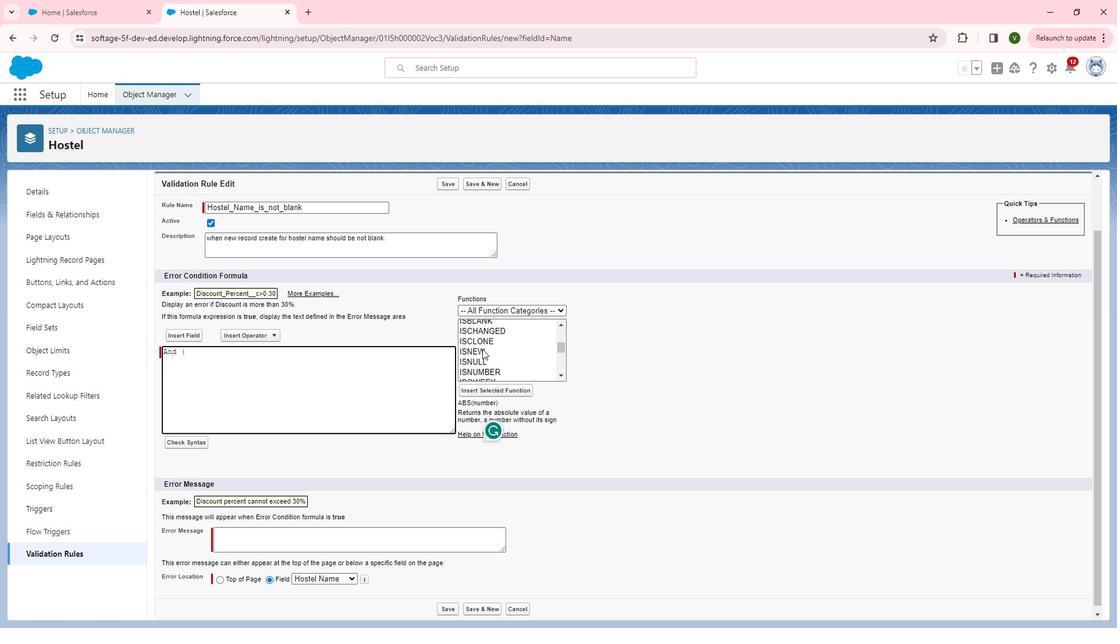 
Action: Mouse pressed left at (498, 352)
Screenshot: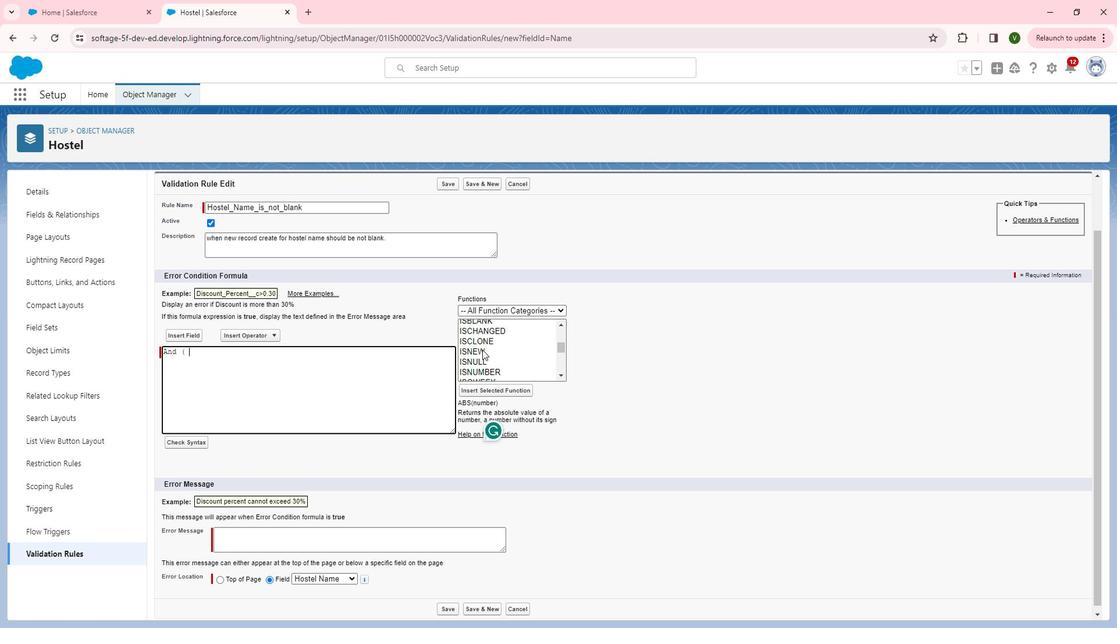 
Action: Mouse moved to (511, 389)
Screenshot: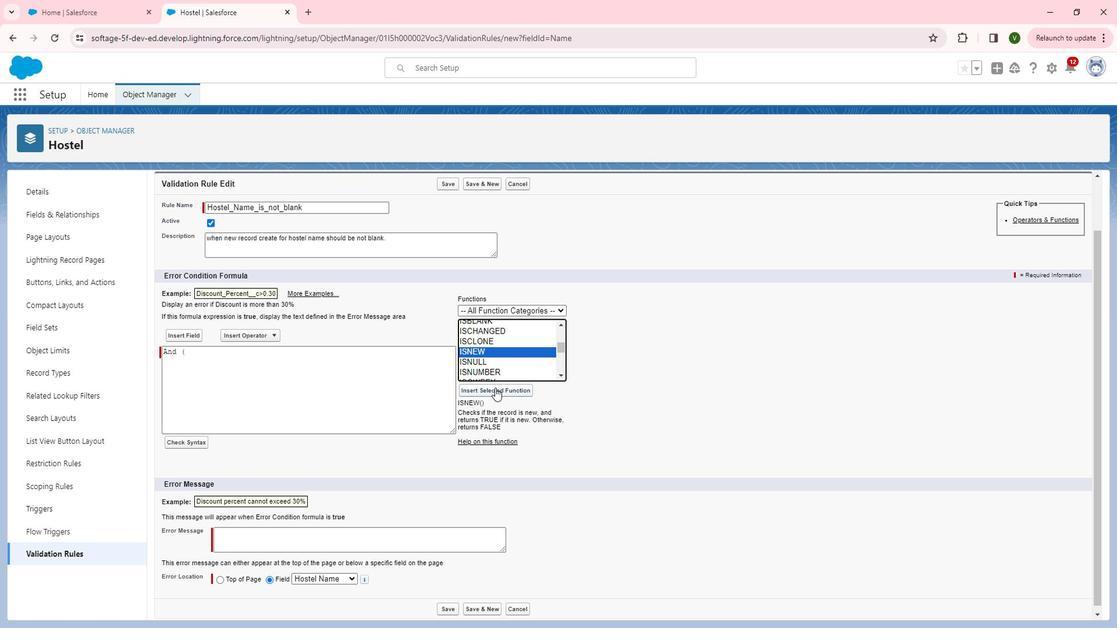
Action: Mouse pressed left at (511, 389)
Screenshot: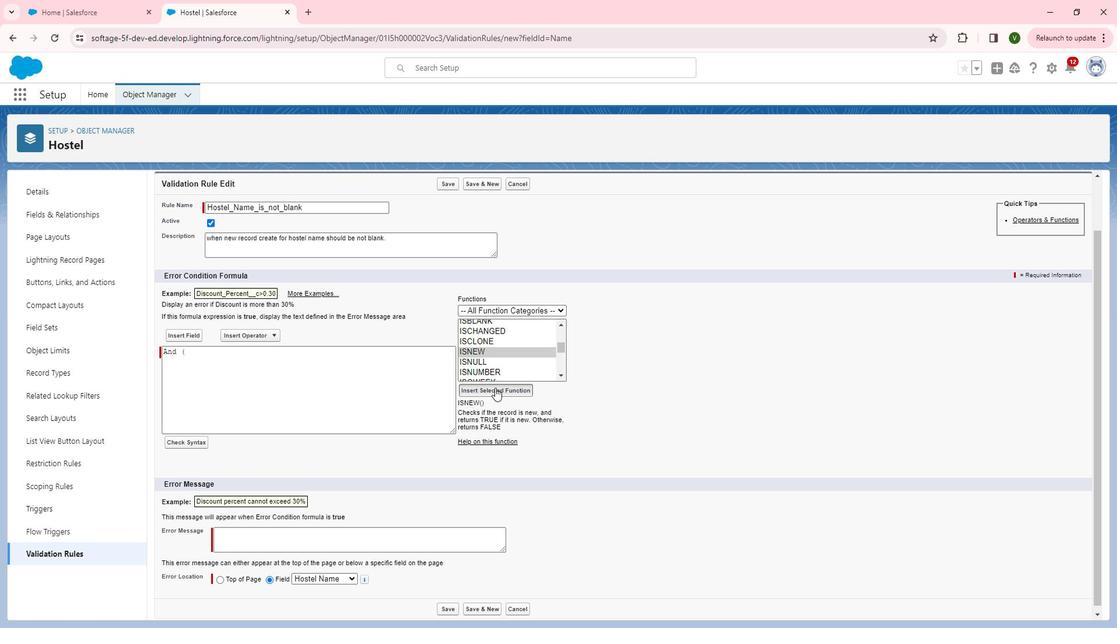 
Action: Mouse moved to (512, 389)
Screenshot: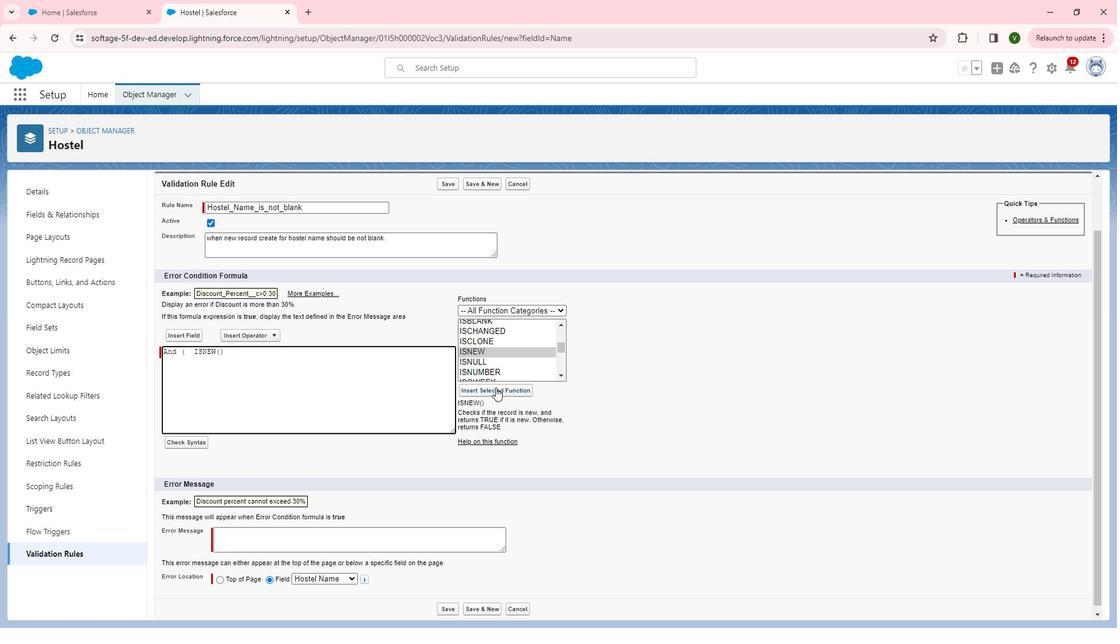 
Action: Key pressed <Key.backspace>,<Key.enter>
Screenshot: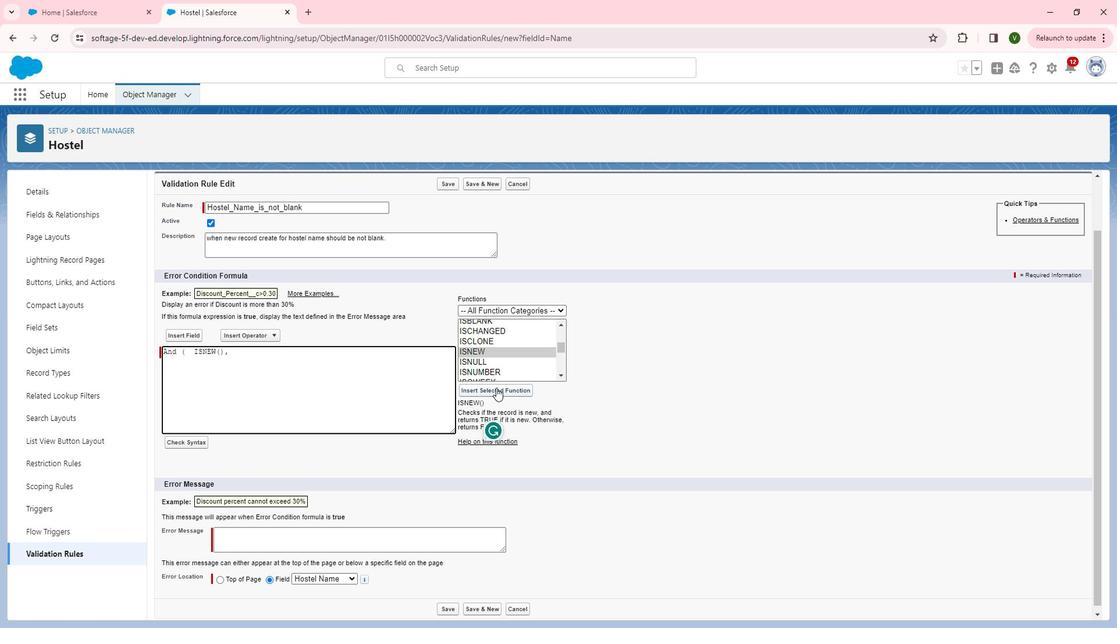 
Action: Mouse moved to (512, 325)
Screenshot: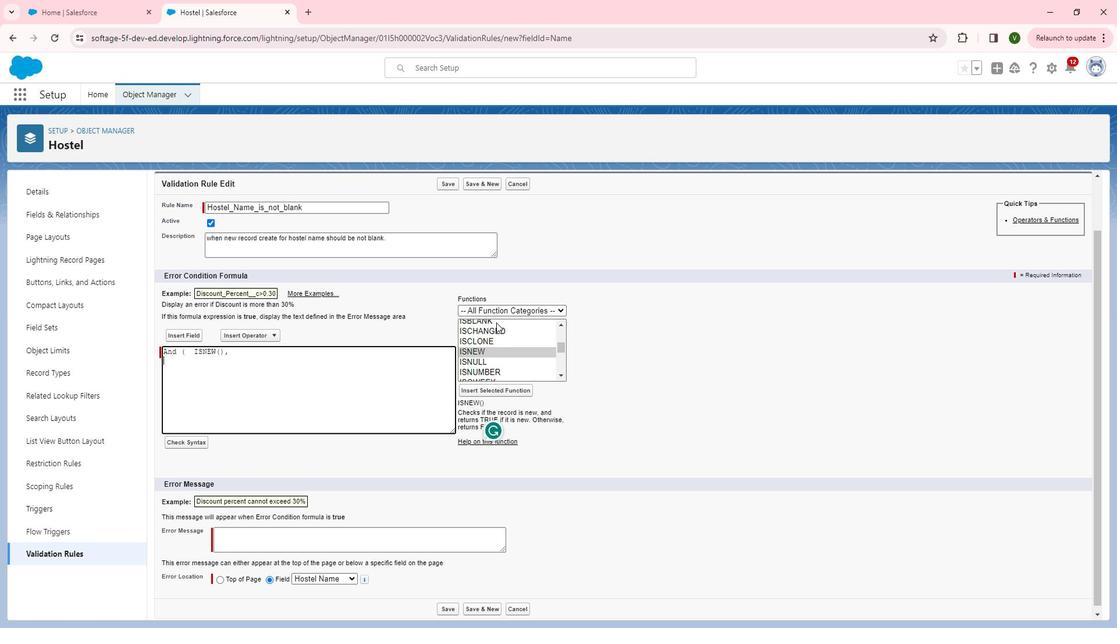 
Action: Mouse pressed left at (512, 325)
Screenshot: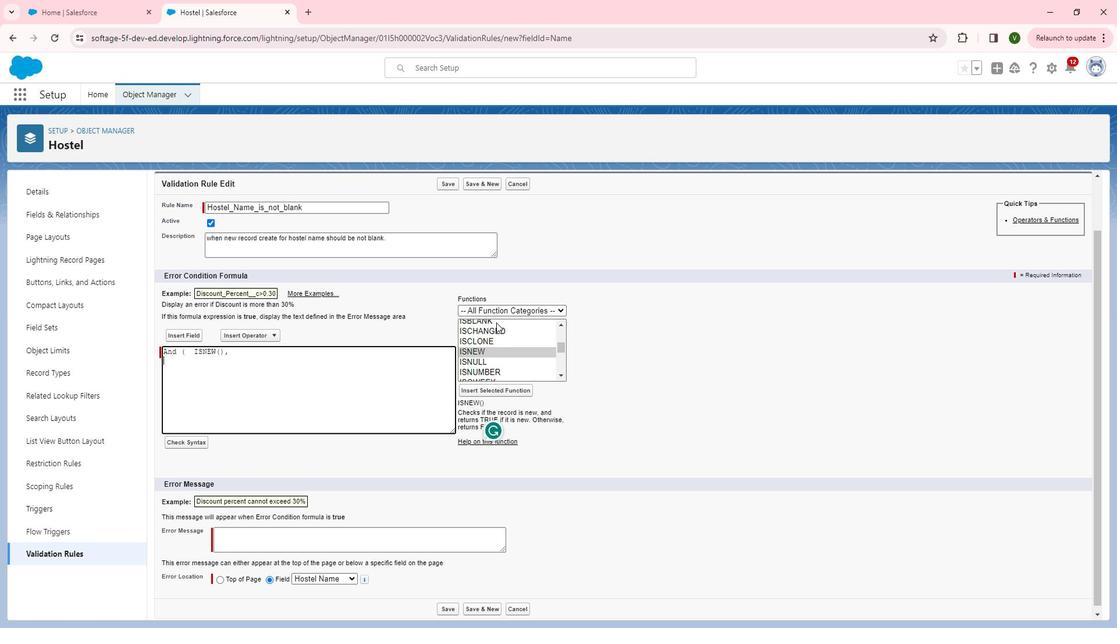
Action: Mouse moved to (518, 390)
Screenshot: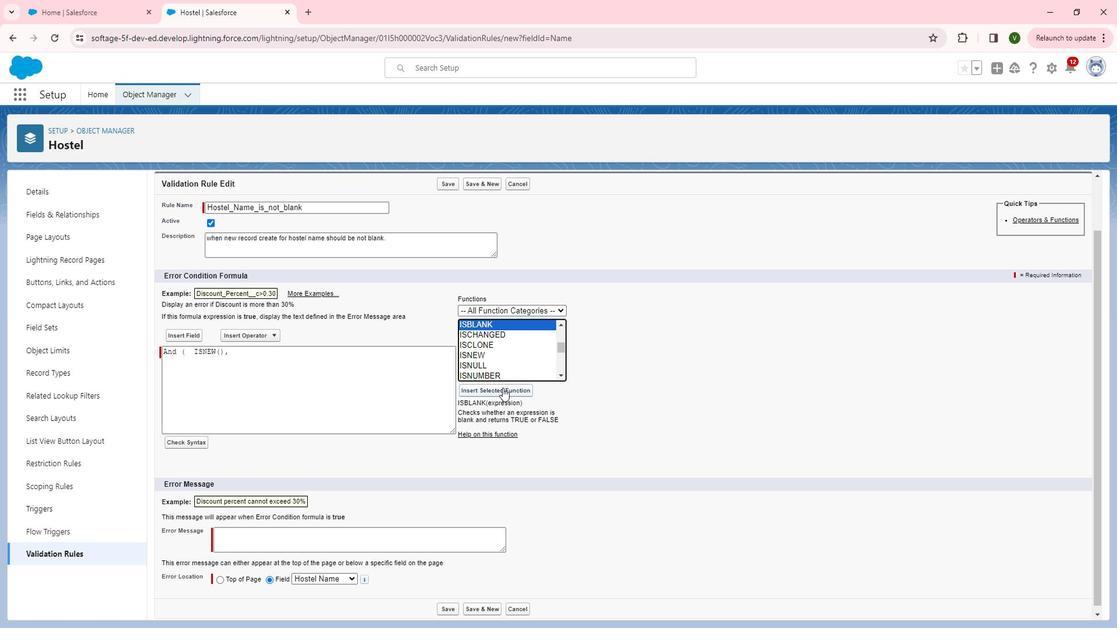 
Action: Mouse pressed left at (518, 390)
Screenshot: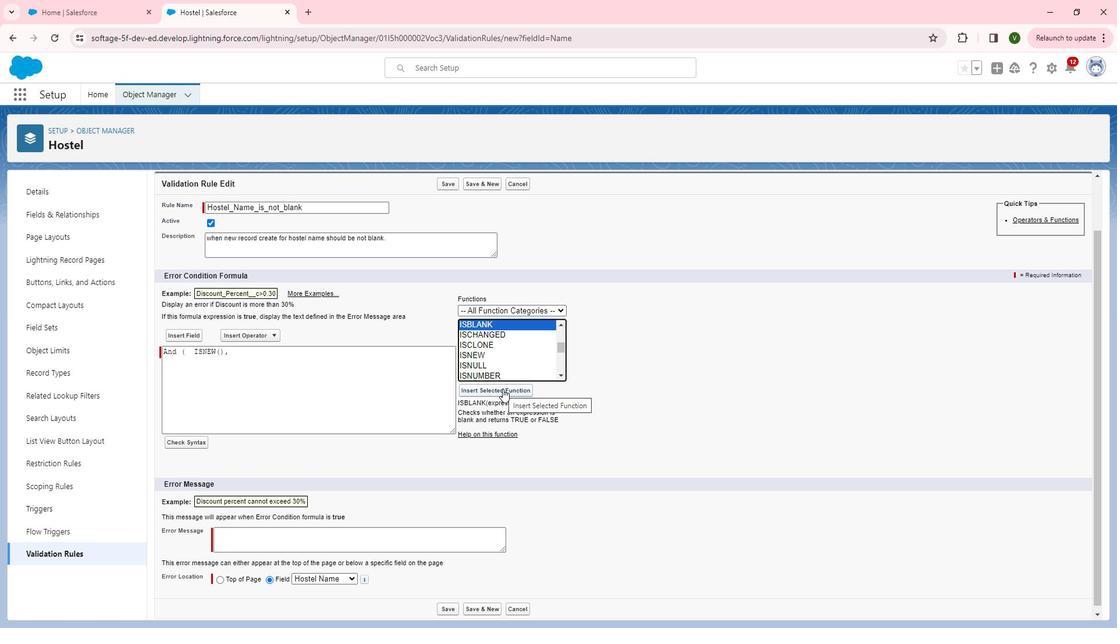 
Action: Mouse moved to (235, 363)
Screenshot: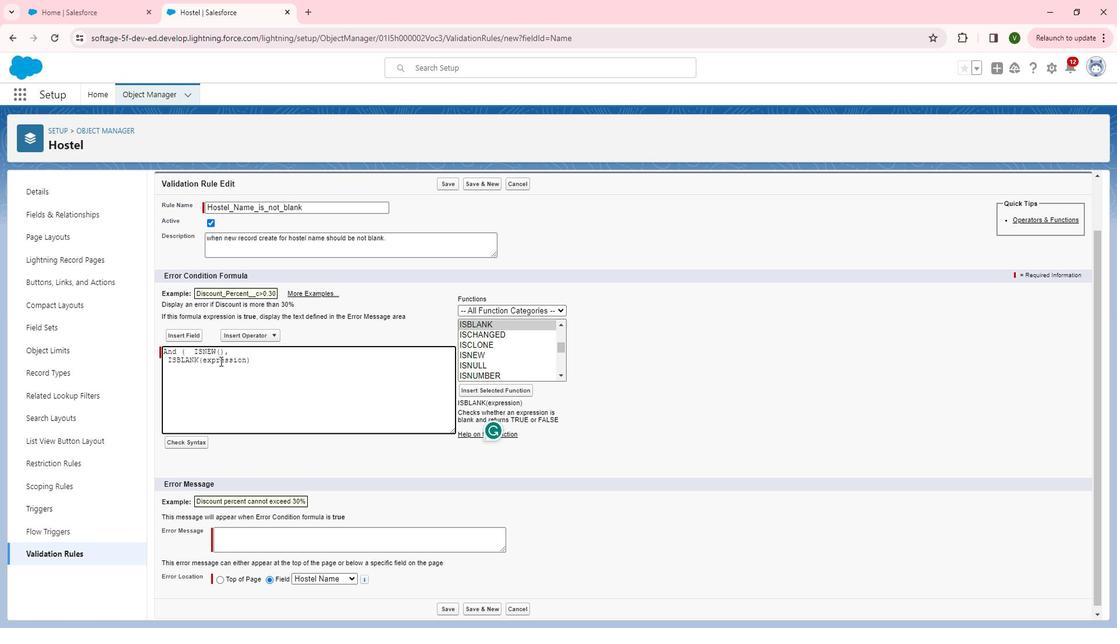 
Action: Mouse pressed left at (235, 363)
Screenshot: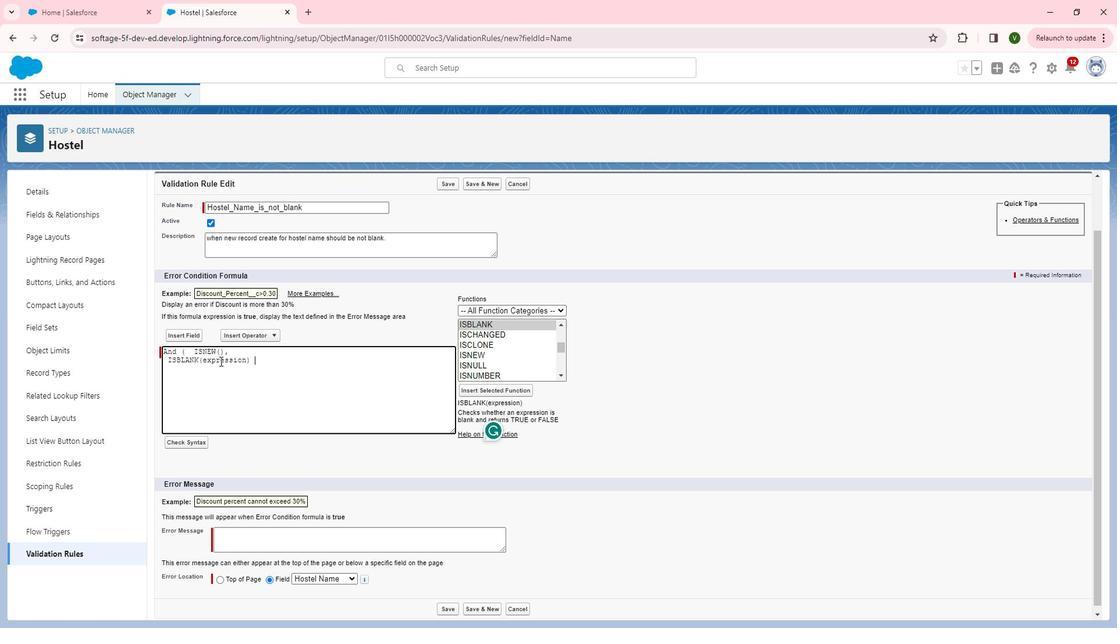
Action: Mouse pressed left at (235, 363)
Screenshot: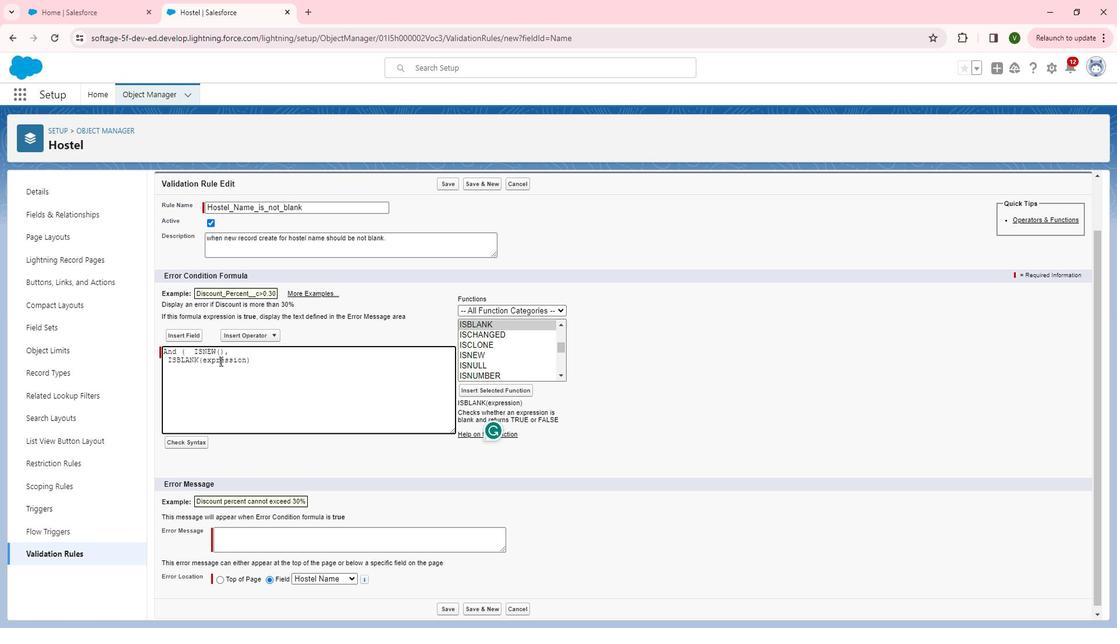 
Action: Mouse moved to (204, 339)
Screenshot: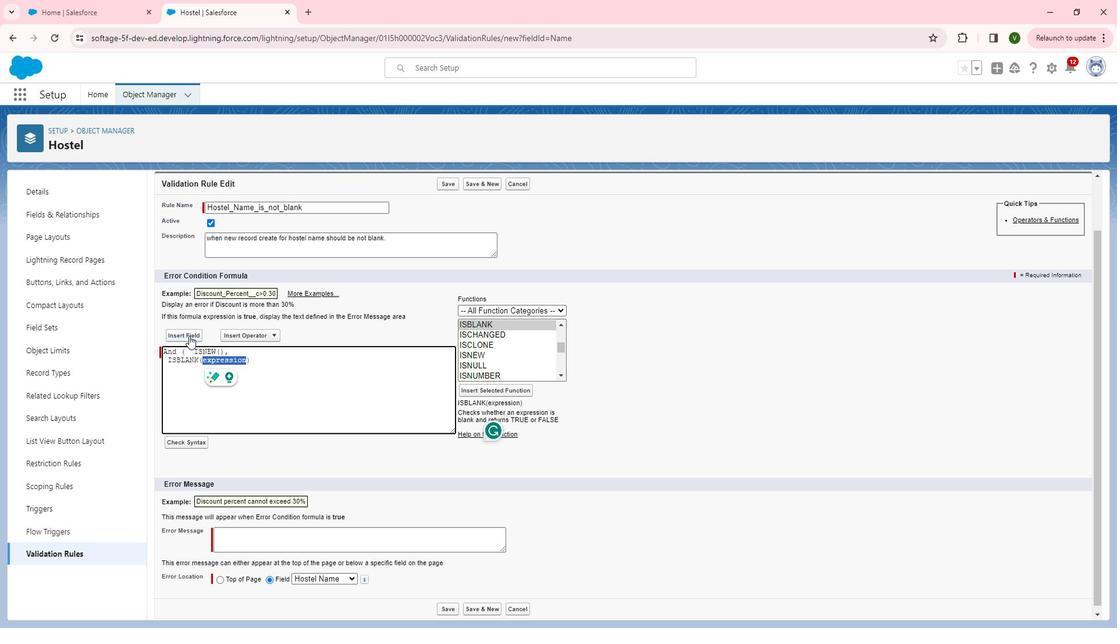 
Action: Mouse pressed left at (204, 339)
Screenshot: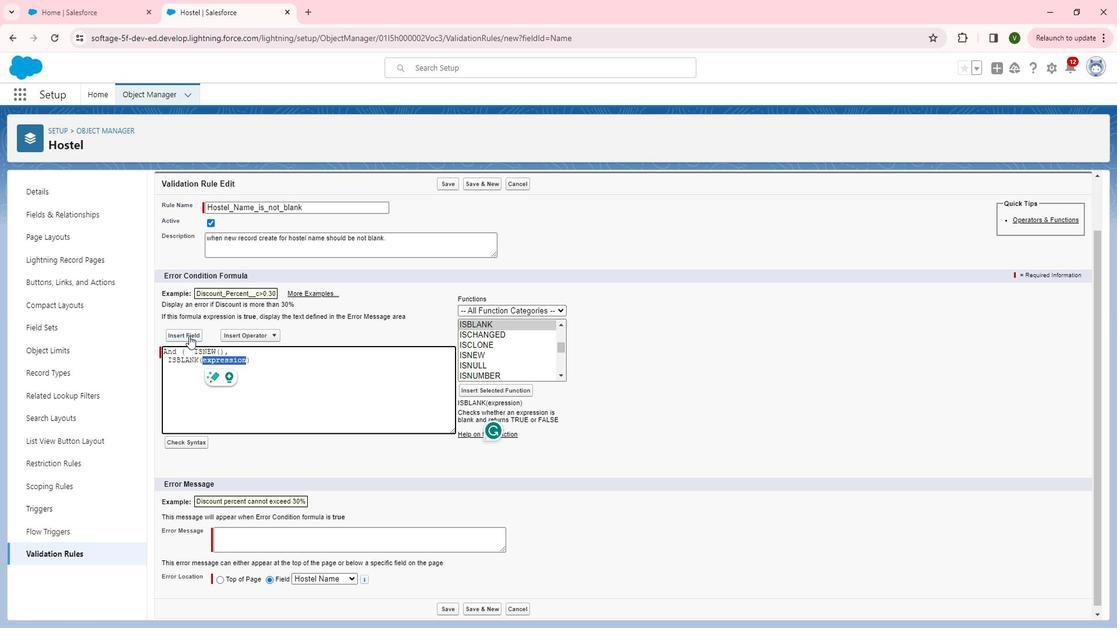 
Action: Mouse moved to (523, 384)
Screenshot: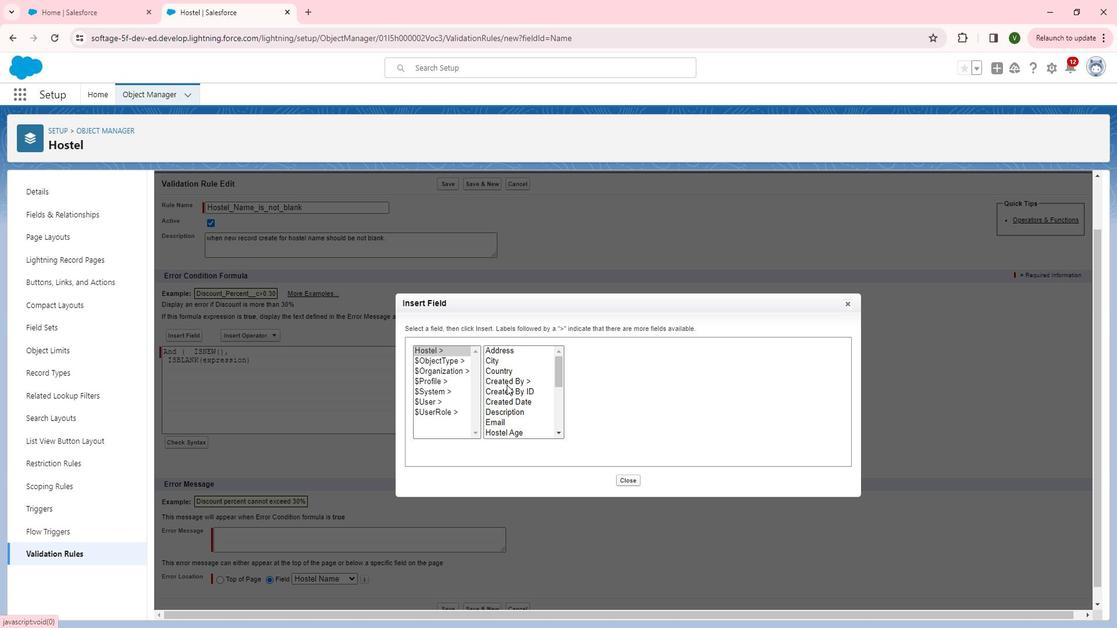 
Action: Mouse scrolled (523, 384) with delta (0, 0)
Screenshot: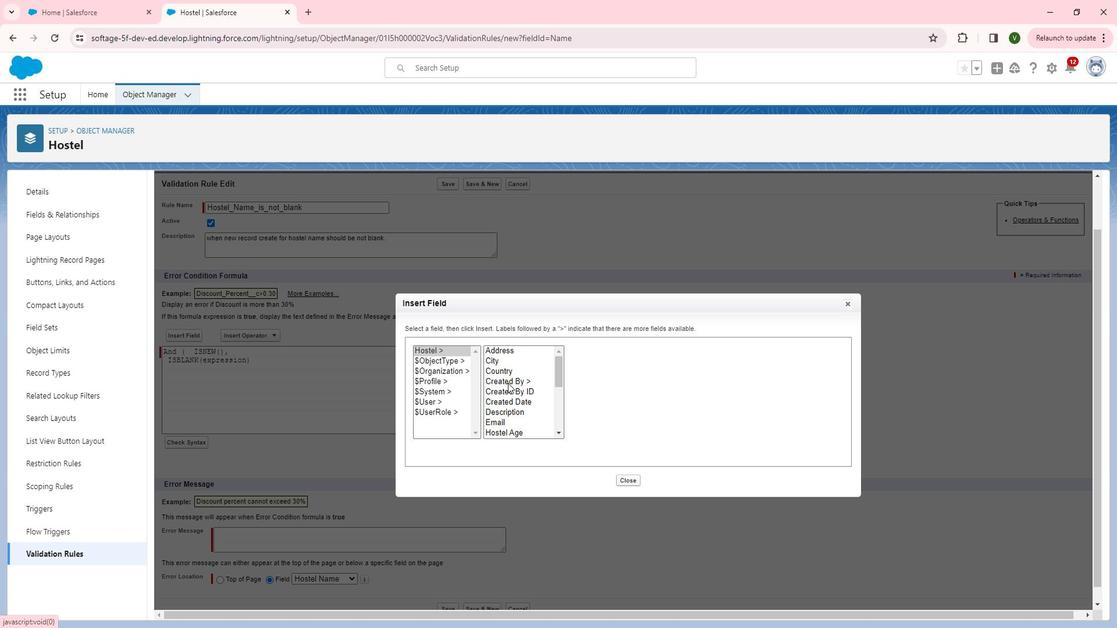 
Action: Mouse scrolled (523, 384) with delta (0, 0)
Screenshot: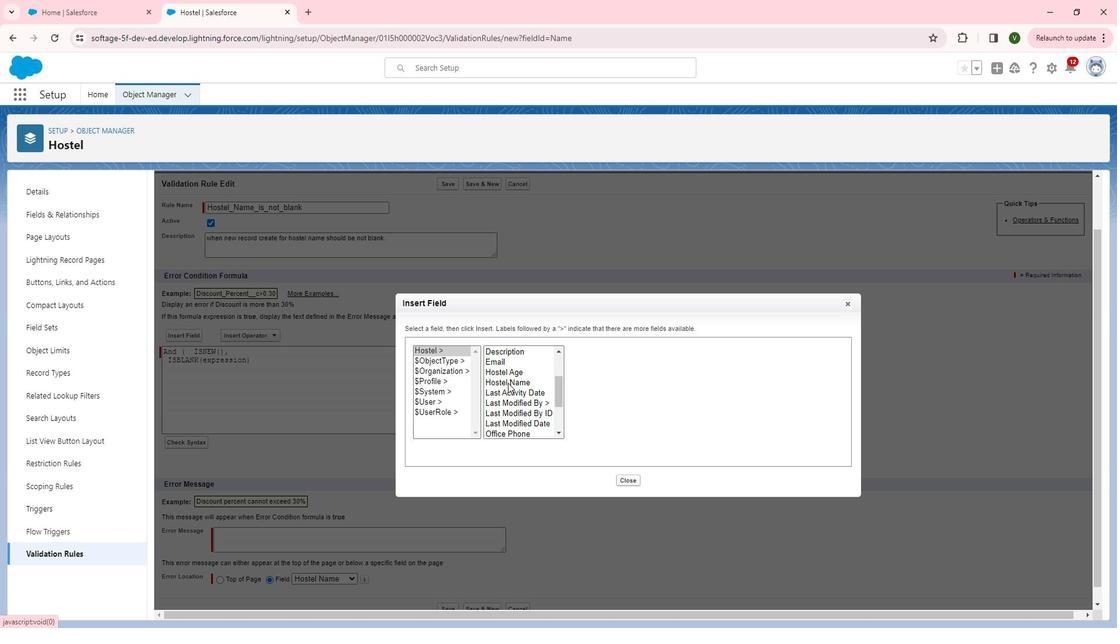 
Action: Mouse scrolled (523, 384) with delta (0, 0)
Screenshot: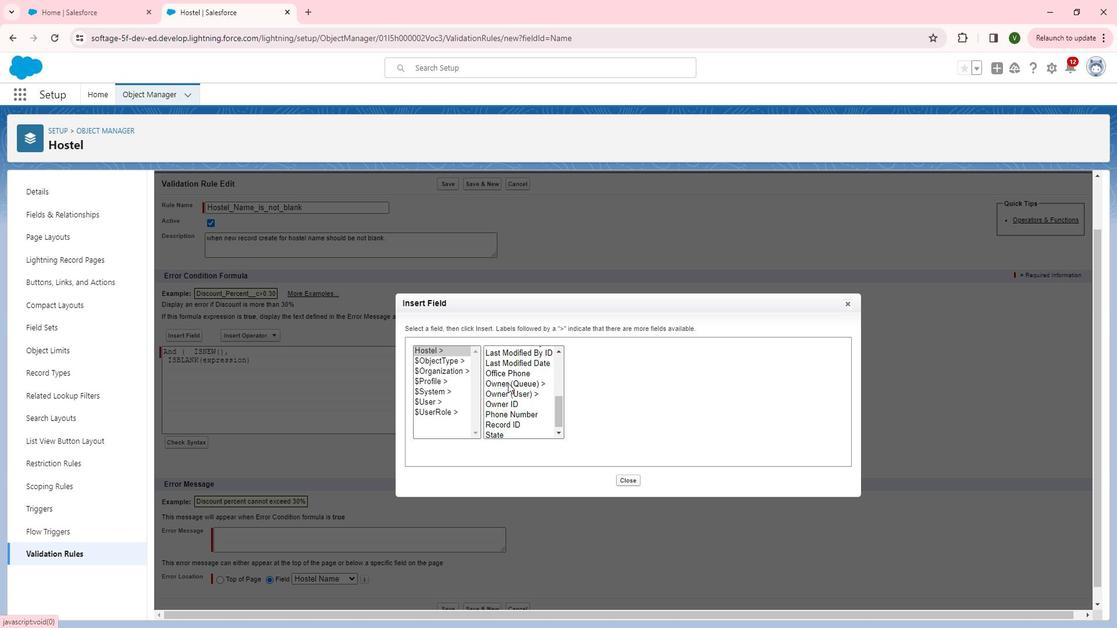 
Action: Mouse moved to (527, 385)
Screenshot: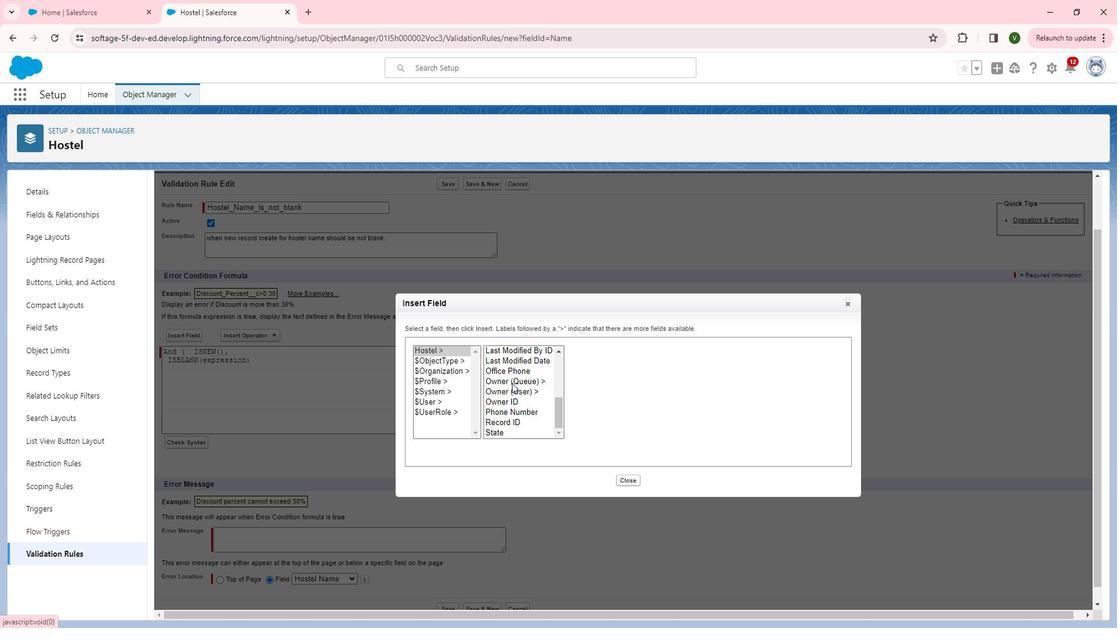 
Action: Mouse scrolled (527, 385) with delta (0, 0)
Screenshot: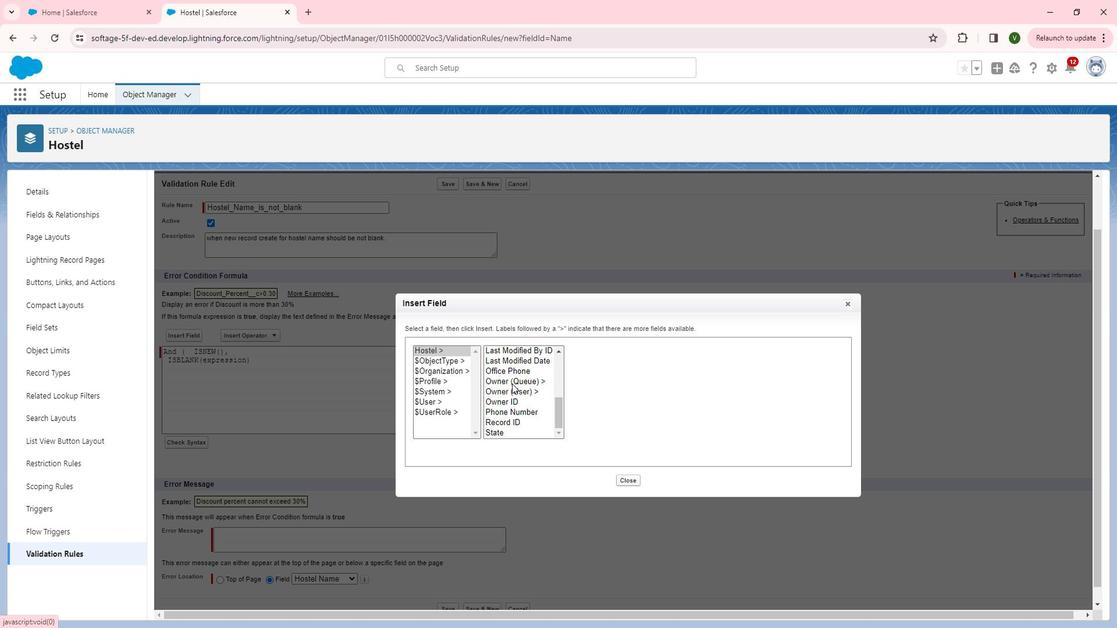 
Action: Mouse moved to (522, 383)
Screenshot: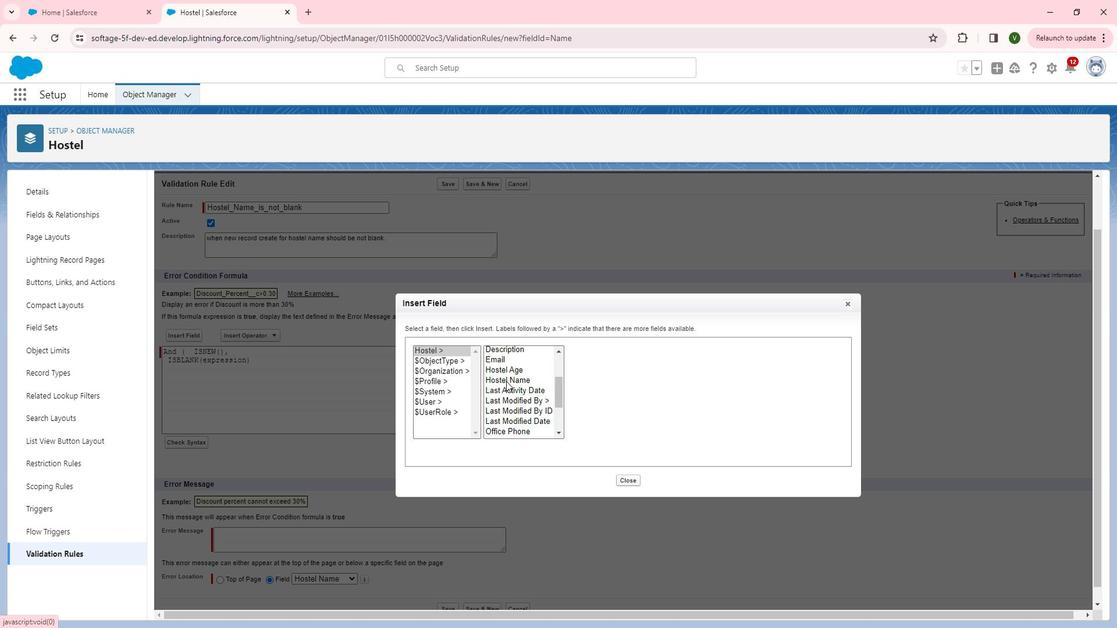 
Action: Mouse scrolled (522, 383) with delta (0, 0)
Screenshot: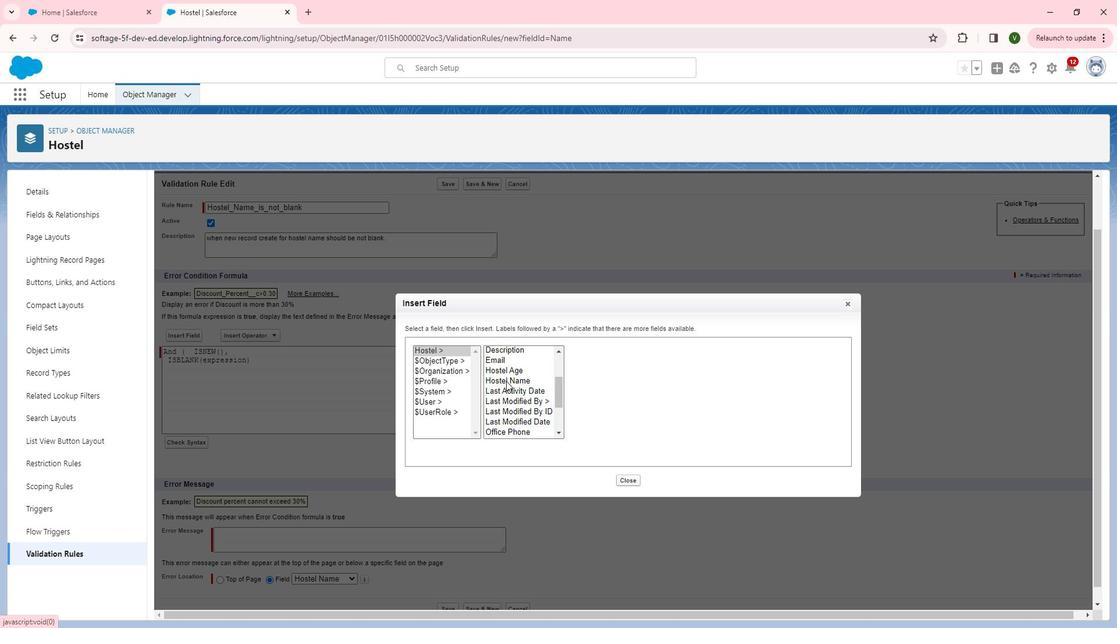 
Action: Mouse scrolled (522, 382) with delta (0, 0)
Screenshot: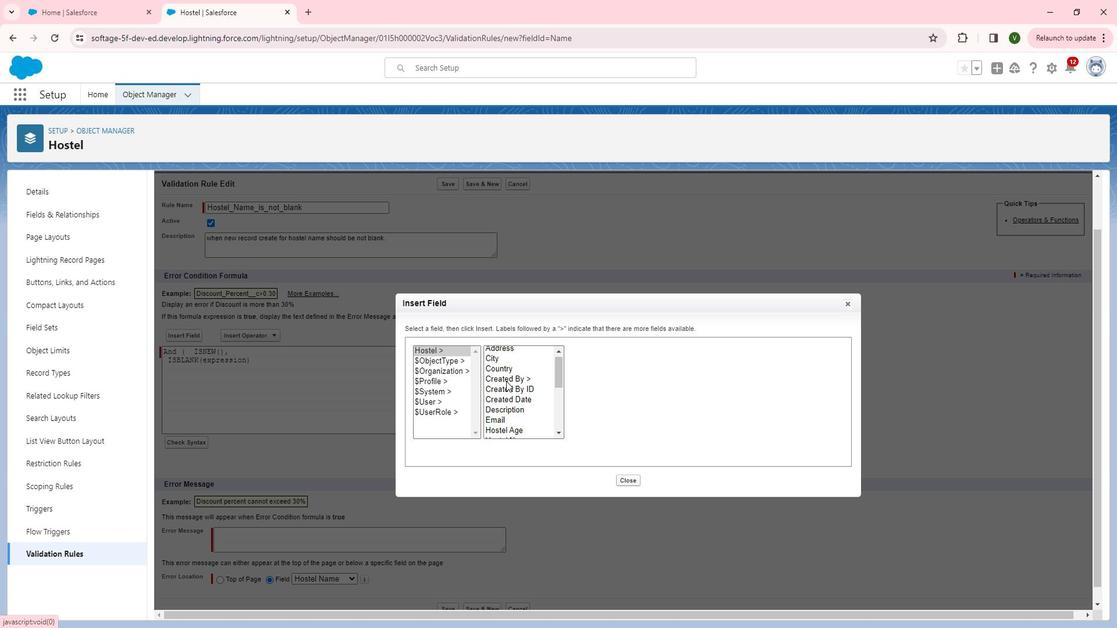 
Action: Mouse moved to (521, 379)
Screenshot: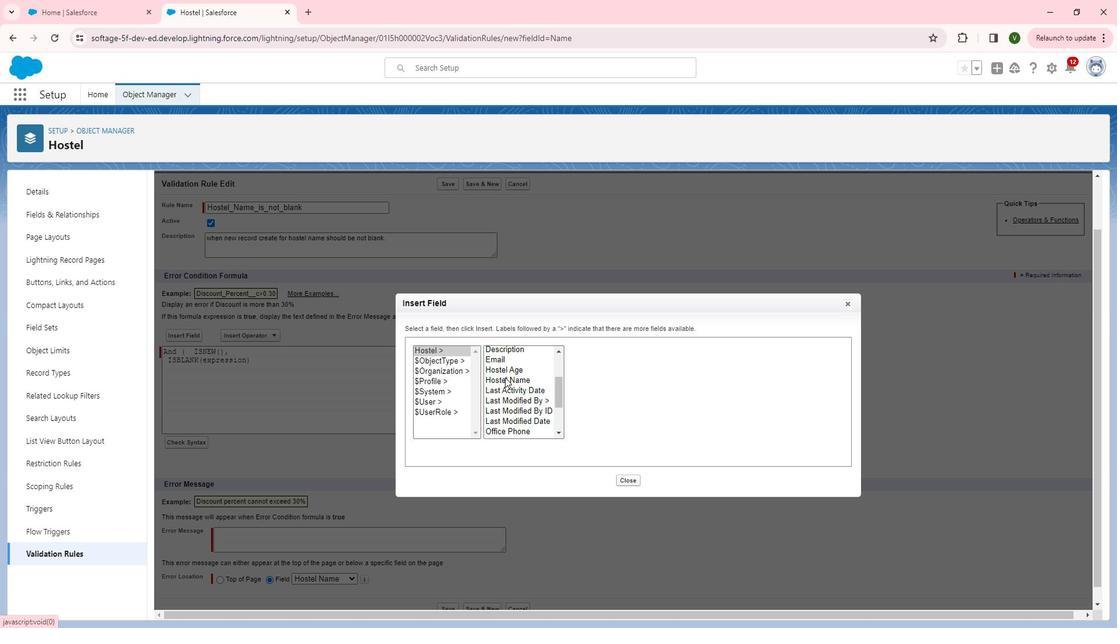 
Action: Mouse pressed left at (521, 379)
Screenshot: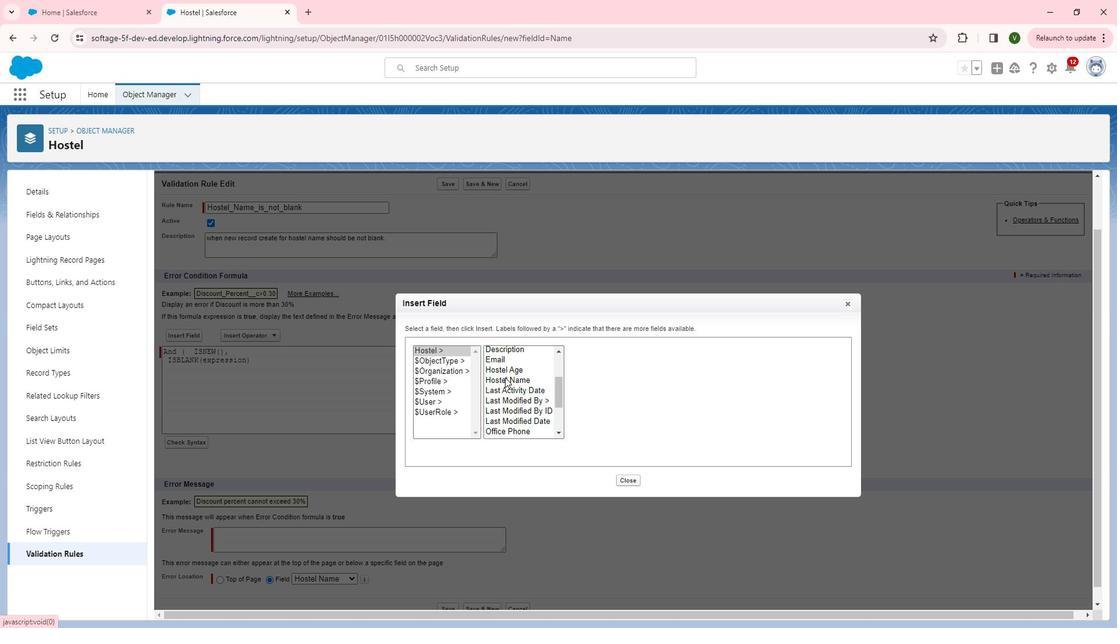 
Action: Mouse moved to (614, 410)
Screenshot: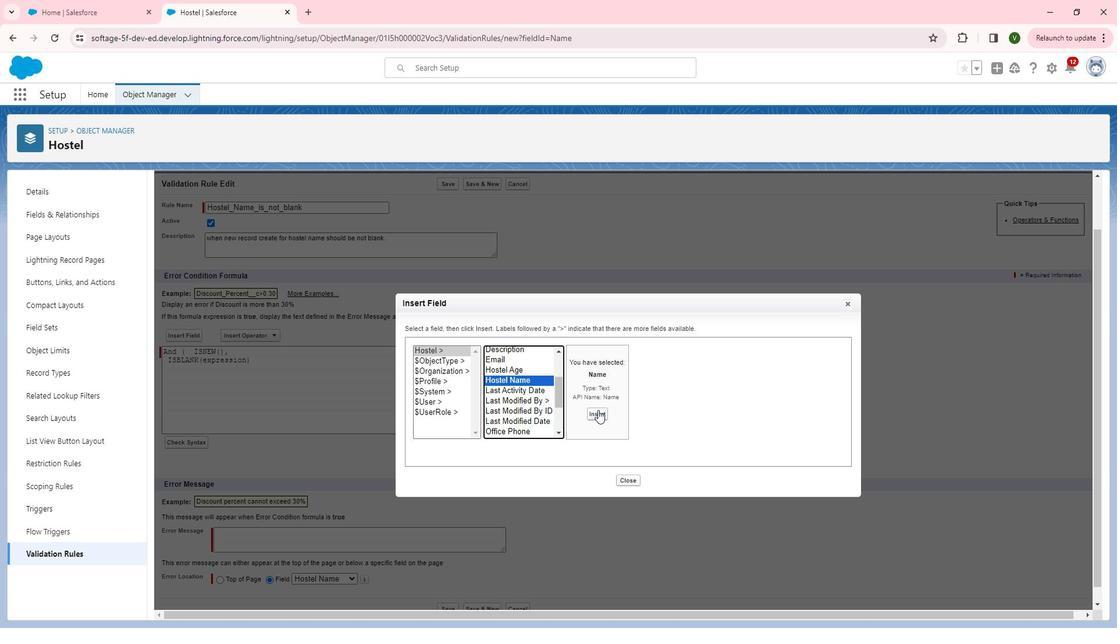 
Action: Mouse pressed left at (614, 410)
Screenshot: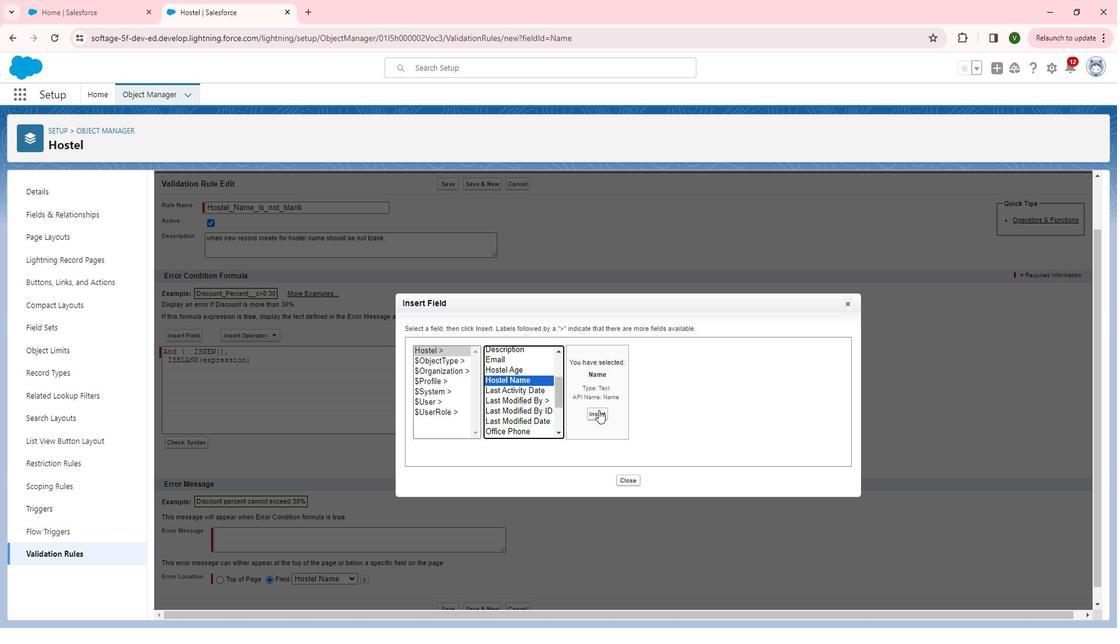 
Action: Mouse moved to (267, 368)
Screenshot: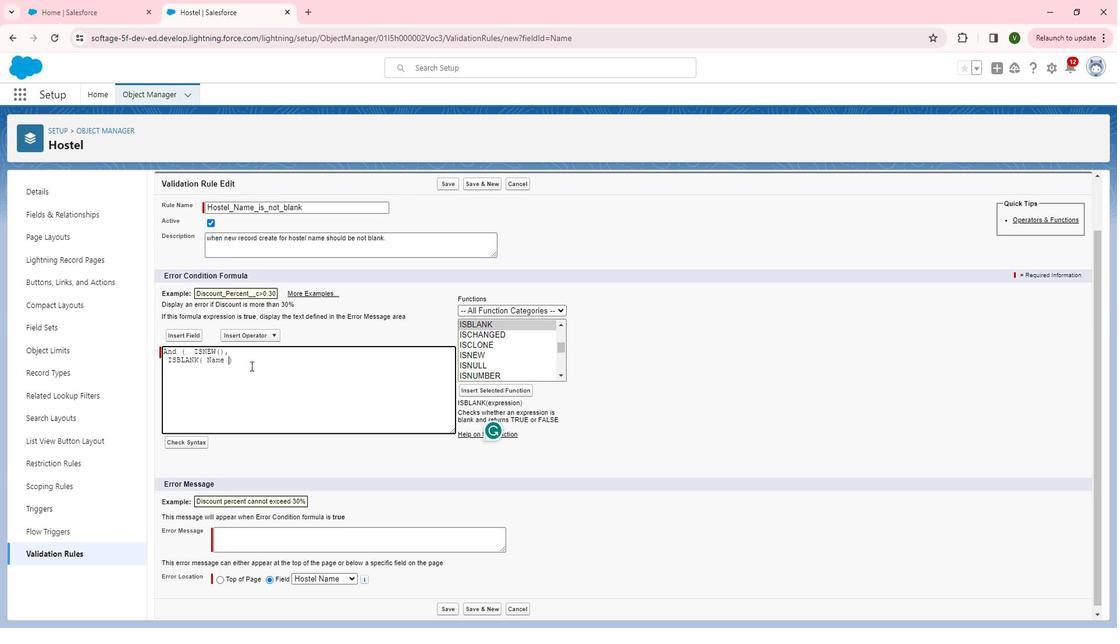 
Action: Mouse pressed left at (267, 368)
Screenshot: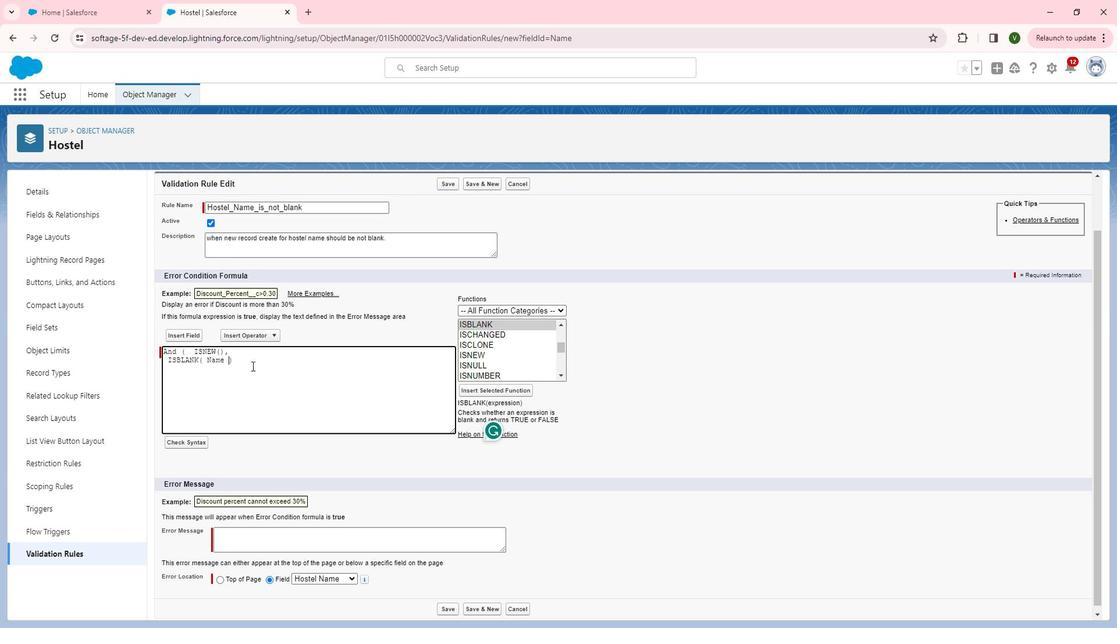 
Action: Mouse moved to (279, 337)
Screenshot: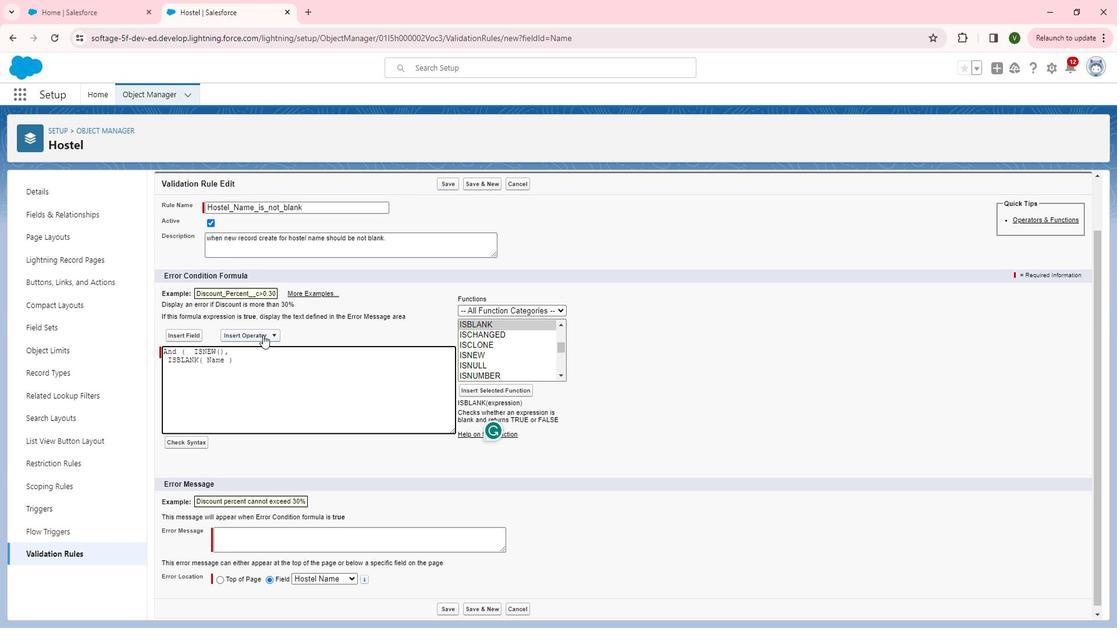 
Action: Mouse pressed left at (279, 337)
Screenshot: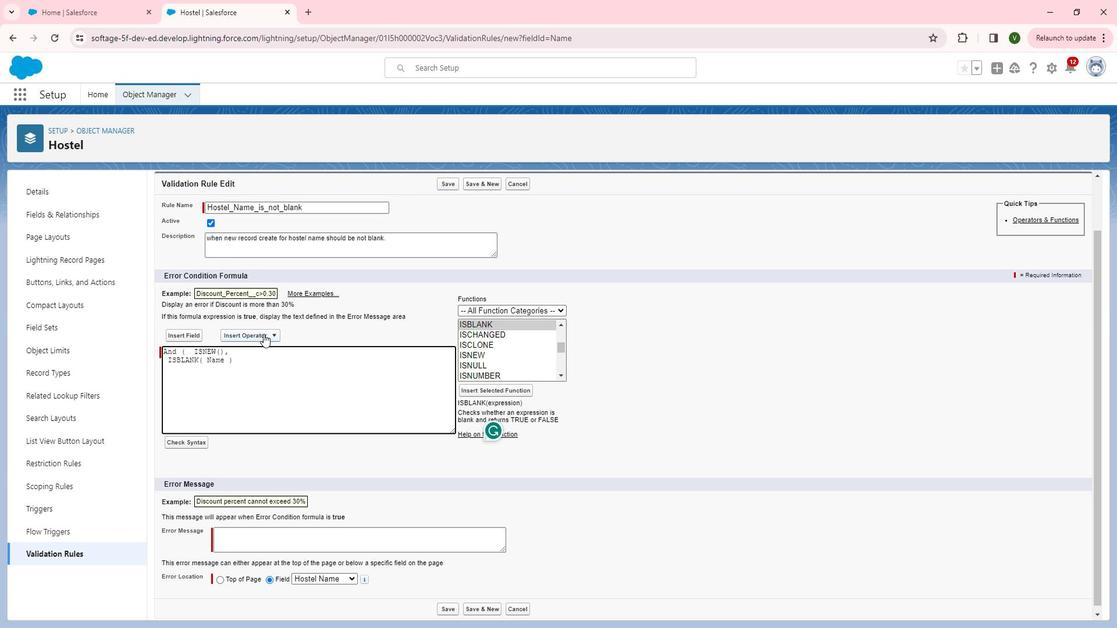
Action: Mouse moved to (255, 439)
Screenshot: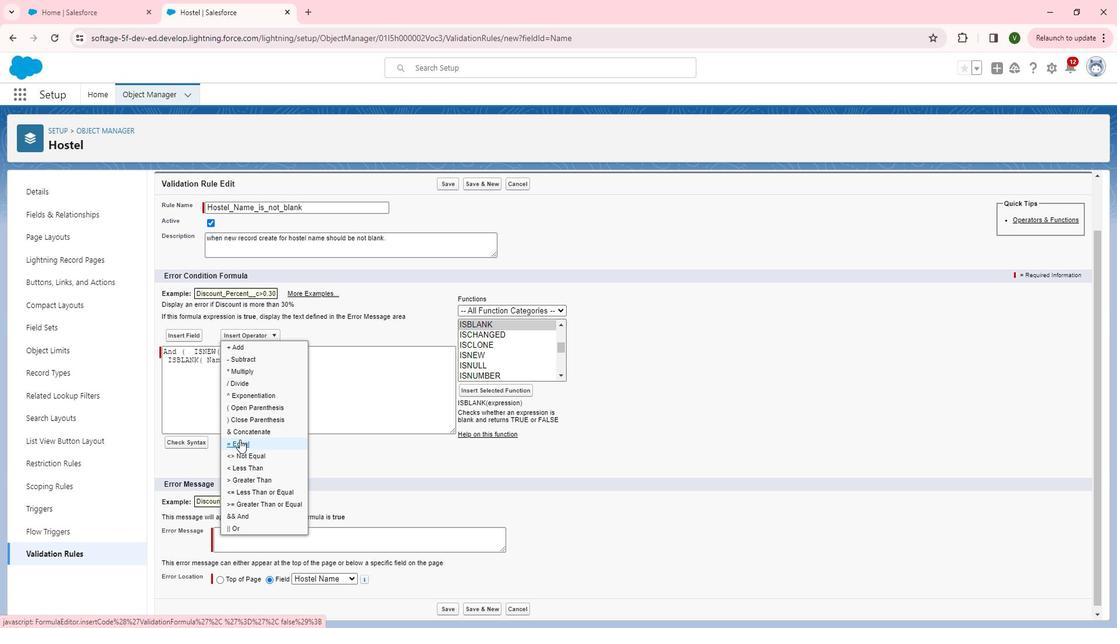 
Action: Mouse pressed left at (255, 439)
Screenshot: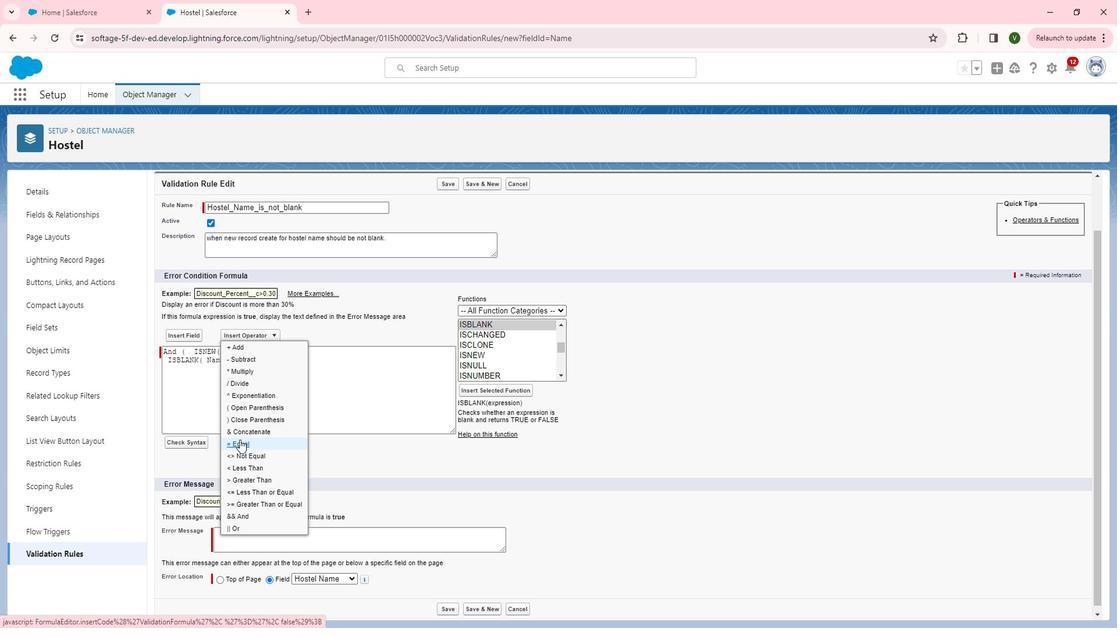 
Action: Mouse moved to (293, 396)
Screenshot: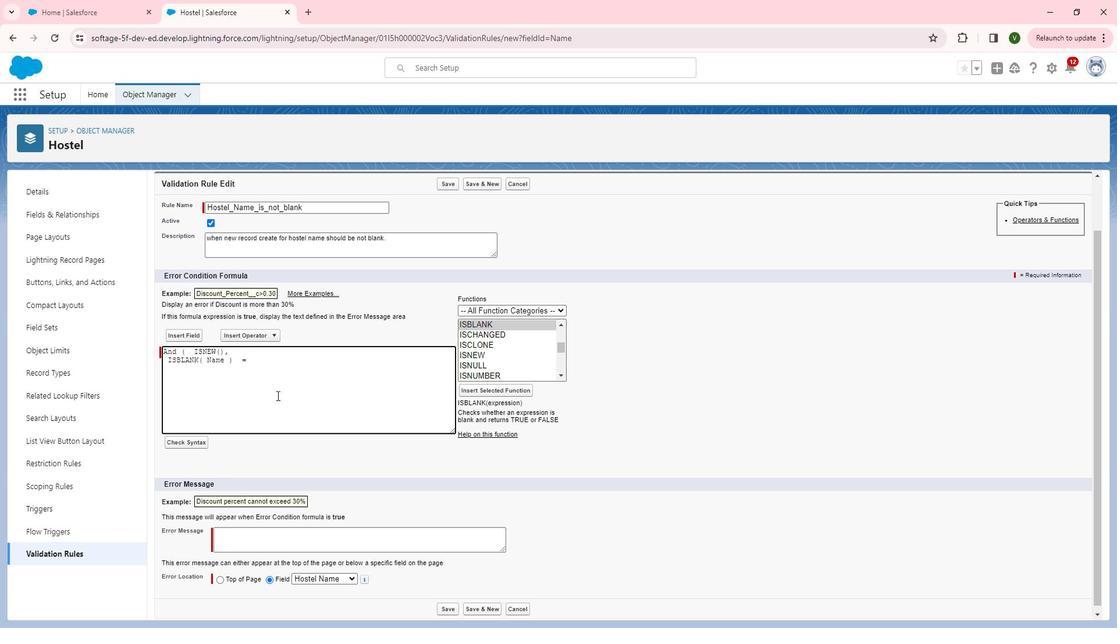 
Action: Key pressed <Key.shift>F<Key.shift>Alse<Key.backspace><Key.backspace><Key.shift>SE<Key.shift>)<Key.backspace><Key.enter><Key.shift>)
Screenshot: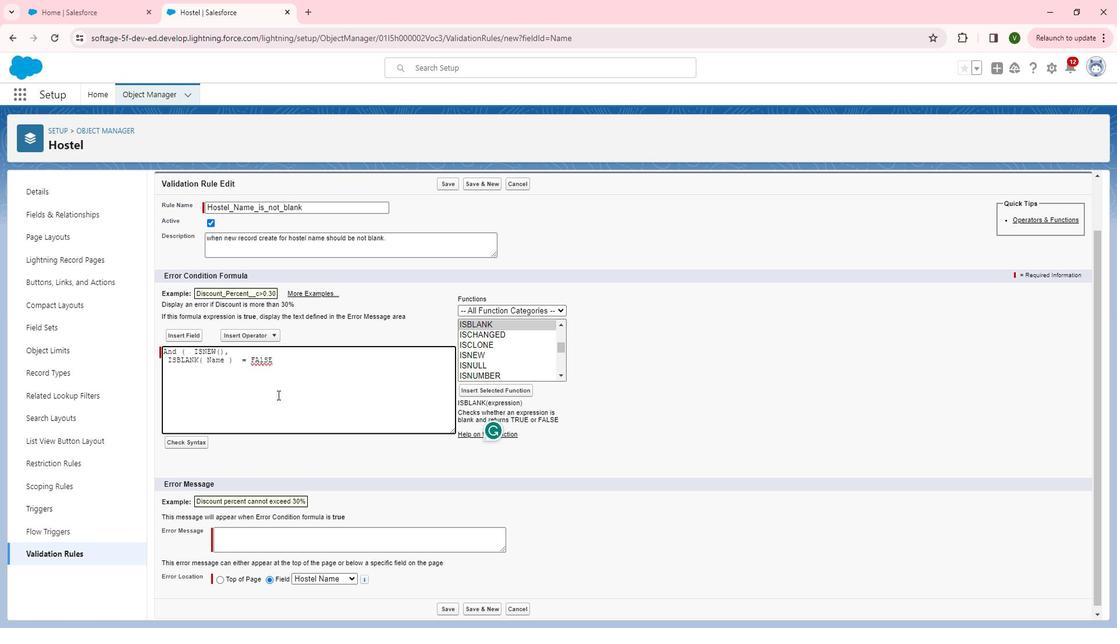
Action: Mouse moved to (211, 441)
Screenshot: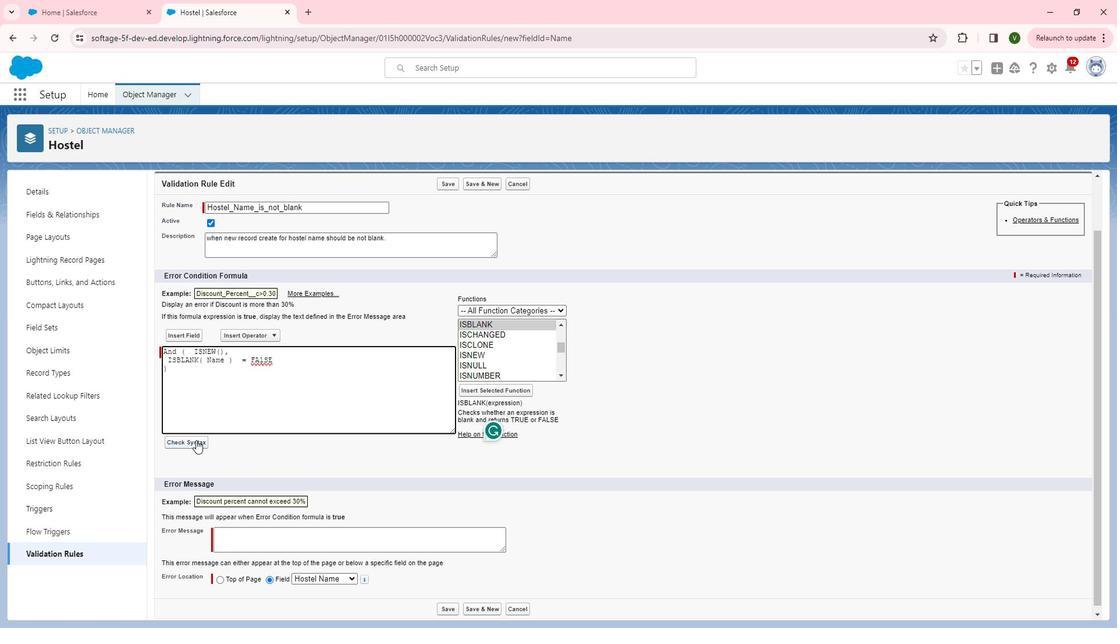 
Action: Mouse pressed left at (211, 441)
Screenshot: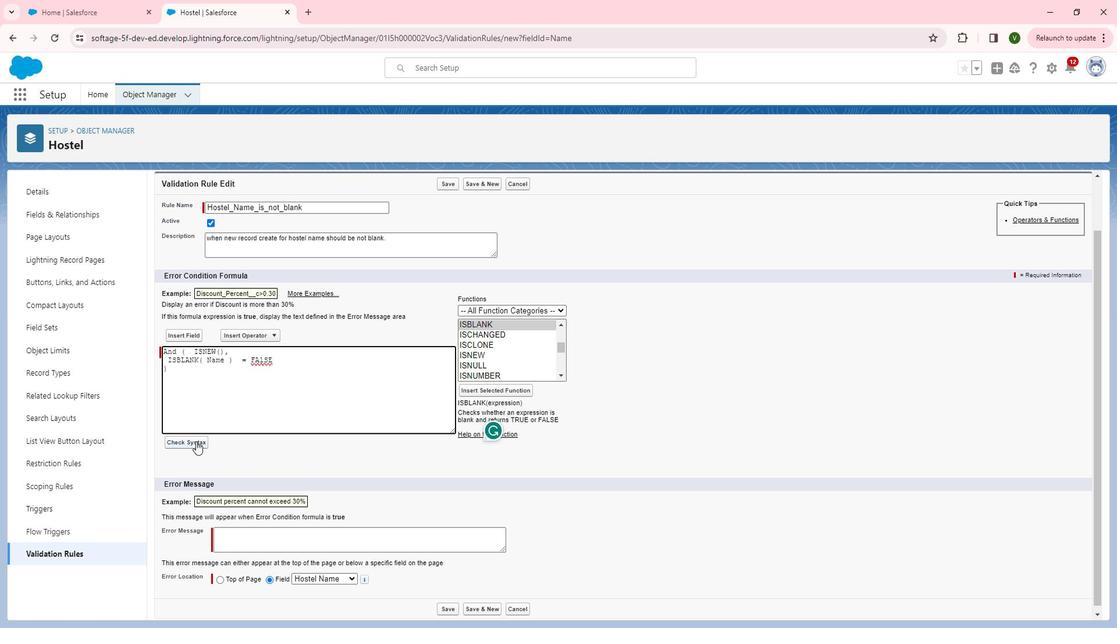 
Action: Mouse moved to (314, 486)
Screenshot: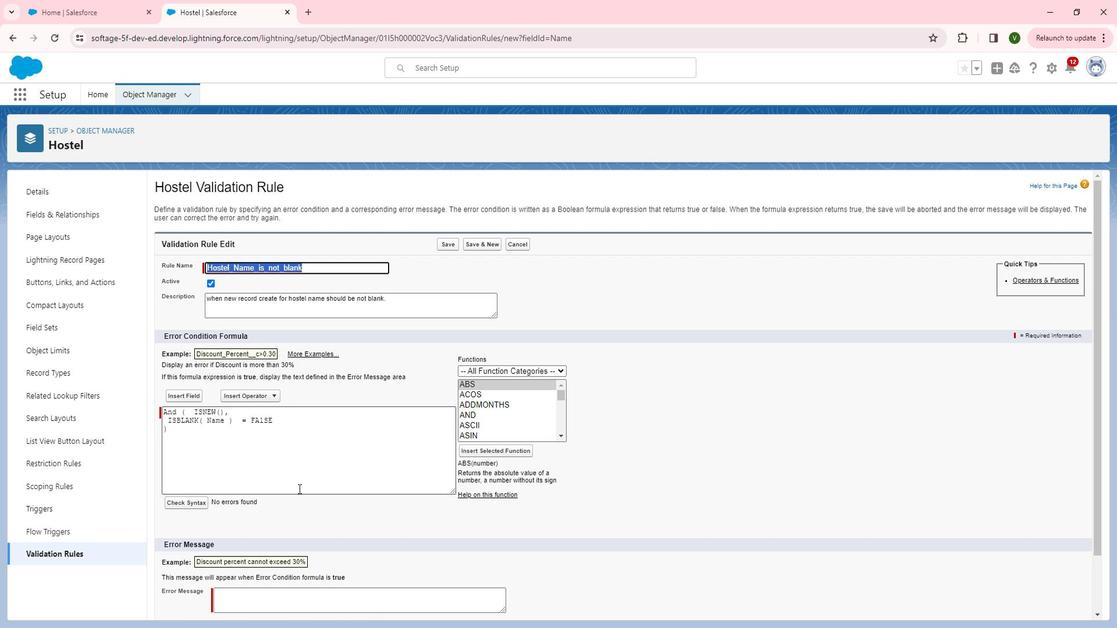 
Action: Mouse scrolled (314, 486) with delta (0, 0)
Screenshot: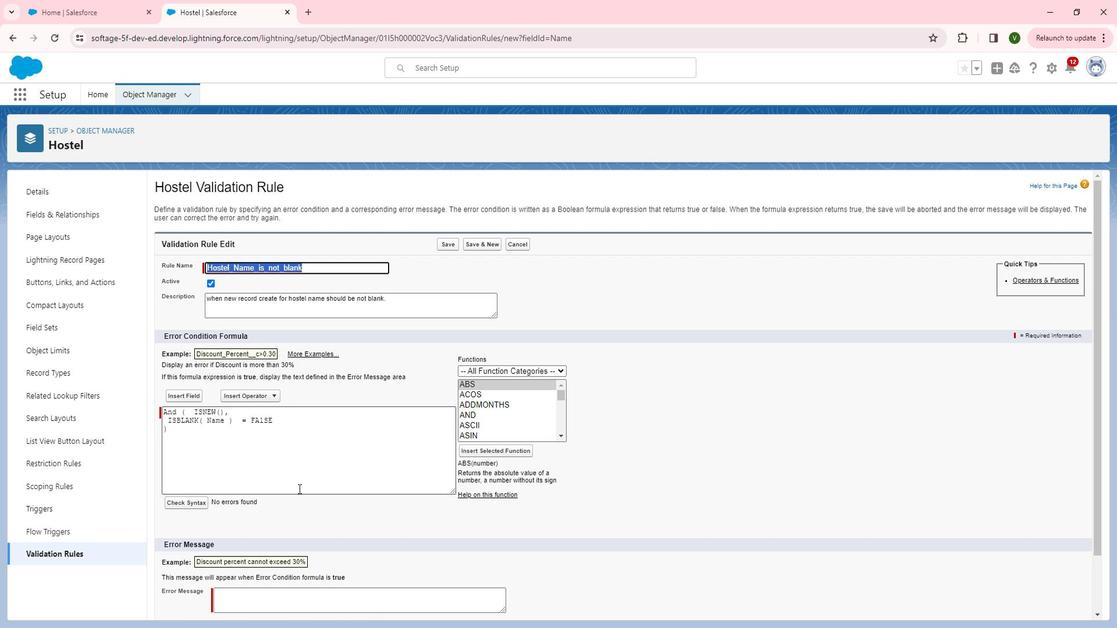 
Action: Mouse moved to (390, 451)
Screenshot: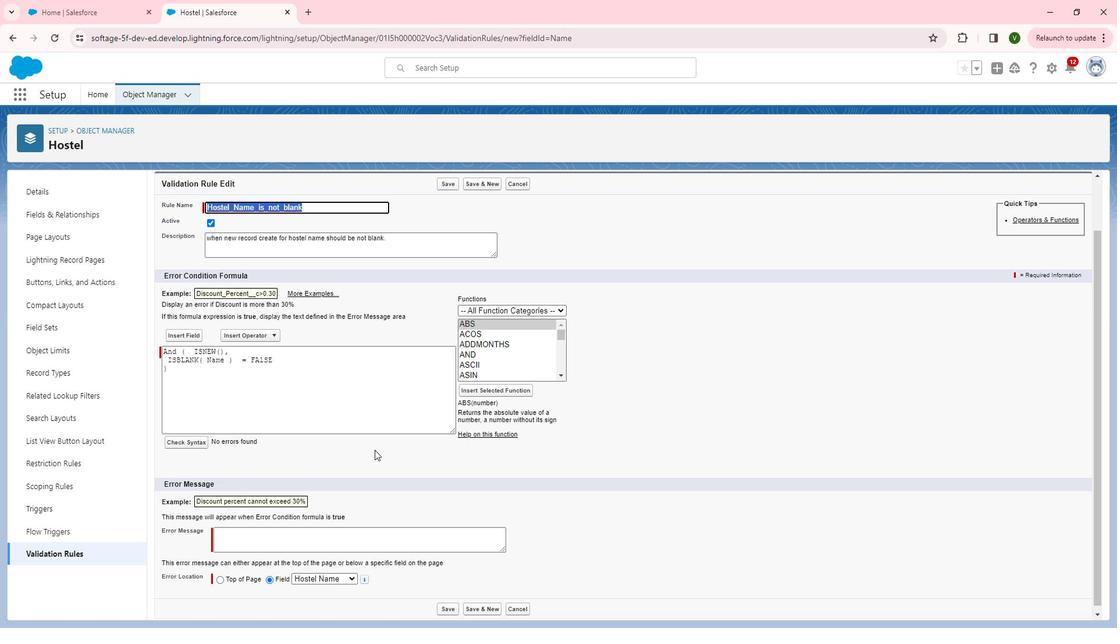 
Action: Mouse scrolled (390, 451) with delta (0, 0)
Screenshot: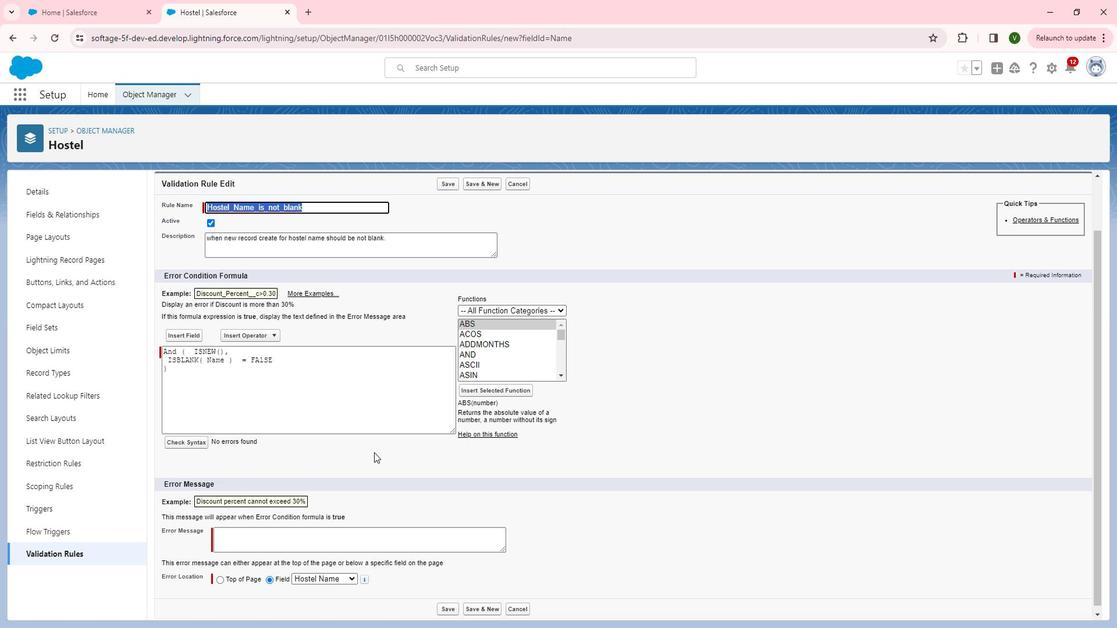 
Action: Mouse moved to (327, 524)
Screenshot: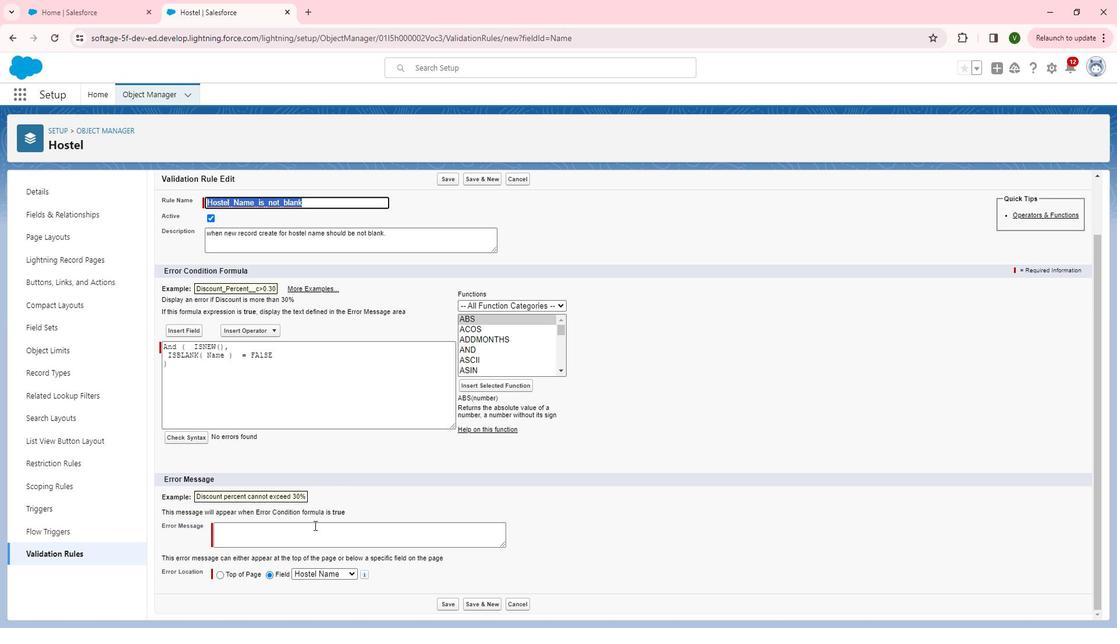 
Action: Mouse pressed left at (327, 524)
Screenshot: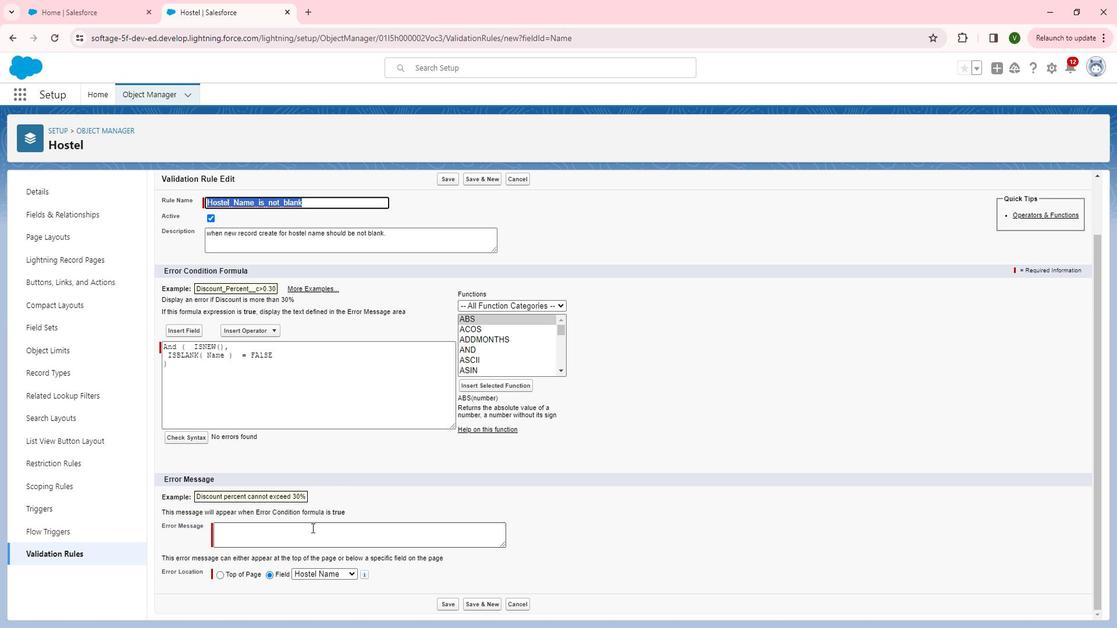 
Action: Mouse moved to (327, 525)
Screenshot: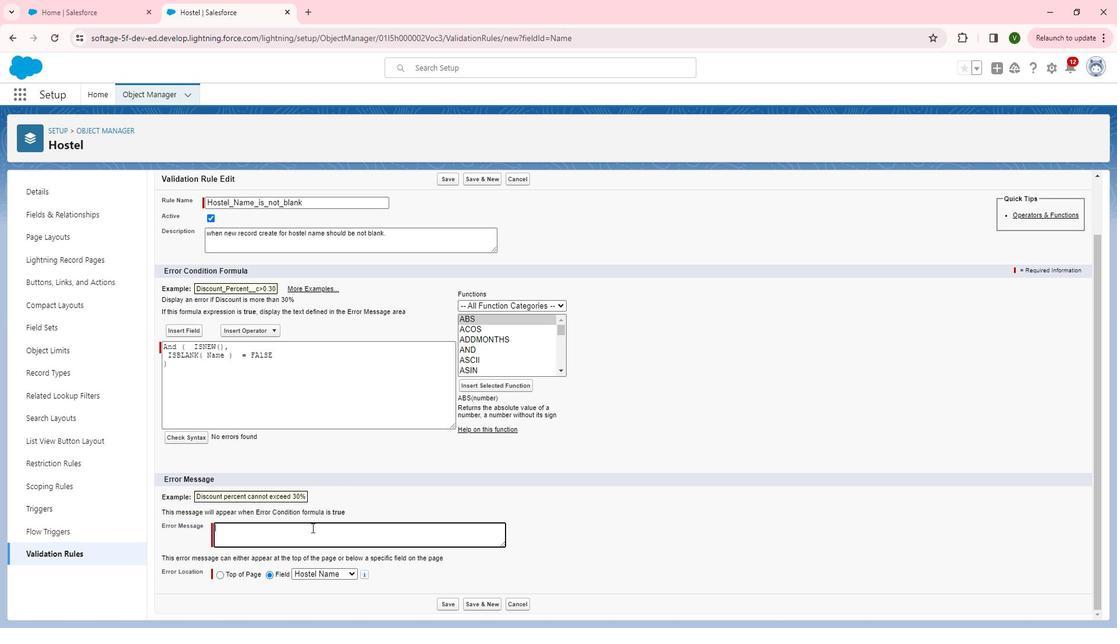 
Action: Key pressed <Key.shift>Hostel<Key.space><Key.shift>Nma<Key.backspace><Key.backspace>ame<Key.space><Key.shift>Must<Key.space><Key.backspace><Key.backspace><Key.backspace><Key.backspace><Key.backspace><Key.backspace><Key.backspace><Key.backspace><Key.backspace><Key.backspace>name<Key.space>must<Key.space>be<Key.space>filled
Screenshot: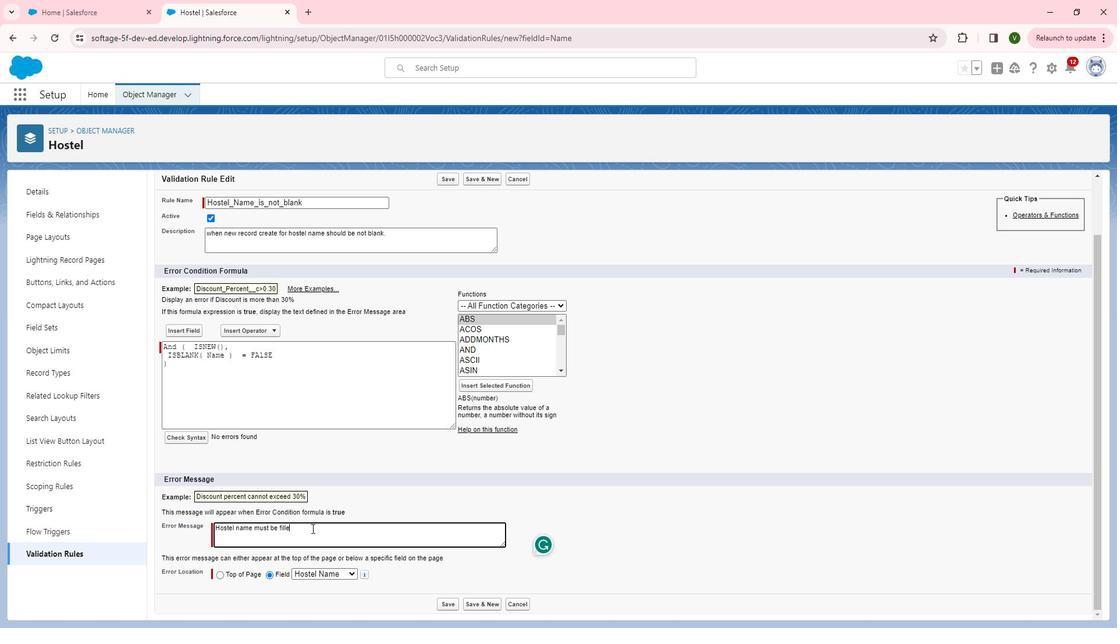 
Action: Mouse moved to (435, 559)
Screenshot: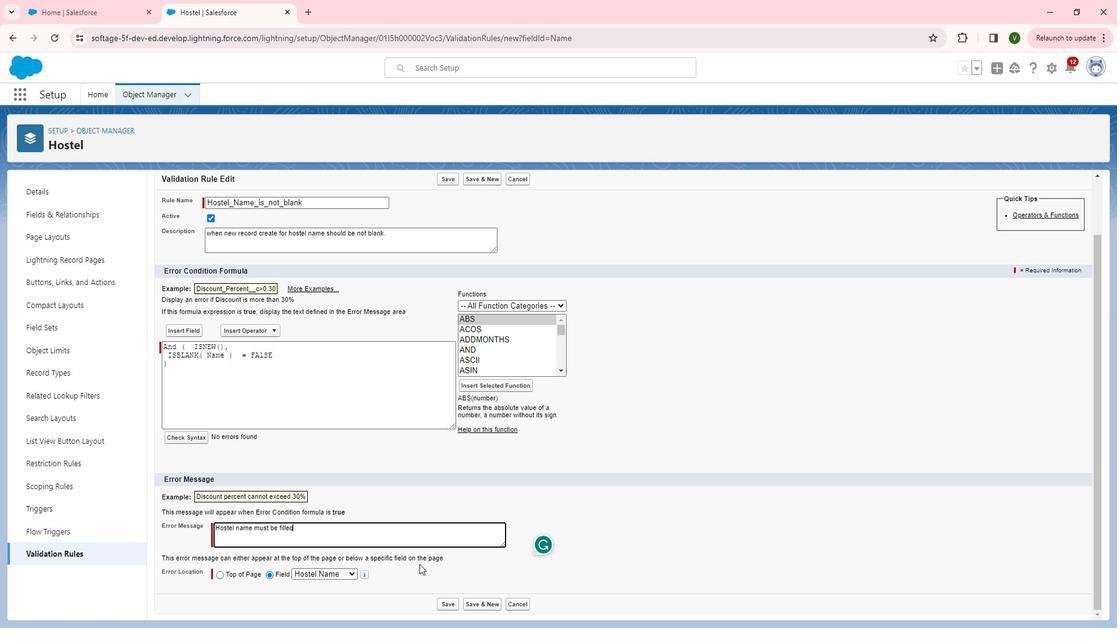 
Action: Mouse pressed left at (435, 559)
Screenshot: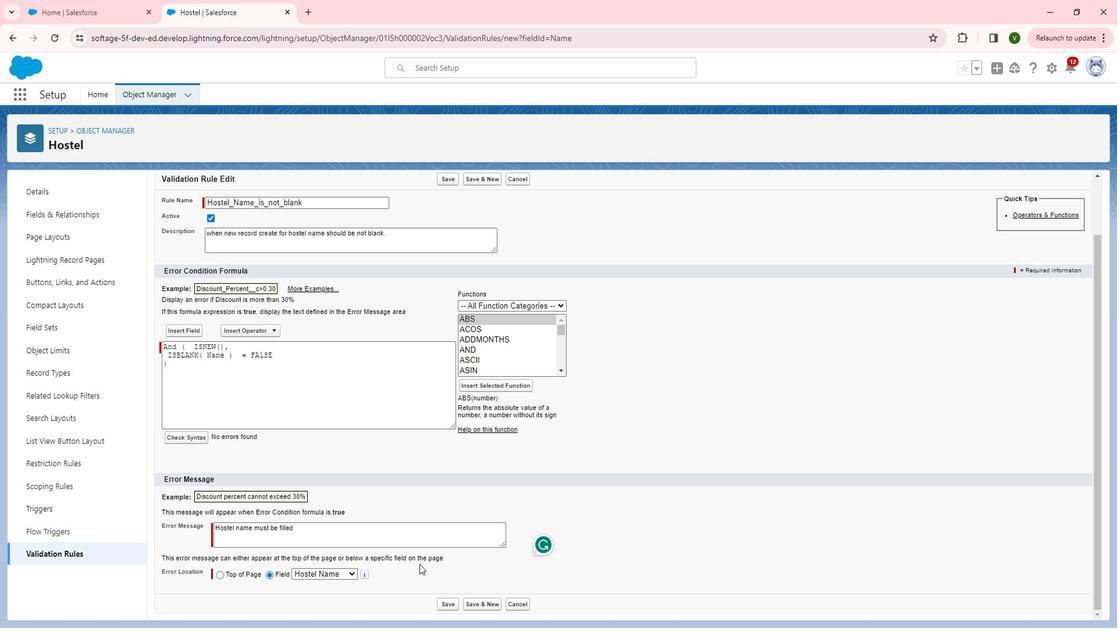 
Action: Mouse moved to (359, 569)
Screenshot: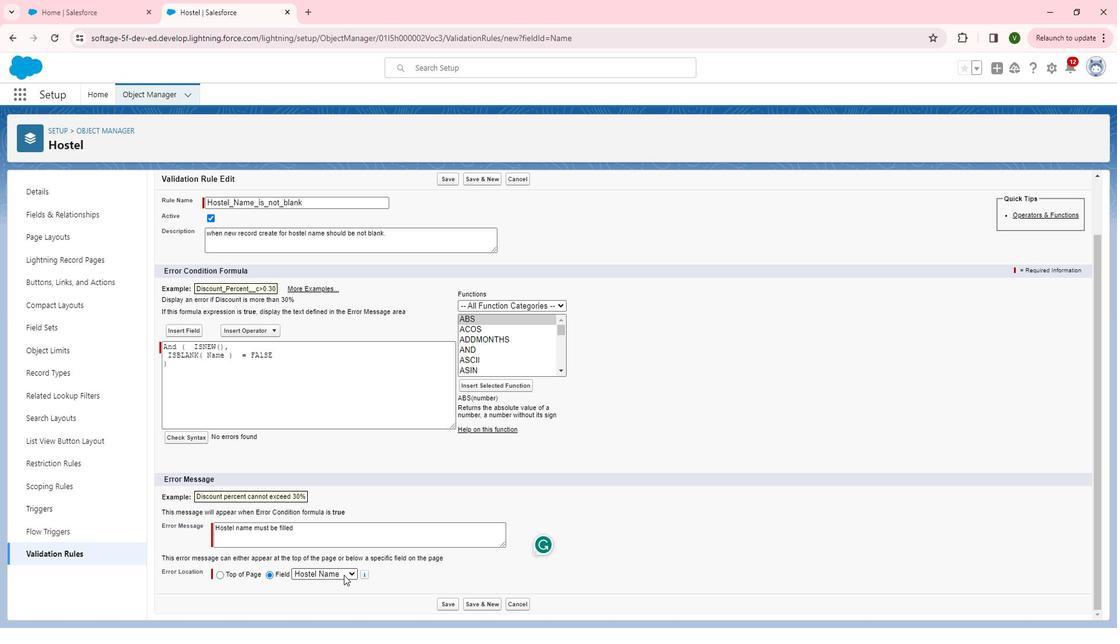 
Action: Mouse pressed left at (359, 569)
Screenshot: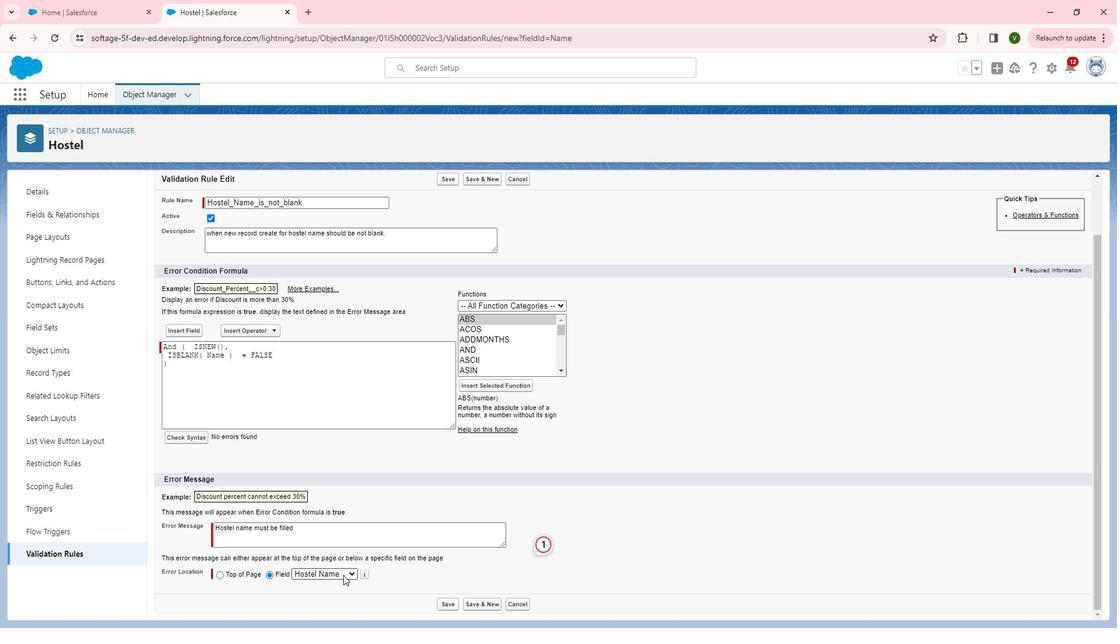 
Action: Mouse moved to (352, 522)
Screenshot: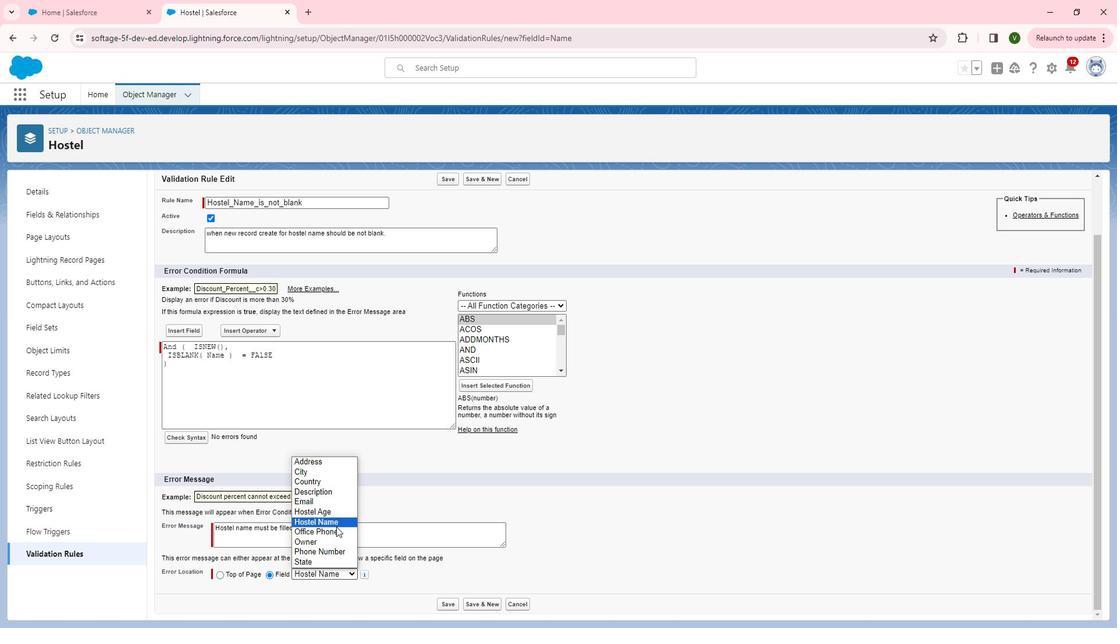 
Action: Mouse pressed left at (352, 522)
Screenshot: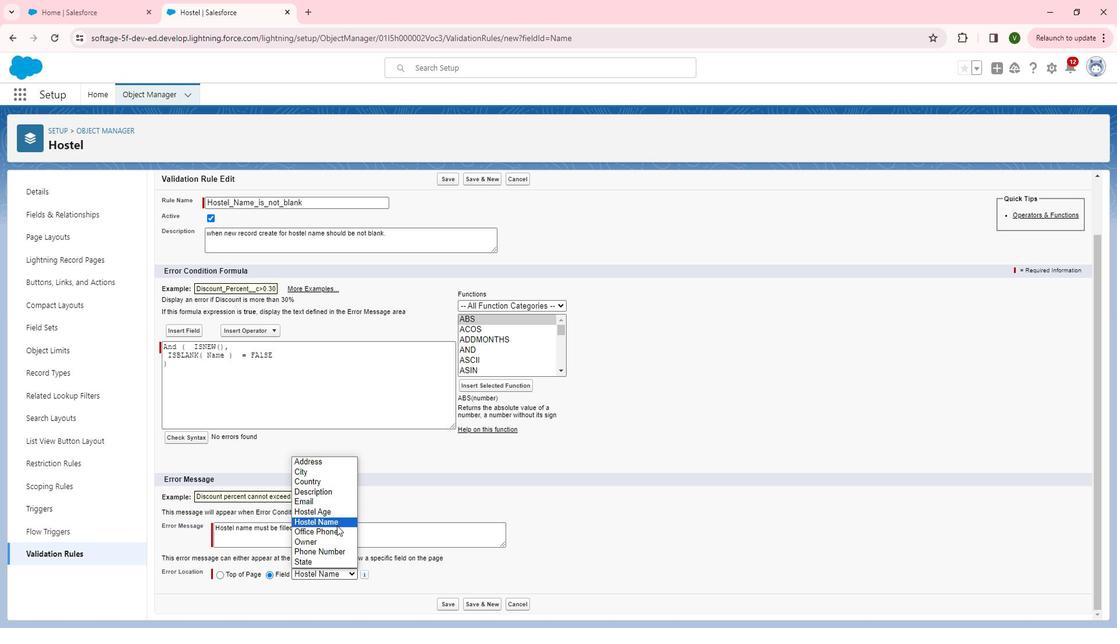 
Action: Mouse moved to (540, 562)
Screenshot: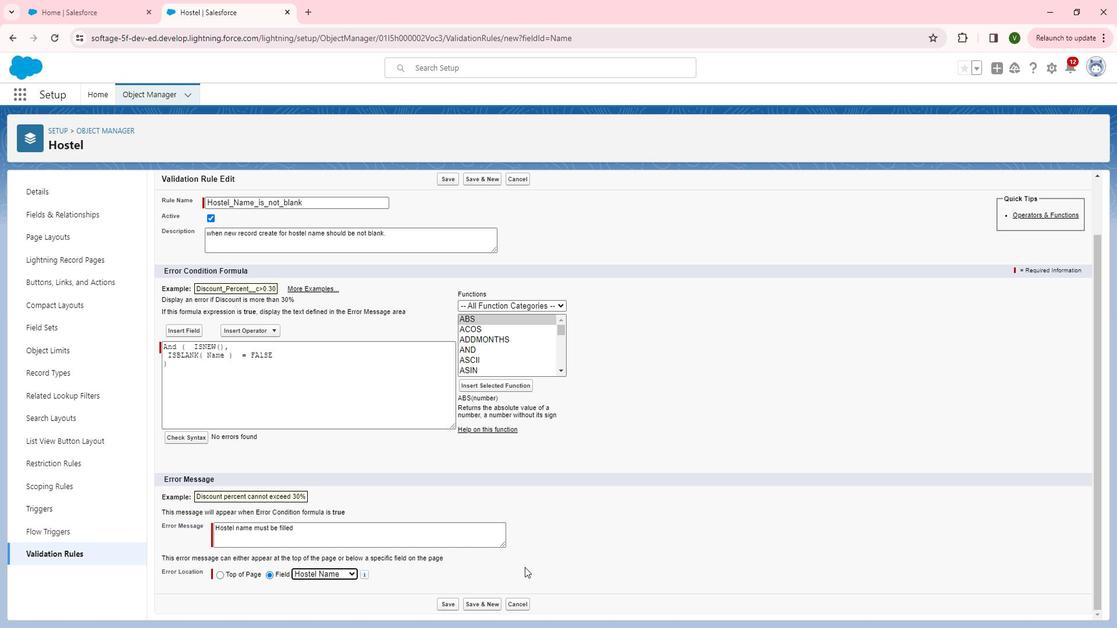 
Action: Mouse scrolled (540, 561) with delta (0, 0)
Screenshot: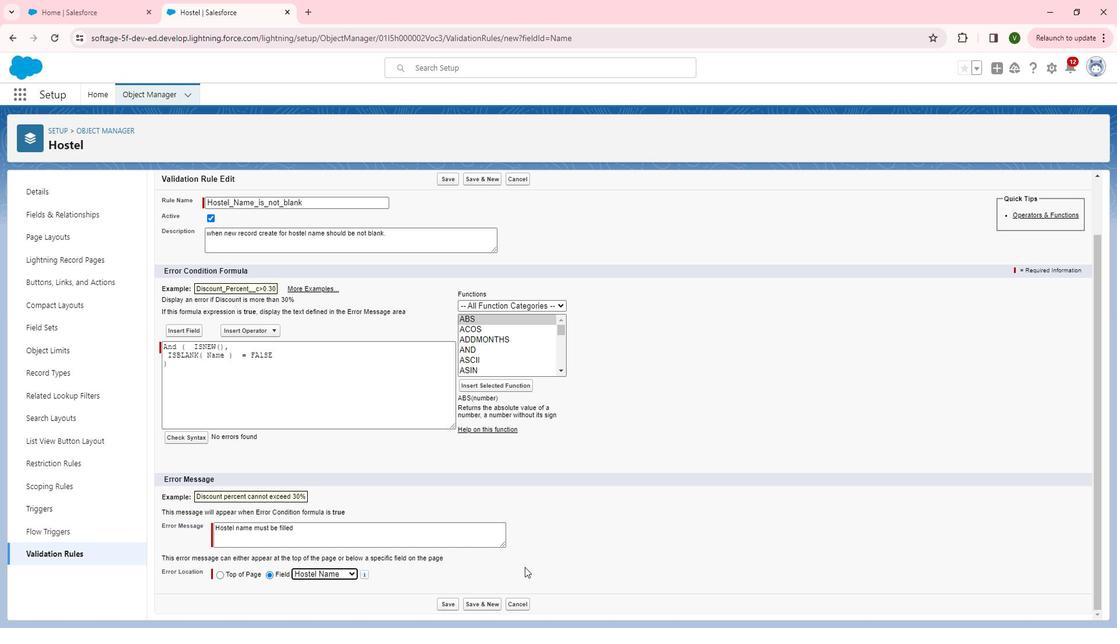 
Action: Mouse scrolled (540, 561) with delta (0, 0)
Screenshot: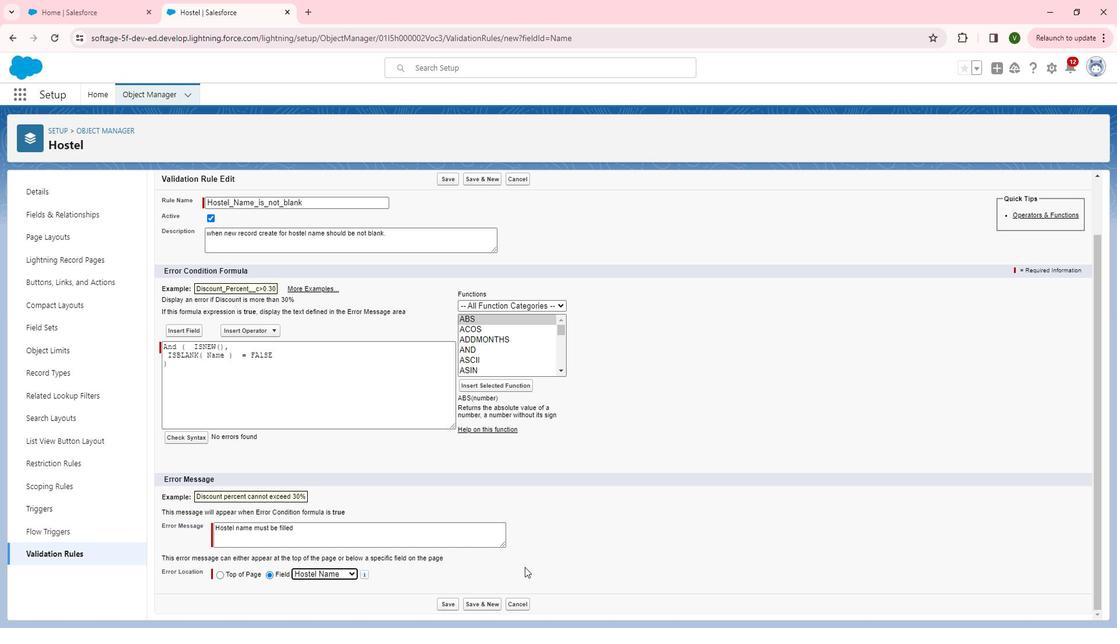 
Action: Mouse moved to (461, 597)
Screenshot: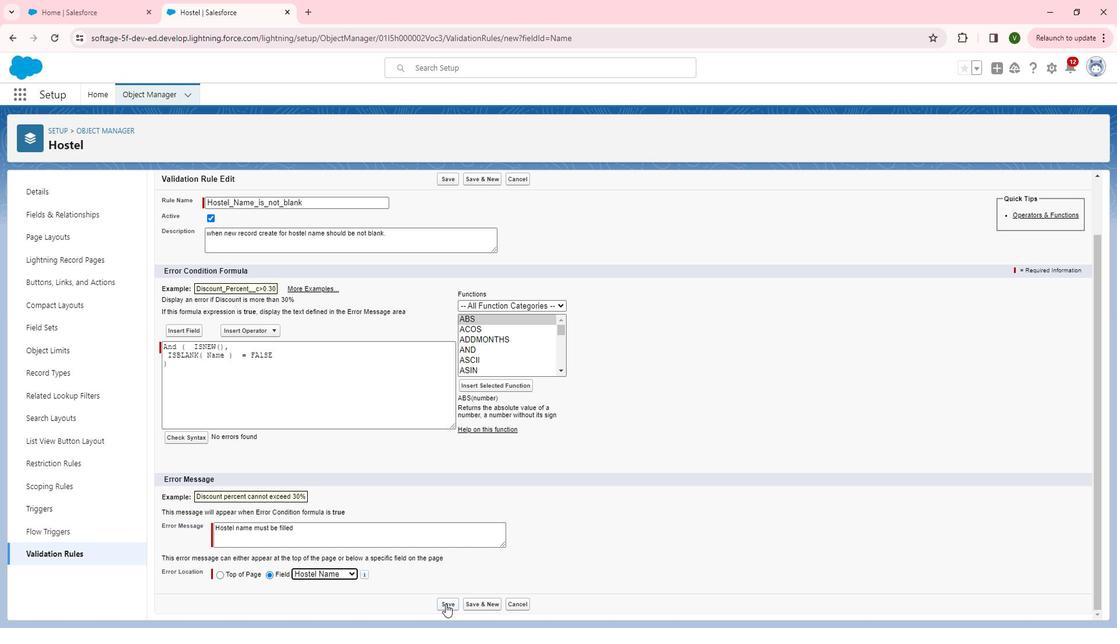 
Action: Mouse pressed left at (461, 597)
Screenshot: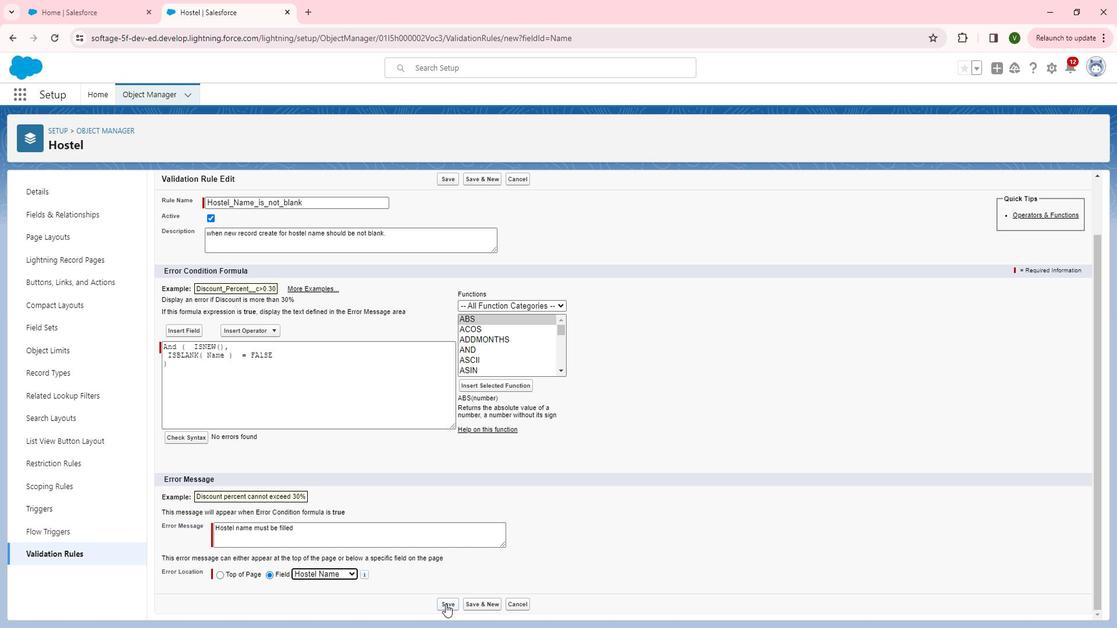 
Action: Mouse moved to (68, 210)
Screenshot: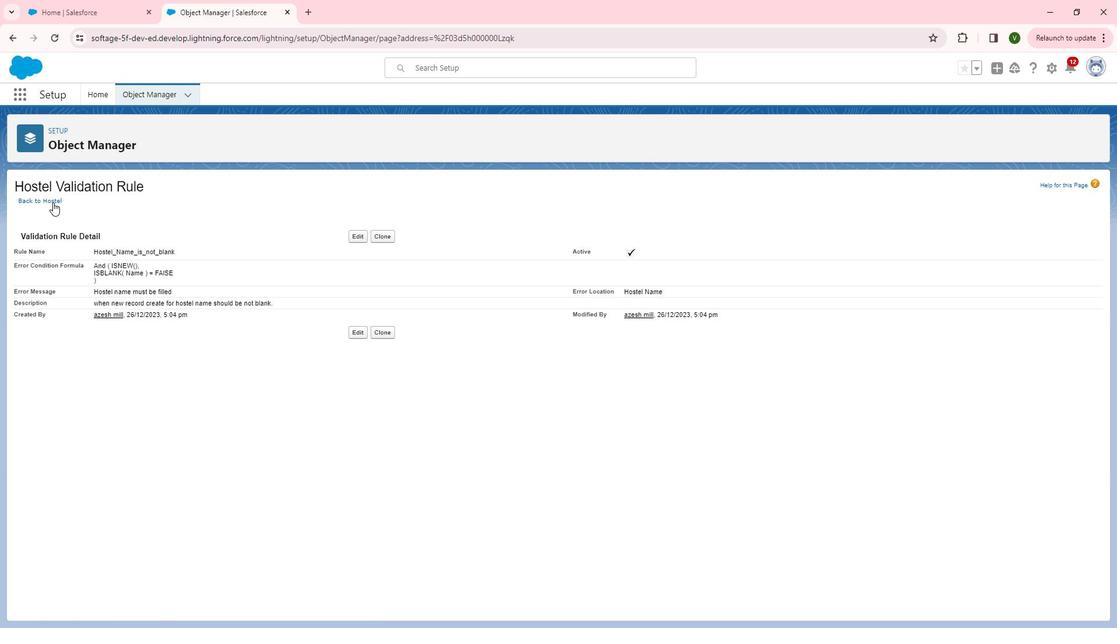 
Action: Mouse pressed left at (68, 210)
Screenshot: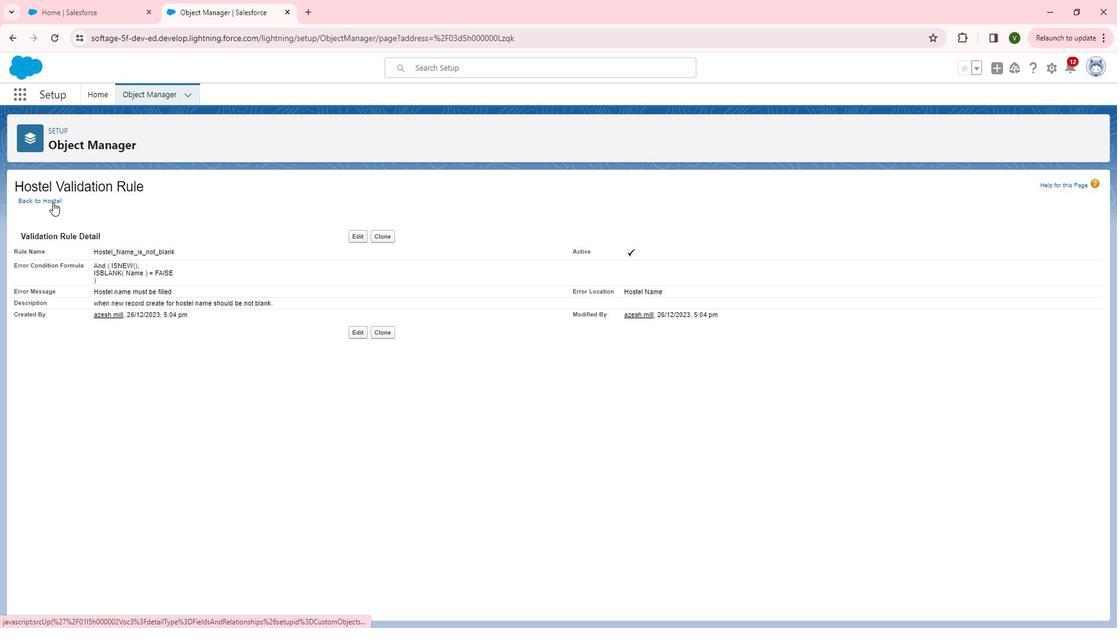
Action: Mouse moved to (275, 395)
Screenshot: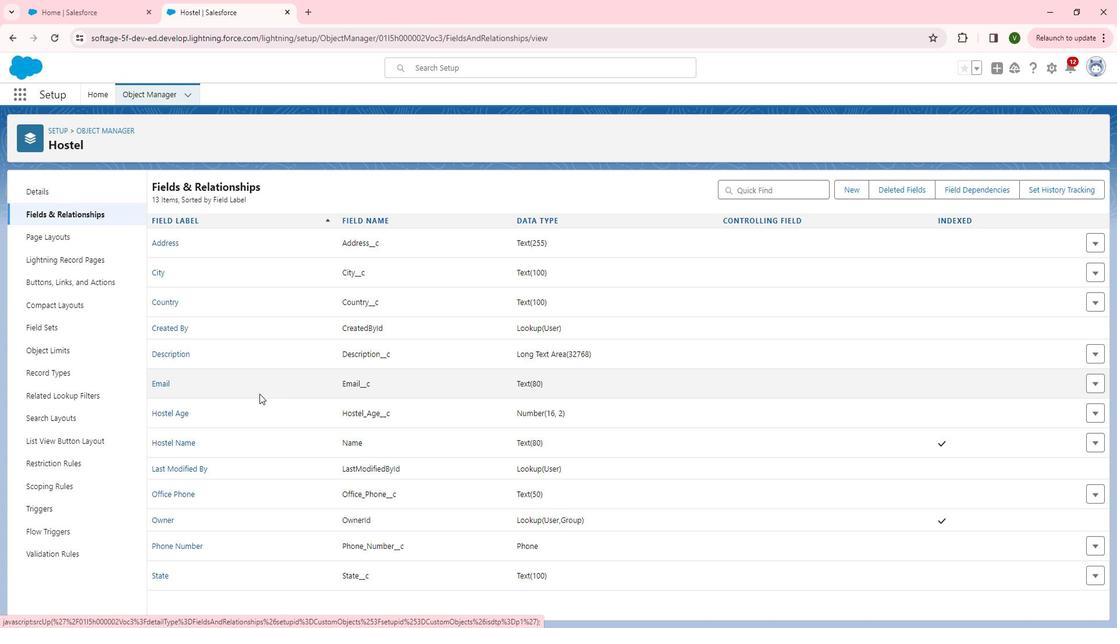 
Action: Mouse scrolled (275, 394) with delta (0, 0)
Screenshot: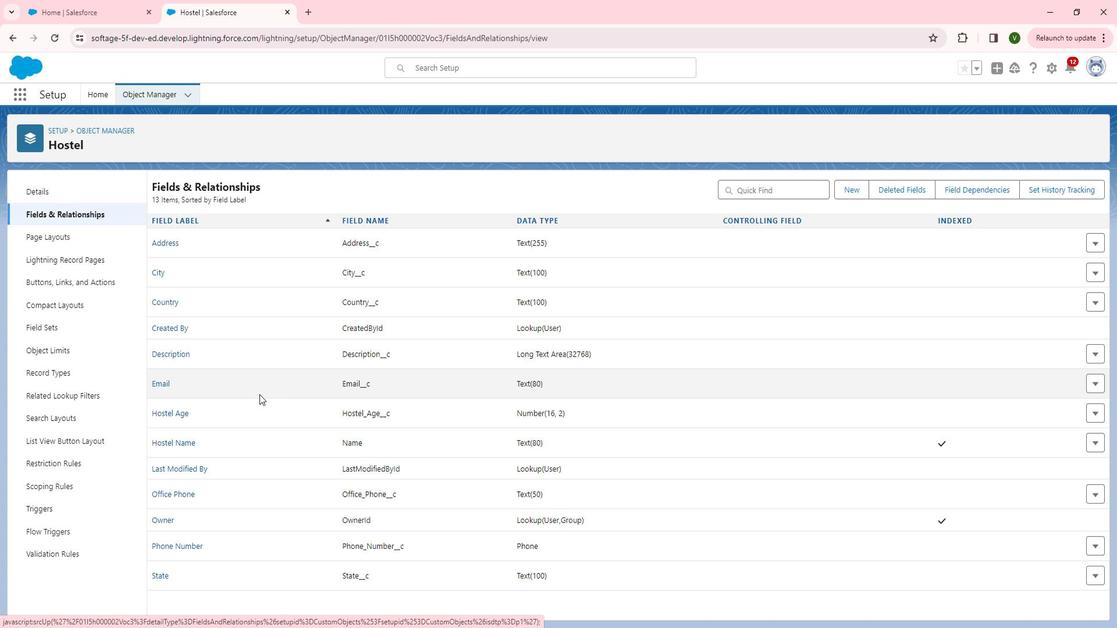 
Action: Mouse moved to (188, 413)
Screenshot: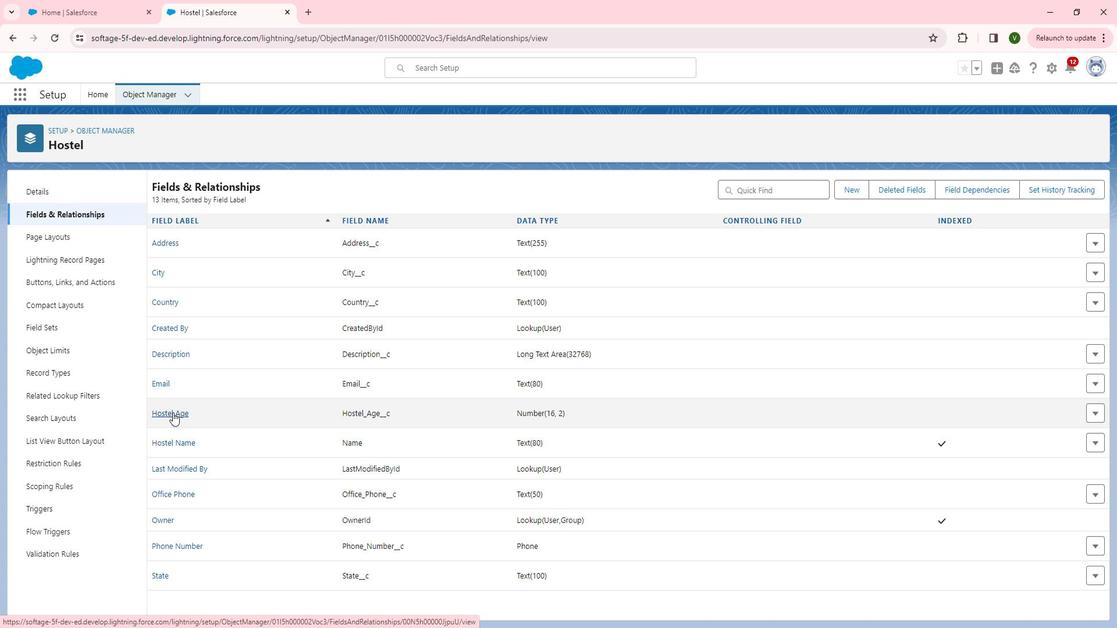 
Action: Mouse pressed left at (188, 413)
Screenshot: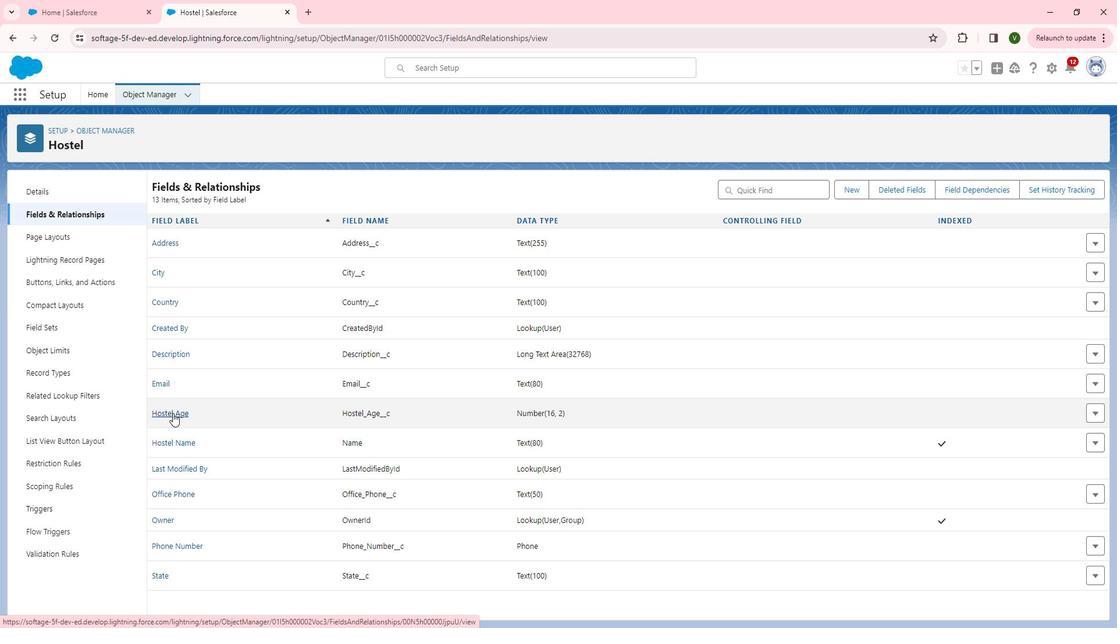 
Action: Mouse moved to (464, 385)
Screenshot: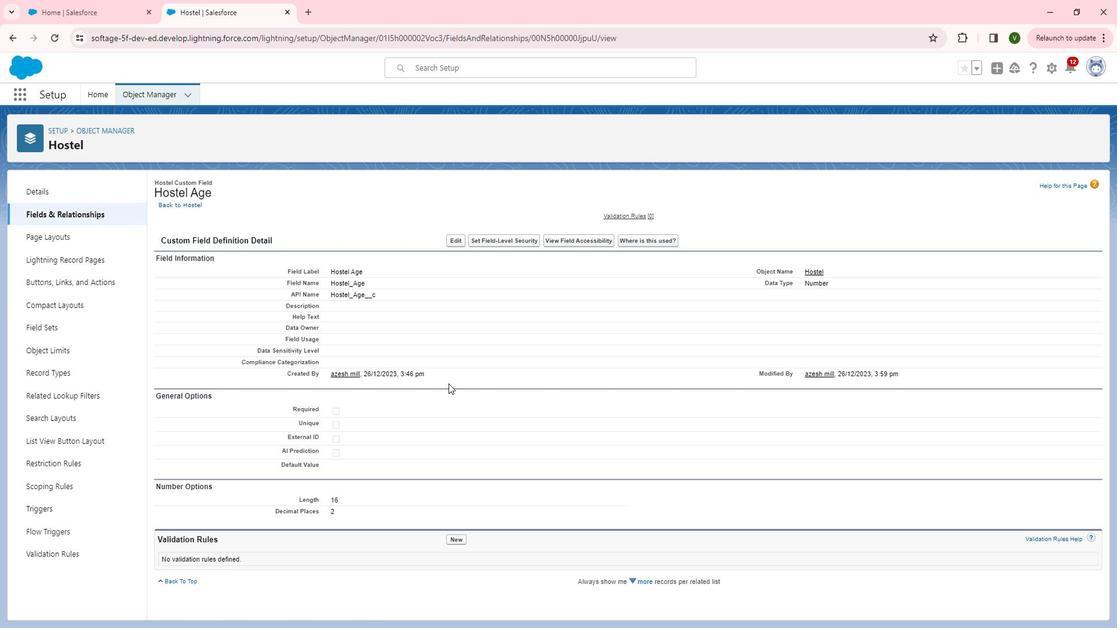 
Action: Mouse scrolled (464, 384) with delta (0, 0)
Screenshot: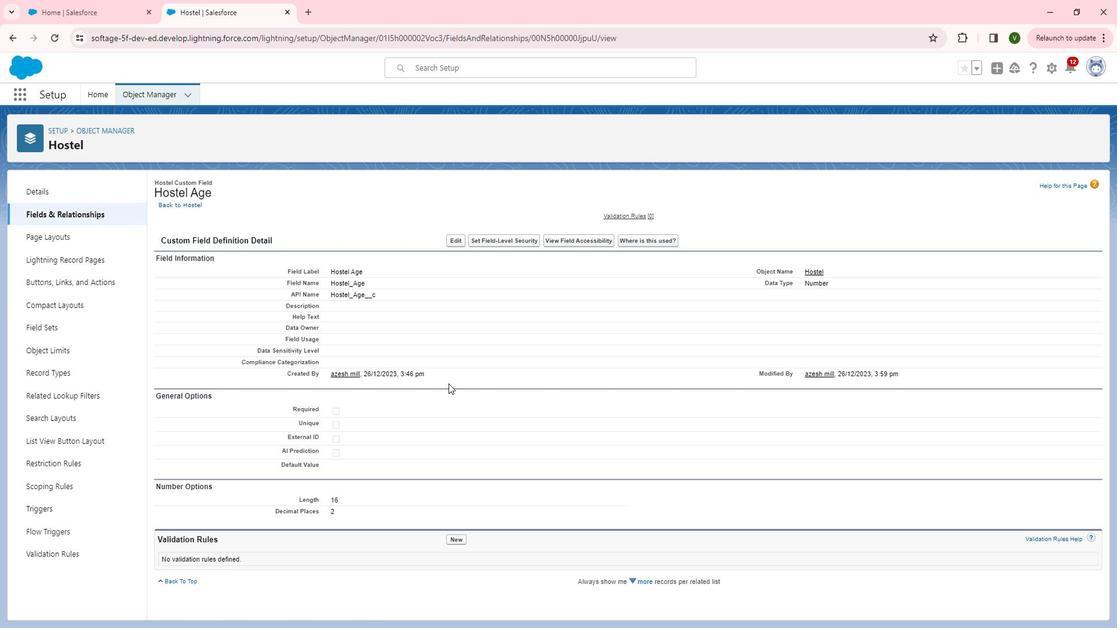 
Action: Mouse scrolled (464, 384) with delta (0, 0)
Screenshot: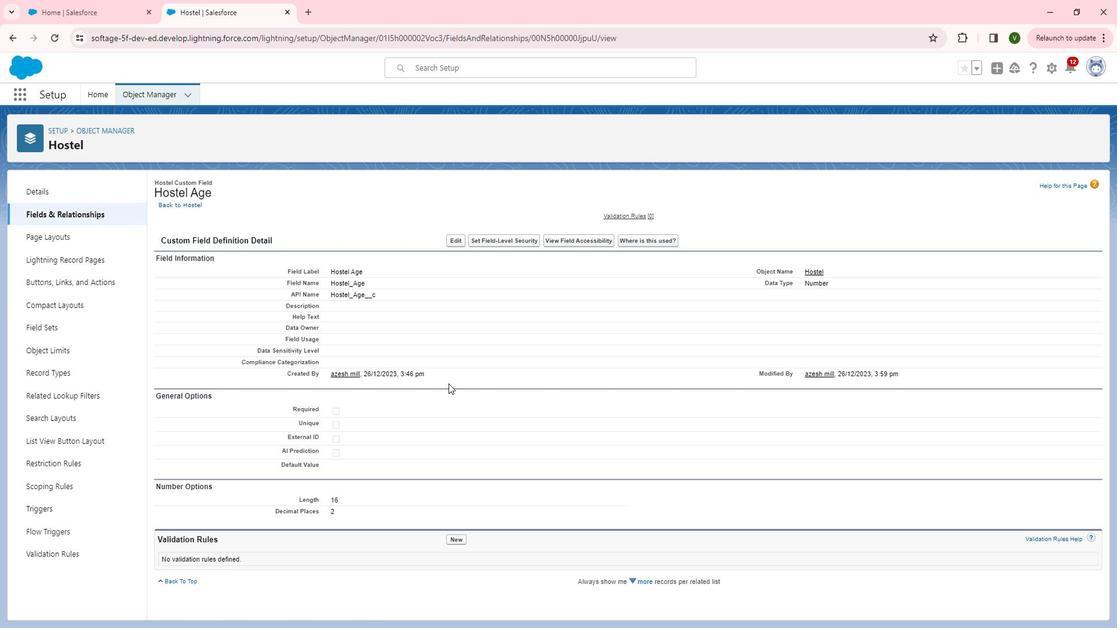 
Action: Mouse moved to (476, 532)
Screenshot: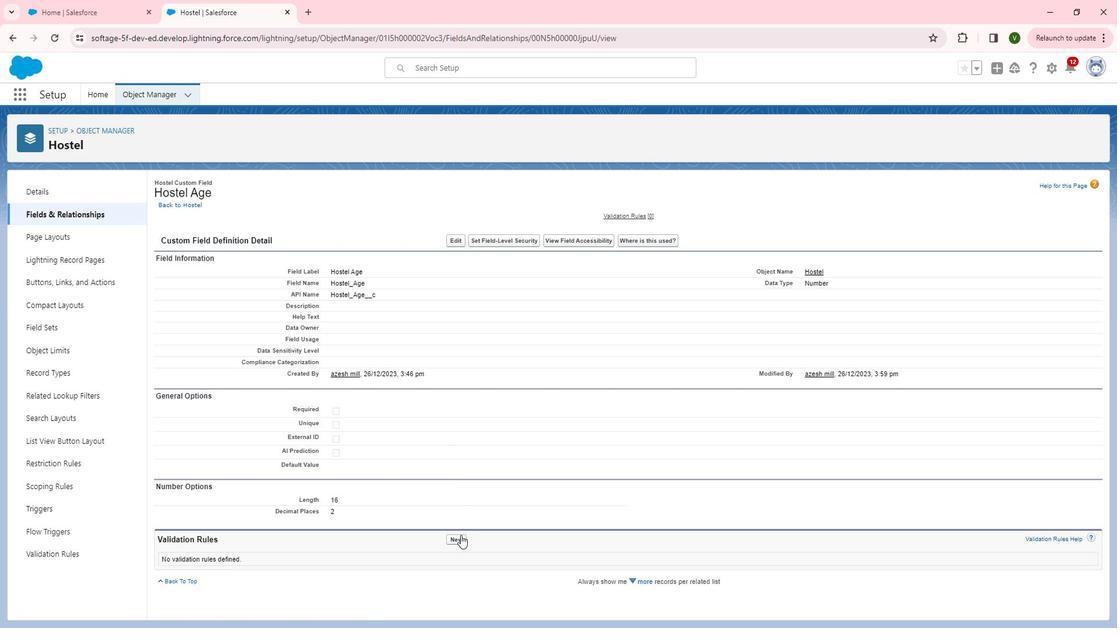 
Action: Mouse pressed left at (476, 532)
Screenshot: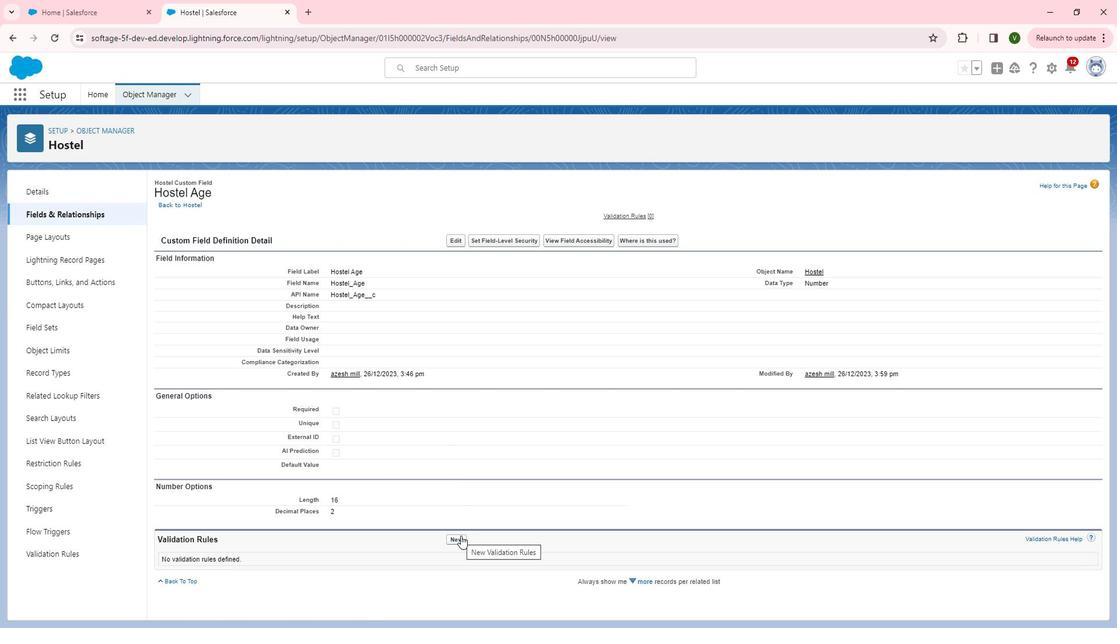
Action: Mouse moved to (310, 271)
